 Task: Play online wordle game with 5 letters.
Action: Mouse moved to (474, 417)
Screenshot: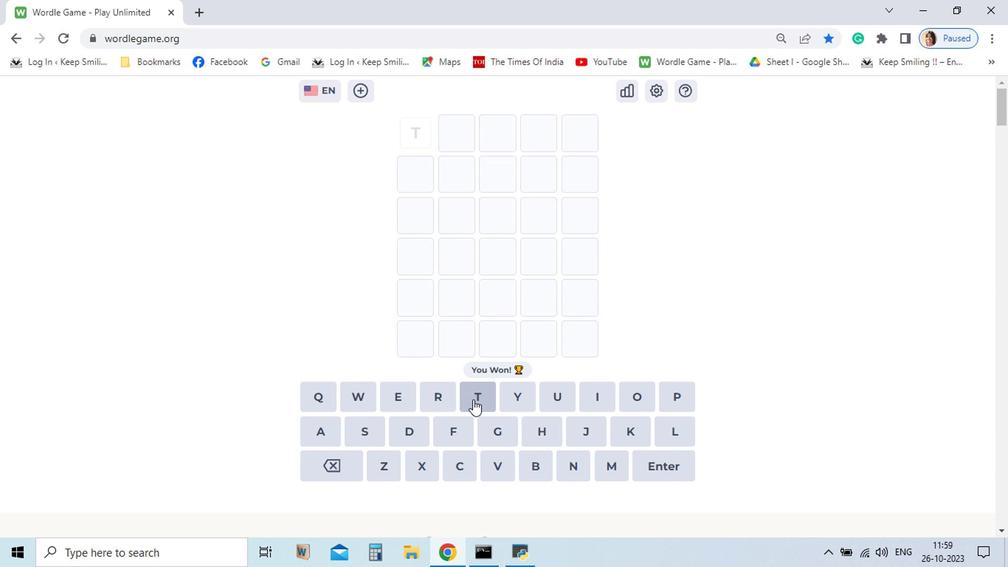 
Action: Mouse pressed left at (474, 417)
Screenshot: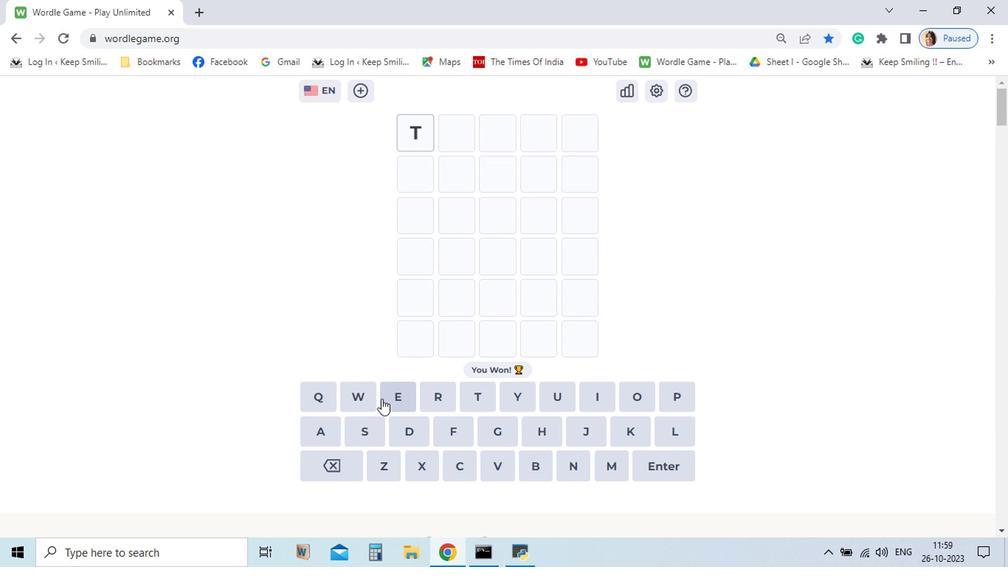 
Action: Mouse moved to (392, 414)
Screenshot: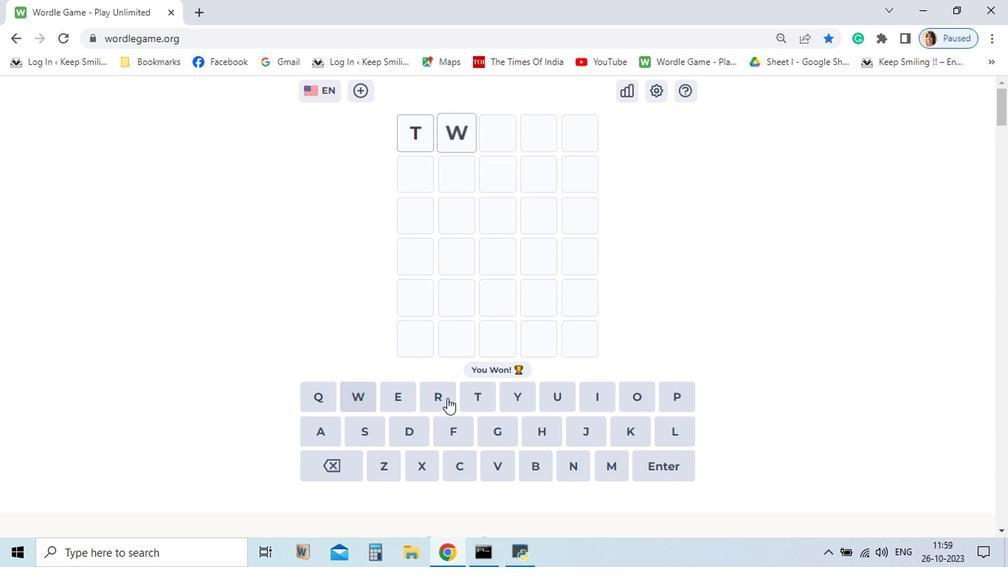 
Action: Mouse pressed left at (392, 414)
Screenshot: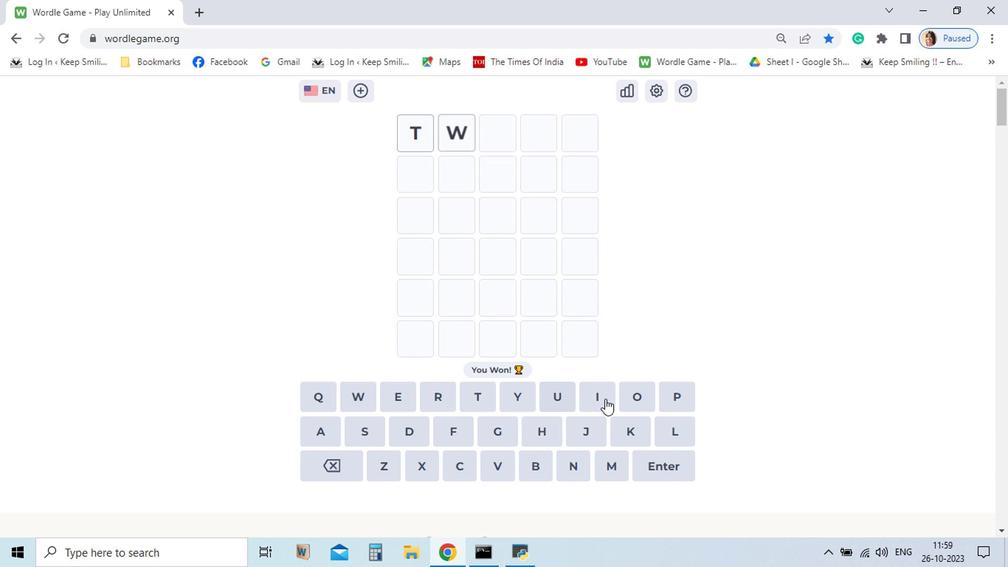 
Action: Mouse moved to (557, 412)
Screenshot: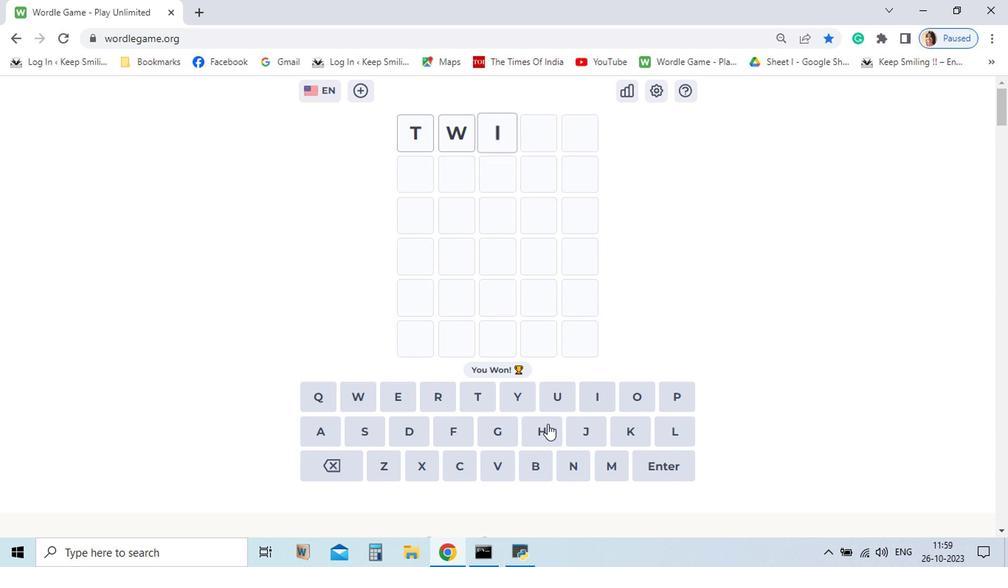 
Action: Mouse pressed left at (557, 412)
Screenshot: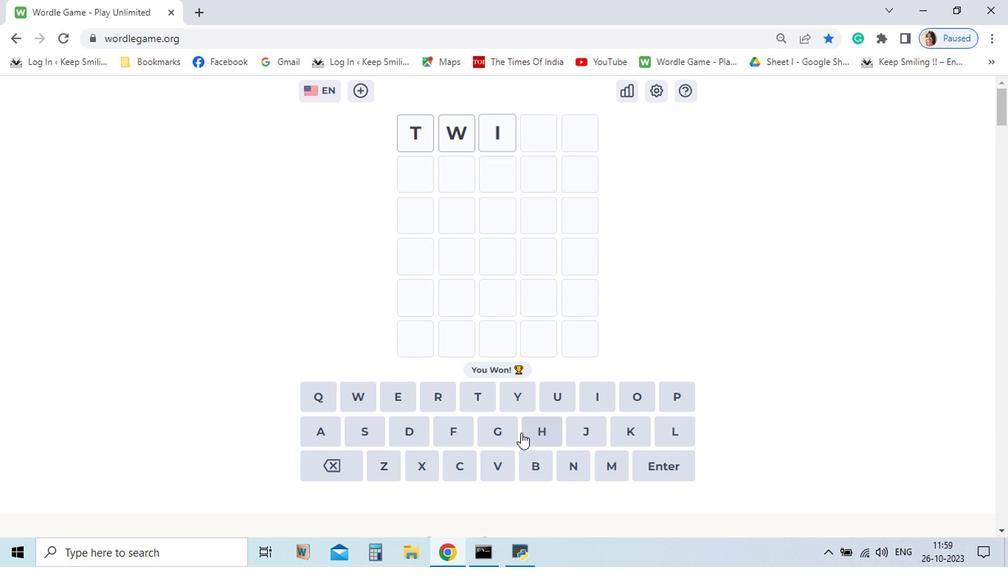 
Action: Mouse moved to (488, 441)
Screenshot: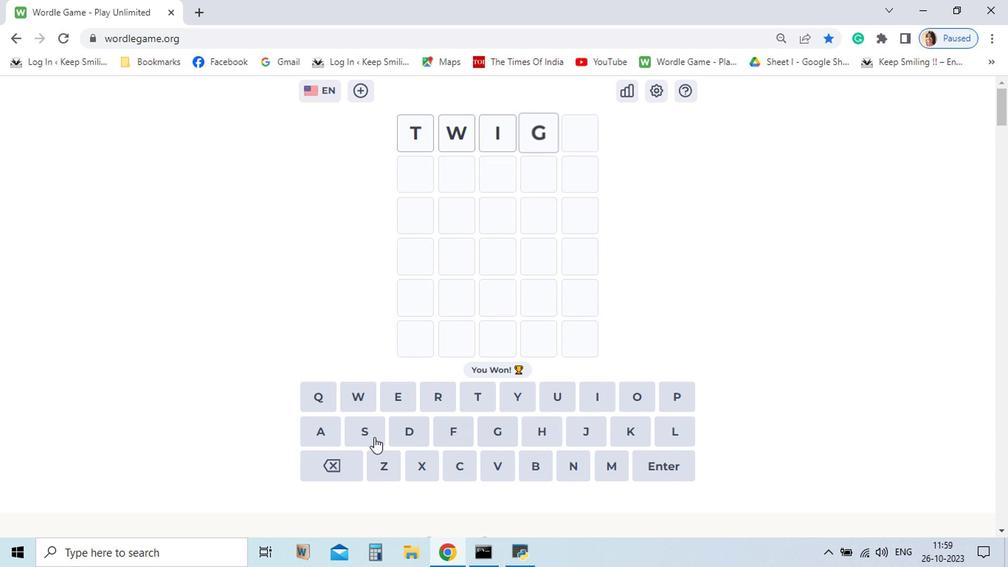 
Action: Mouse pressed left at (488, 441)
Screenshot: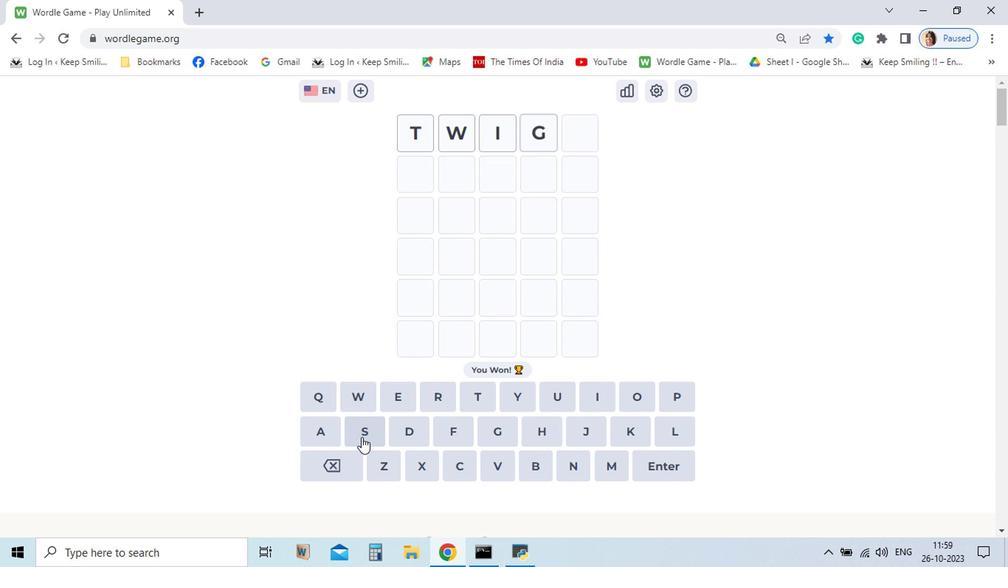
Action: Mouse moved to (390, 444)
Screenshot: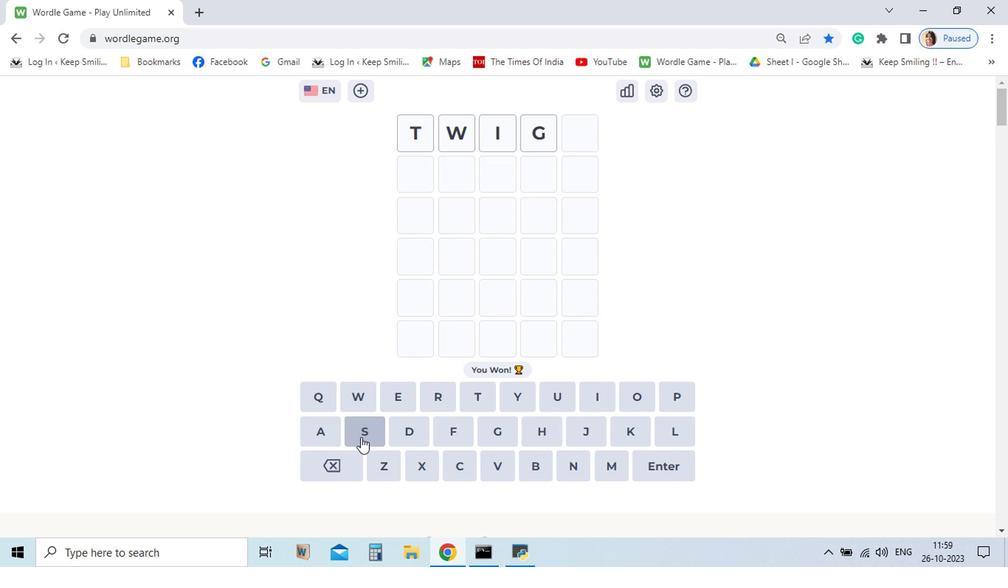 
Action: Mouse pressed left at (390, 444)
Screenshot: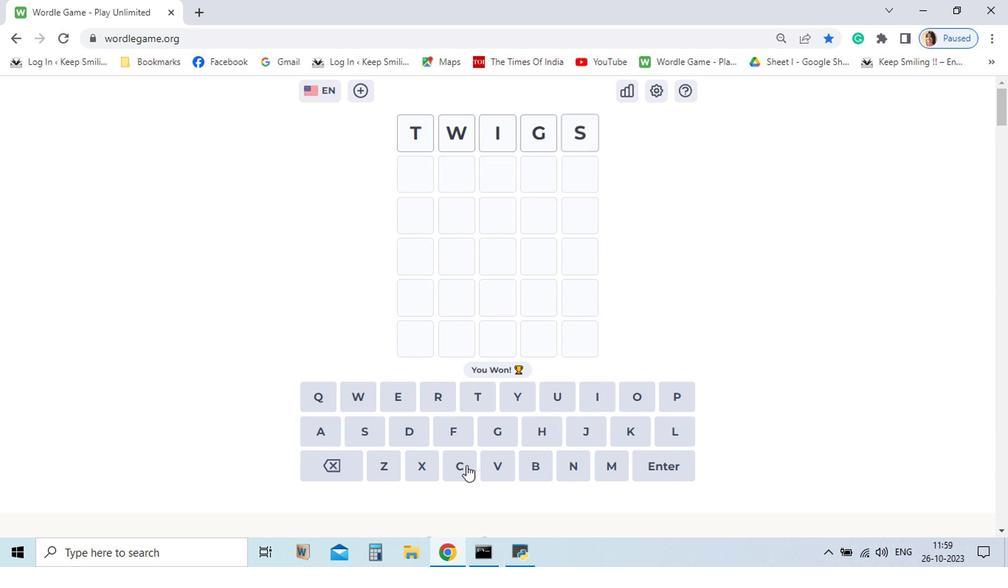 
Action: Mouse moved to (614, 464)
Screenshot: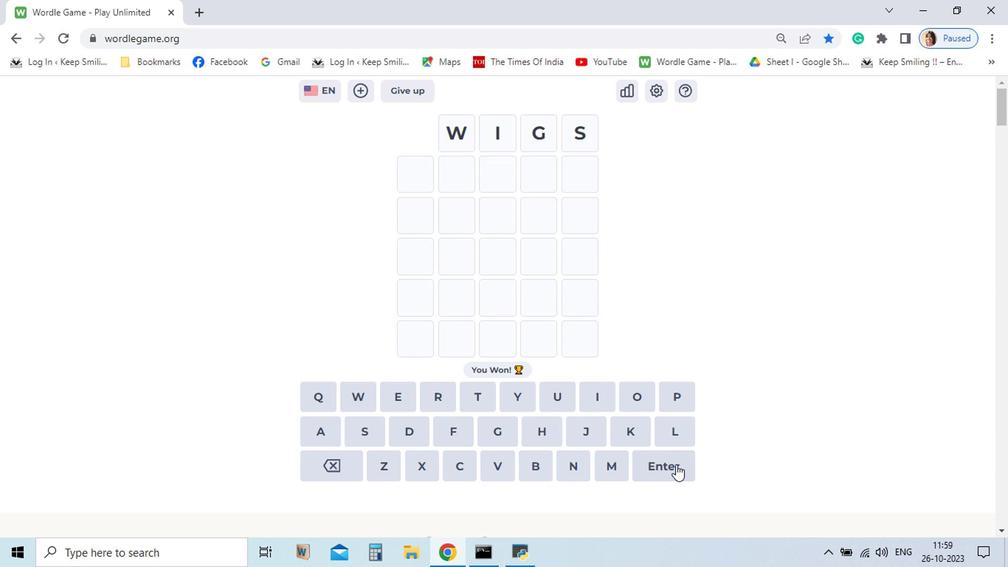 
Action: Mouse pressed left at (614, 464)
Screenshot: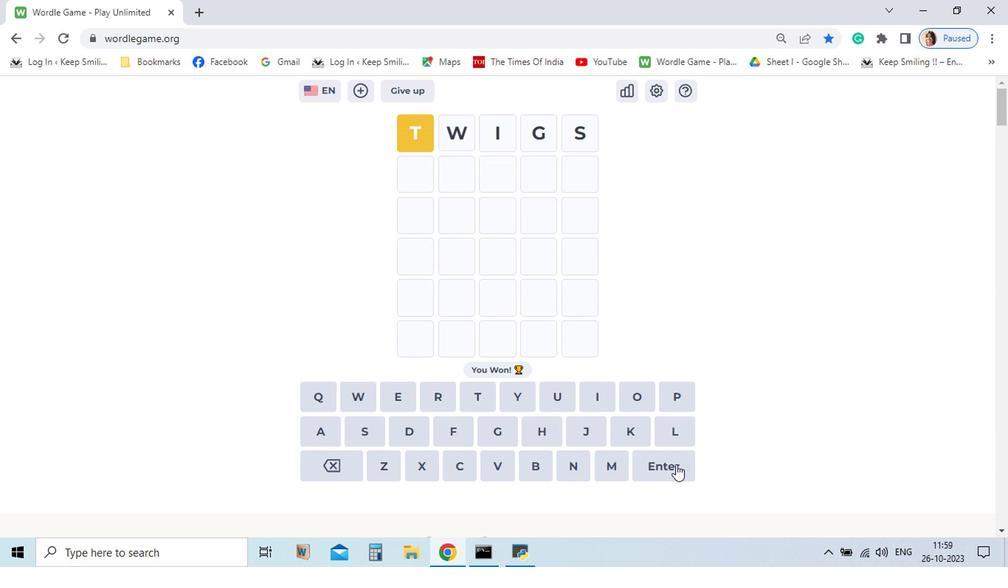 
Action: Mouse moved to (481, 438)
Screenshot: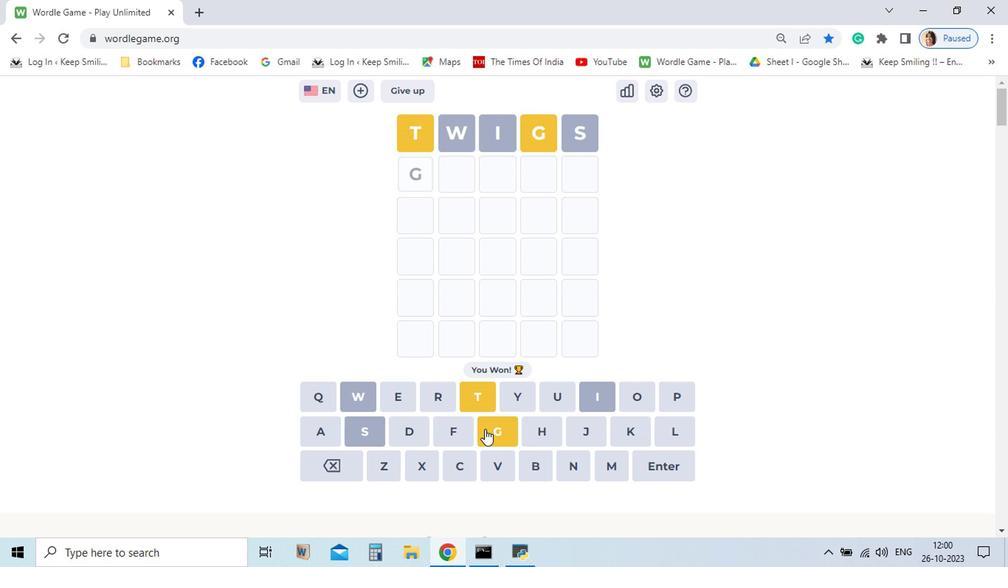 
Action: Mouse pressed left at (481, 438)
Screenshot: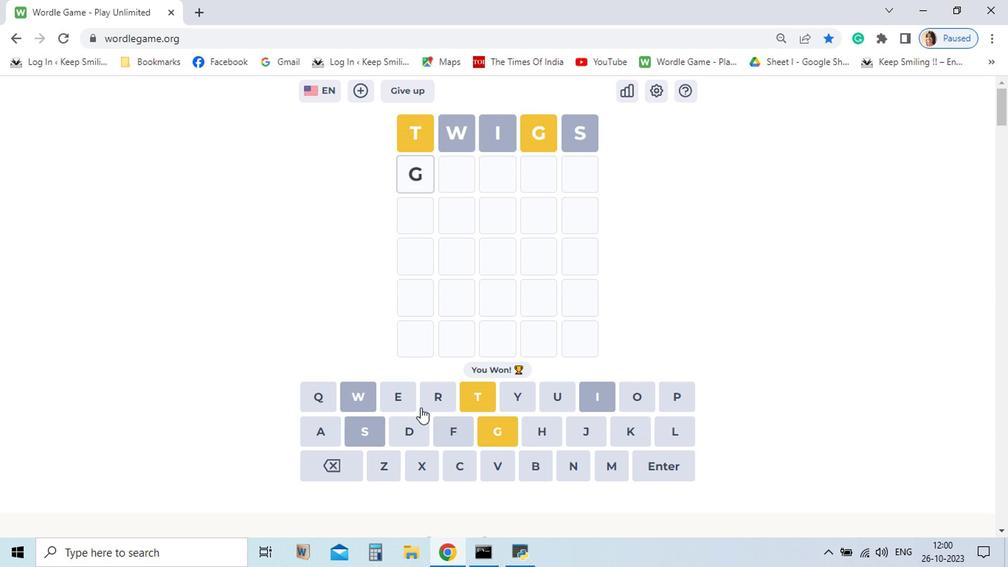 
Action: Mouse moved to (422, 420)
Screenshot: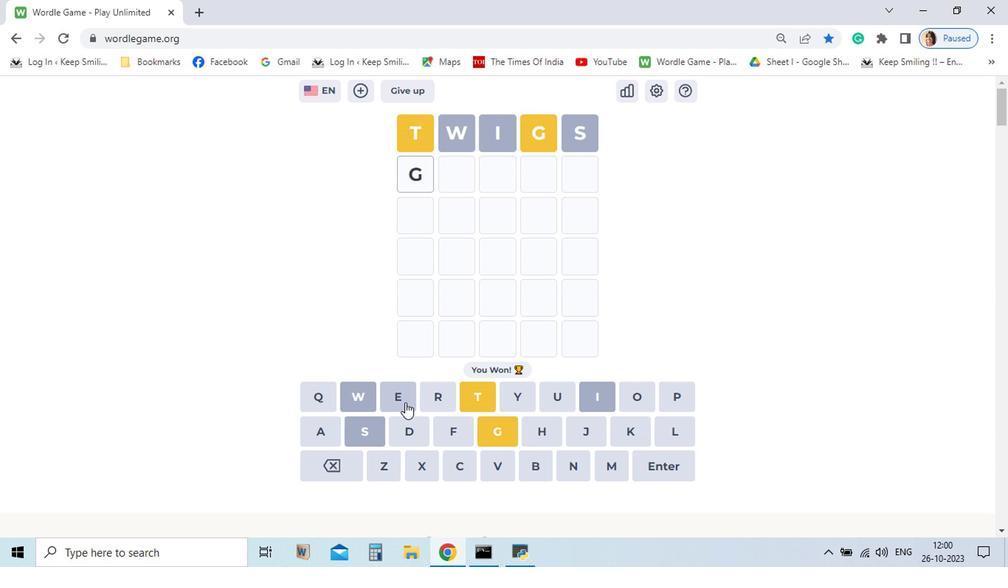 
Action: Mouse pressed left at (422, 420)
Screenshot: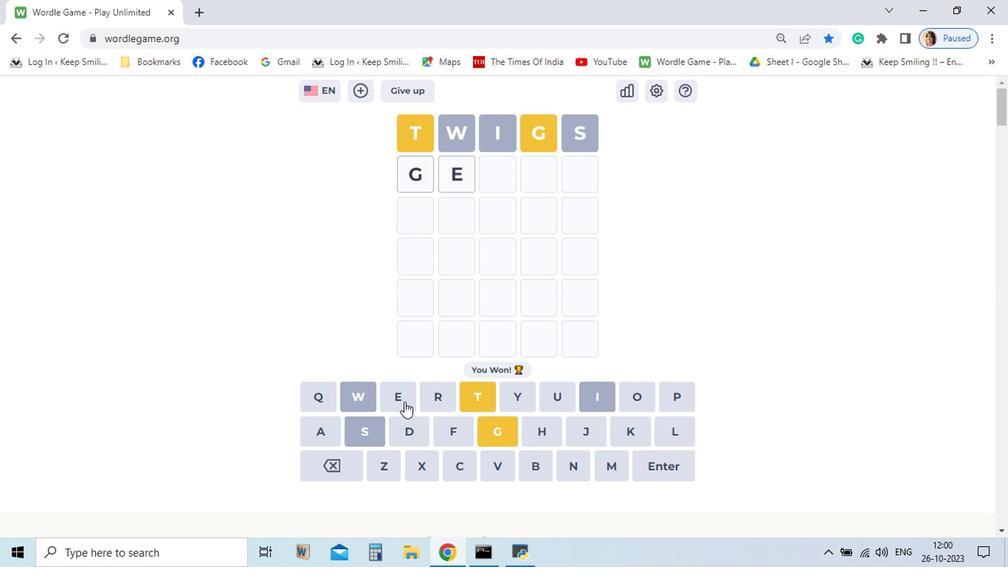 
Action: Mouse moved to (539, 466)
Screenshot: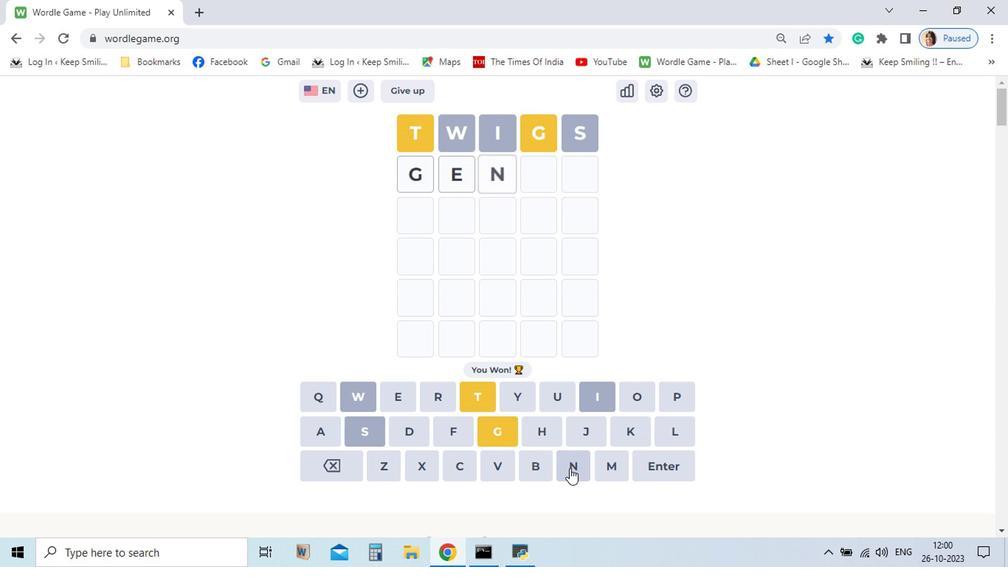 
Action: Mouse pressed left at (539, 466)
Screenshot: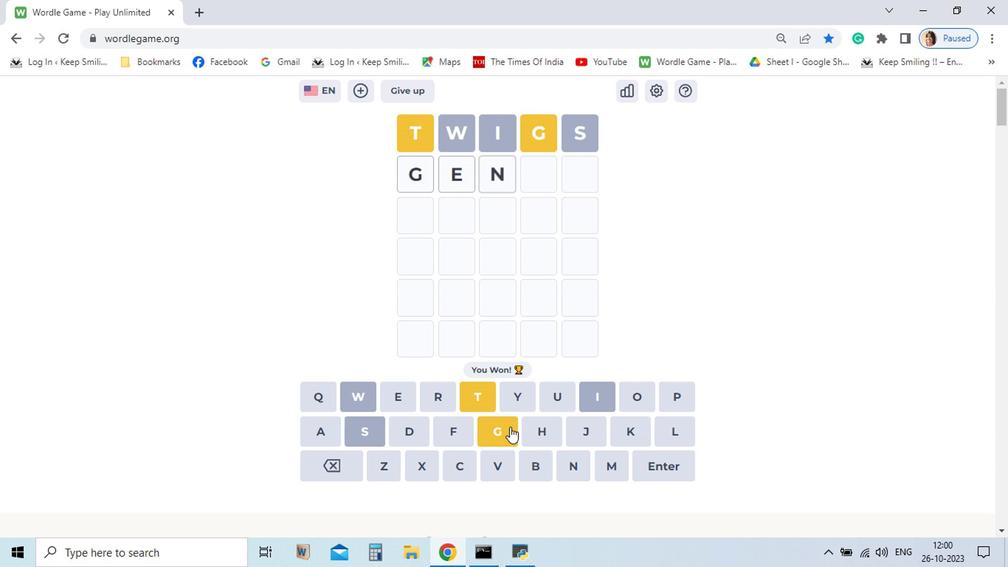 
Action: Mouse moved to (476, 415)
Screenshot: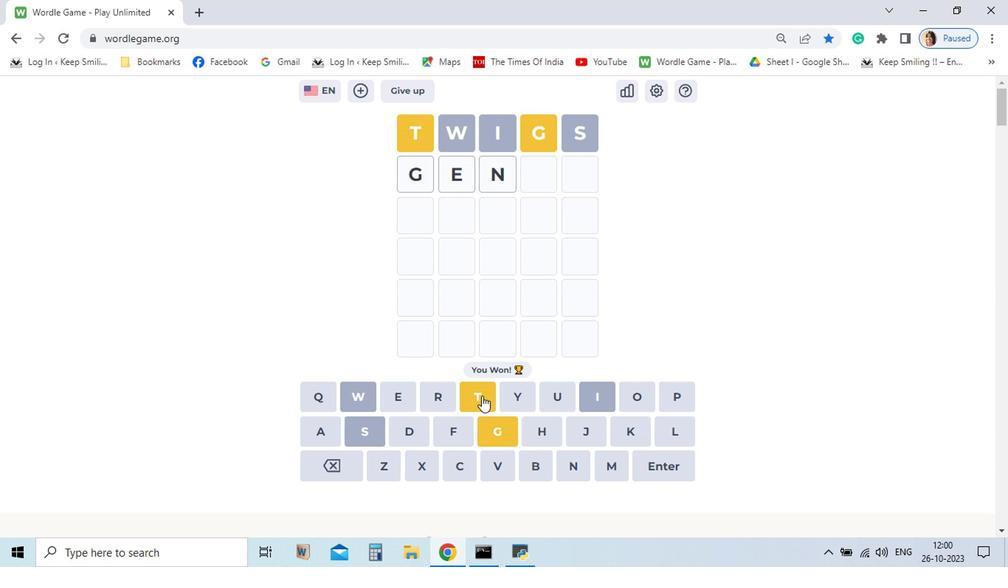 
Action: Mouse pressed left at (476, 415)
Screenshot: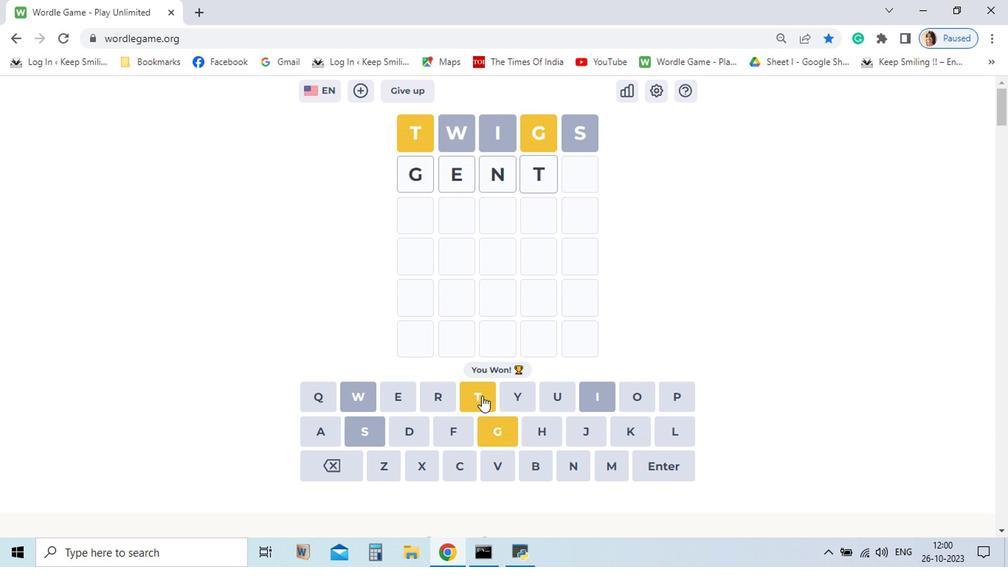 
Action: Mouse moved to (396, 437)
Screenshot: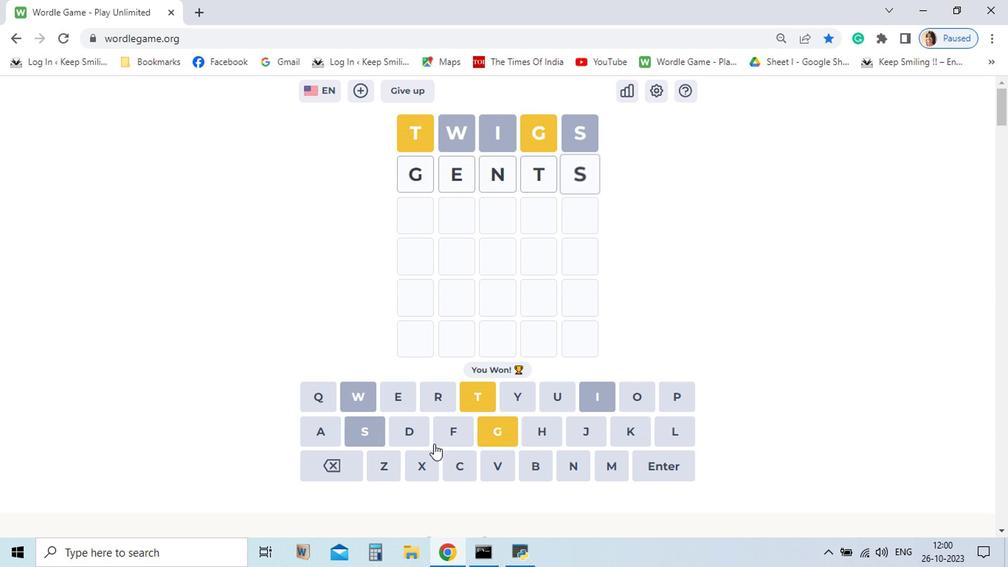
Action: Mouse pressed left at (396, 437)
Screenshot: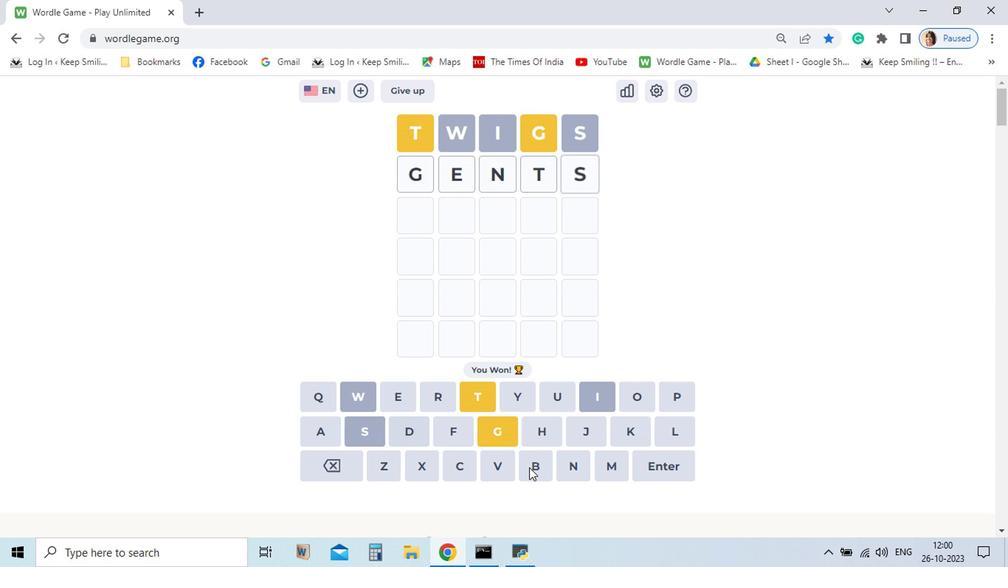 
Action: Mouse moved to (599, 466)
Screenshot: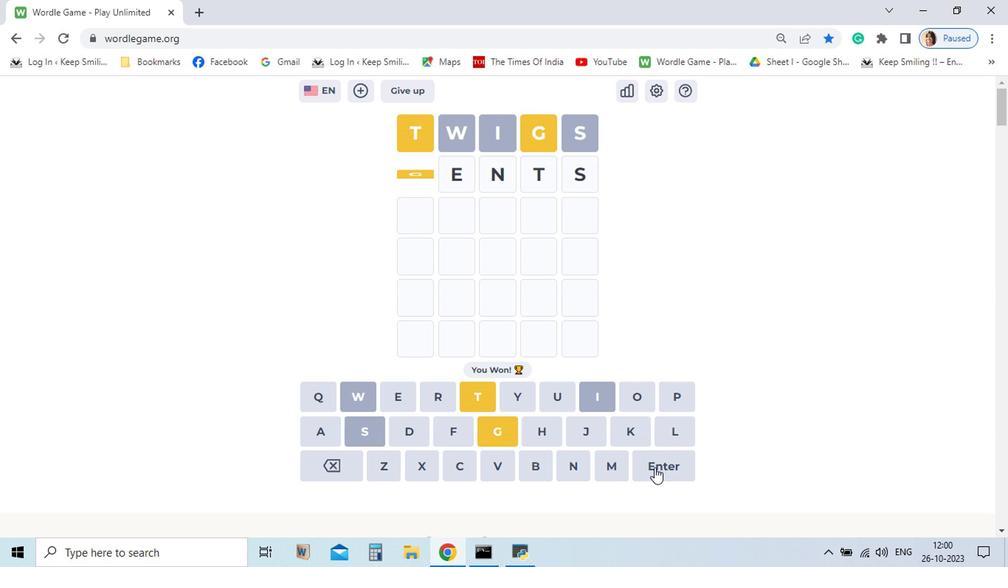 
Action: Mouse pressed left at (599, 466)
Screenshot: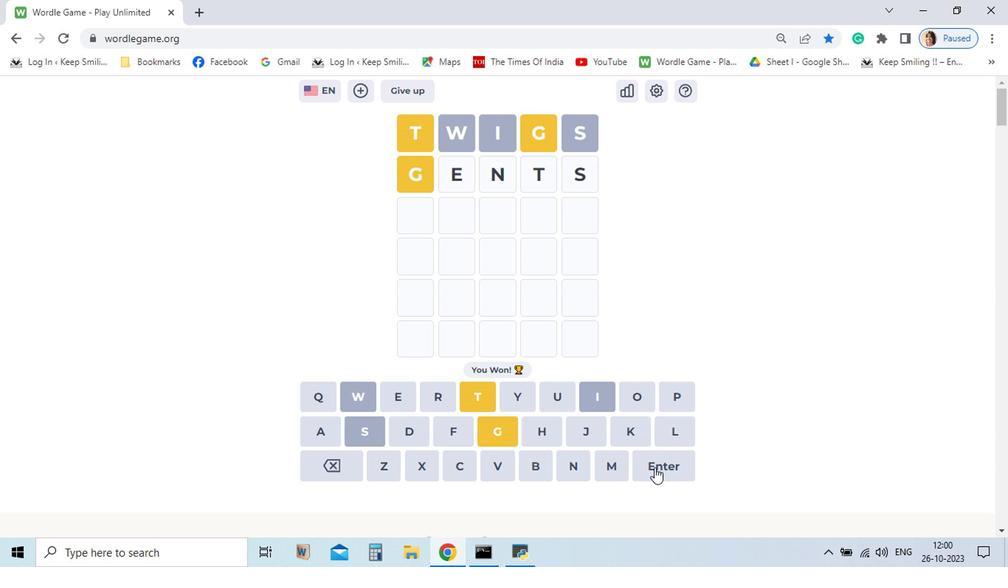 
Action: Mouse moved to (472, 417)
Screenshot: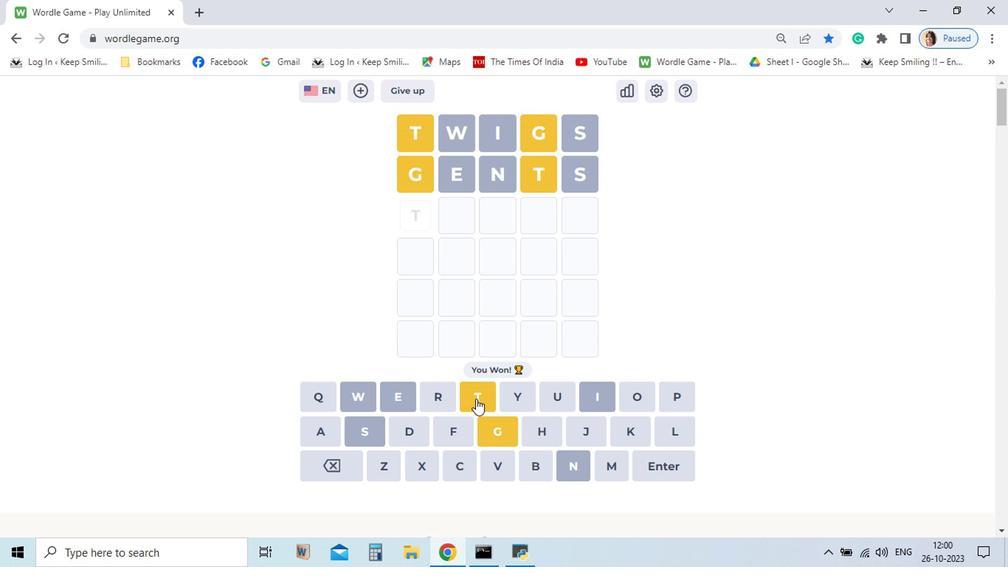 
Action: Mouse pressed left at (472, 417)
Screenshot: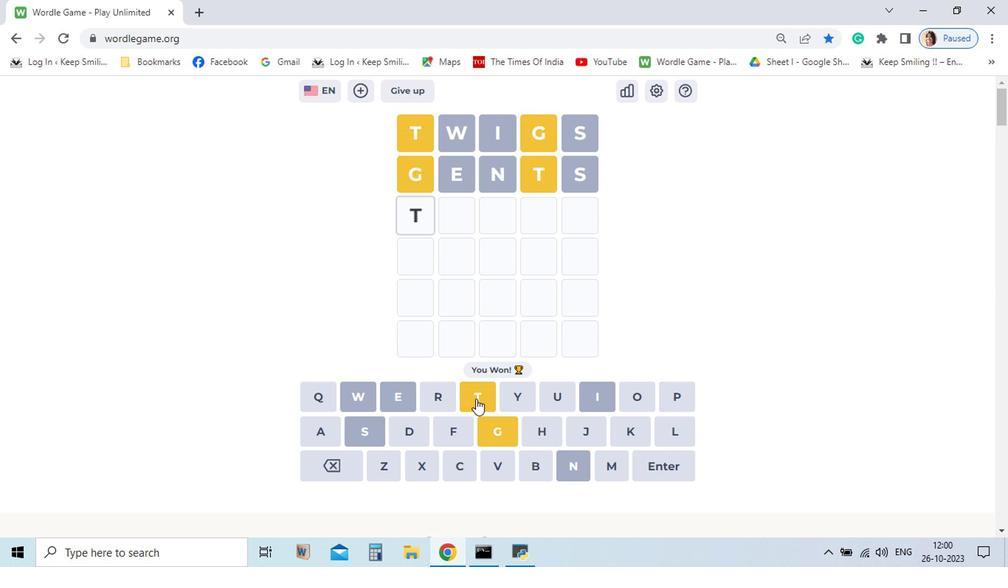 
Action: Mouse moved to (588, 410)
Screenshot: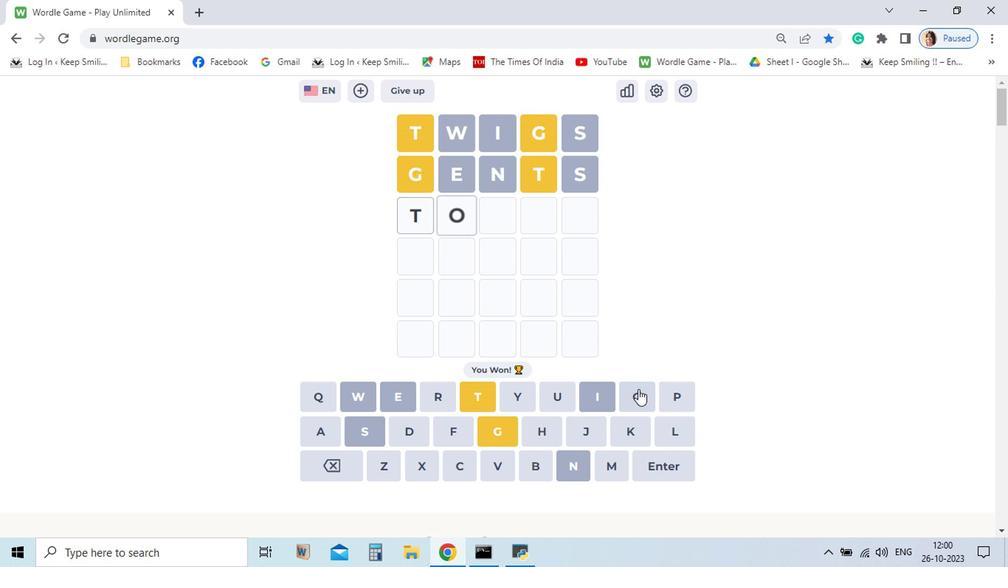 
Action: Mouse pressed left at (588, 410)
Screenshot: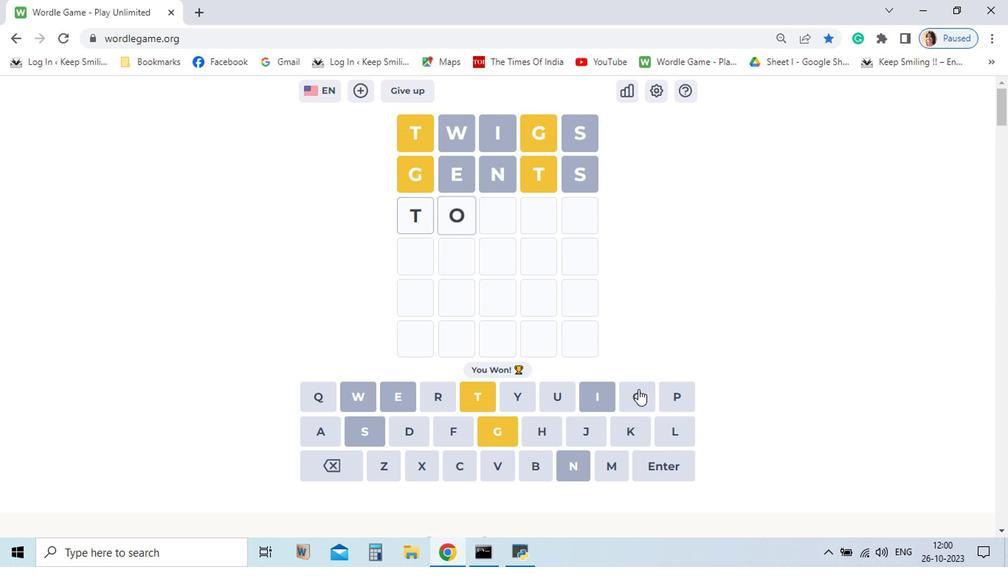 
Action: Mouse moved to (374, 461)
Screenshot: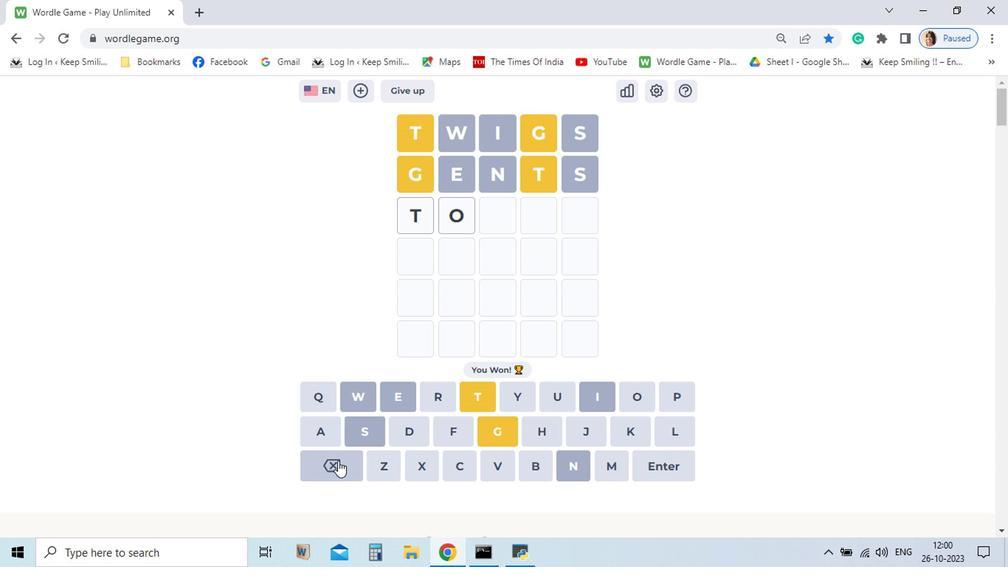 
Action: Mouse pressed left at (374, 461)
Screenshot: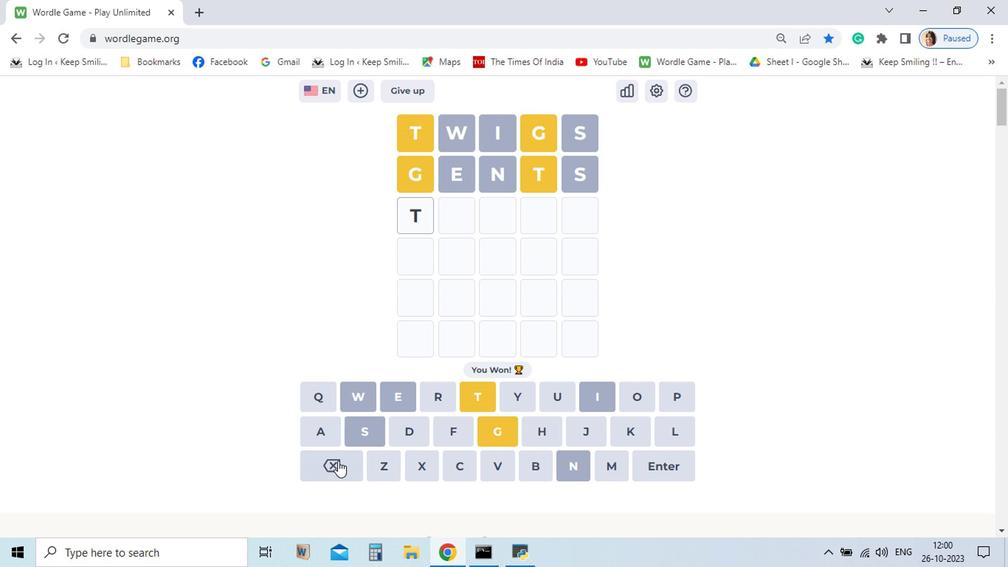 
Action: Mouse pressed left at (374, 461)
Screenshot: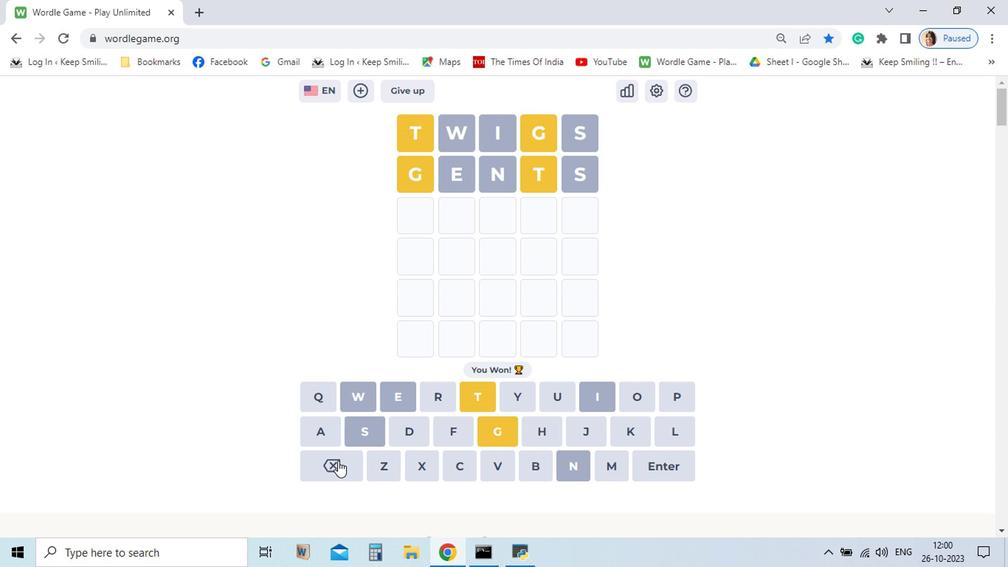 
Action: Mouse moved to (513, 438)
Screenshot: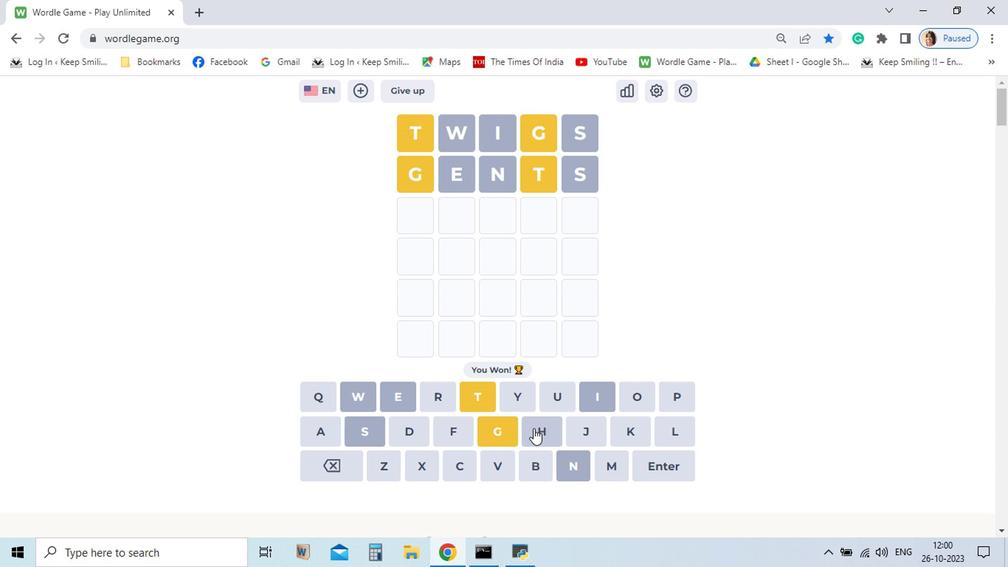 
Action: Mouse pressed left at (513, 438)
Screenshot: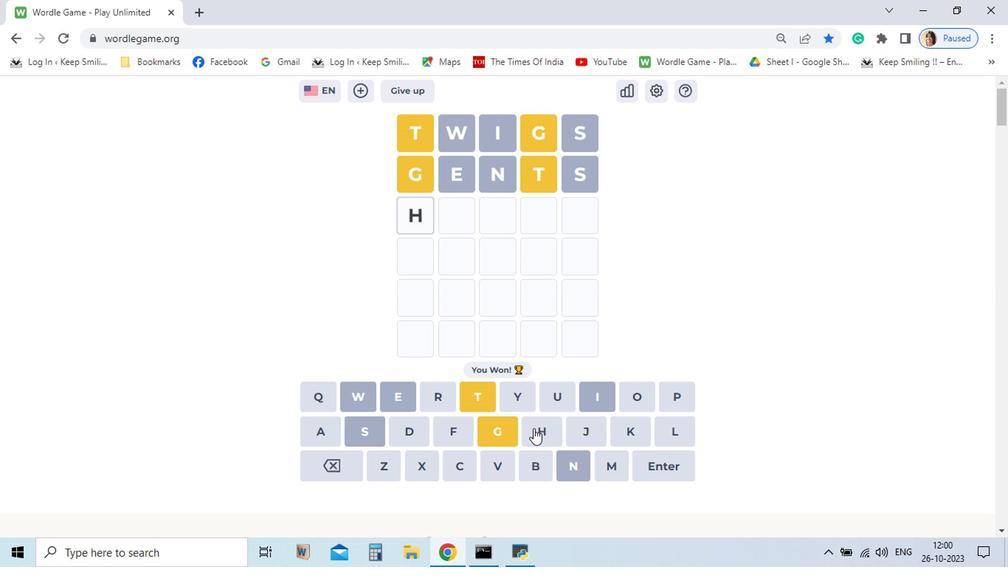 
Action: Mouse moved to (530, 416)
Screenshot: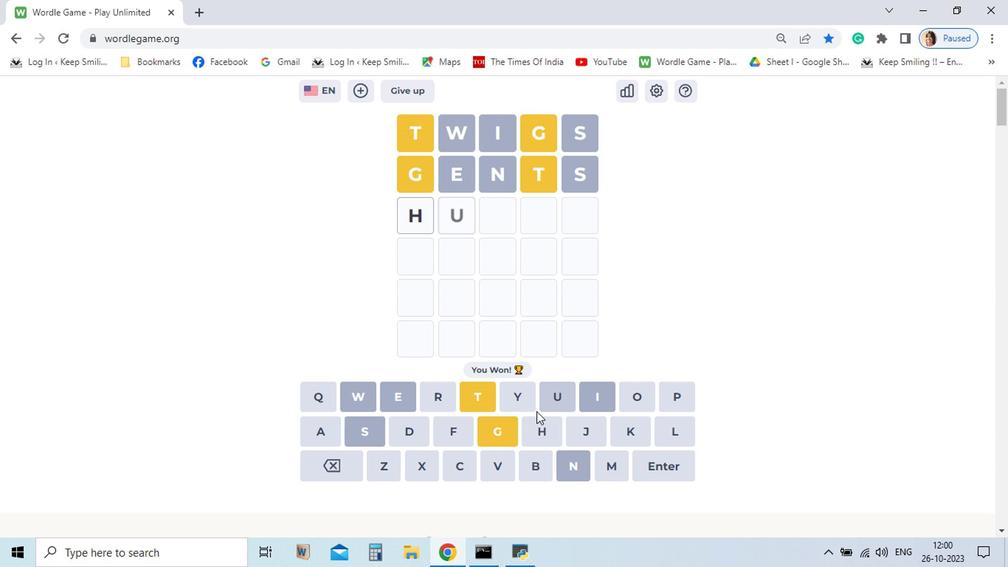 
Action: Mouse pressed left at (530, 416)
Screenshot: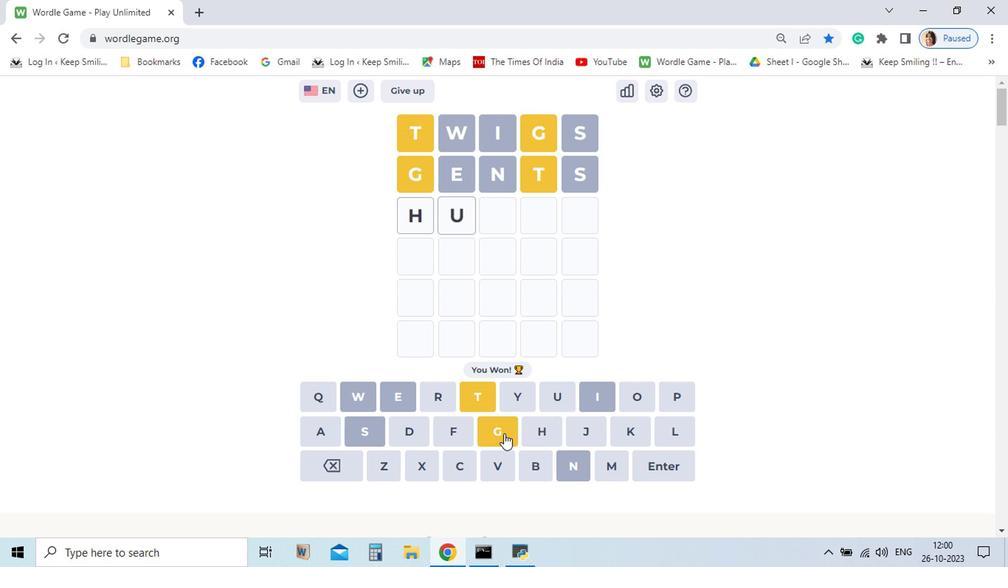 
Action: Mouse moved to (491, 442)
Screenshot: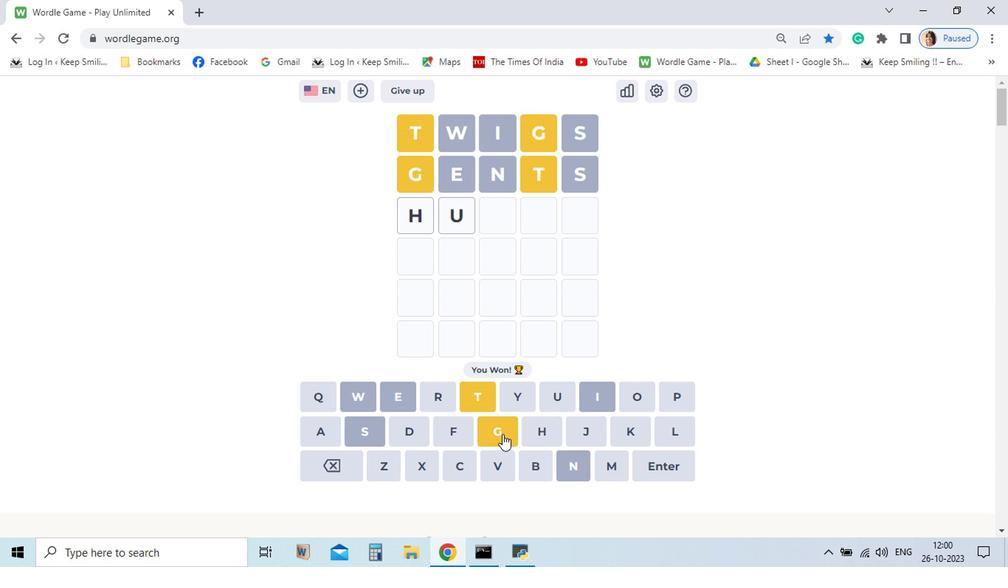 
Action: Mouse pressed left at (491, 442)
Screenshot: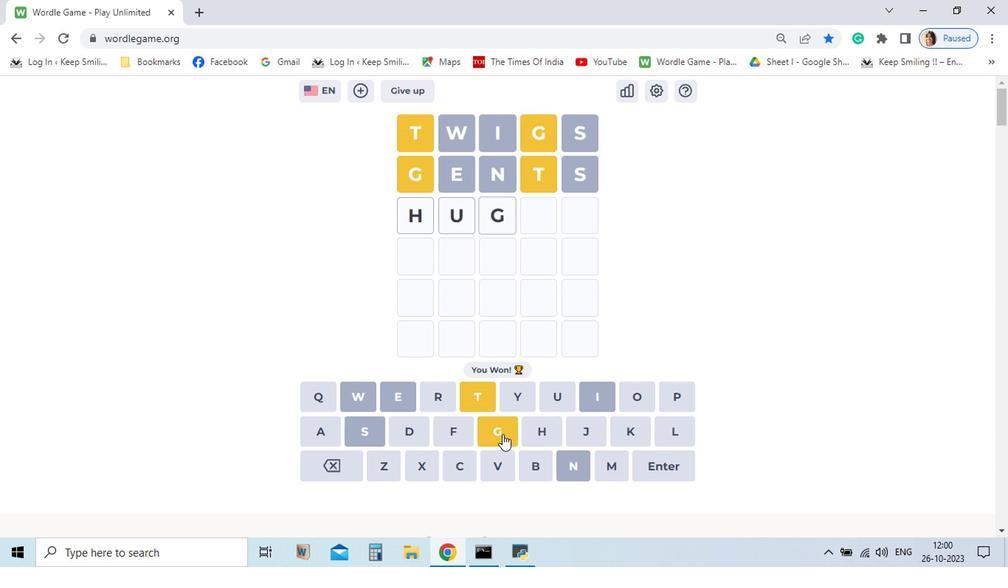 
Action: Mouse moved to (371, 466)
Screenshot: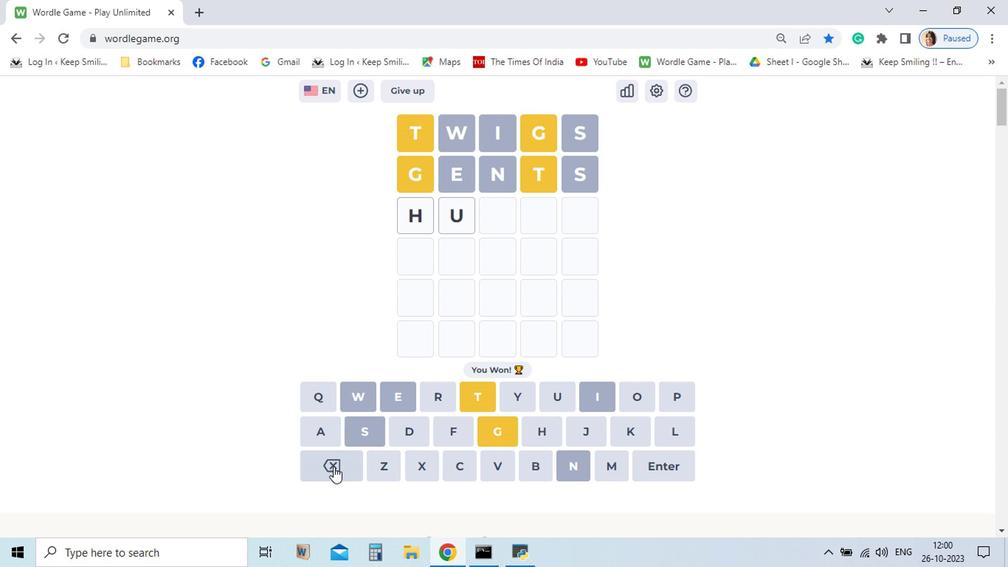 
Action: Mouse pressed left at (371, 466)
Screenshot: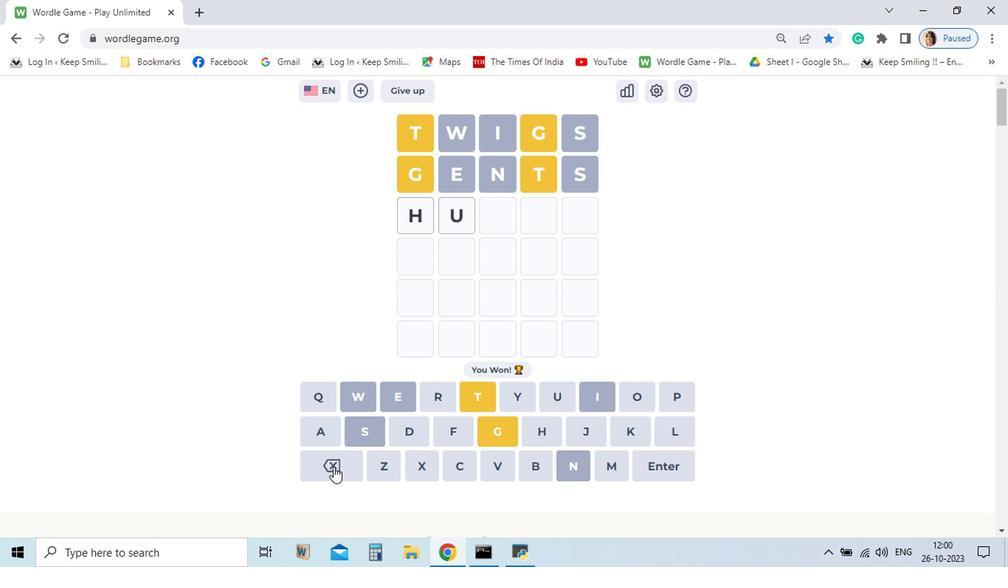 
Action: Mouse moved to (371, 465)
Screenshot: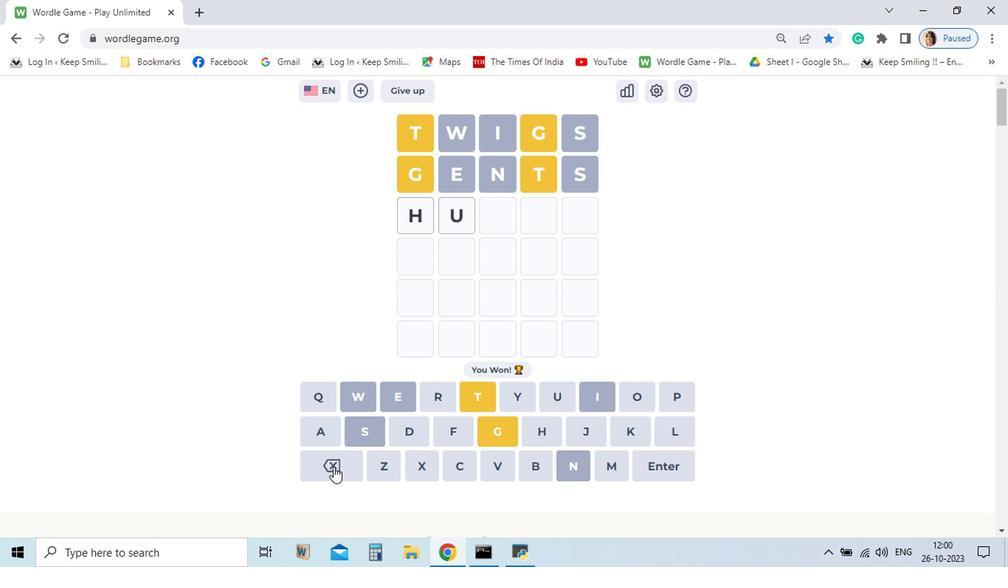 
Action: Mouse pressed left at (371, 465)
Screenshot: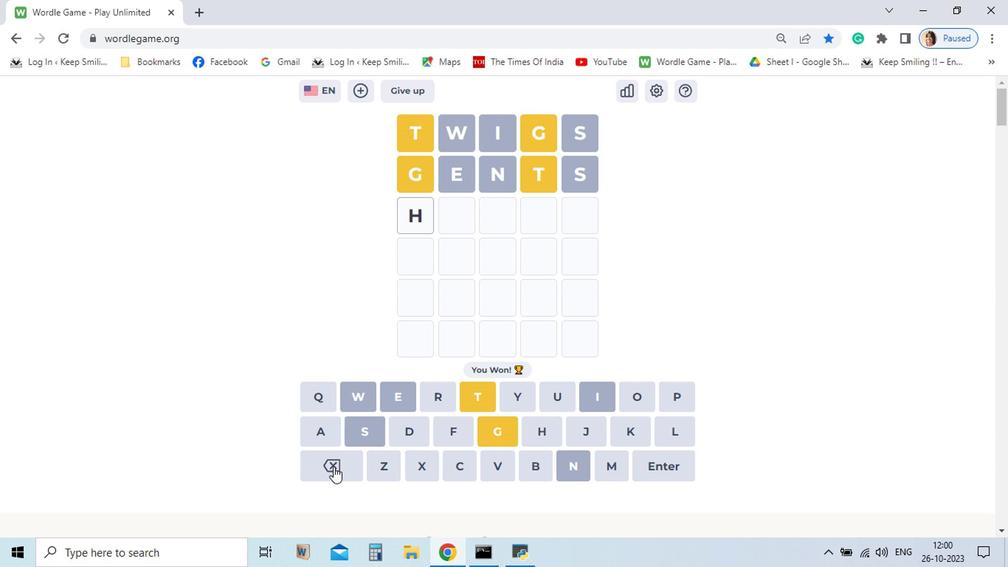 
Action: Mouse pressed left at (371, 465)
Screenshot: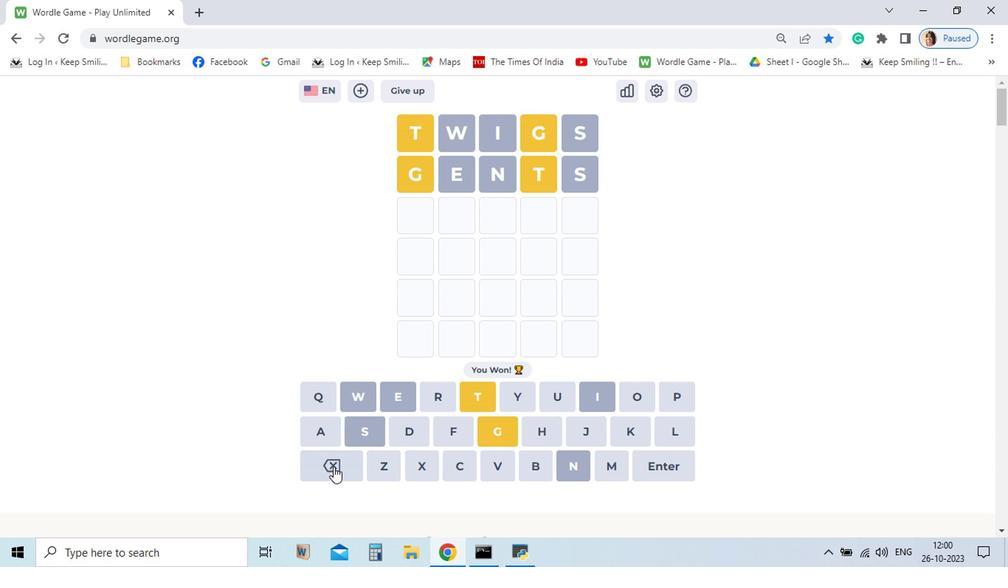 
Action: Mouse moved to (615, 416)
Screenshot: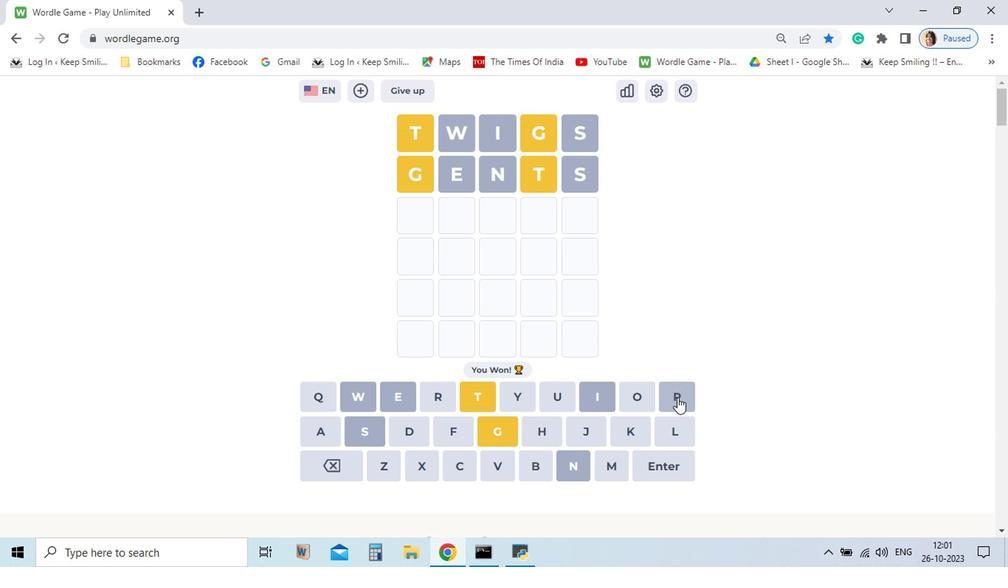 
Action: Mouse pressed left at (615, 416)
Screenshot: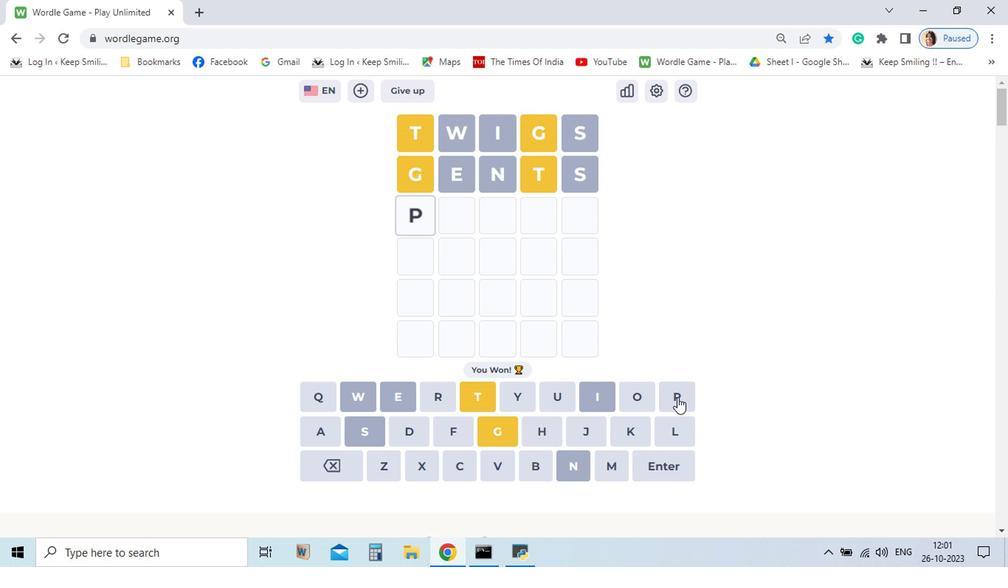 
Action: Mouse moved to (524, 414)
Screenshot: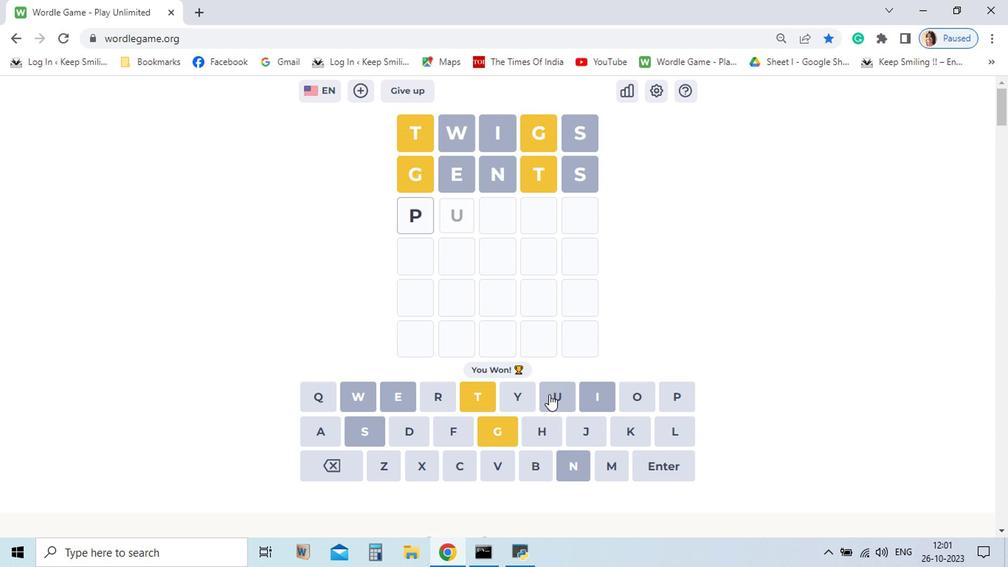 
Action: Mouse pressed left at (524, 414)
Screenshot: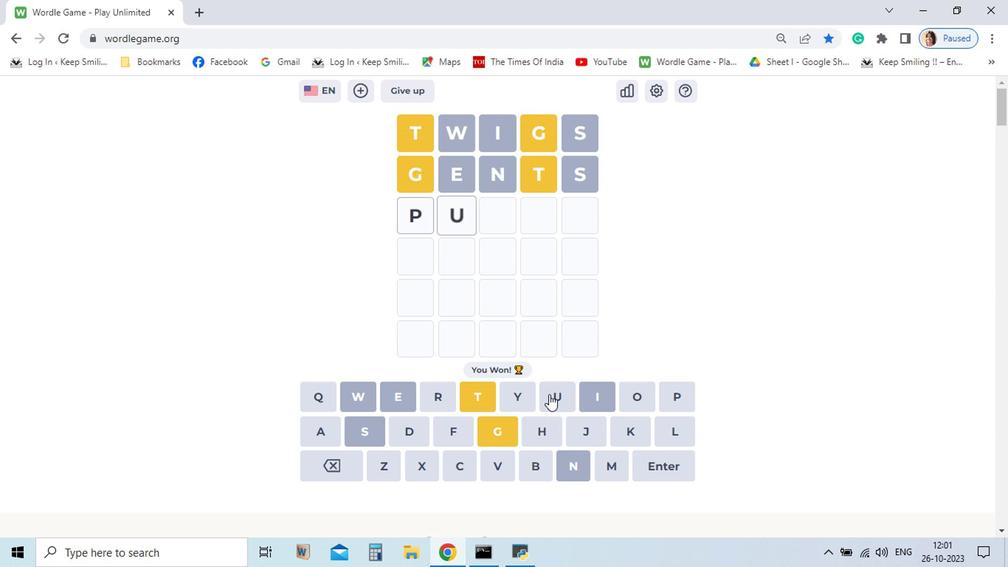 
Action: Mouse moved to (374, 469)
Screenshot: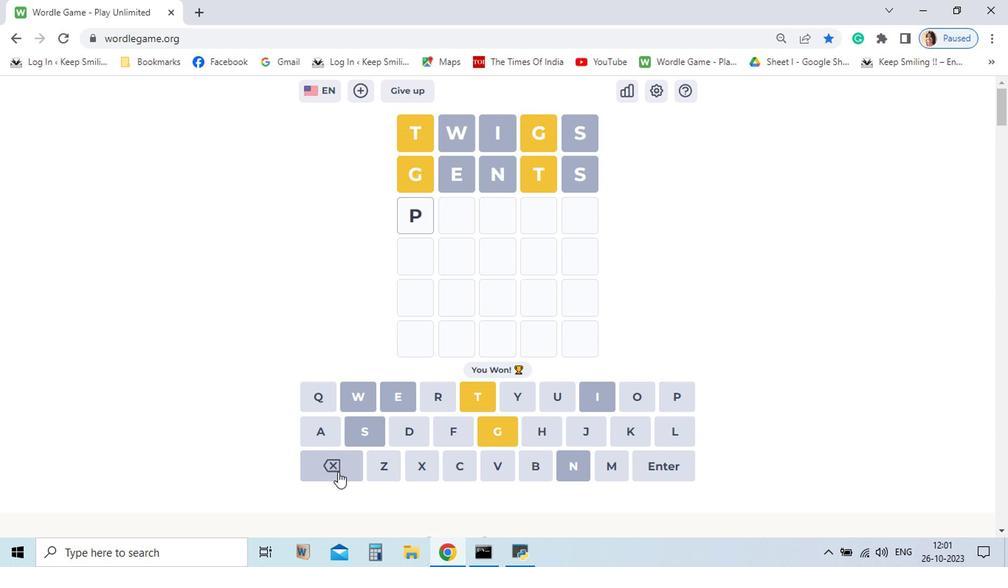 
Action: Mouse pressed left at (374, 469)
Screenshot: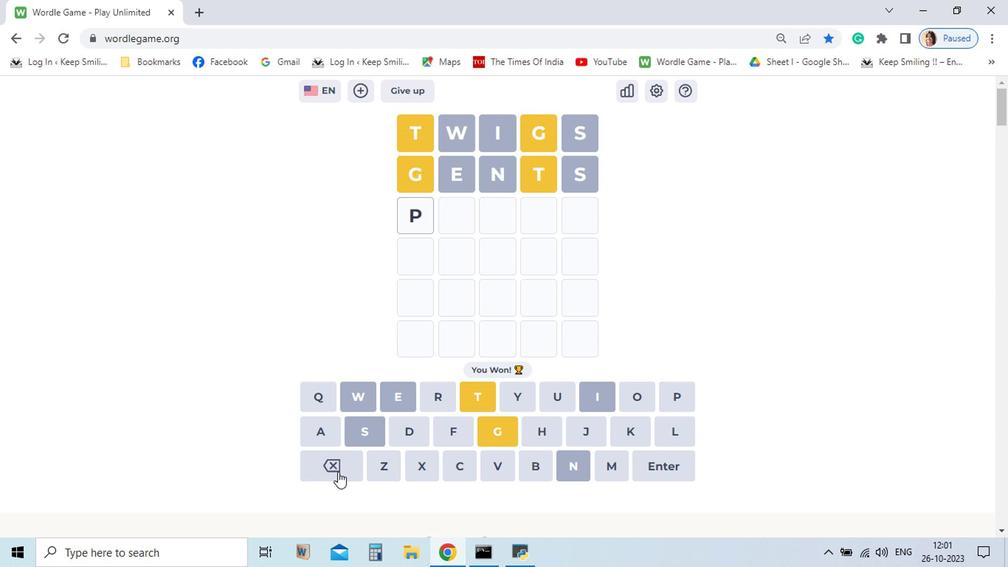 
Action: Mouse pressed left at (374, 469)
Screenshot: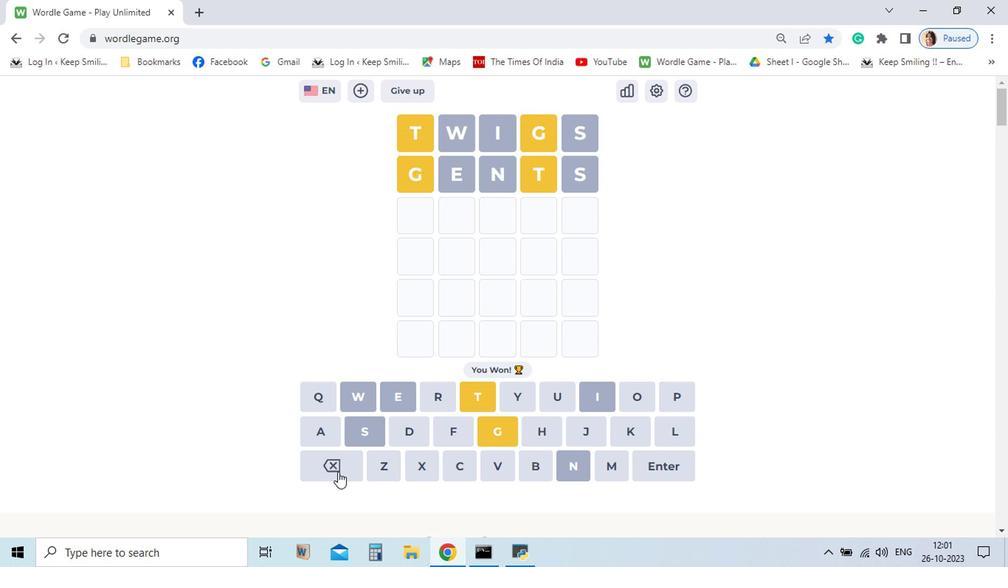
Action: Mouse moved to (615, 412)
Screenshot: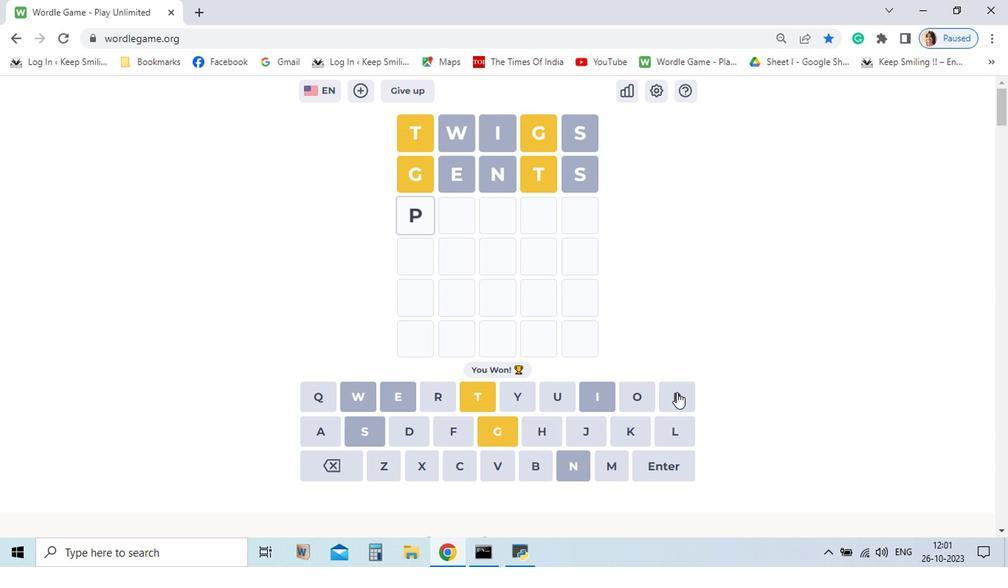 
Action: Mouse pressed left at (615, 412)
Screenshot: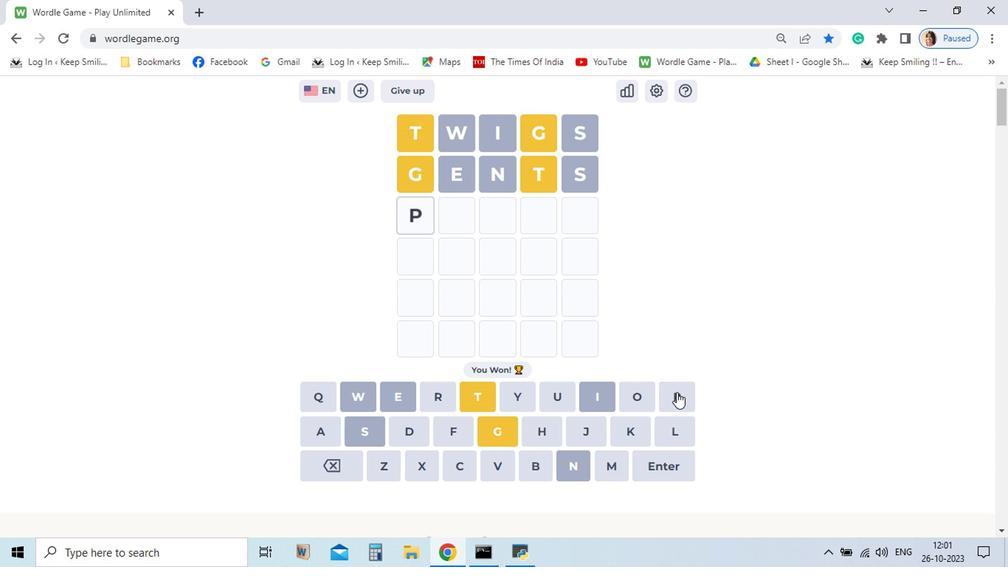 
Action: Mouse moved to (584, 417)
Screenshot: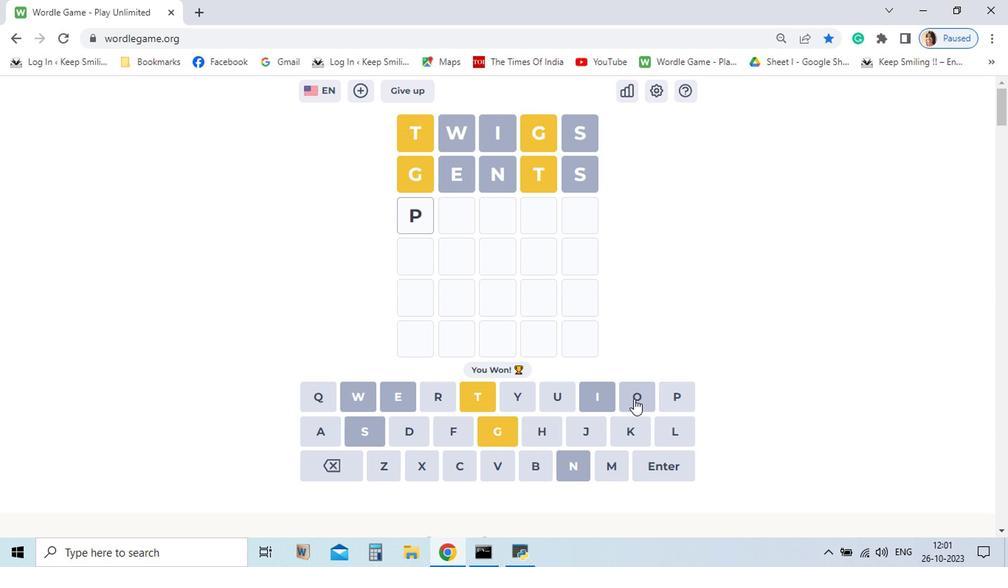 
Action: Mouse pressed left at (584, 417)
Screenshot: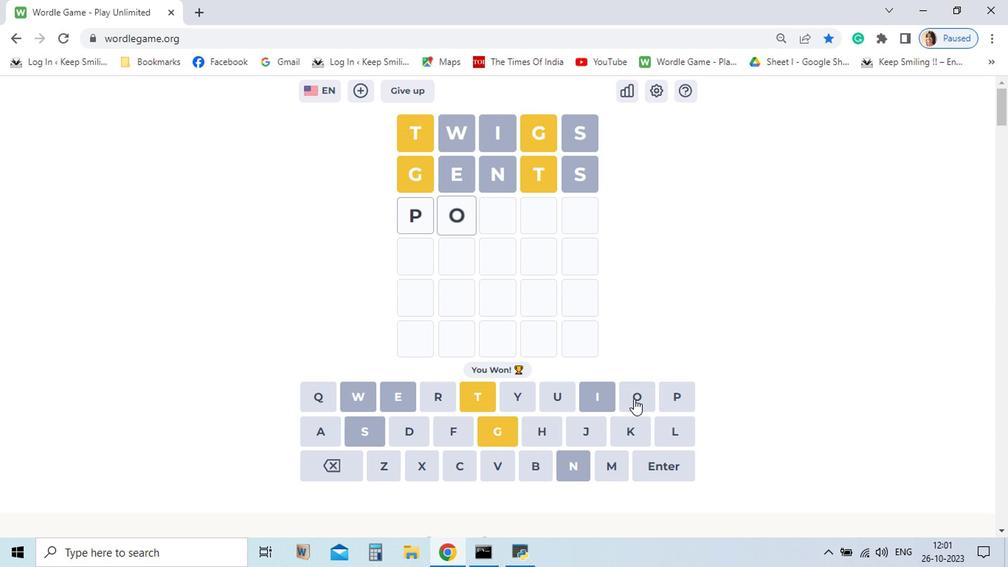 
Action: Mouse moved to (373, 466)
Screenshot: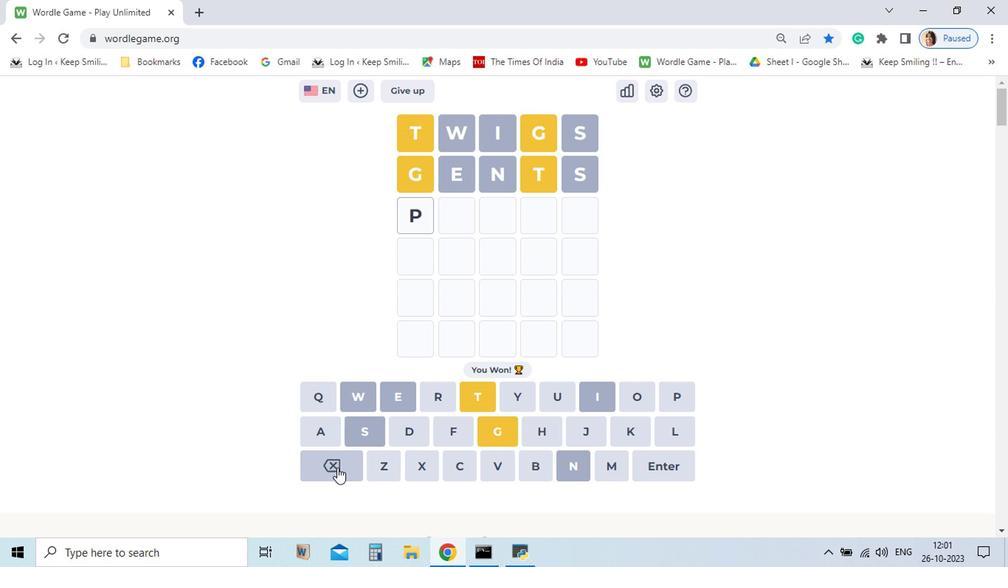
Action: Mouse pressed left at (373, 466)
Screenshot: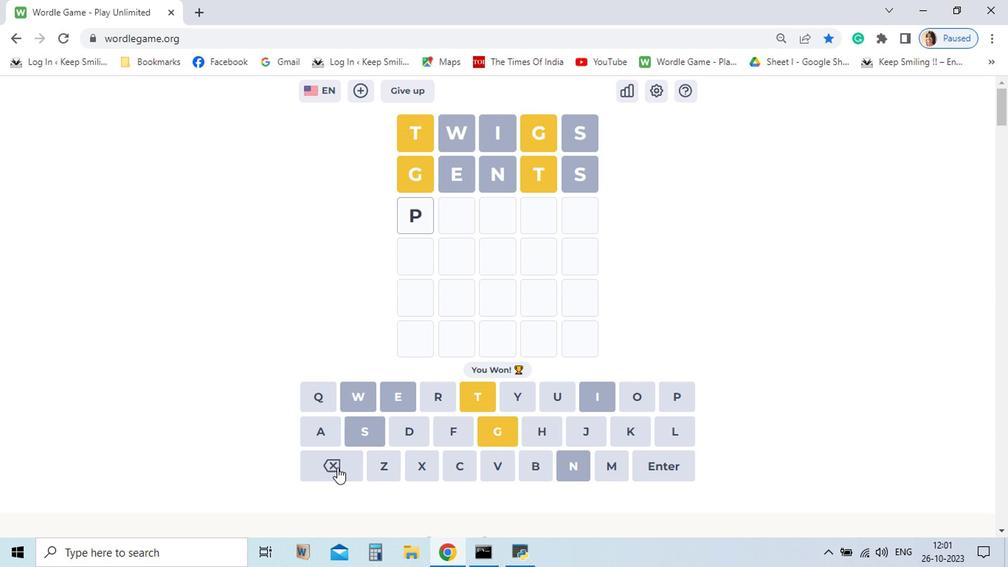 
Action: Mouse pressed left at (373, 466)
Screenshot: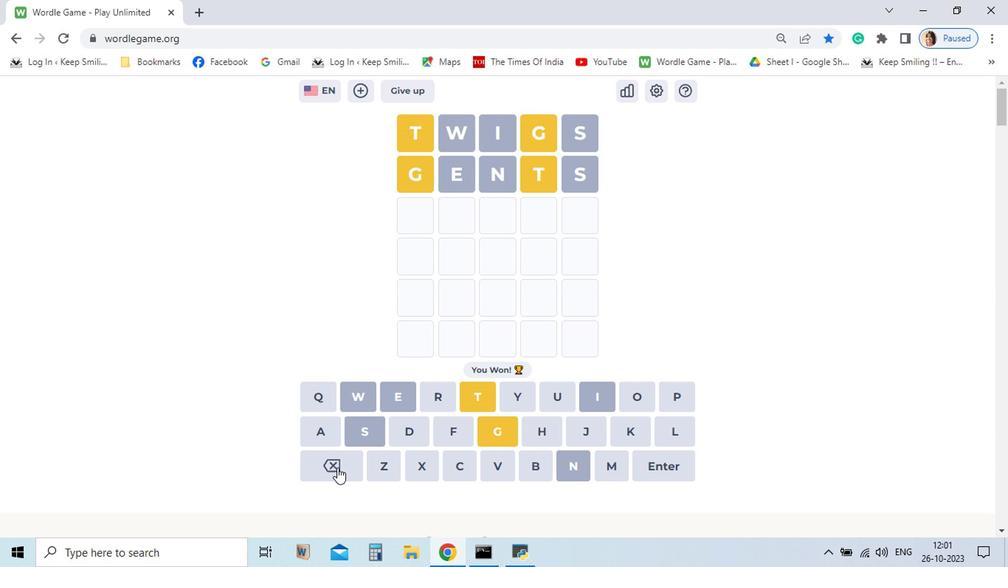 
Action: Mouse moved to (584, 414)
Screenshot: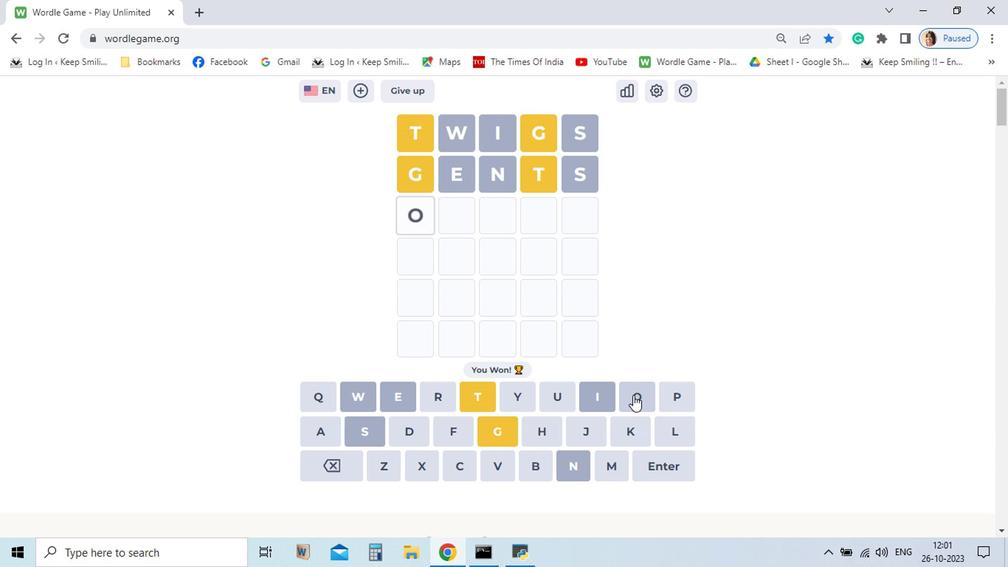 
Action: Mouse pressed left at (584, 414)
Screenshot: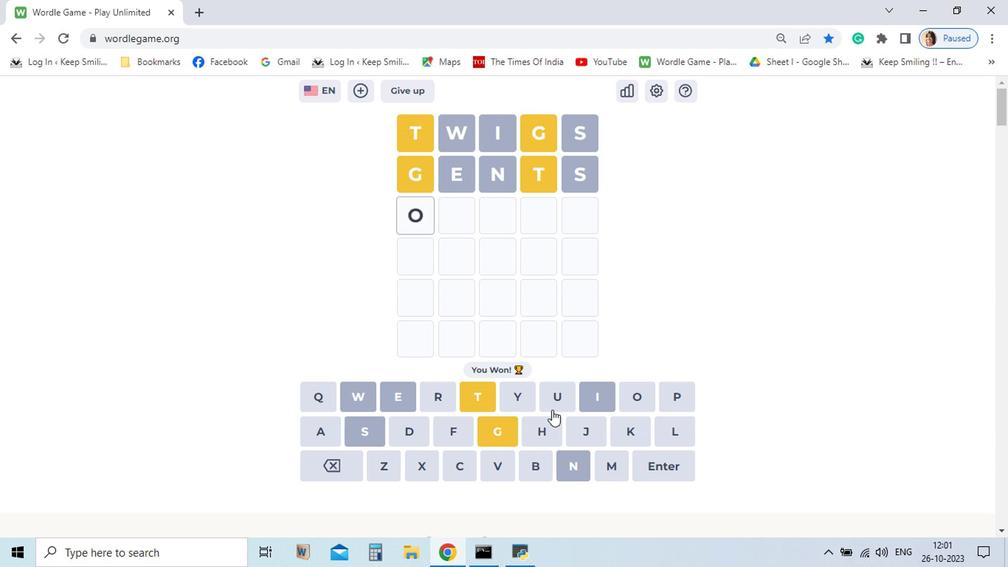 
Action: Mouse moved to (474, 416)
Screenshot: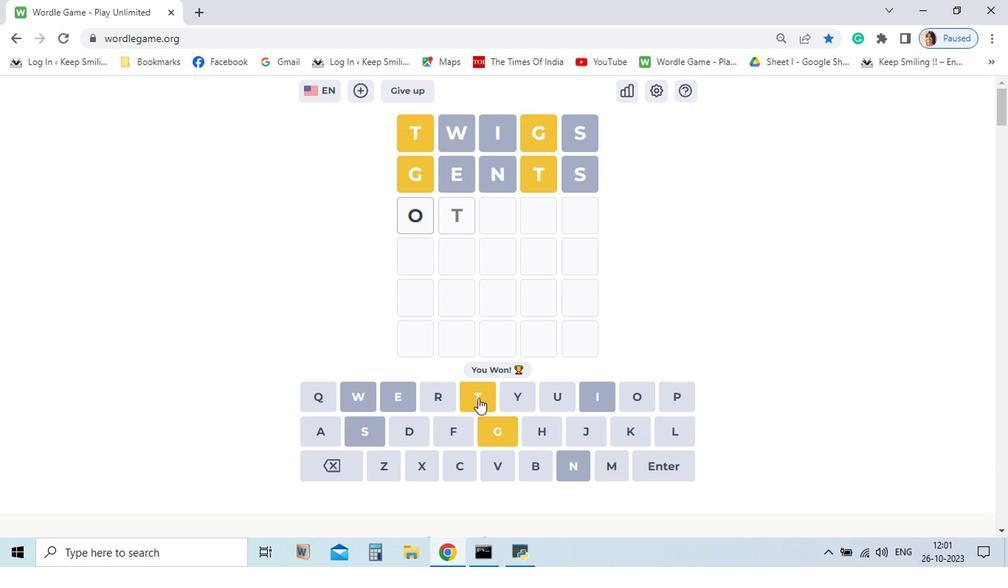 
Action: Mouse pressed left at (474, 416)
Screenshot: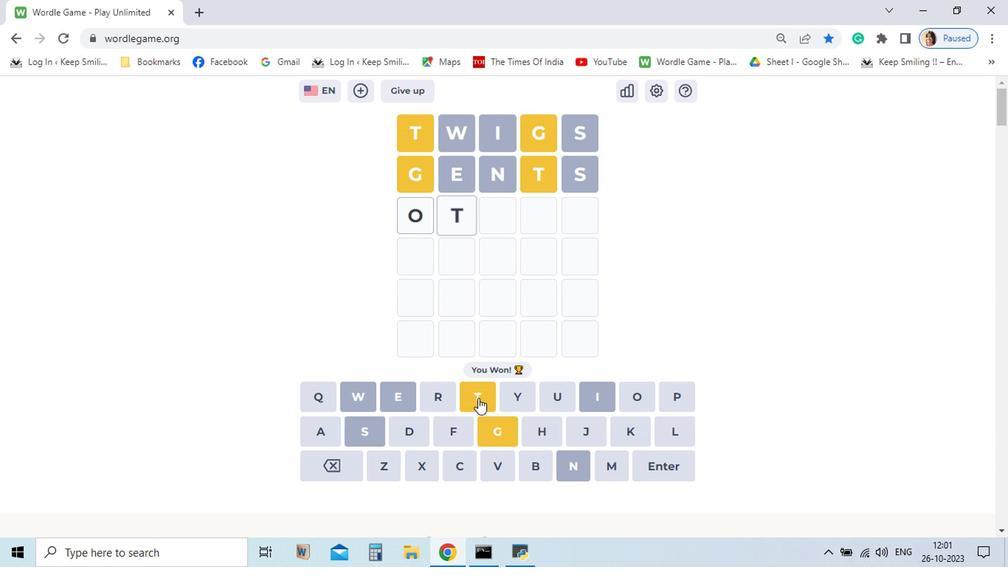 
Action: Mouse moved to (373, 461)
Screenshot: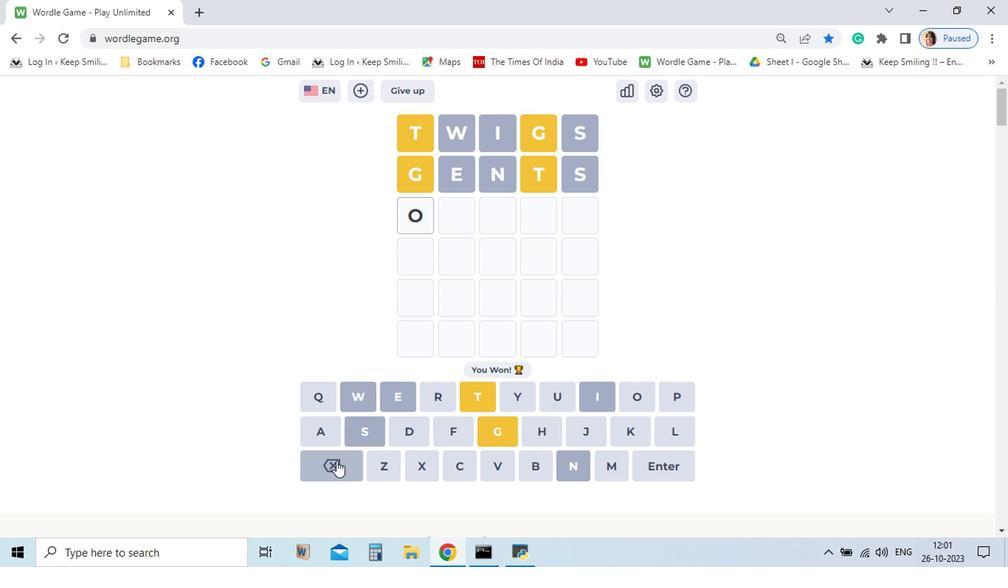 
Action: Mouse pressed left at (373, 461)
Screenshot: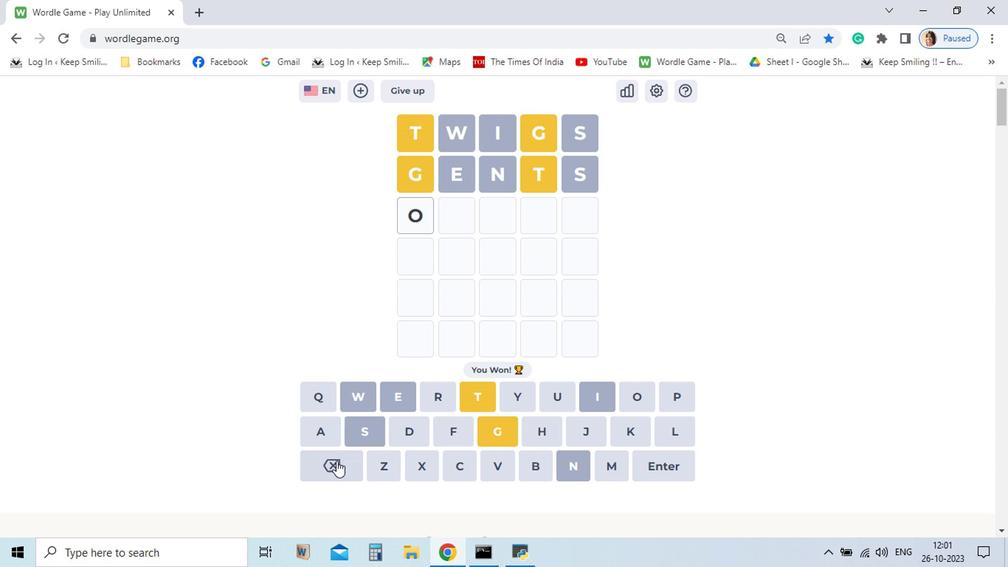 
Action: Mouse pressed left at (373, 461)
Screenshot: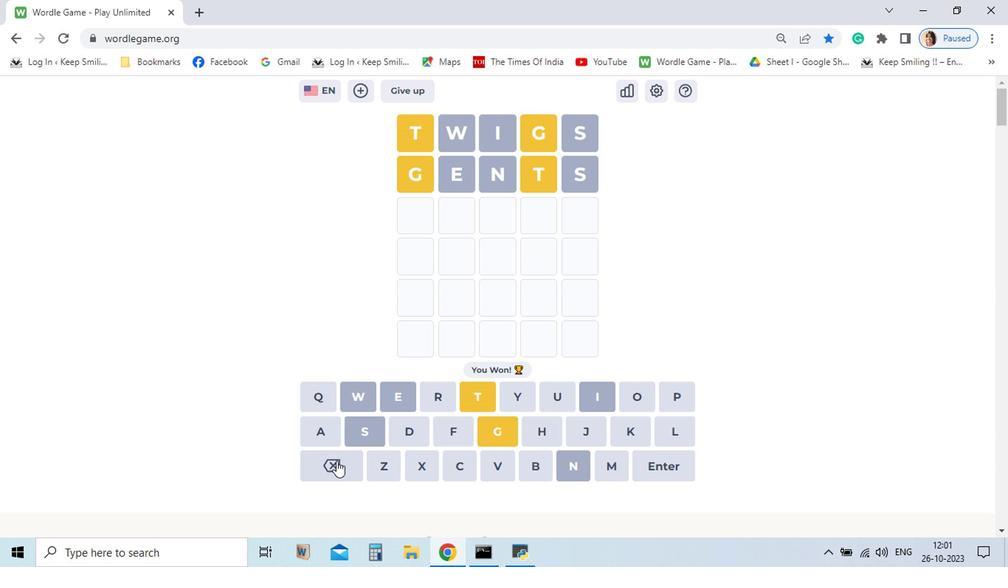 
Action: Mouse moved to (570, 462)
Screenshot: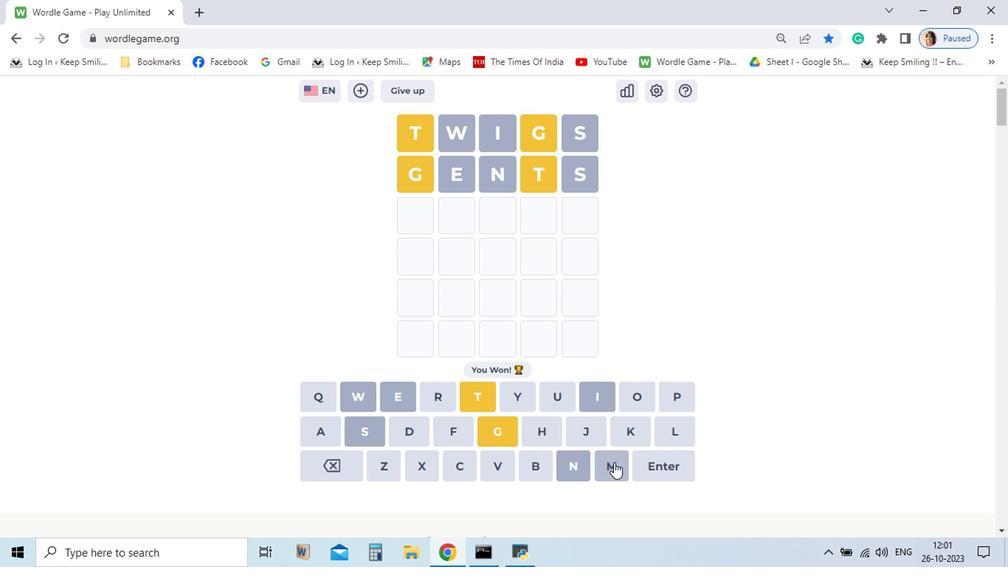 
Action: Mouse pressed left at (570, 462)
Screenshot: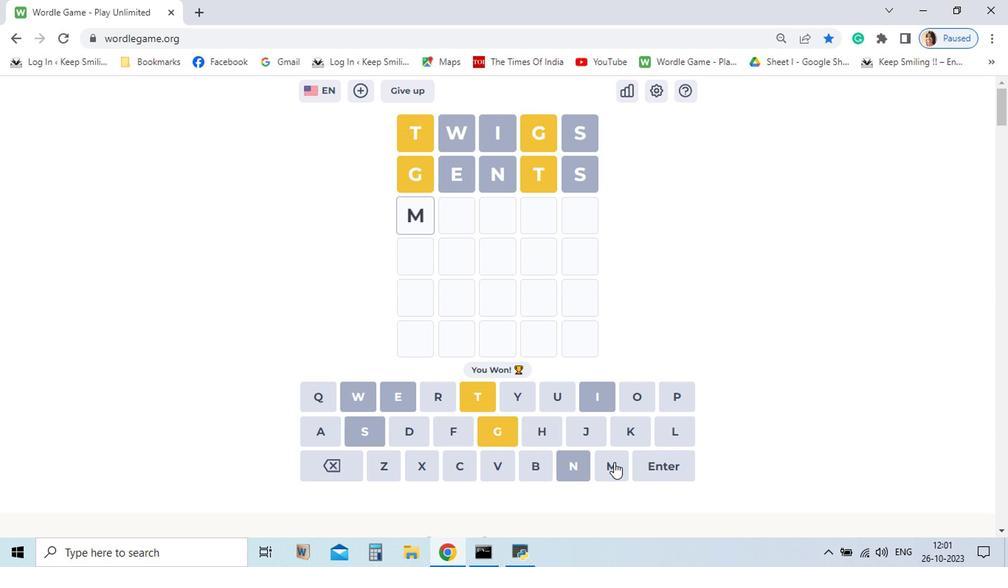 
Action: Mouse moved to (363, 439)
Screenshot: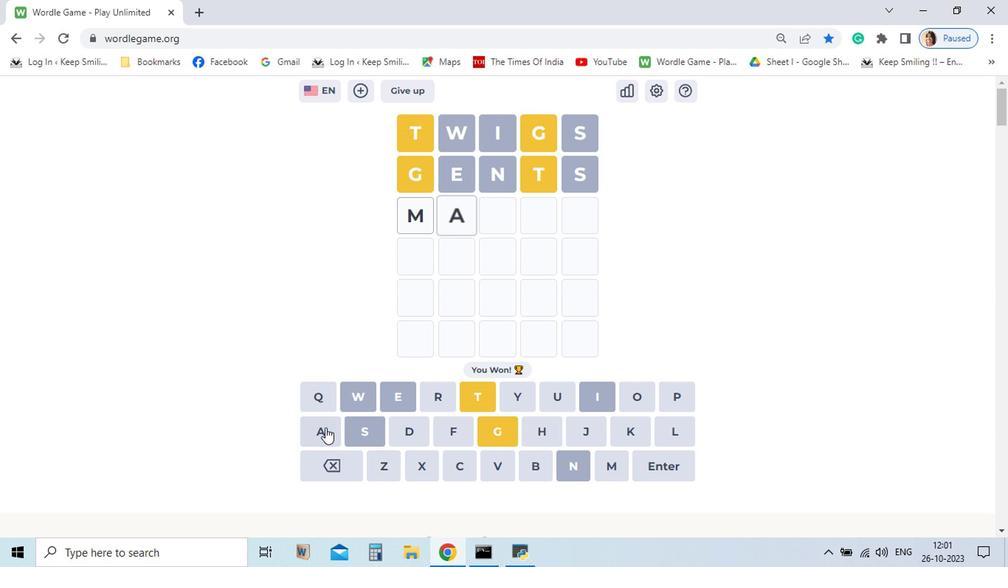 
Action: Mouse pressed left at (363, 439)
Screenshot: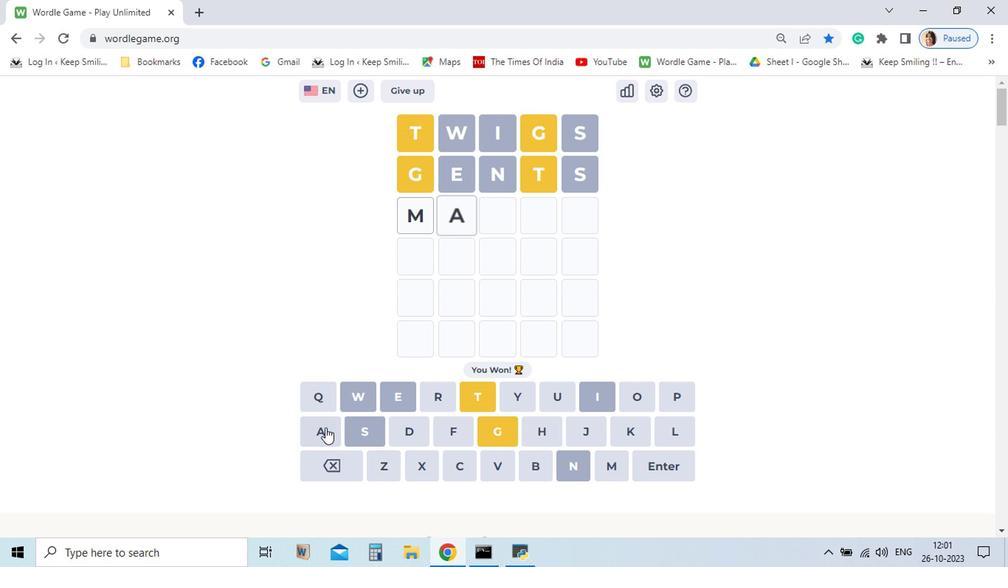 
Action: Mouse moved to (492, 437)
Screenshot: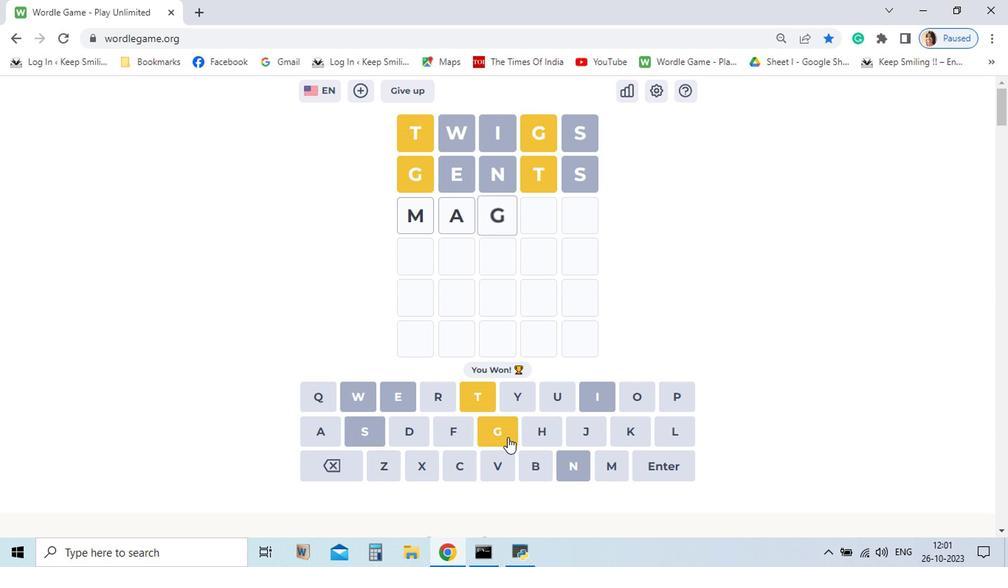 
Action: Mouse pressed left at (492, 437)
Screenshot: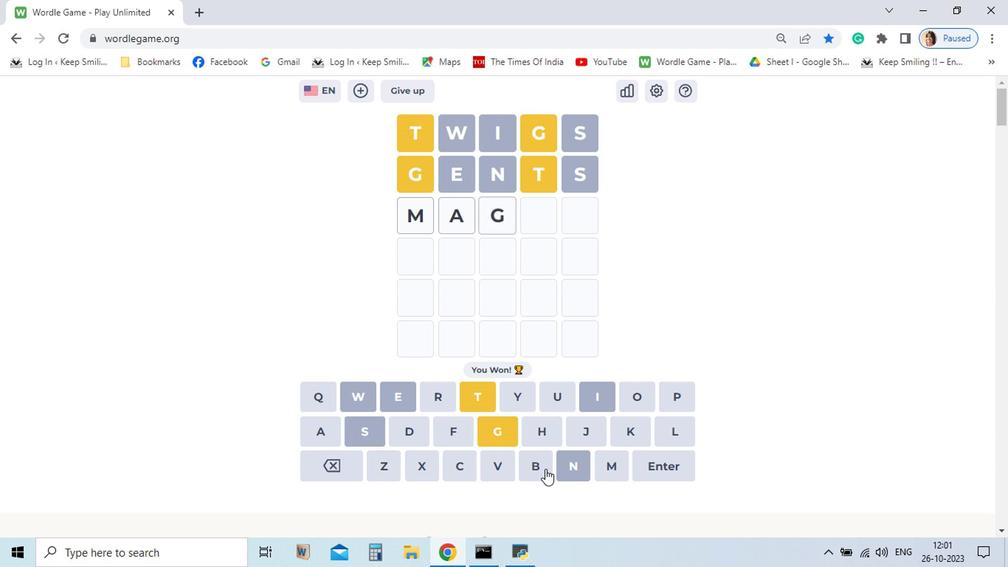 
Action: Mouse moved to (542, 467)
Screenshot: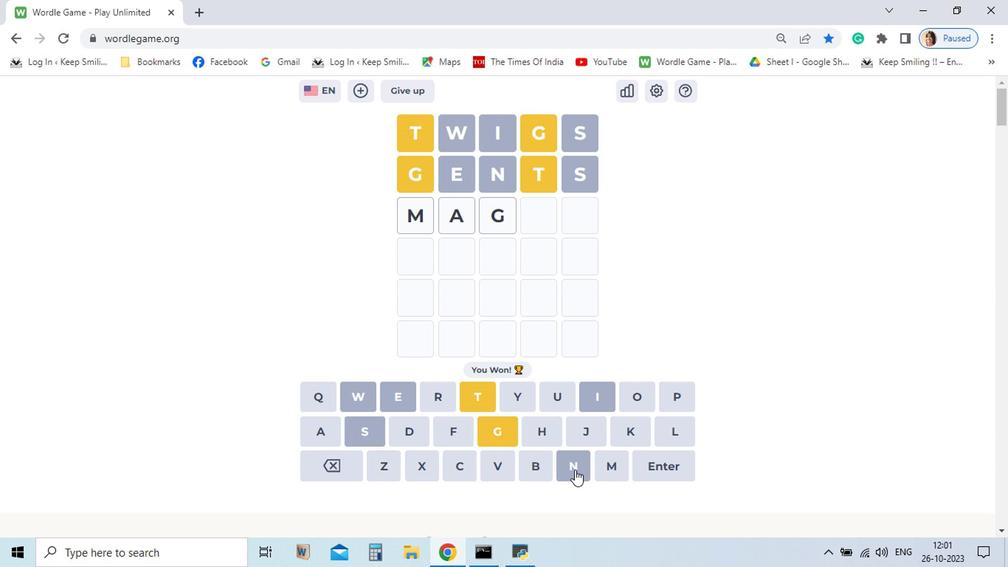 
Action: Mouse pressed left at (542, 467)
Screenshot: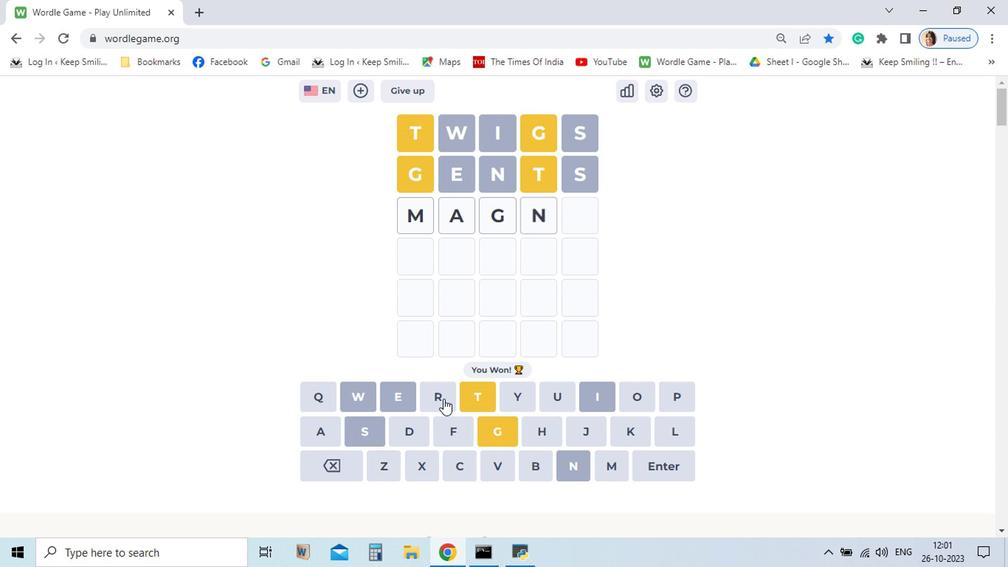 
Action: Mouse moved to (414, 412)
Screenshot: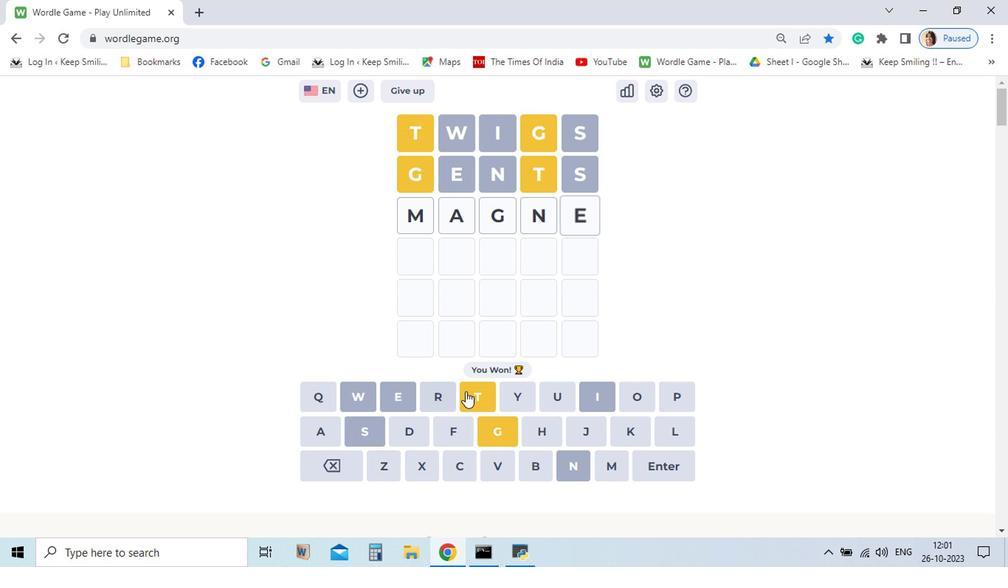 
Action: Mouse pressed left at (414, 412)
Screenshot: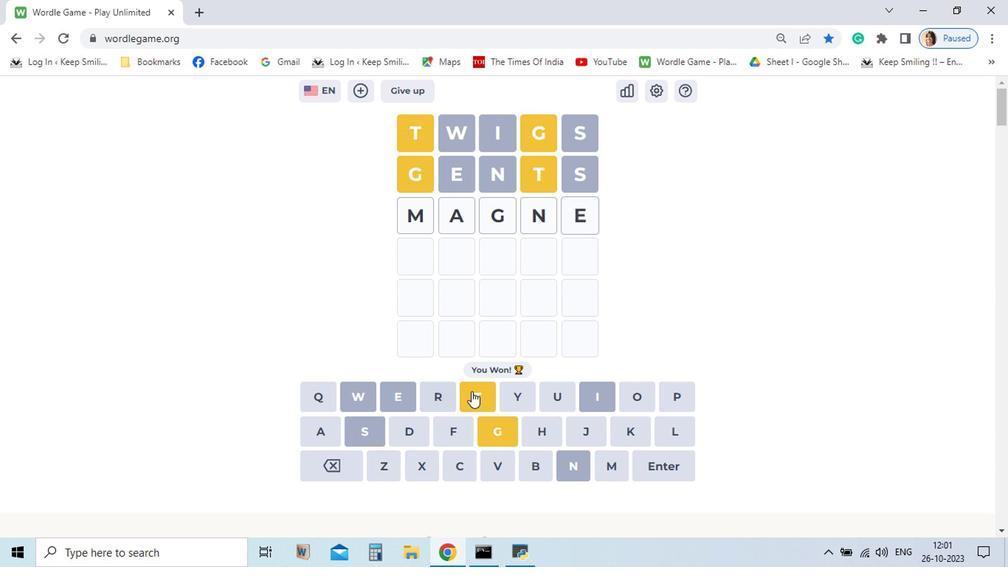 
Action: Mouse moved to (469, 412)
Screenshot: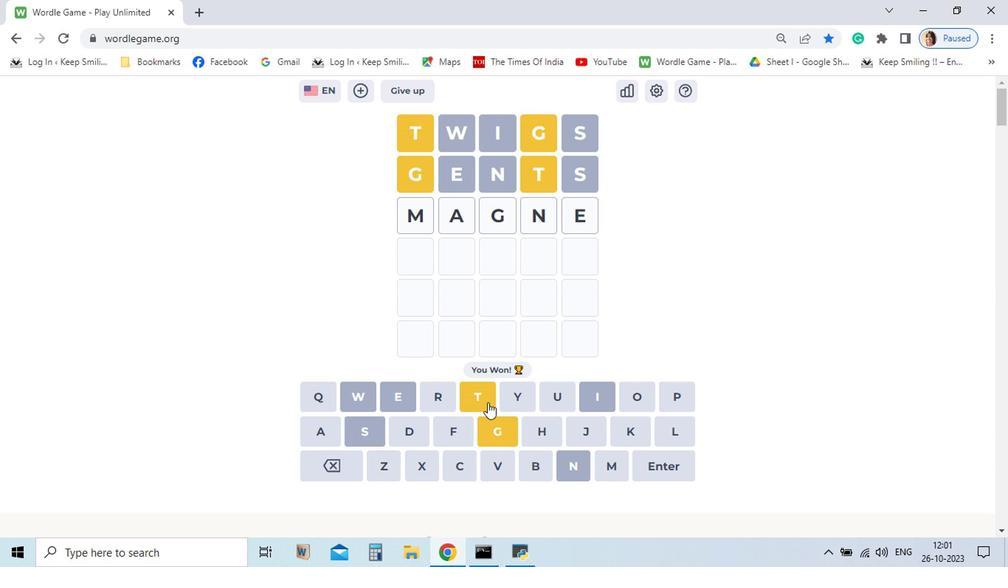 
Action: Mouse pressed left at (469, 412)
Screenshot: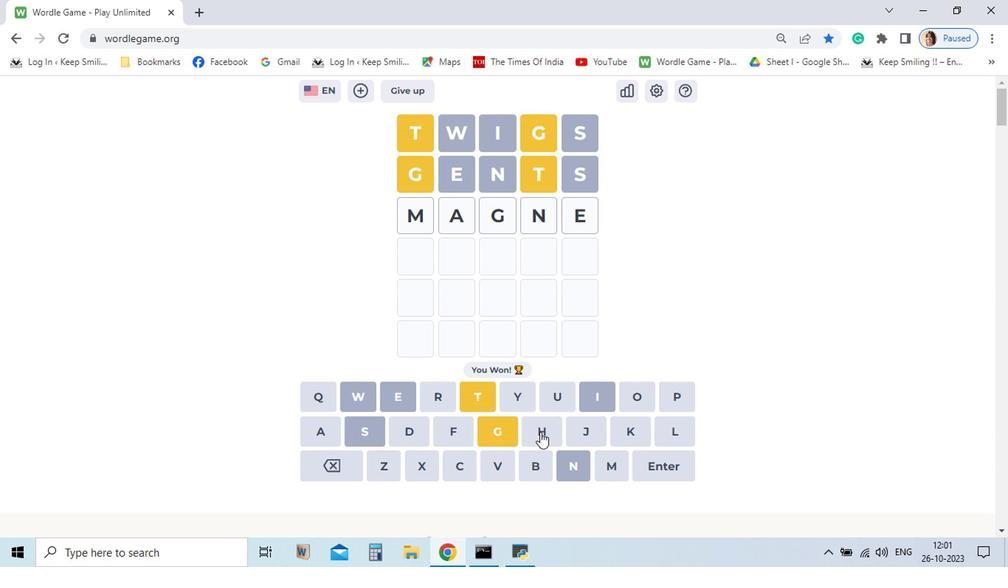 
Action: Mouse moved to (375, 460)
Screenshot: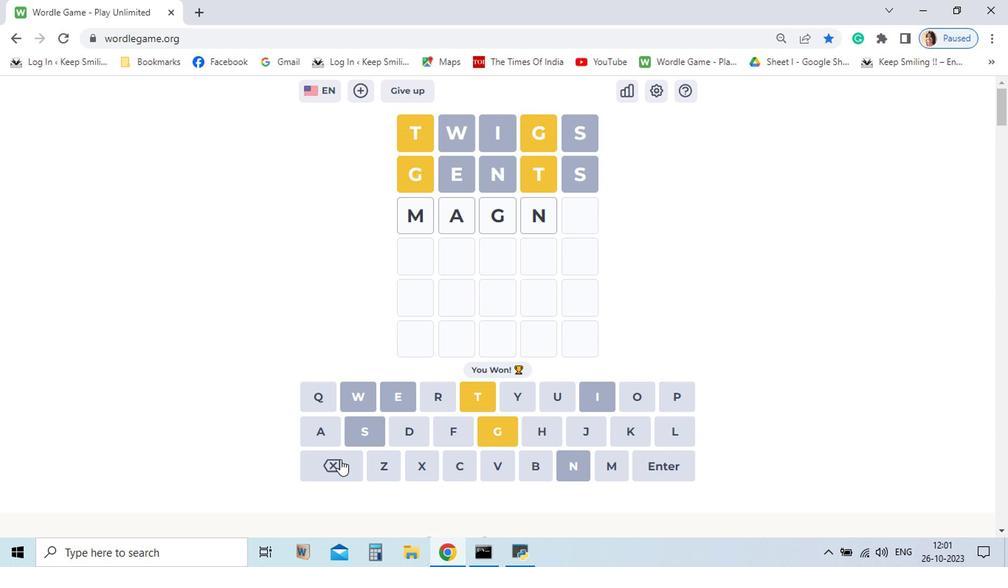 
Action: Mouse pressed left at (375, 460)
Screenshot: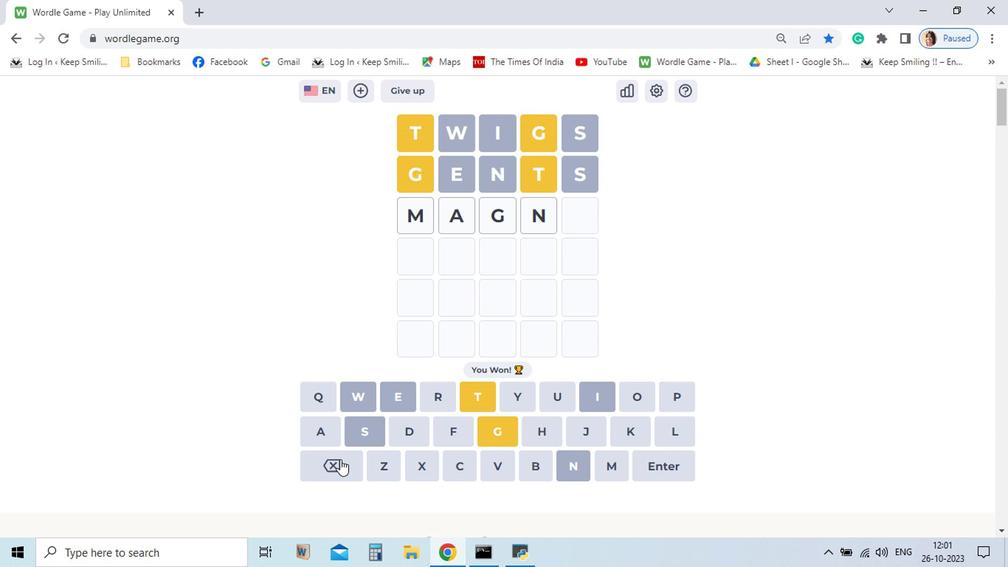 
Action: Mouse pressed left at (375, 460)
Screenshot: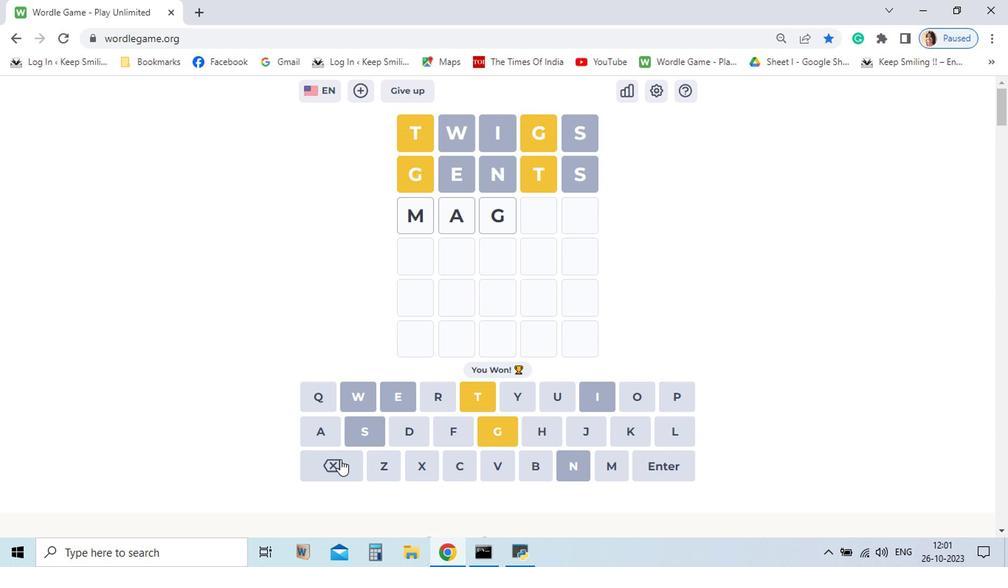 
Action: Mouse pressed left at (375, 460)
Screenshot: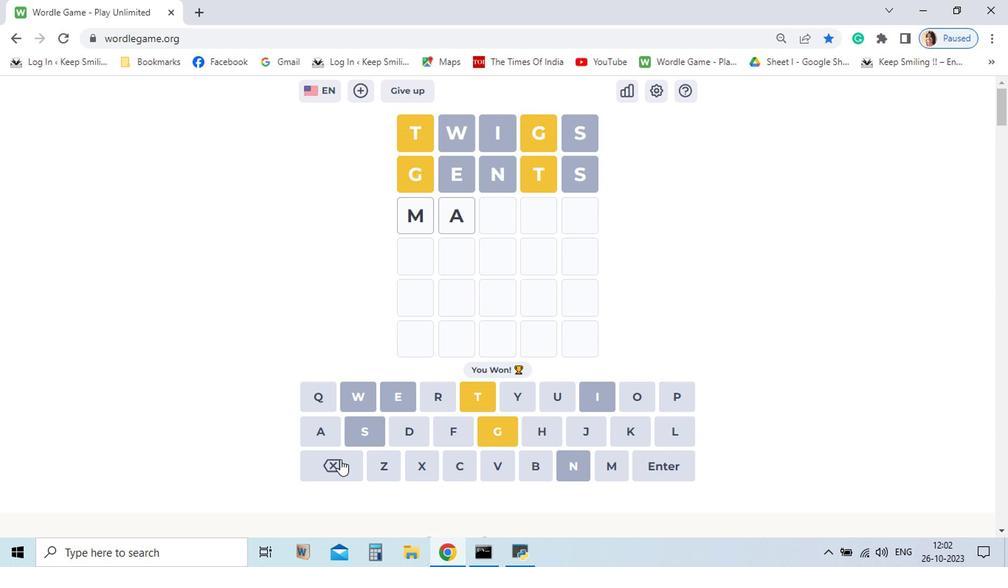 
Action: Mouse pressed left at (375, 460)
Screenshot: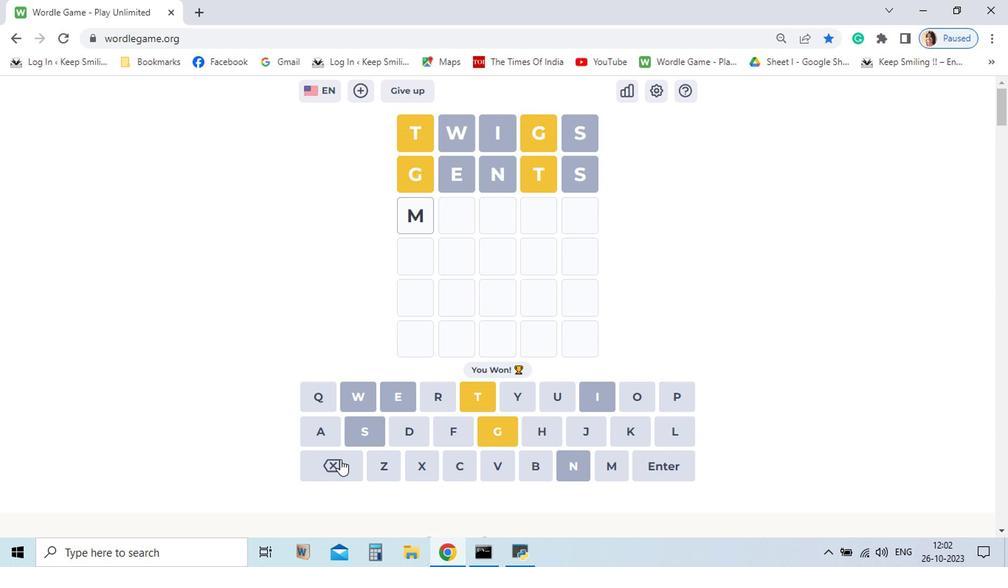 
Action: Mouse pressed left at (375, 460)
Screenshot: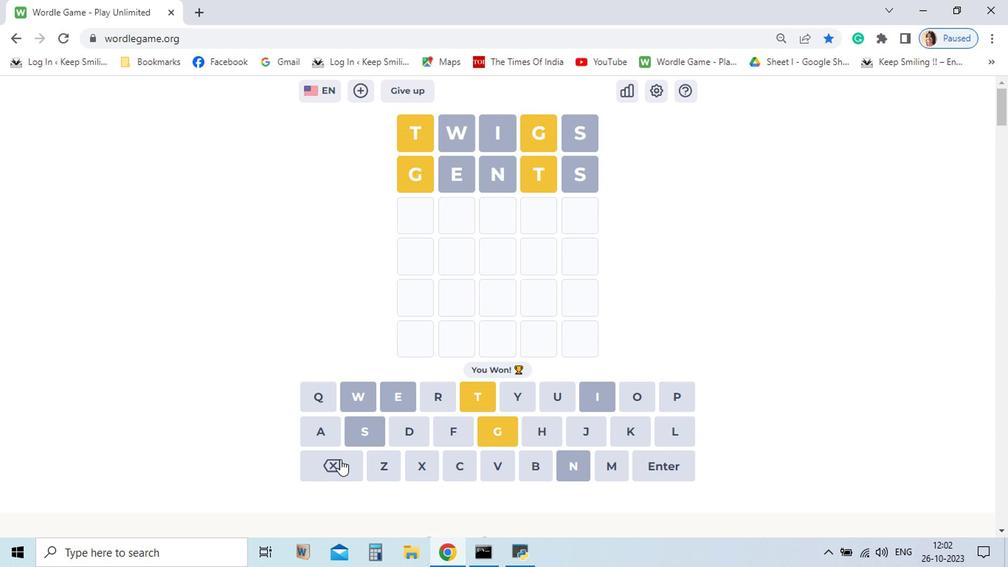 
Action: Mouse moved to (366, 440)
Screenshot: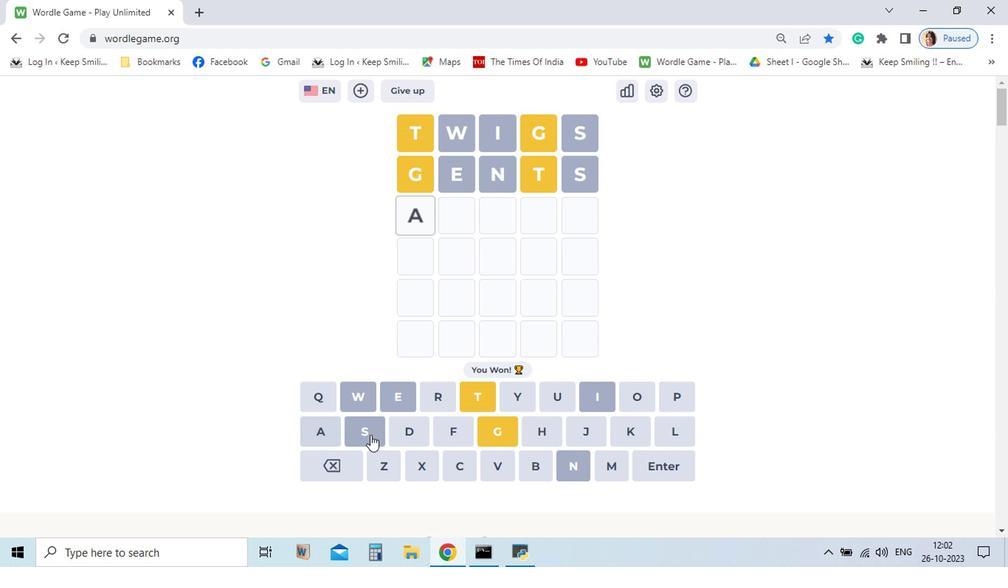 
Action: Mouse pressed left at (366, 440)
Screenshot: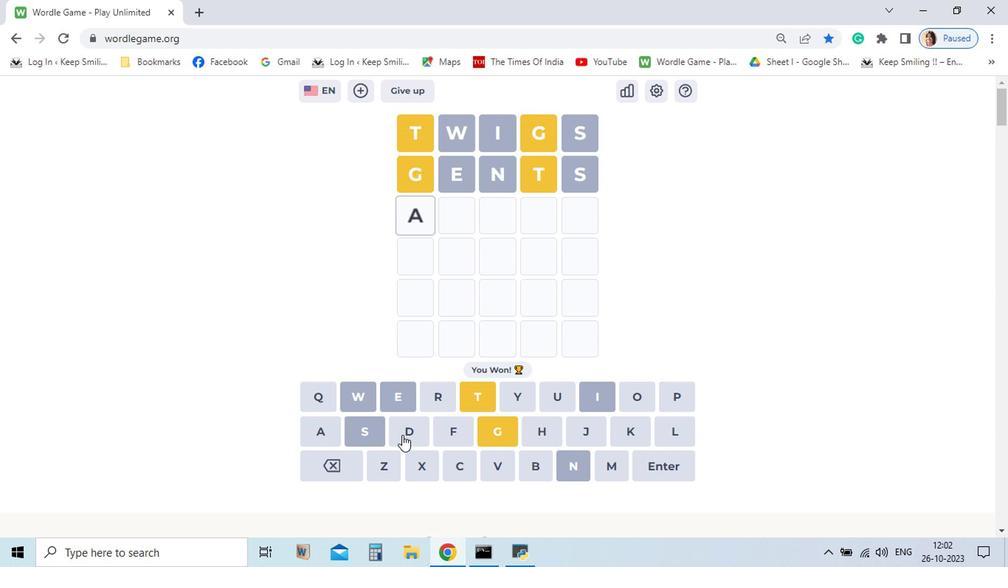
Action: Mouse moved to (487, 440)
Screenshot: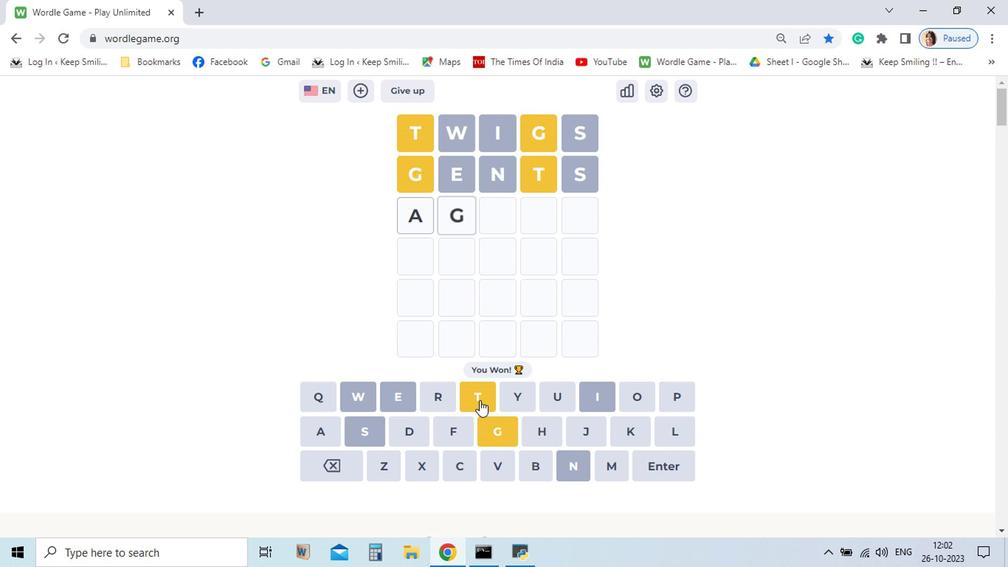 
Action: Mouse pressed left at (487, 440)
Screenshot: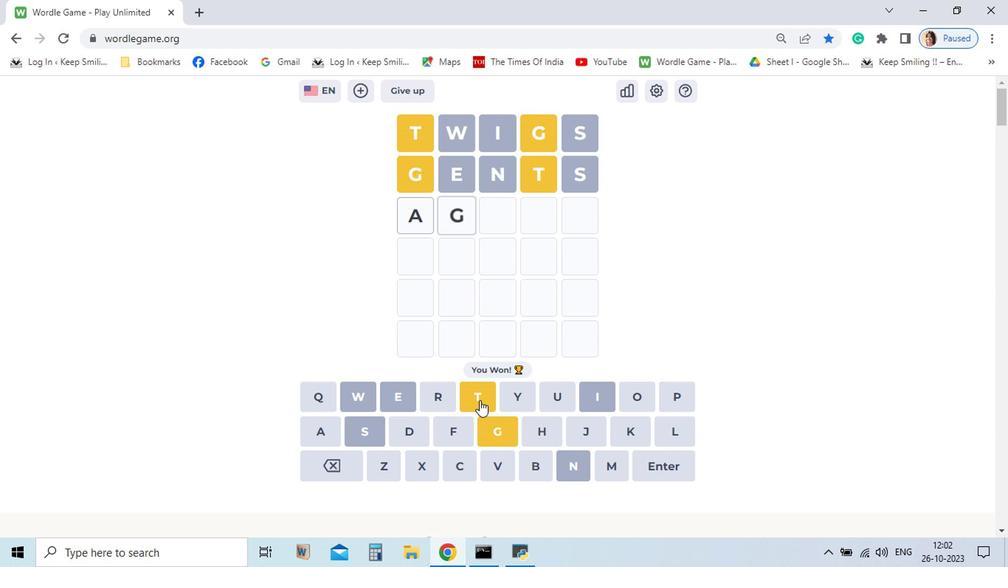 
Action: Mouse moved to (473, 416)
Screenshot: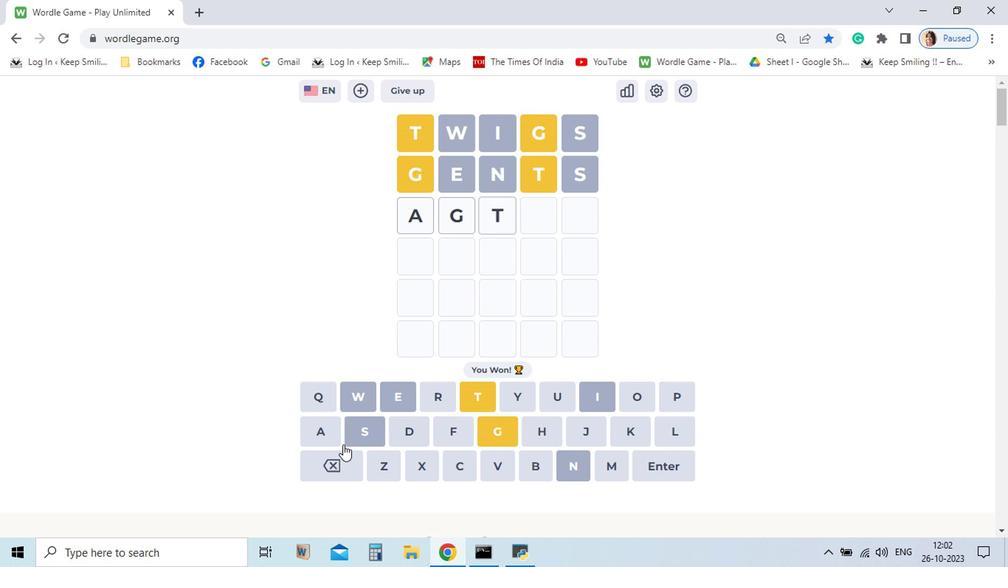
Action: Mouse pressed left at (473, 416)
Screenshot: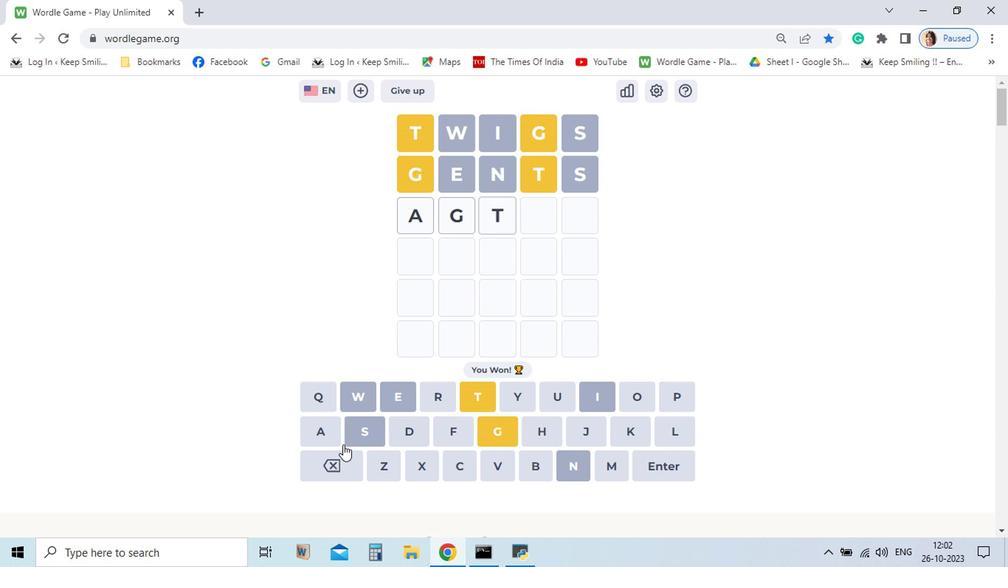
Action: Mouse moved to (365, 443)
Screenshot: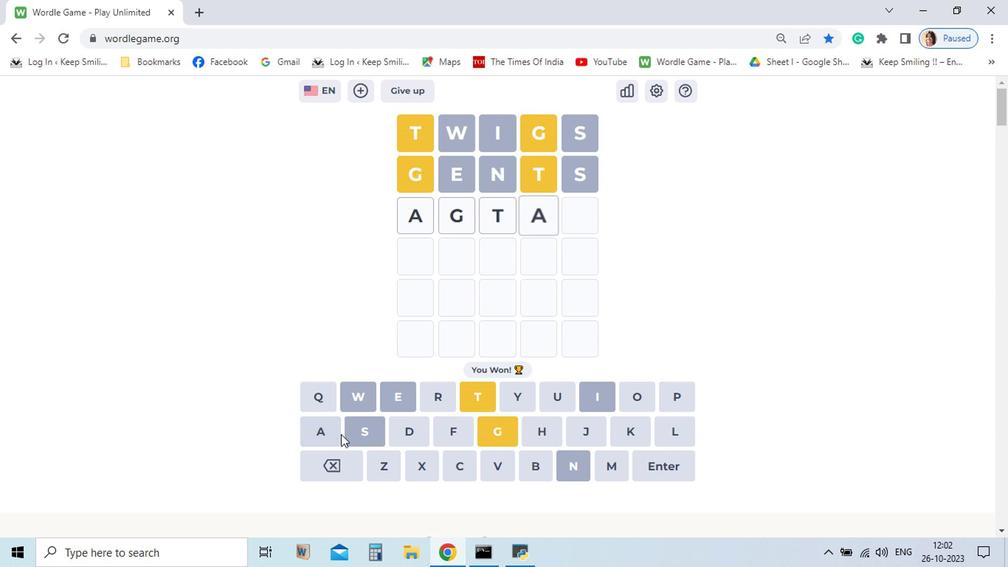 
Action: Mouse pressed left at (365, 443)
Screenshot: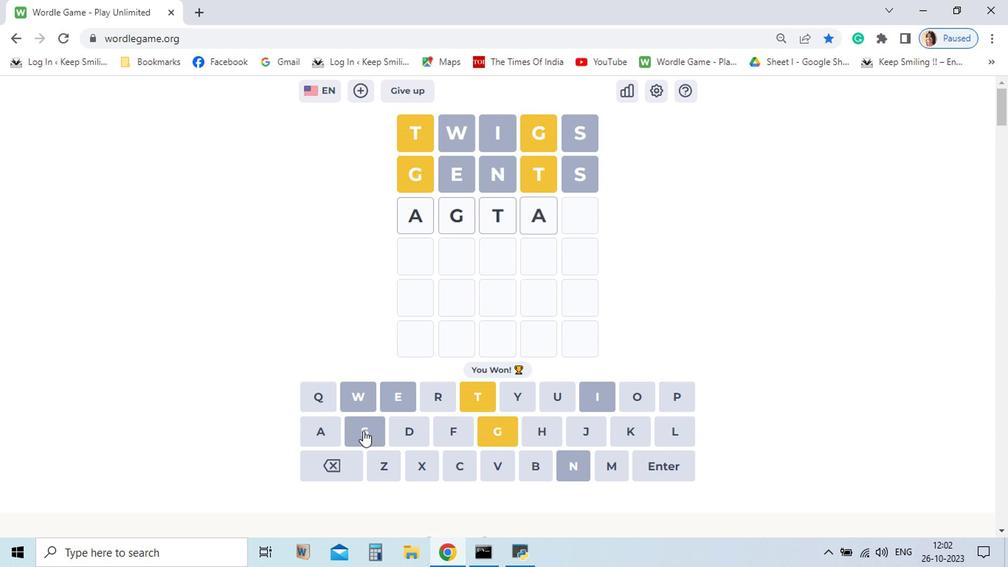 
Action: Mouse moved to (392, 439)
Screenshot: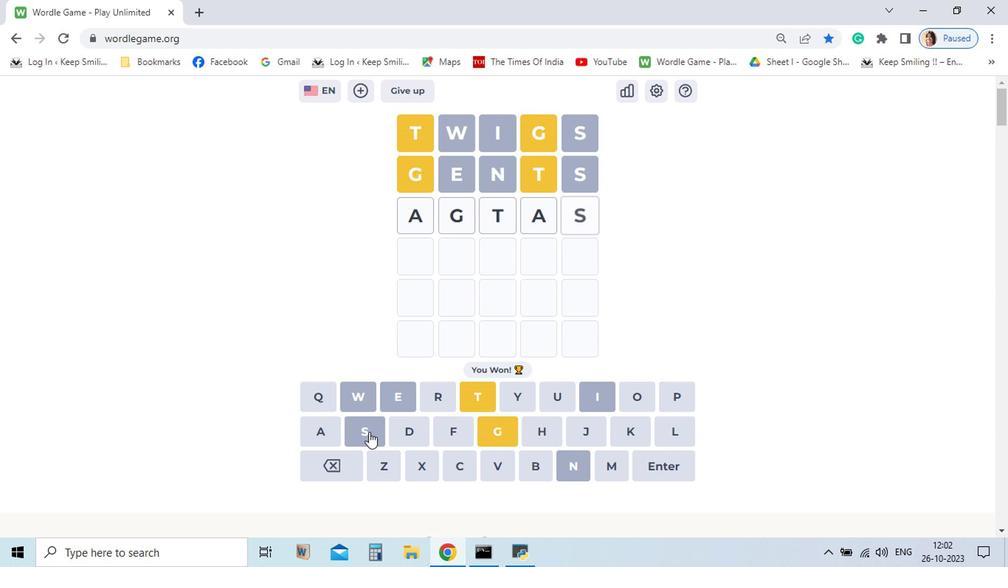 
Action: Mouse pressed left at (392, 439)
Screenshot: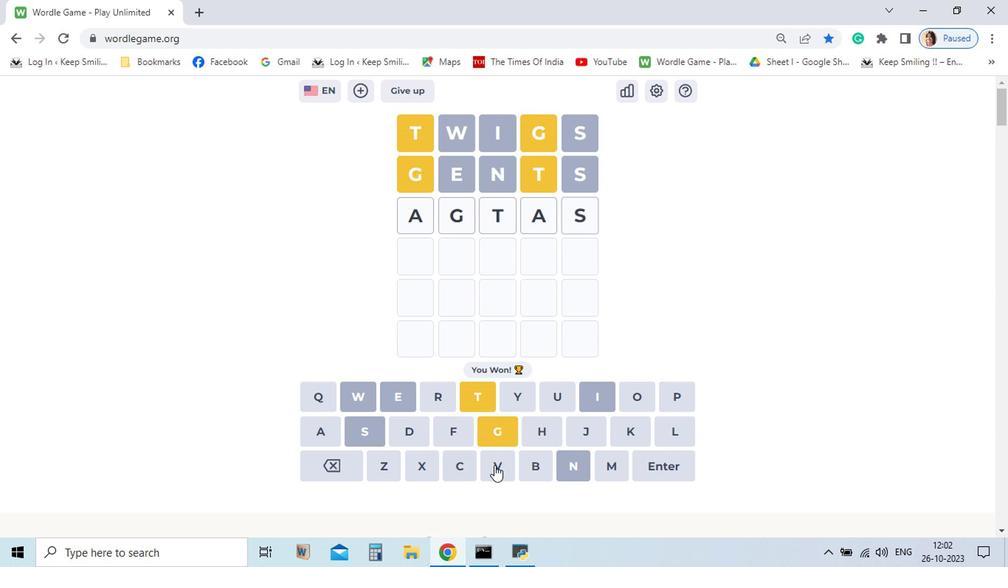 
Action: Mouse moved to (615, 464)
Screenshot: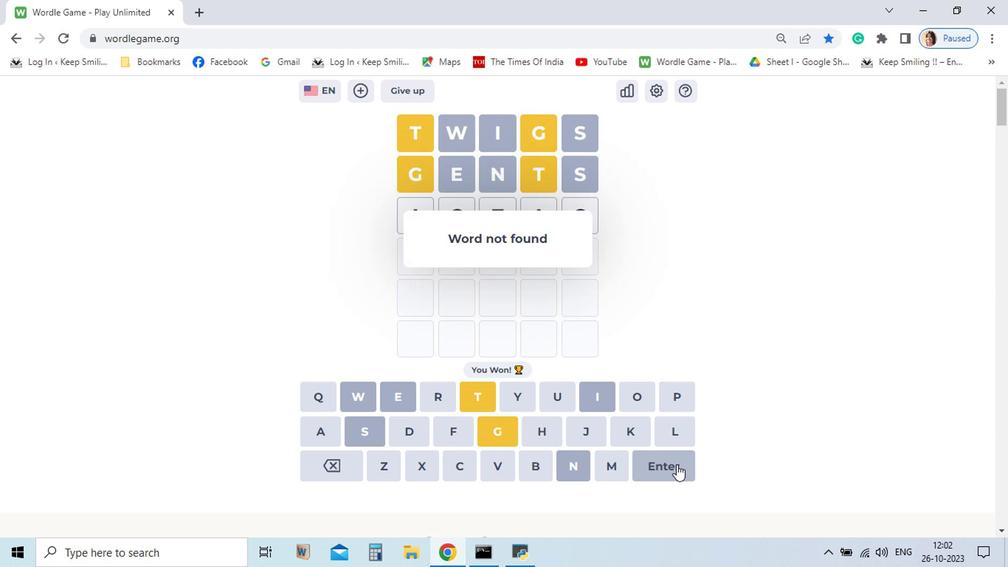 
Action: Mouse pressed left at (615, 464)
Screenshot: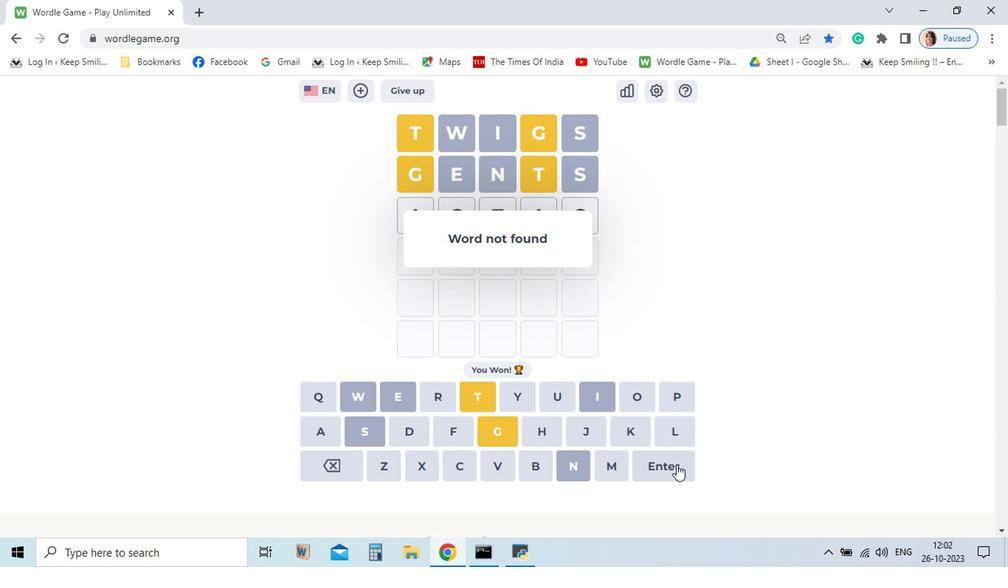 
Action: Mouse moved to (367, 468)
Screenshot: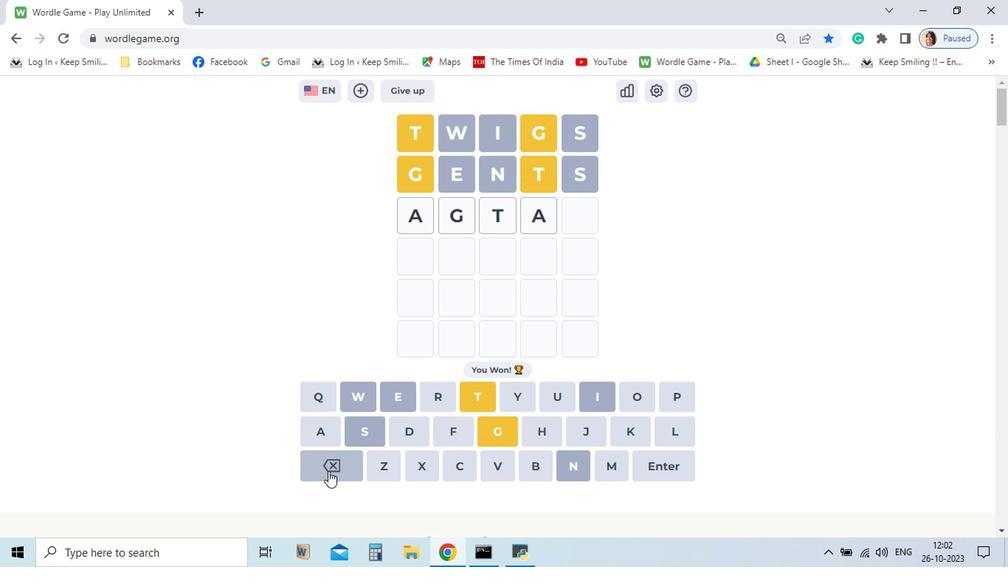 
Action: Mouse pressed left at (367, 468)
Screenshot: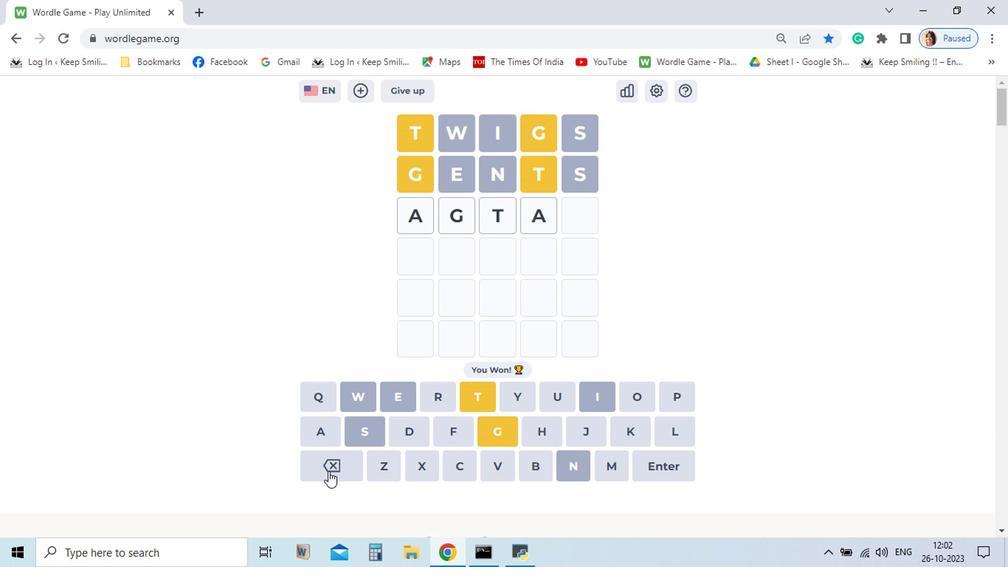 
Action: Mouse pressed left at (367, 468)
Screenshot: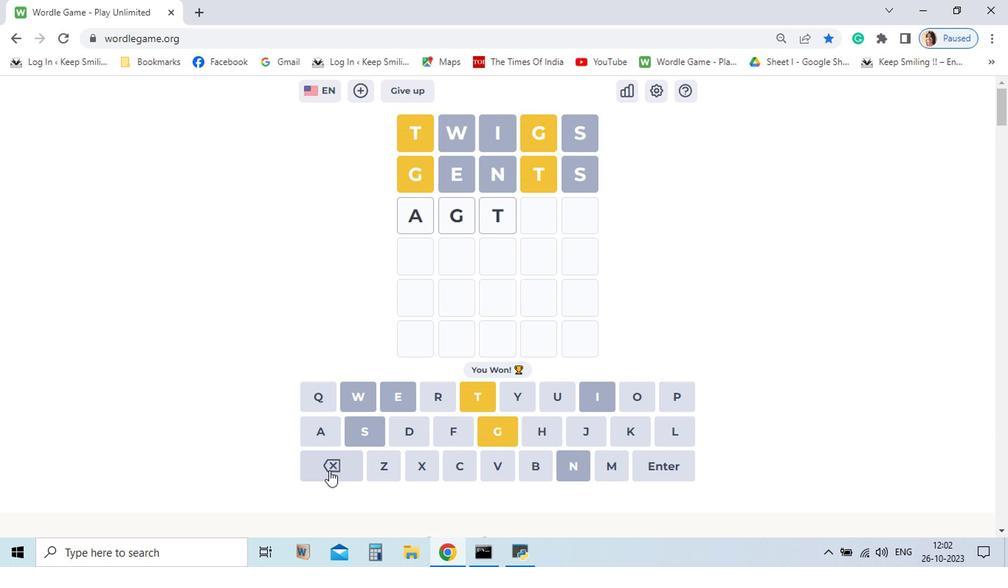 
Action: Mouse moved to (370, 465)
Screenshot: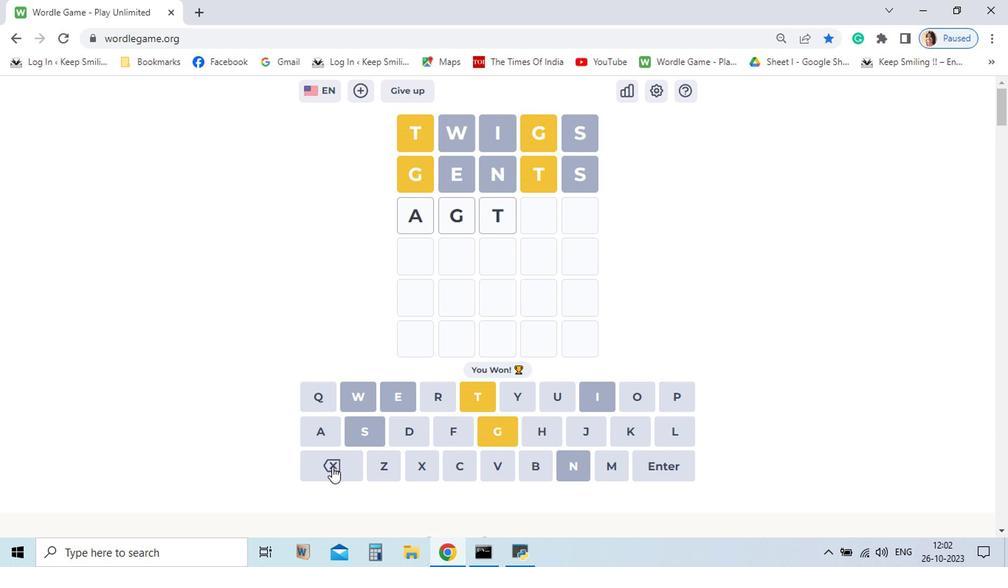 
Action: Mouse pressed left at (370, 465)
Screenshot: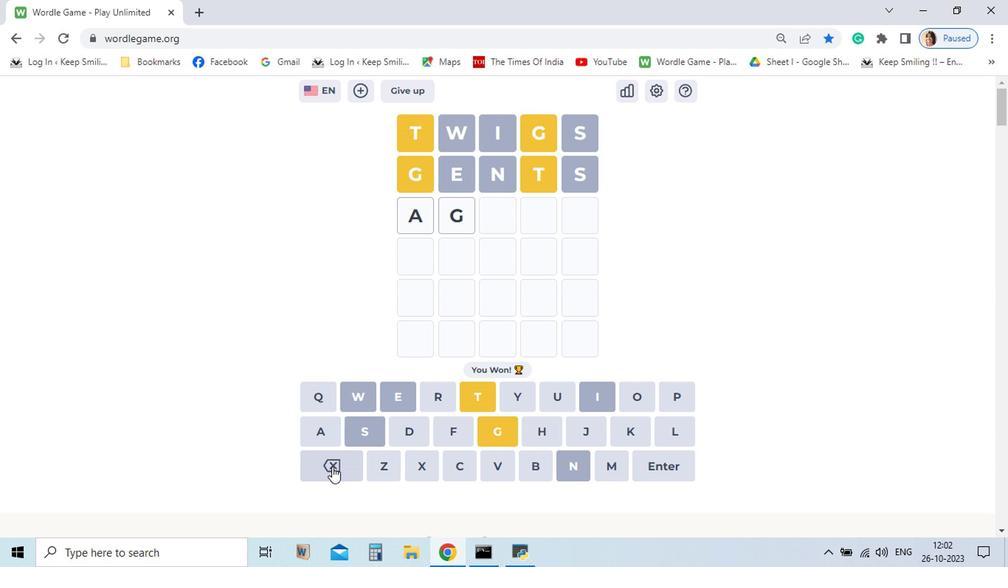 
Action: Mouse pressed left at (370, 465)
Screenshot: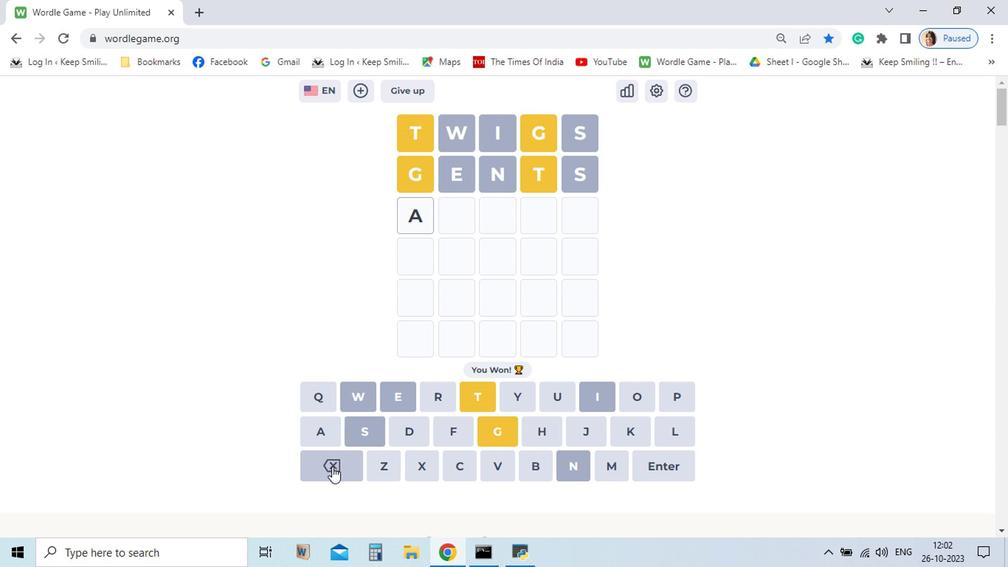 
Action: Mouse pressed left at (370, 465)
Screenshot: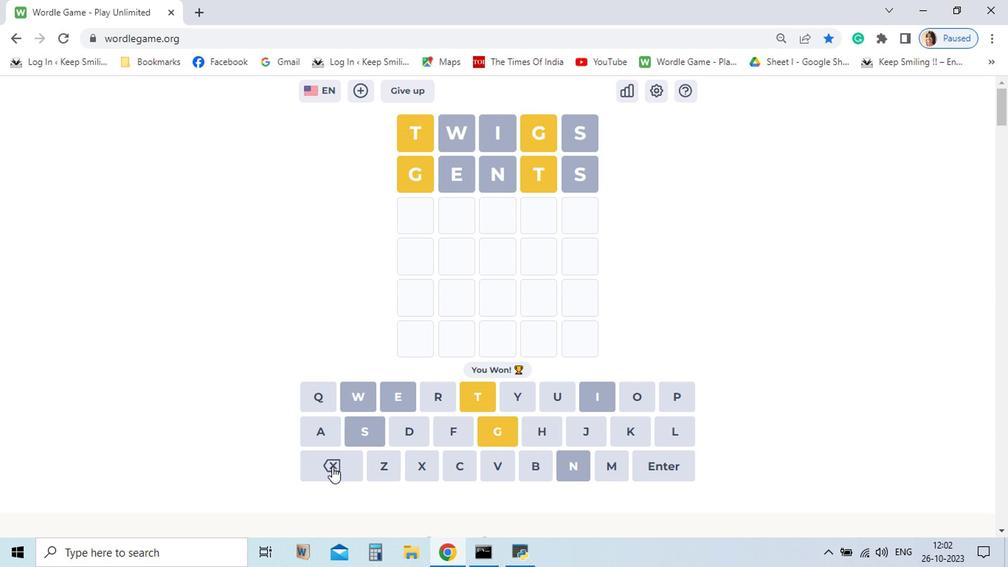 
Action: Mouse moved to (453, 437)
Screenshot: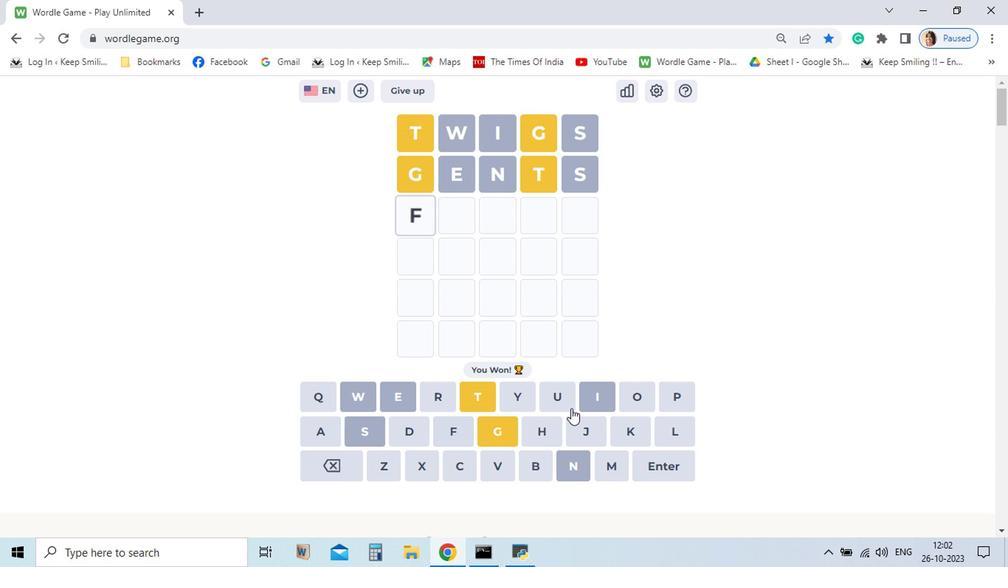 
Action: Mouse pressed left at (453, 437)
Screenshot: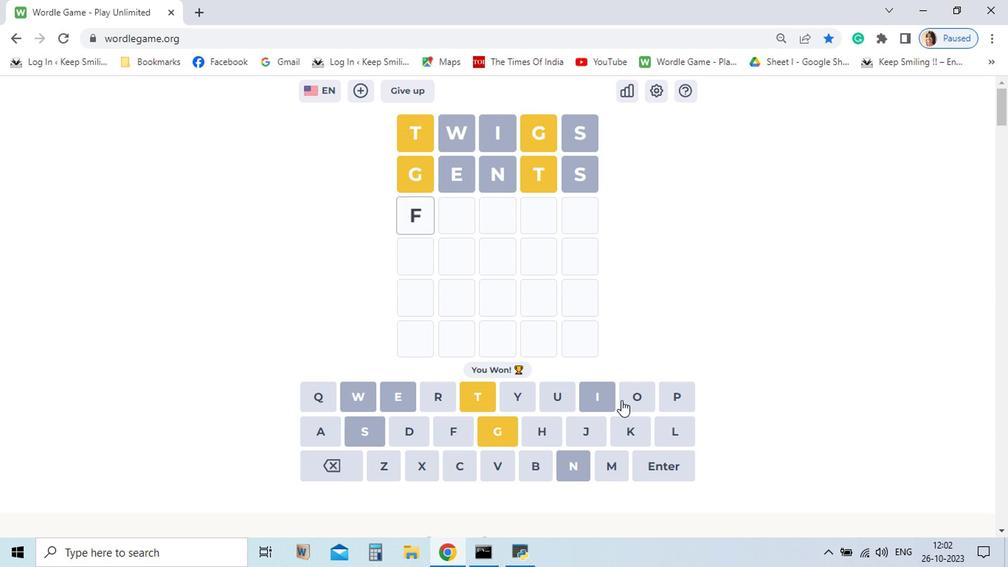 
Action: Mouse moved to (582, 415)
Screenshot: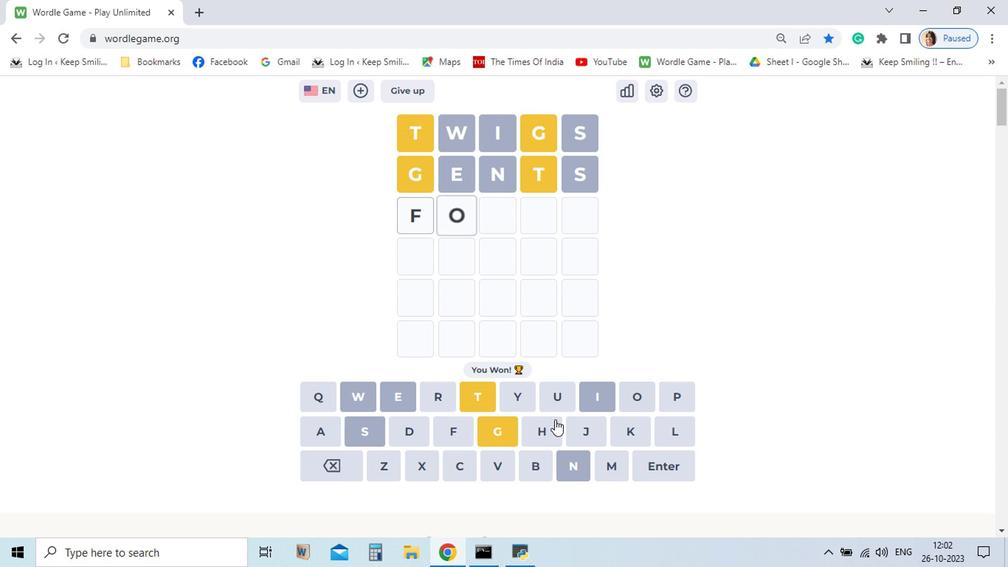 
Action: Mouse pressed left at (582, 415)
Screenshot: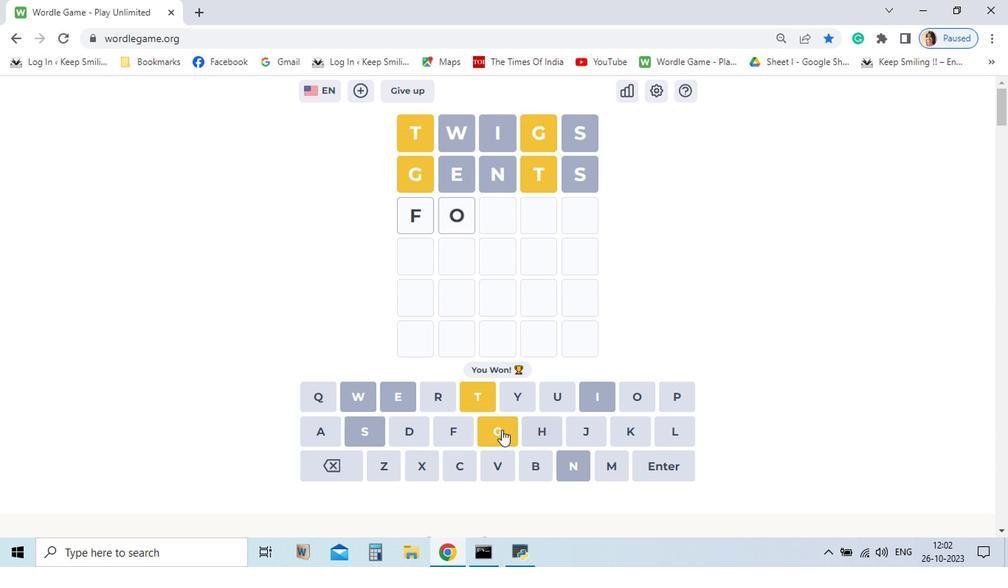 
Action: Mouse moved to (487, 439)
Screenshot: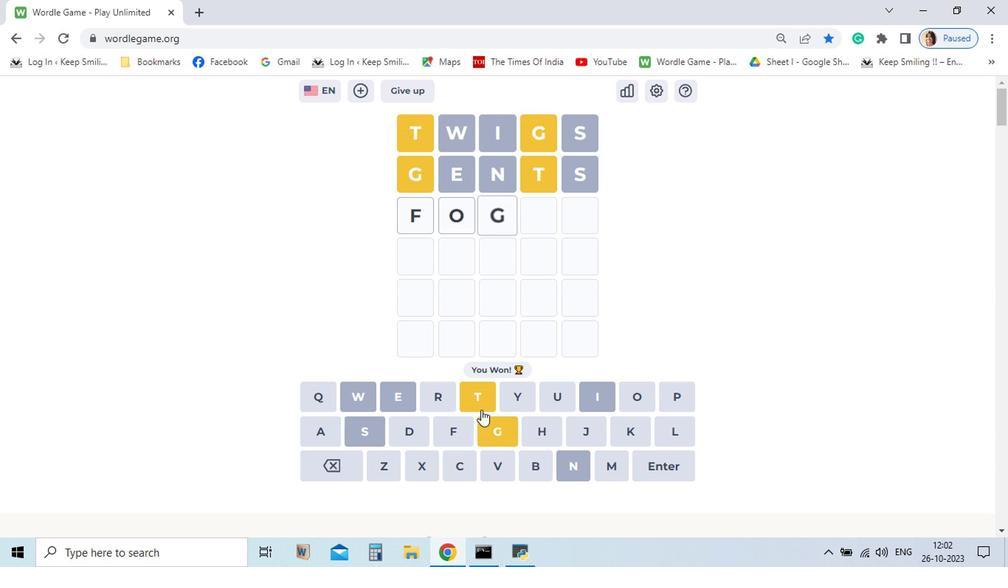 
Action: Mouse pressed left at (487, 439)
Screenshot: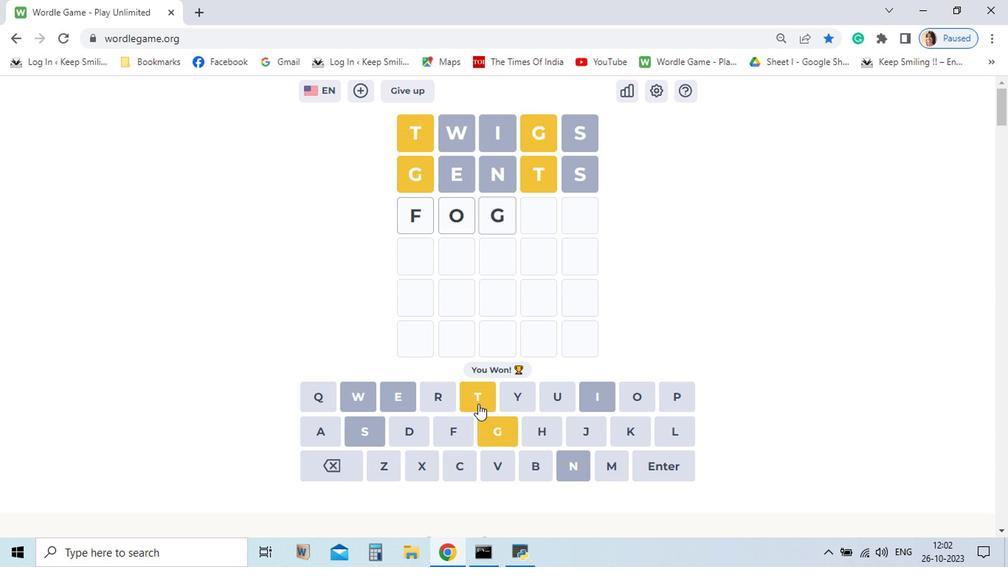 
Action: Mouse moved to (474, 420)
Screenshot: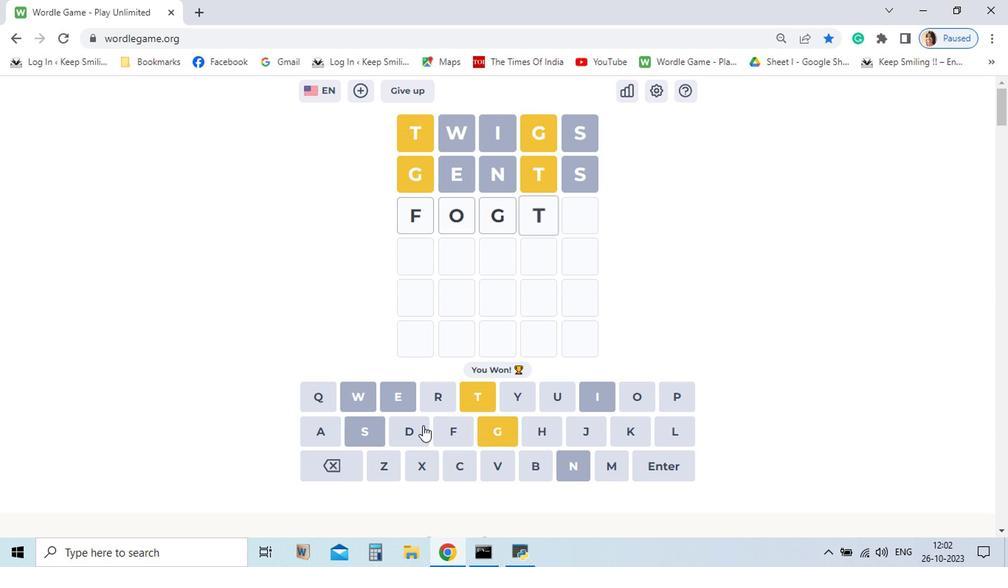 
Action: Mouse pressed left at (474, 420)
Screenshot: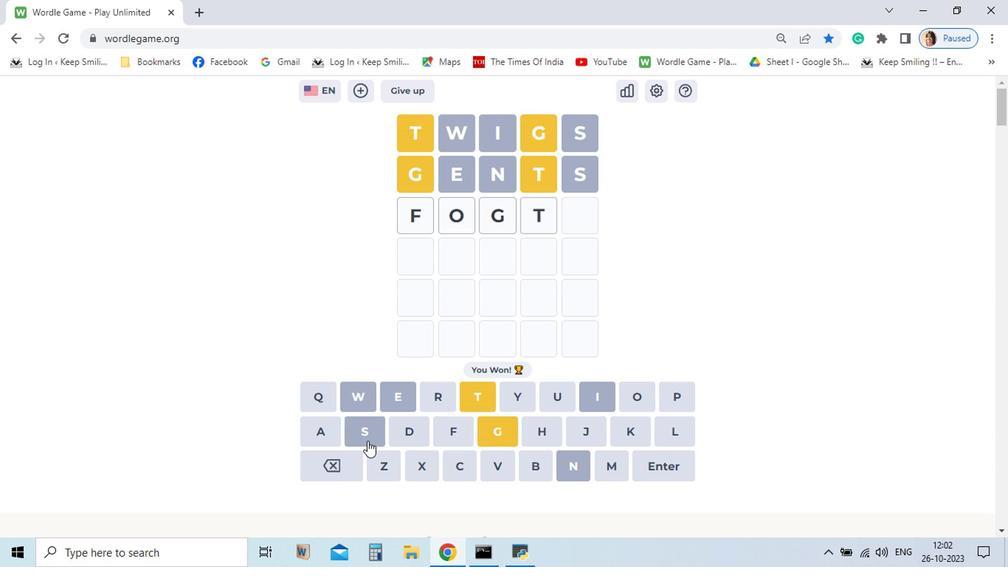 
Action: Mouse moved to (399, 436)
Screenshot: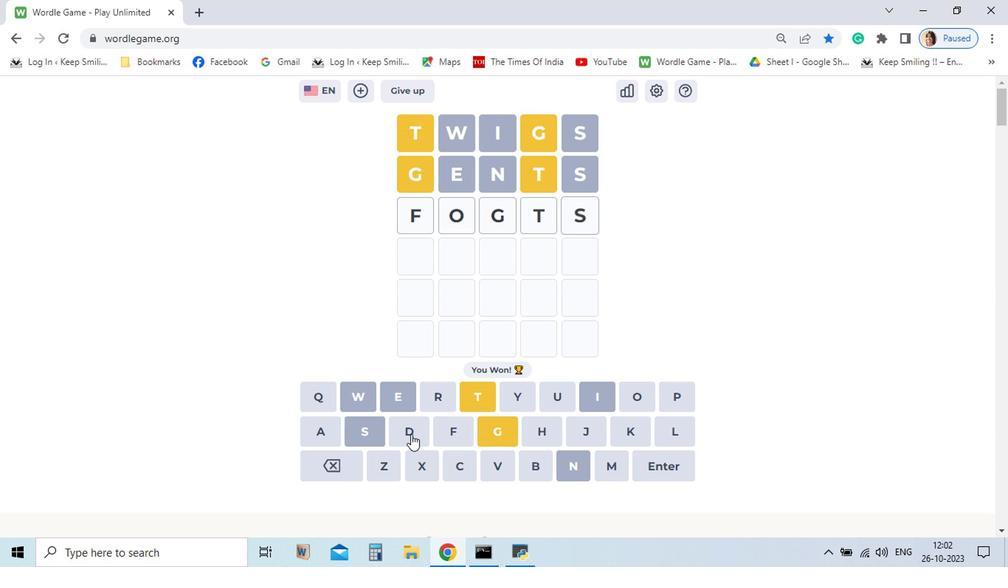 
Action: Mouse pressed left at (399, 436)
Screenshot: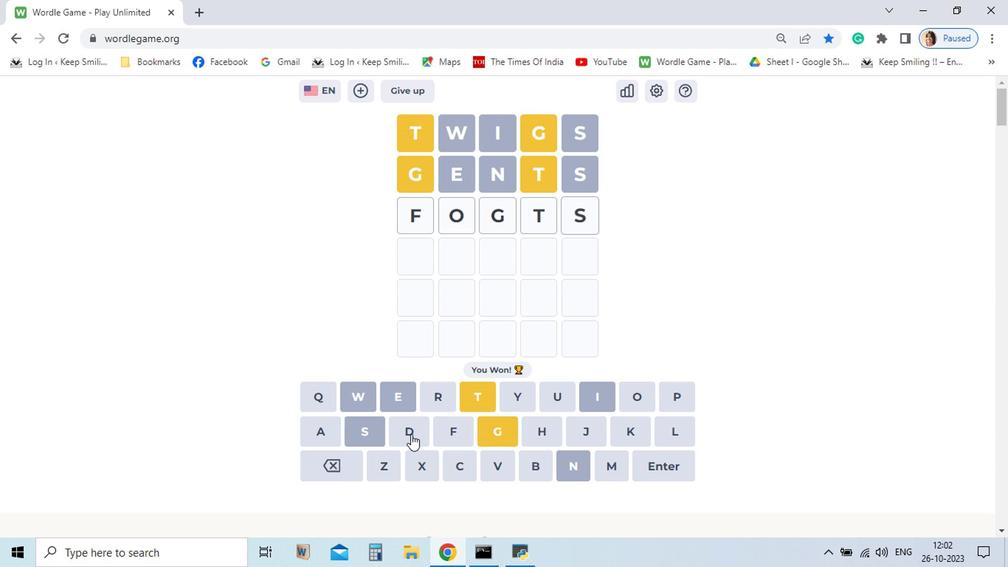 
Action: Mouse moved to (596, 459)
Screenshot: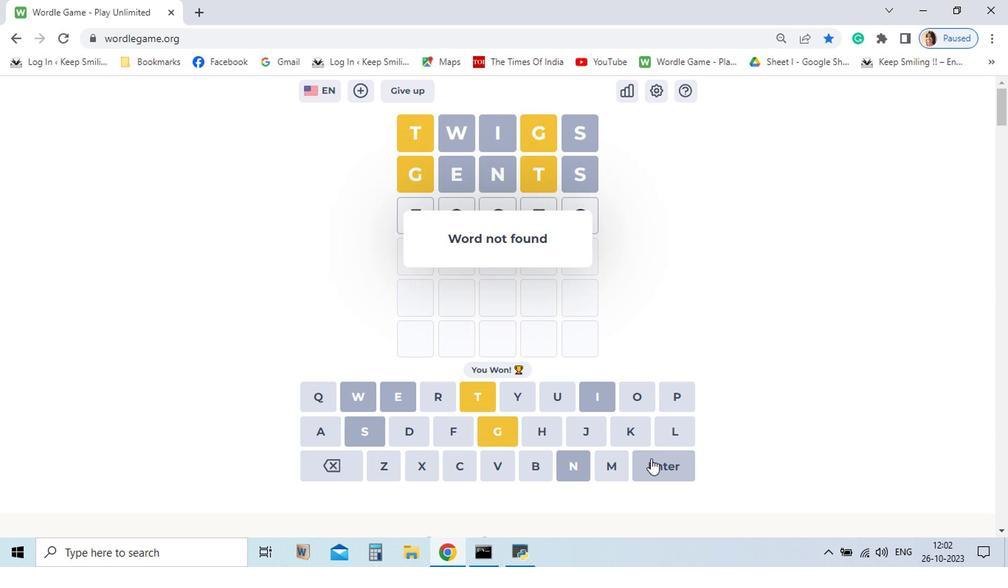 
Action: Mouse pressed left at (596, 459)
Screenshot: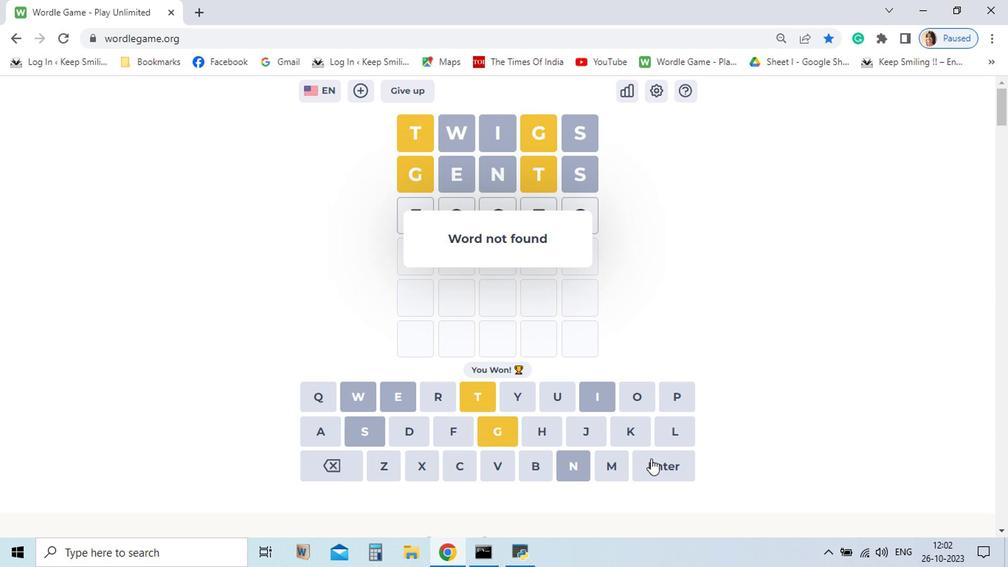 
Action: Mouse moved to (379, 458)
Screenshot: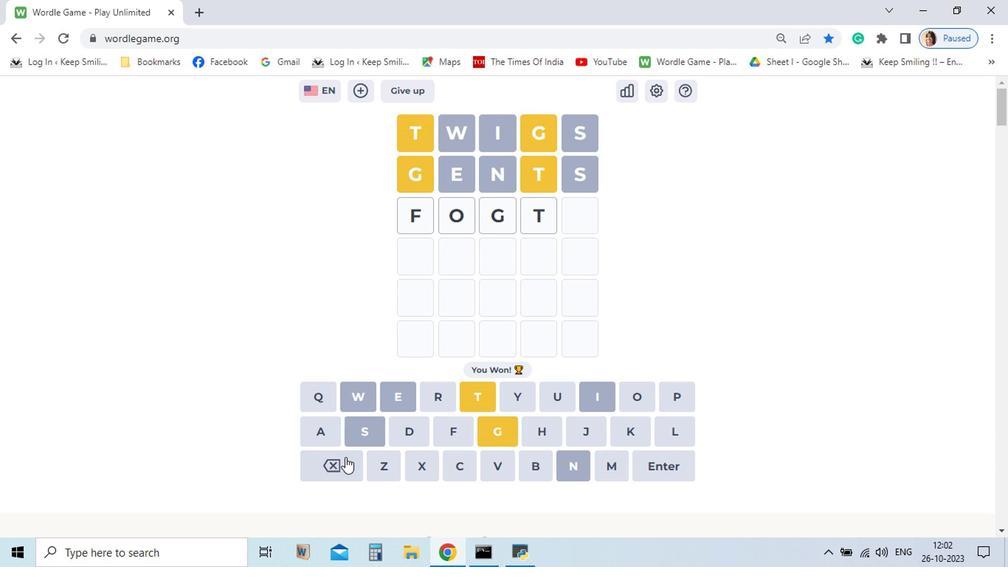 
Action: Mouse pressed left at (379, 458)
Screenshot: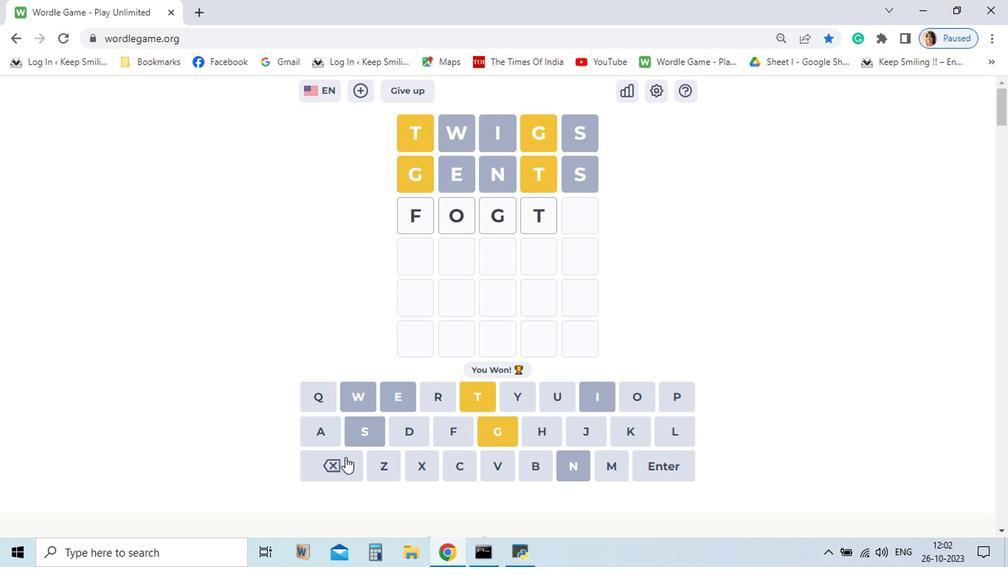 
Action: Mouse pressed left at (379, 458)
Screenshot: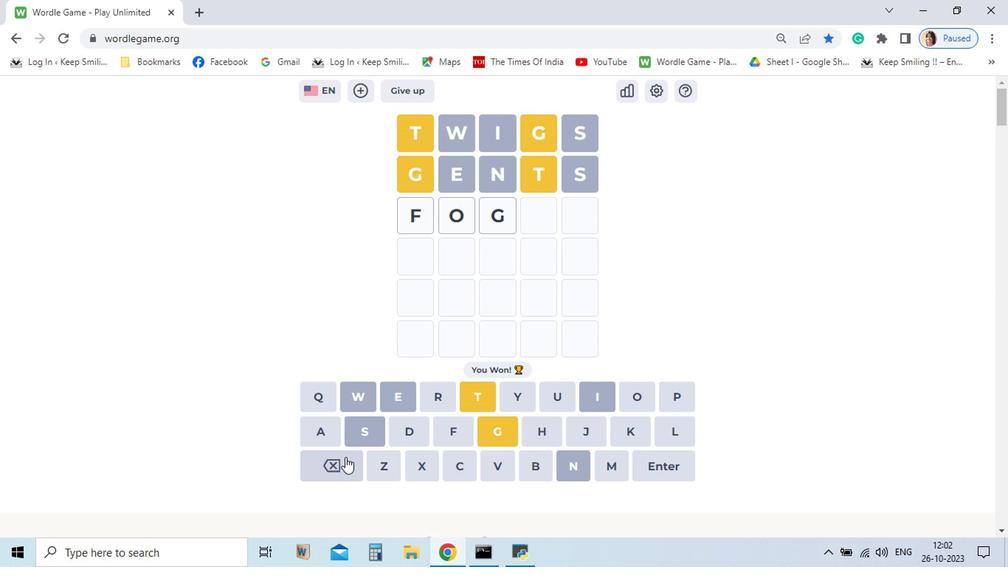 
Action: Mouse pressed left at (379, 458)
Screenshot: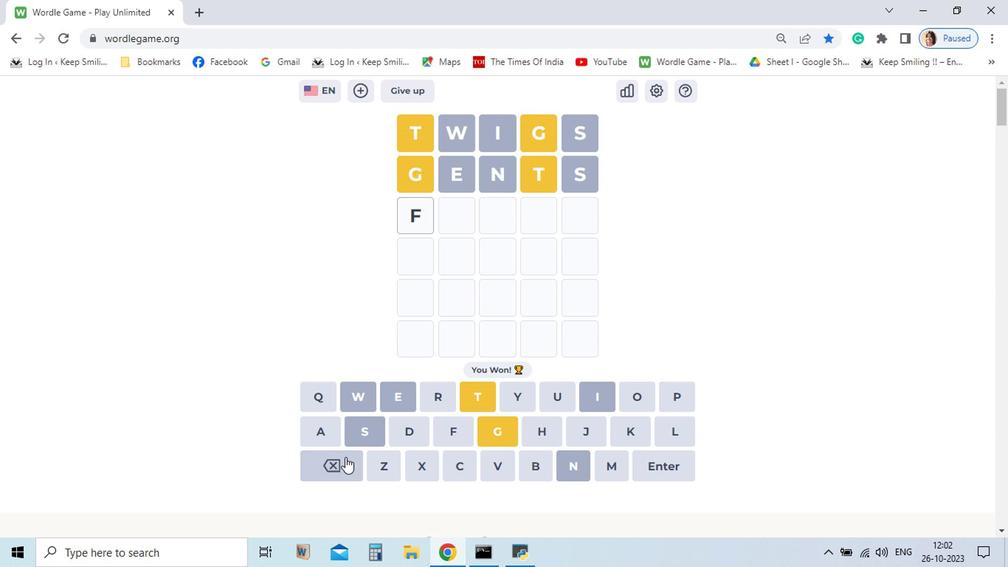 
Action: Mouse pressed left at (379, 458)
Screenshot: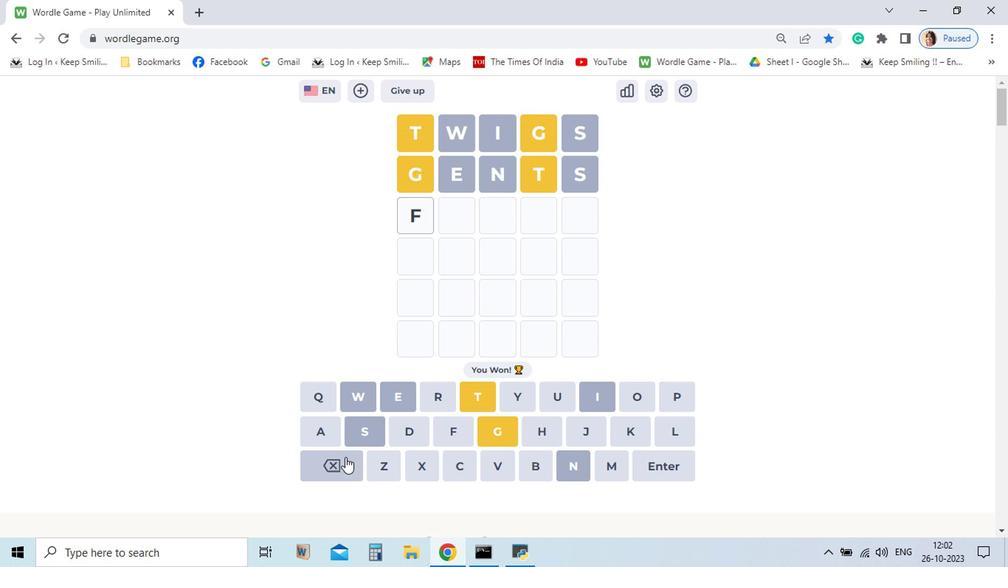 
Action: Mouse pressed left at (379, 458)
Screenshot: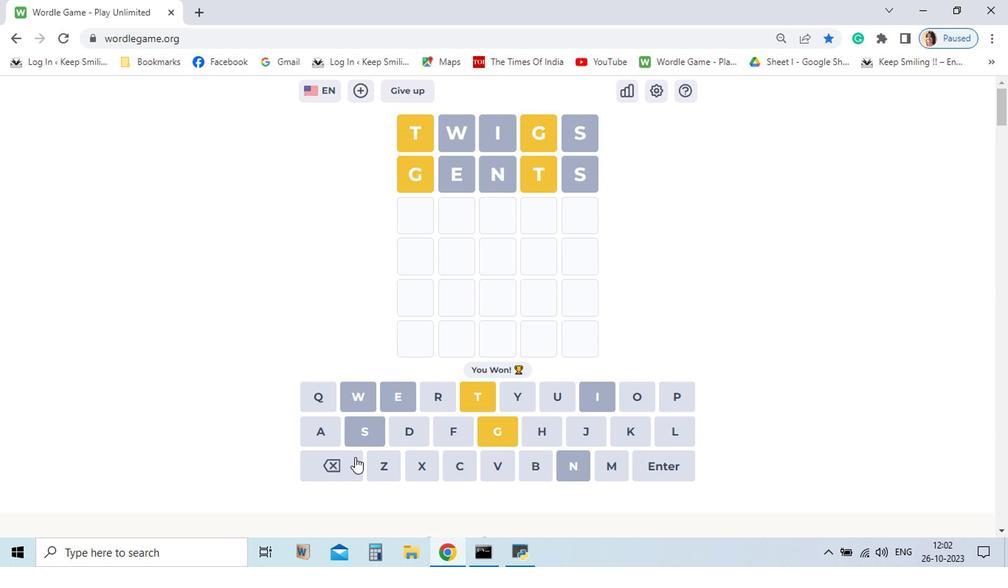 
Action: Mouse moved to (364, 466)
Screenshot: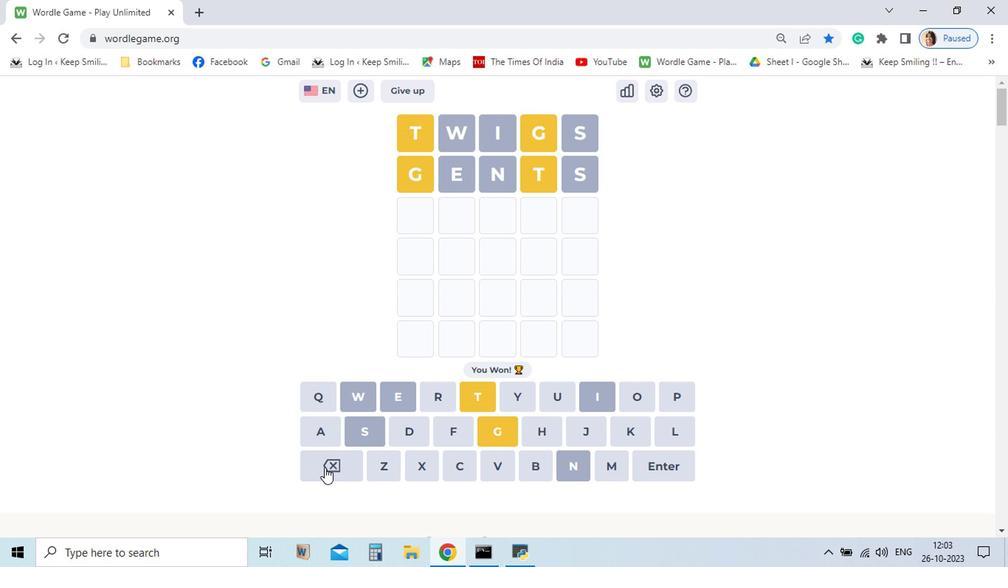 
Action: Mouse pressed left at (364, 466)
Screenshot: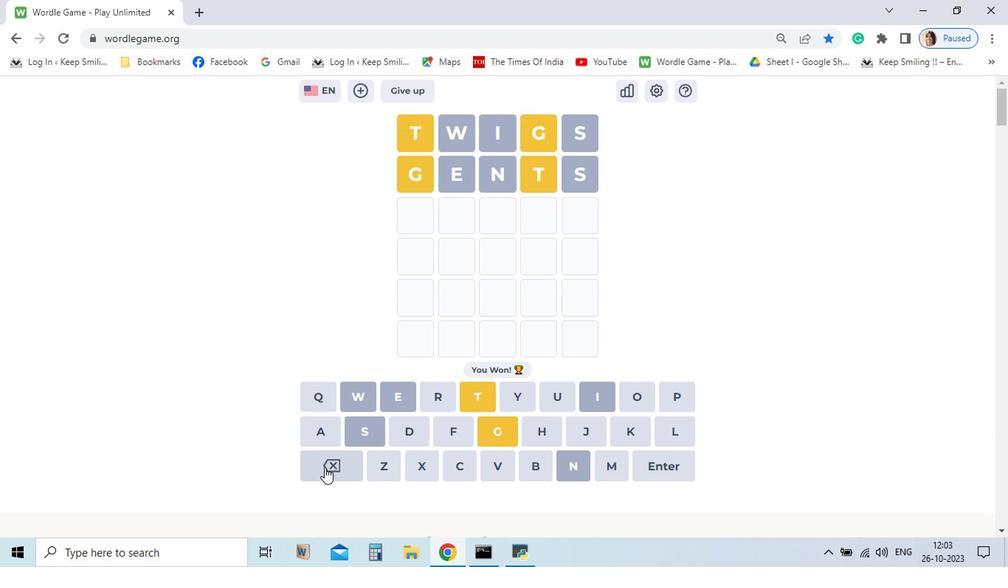 
Action: Mouse pressed left at (364, 466)
Screenshot: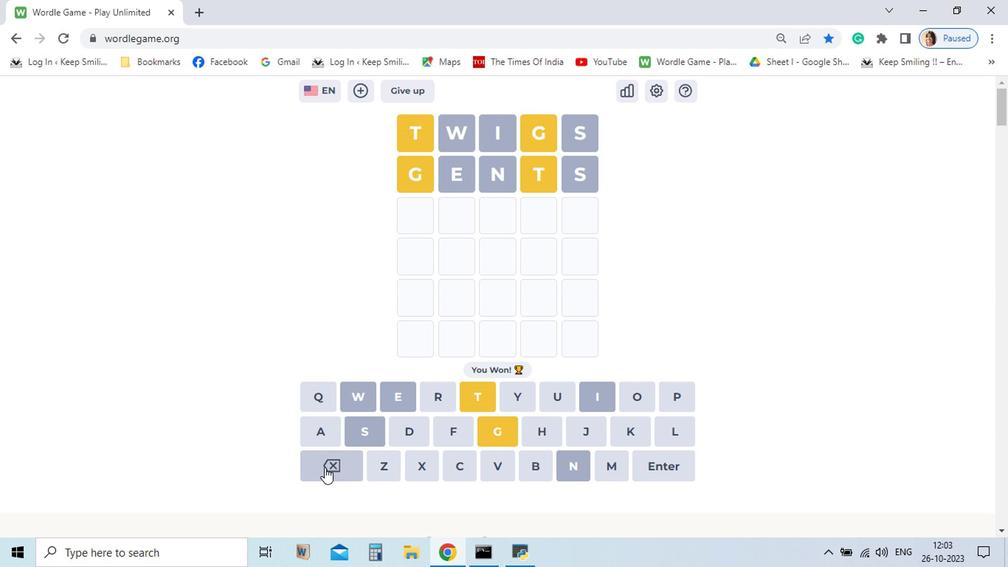 
Action: Mouse pressed left at (364, 466)
Screenshot: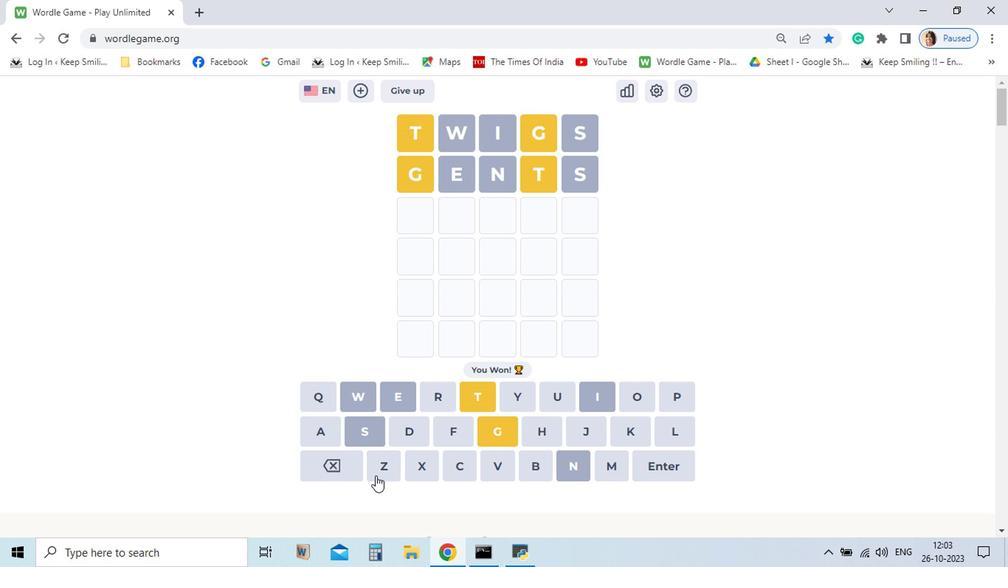 
Action: Mouse moved to (361, 442)
Screenshot: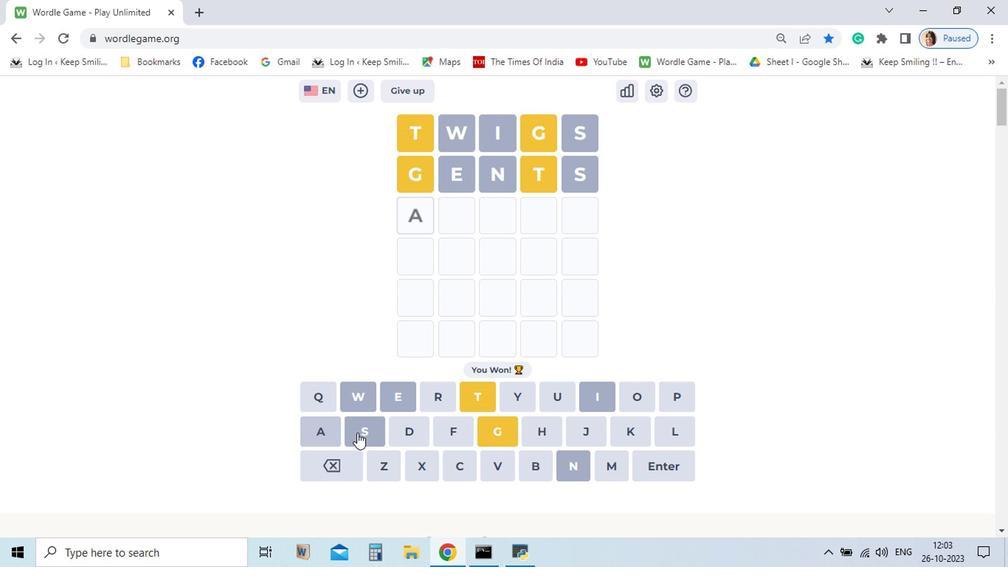 
Action: Mouse pressed left at (361, 442)
Screenshot: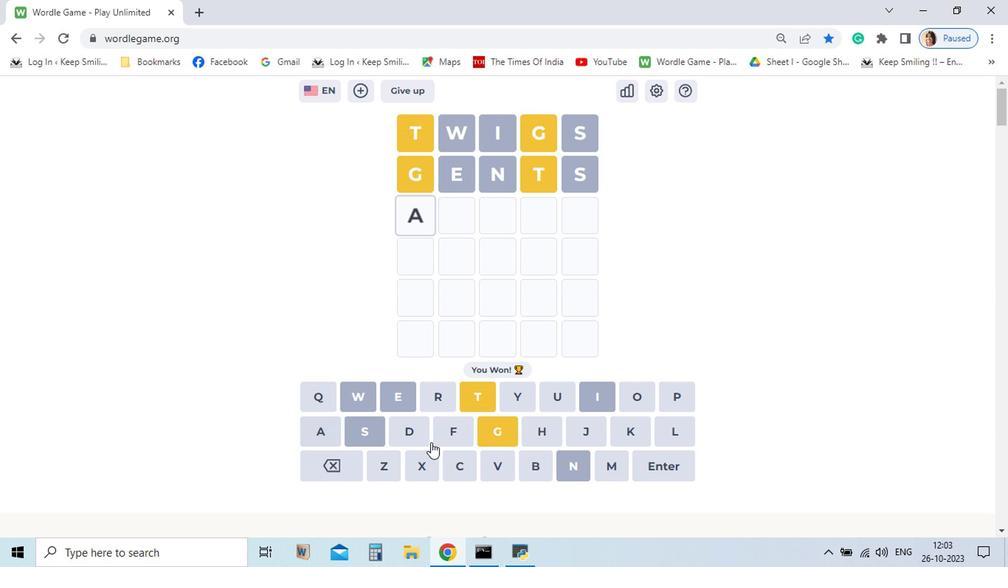 
Action: Mouse moved to (479, 441)
Screenshot: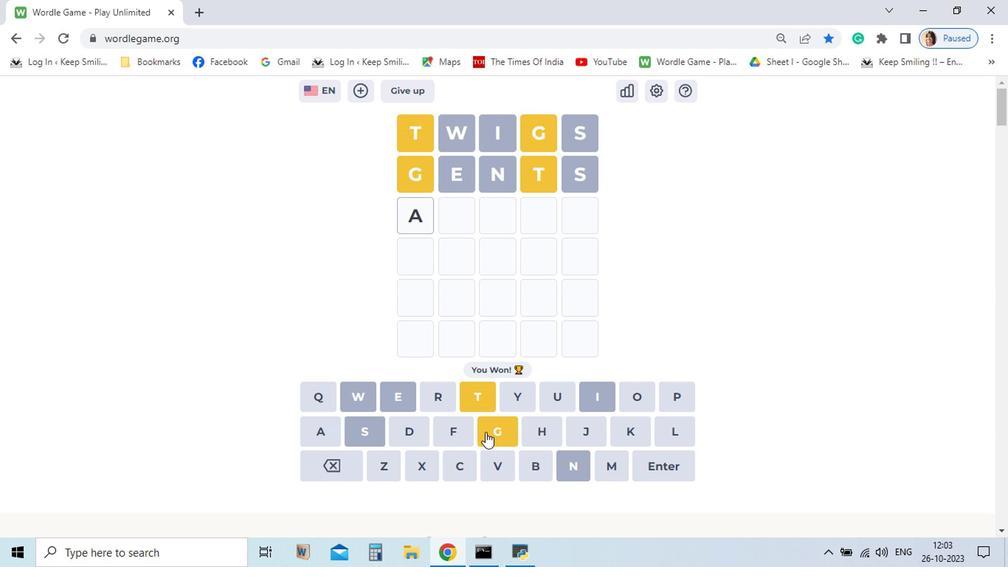 
Action: Mouse pressed left at (479, 441)
Screenshot: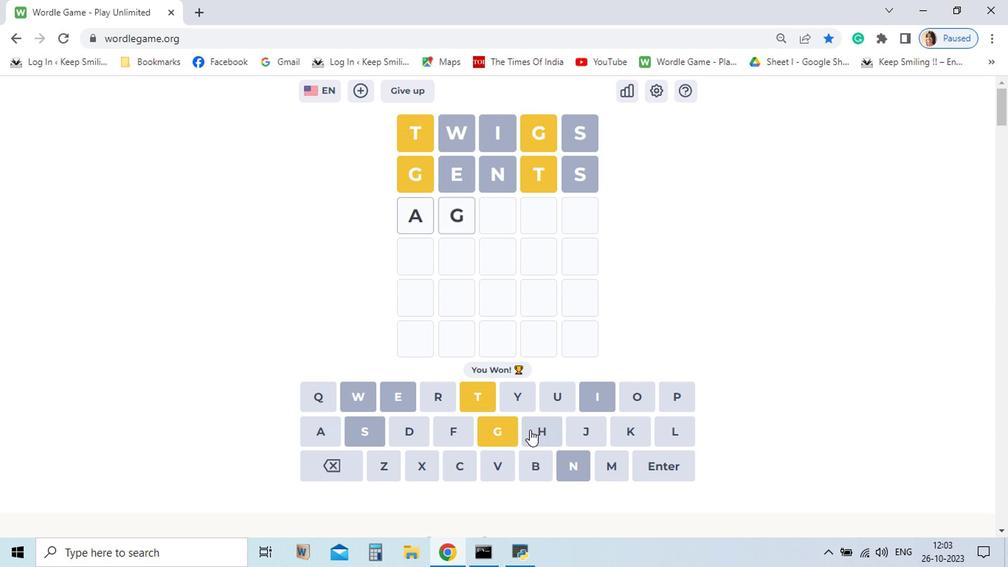 
Action: Mouse moved to (510, 439)
Screenshot: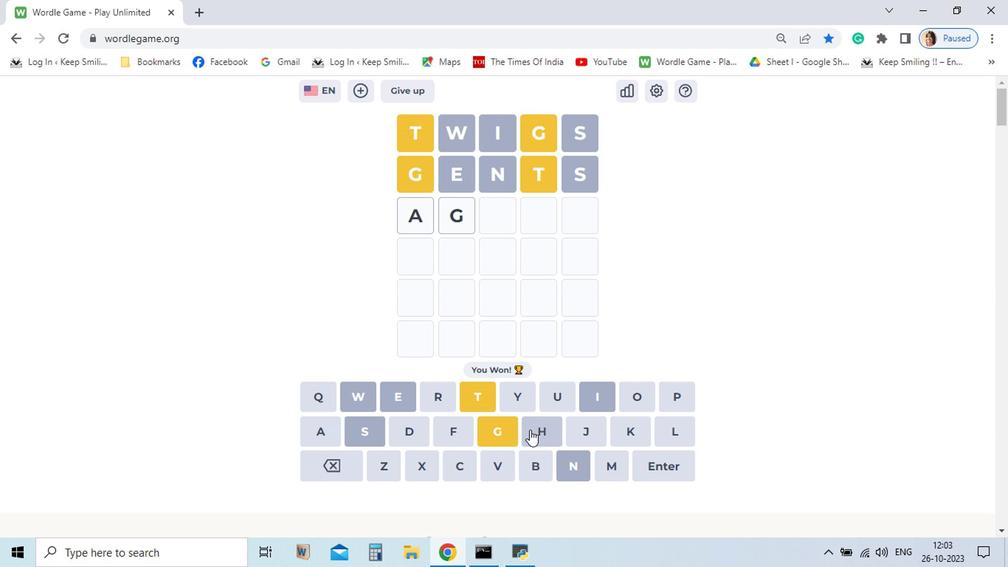 
Action: Mouse pressed left at (510, 439)
Screenshot: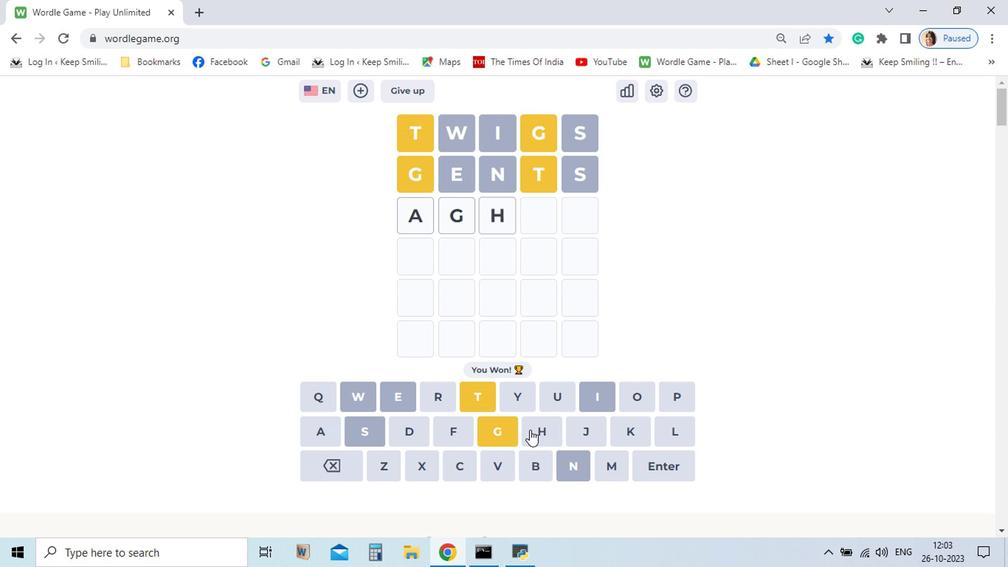 
Action: Mouse moved to (368, 464)
Screenshot: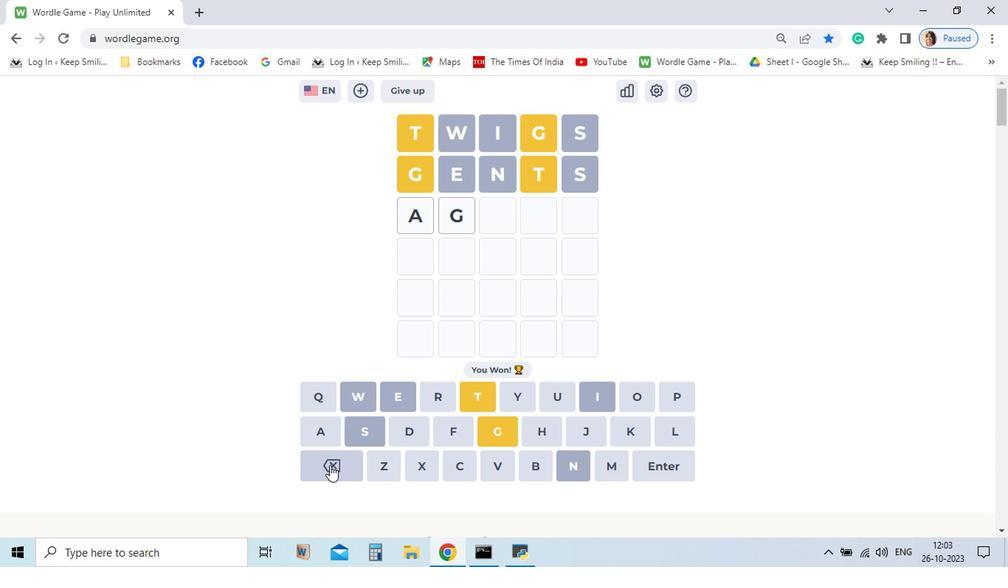 
Action: Mouse pressed left at (368, 464)
Screenshot: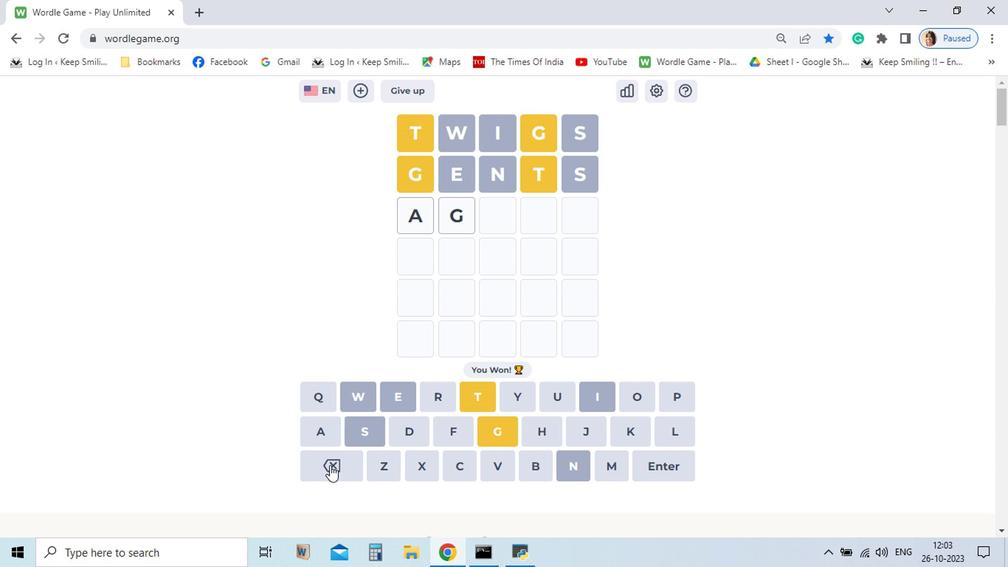 
Action: Mouse pressed left at (368, 464)
Screenshot: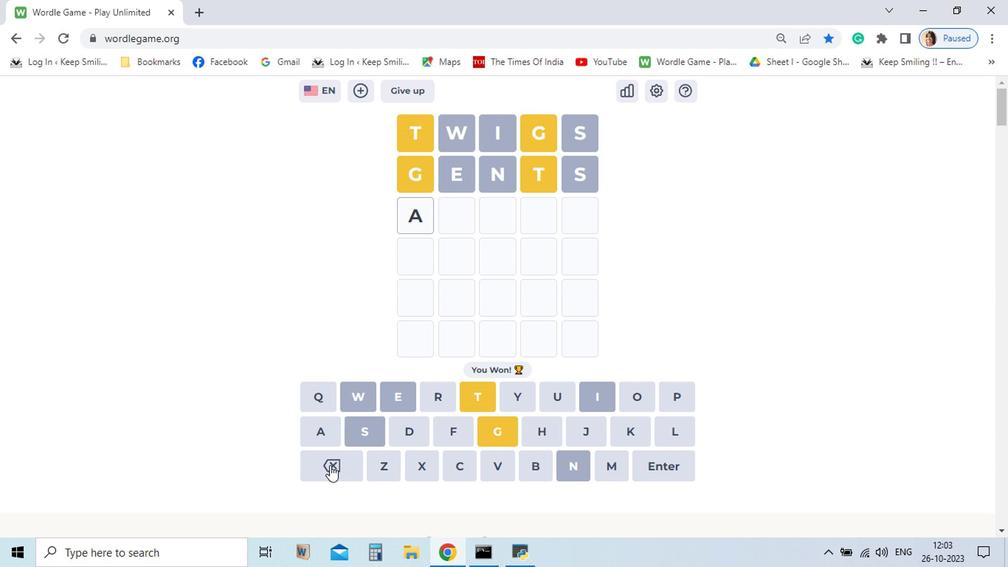 
Action: Mouse moved to (490, 439)
Screenshot: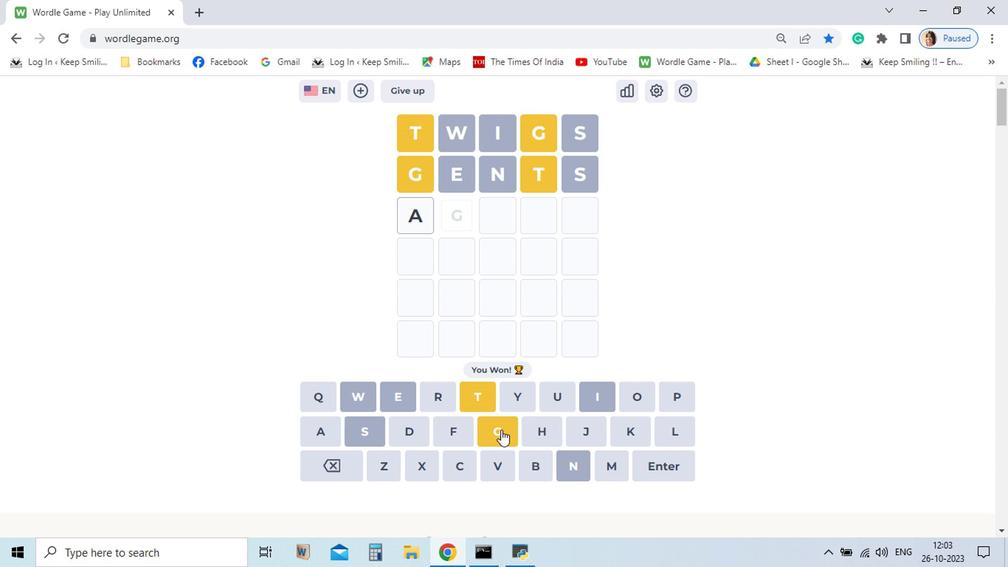 
Action: Mouse pressed left at (490, 439)
Screenshot: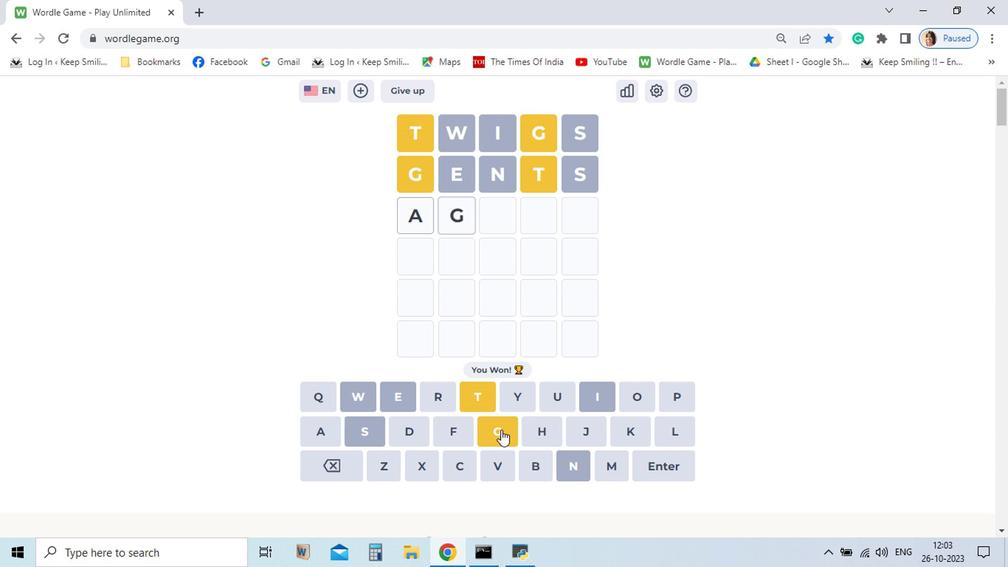 
Action: Mouse moved to (417, 416)
Screenshot: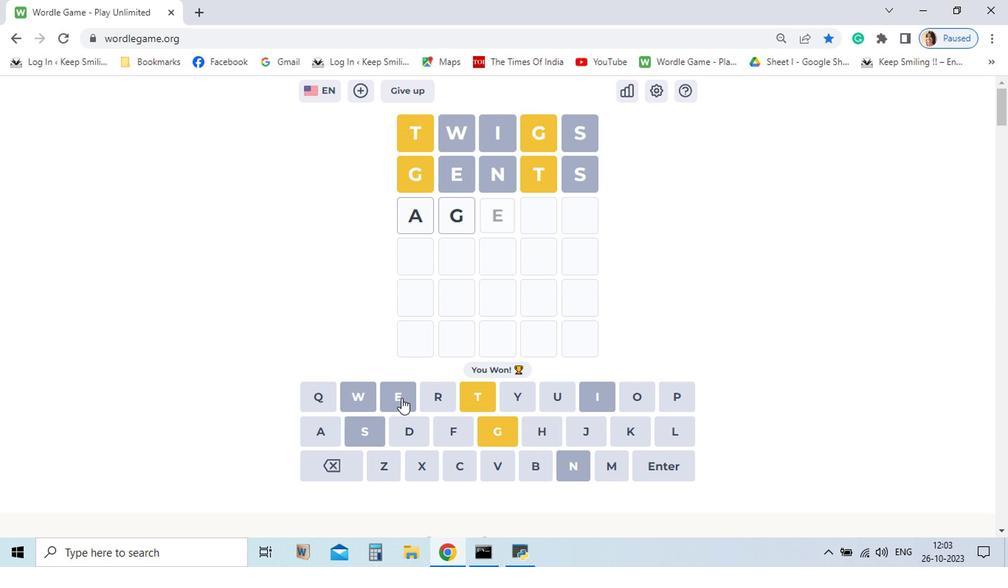 
Action: Mouse pressed left at (417, 416)
Screenshot: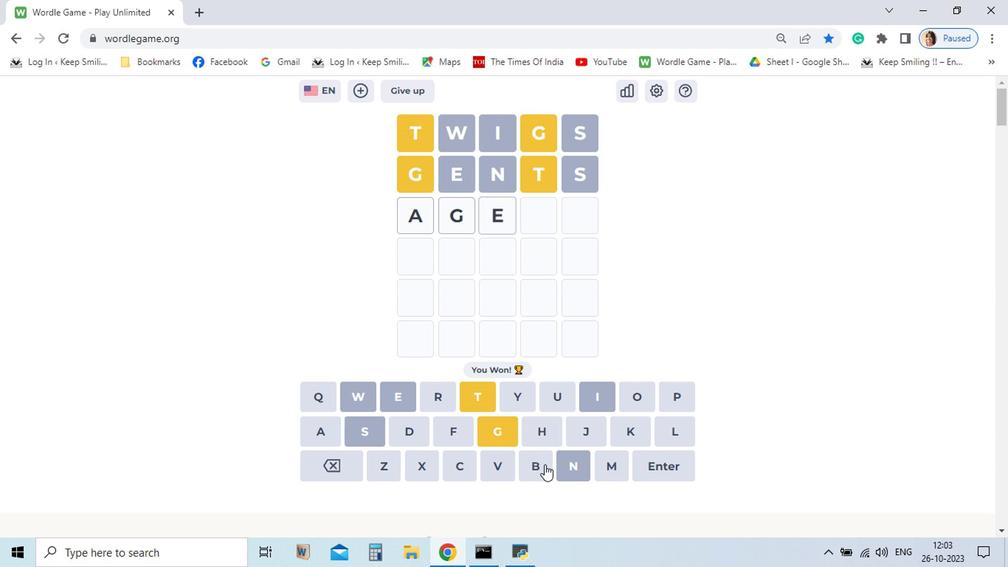 
Action: Mouse moved to (538, 466)
Screenshot: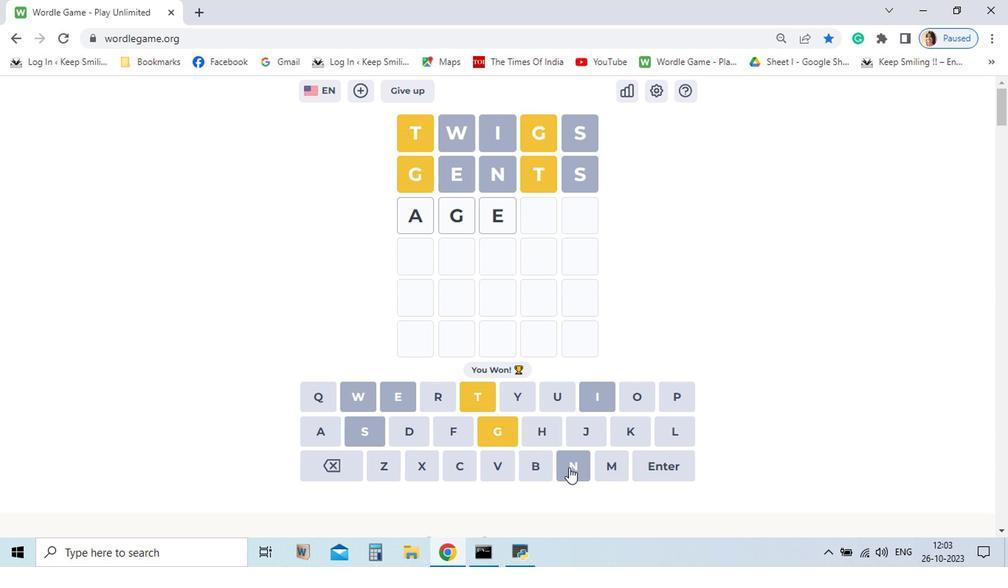 
Action: Mouse pressed left at (538, 466)
Screenshot: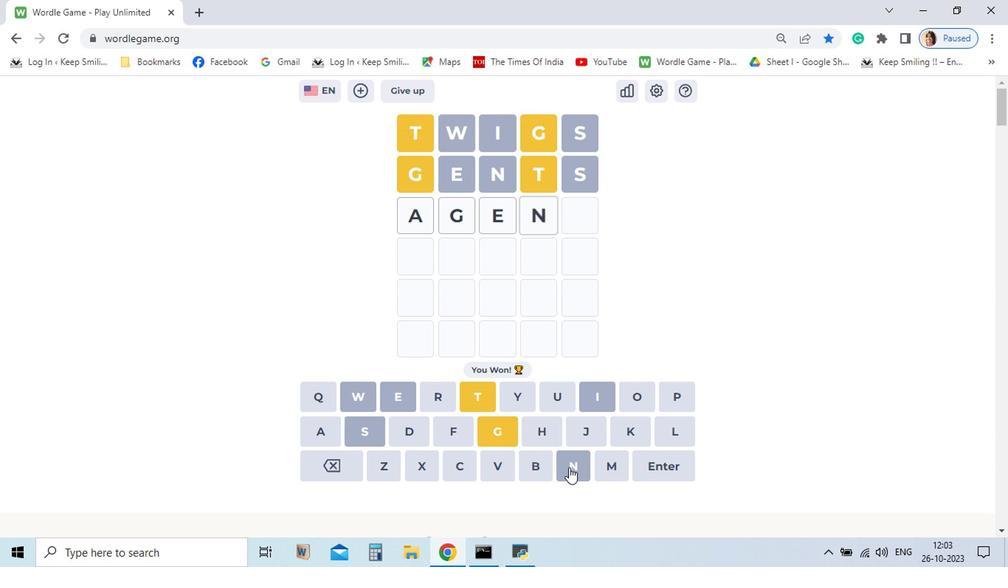 
Action: Mouse moved to (471, 414)
Screenshot: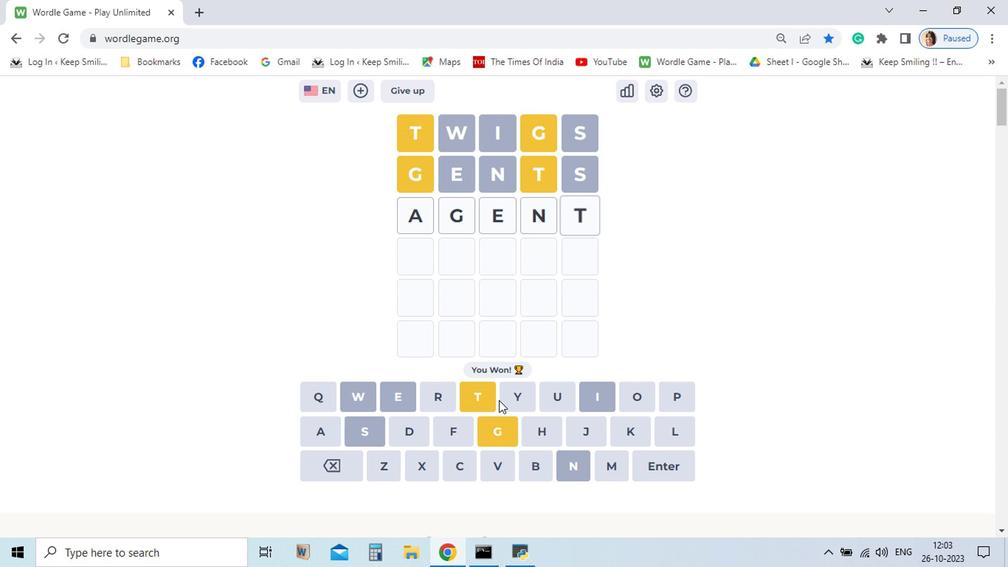 
Action: Mouse pressed left at (471, 414)
Screenshot: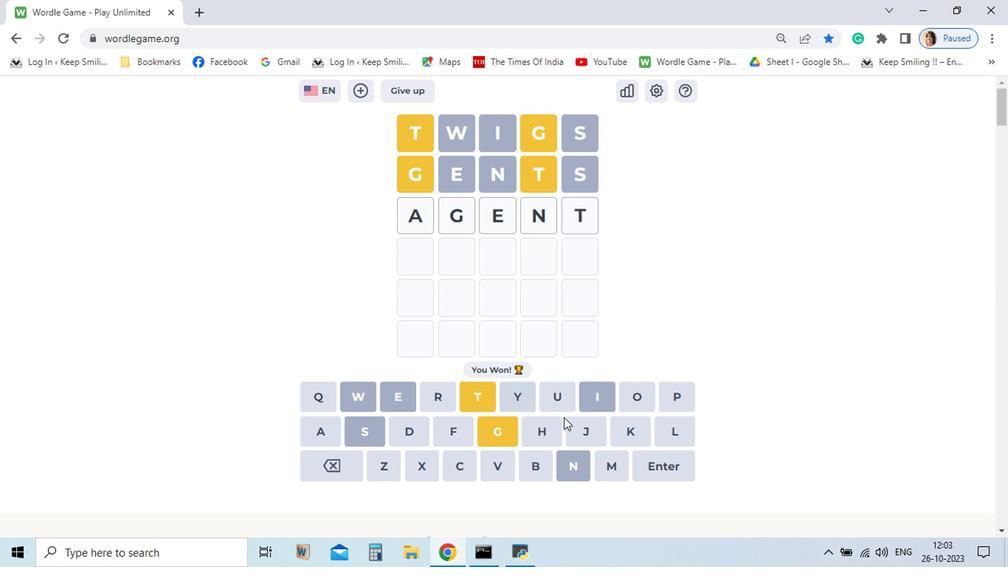 
Action: Mouse moved to (617, 463)
Screenshot: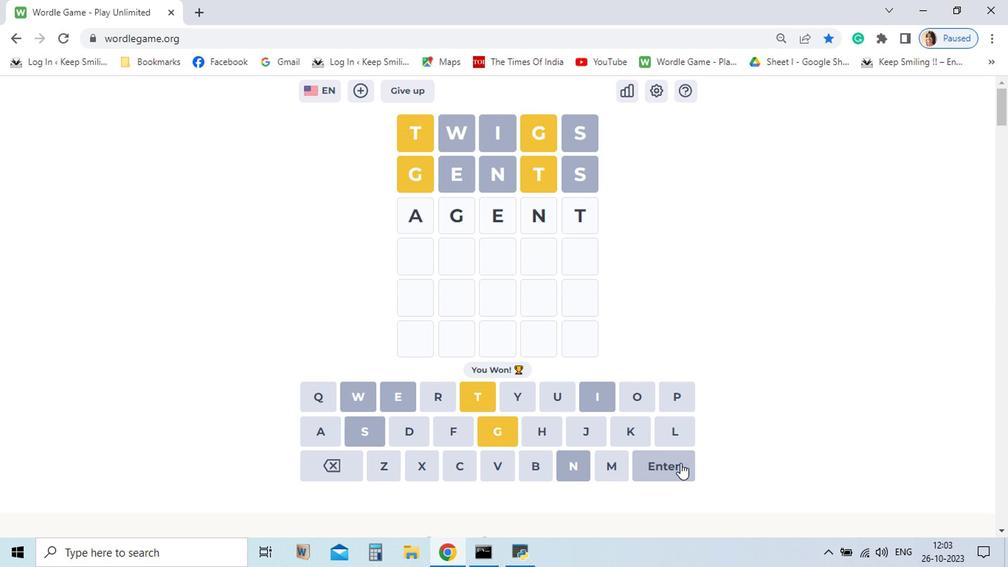 
Action: Mouse pressed left at (617, 463)
Screenshot: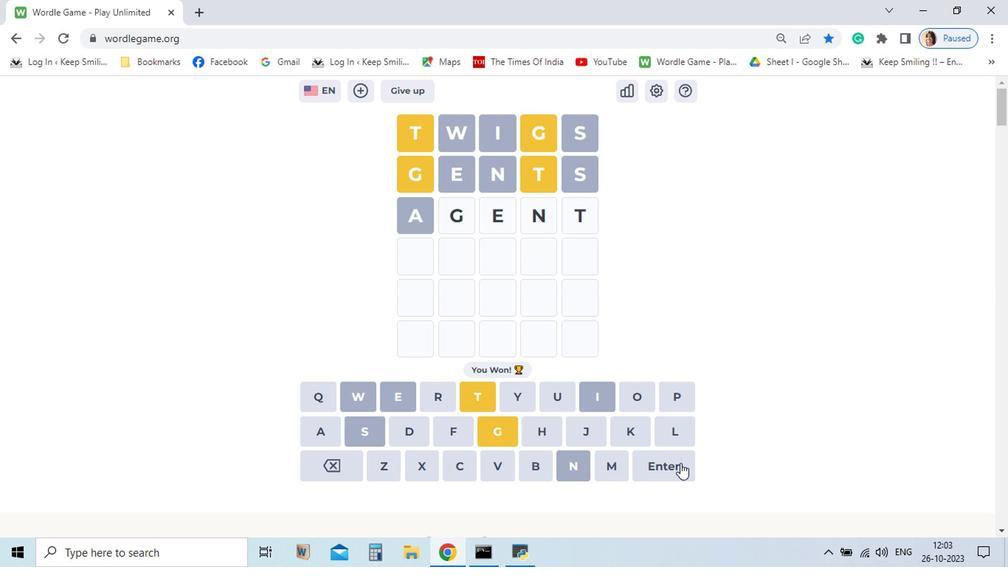 
Action: Mouse moved to (515, 465)
Screenshot: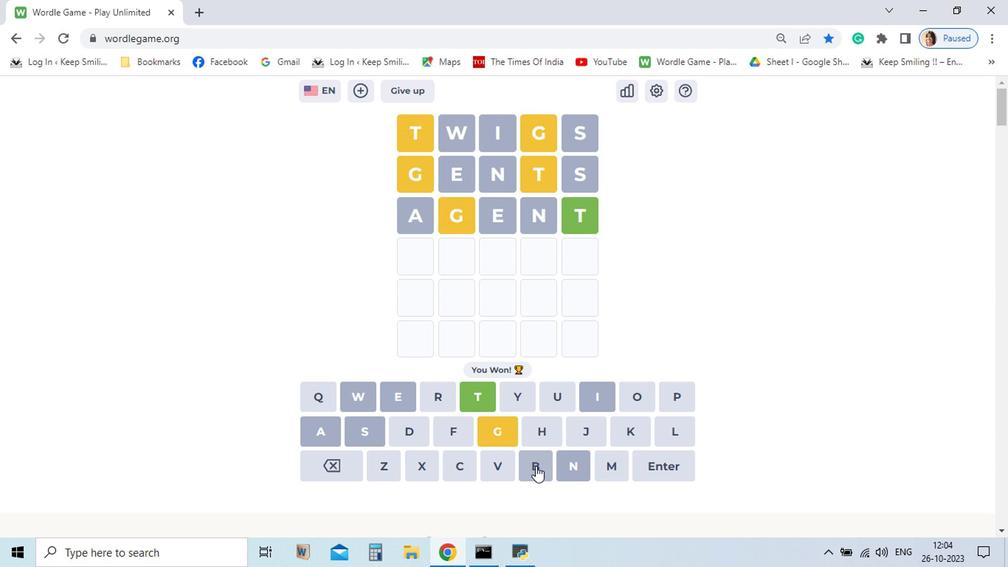 
Action: Mouse pressed left at (515, 465)
Screenshot: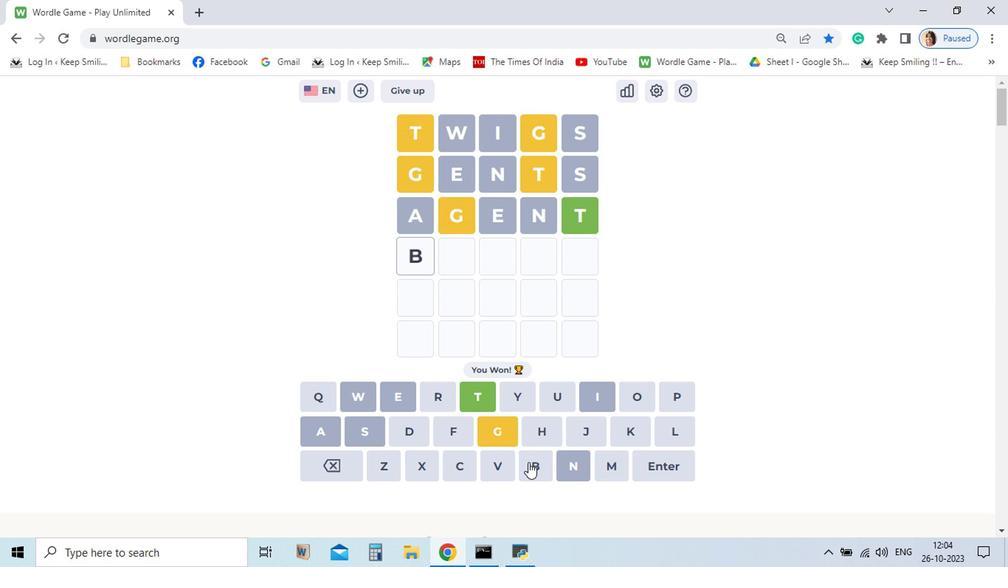 
Action: Mouse moved to (588, 415)
Screenshot: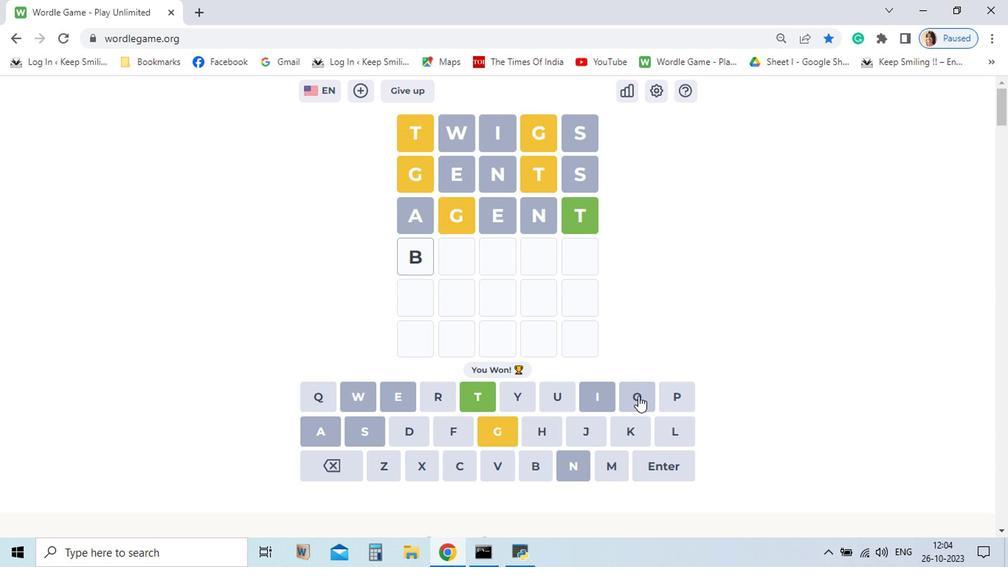 
Action: Mouse pressed left at (588, 415)
Screenshot: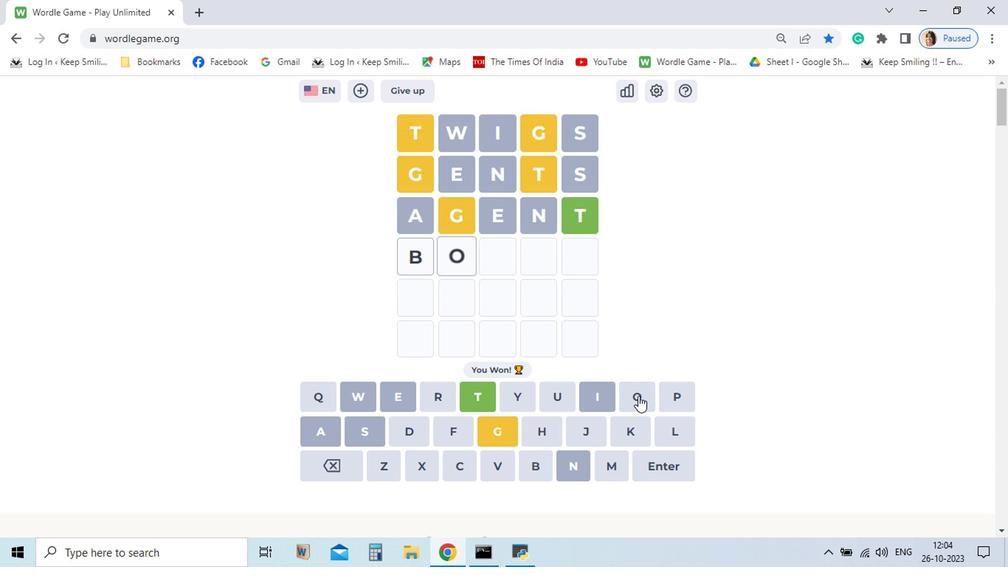 
Action: Mouse moved to (365, 461)
Screenshot: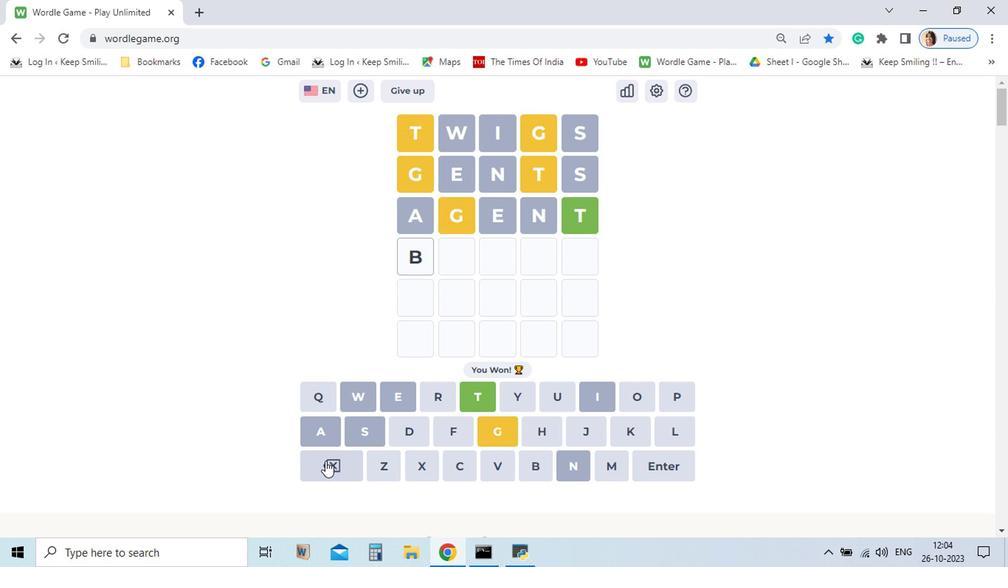 
Action: Mouse pressed left at (365, 461)
Screenshot: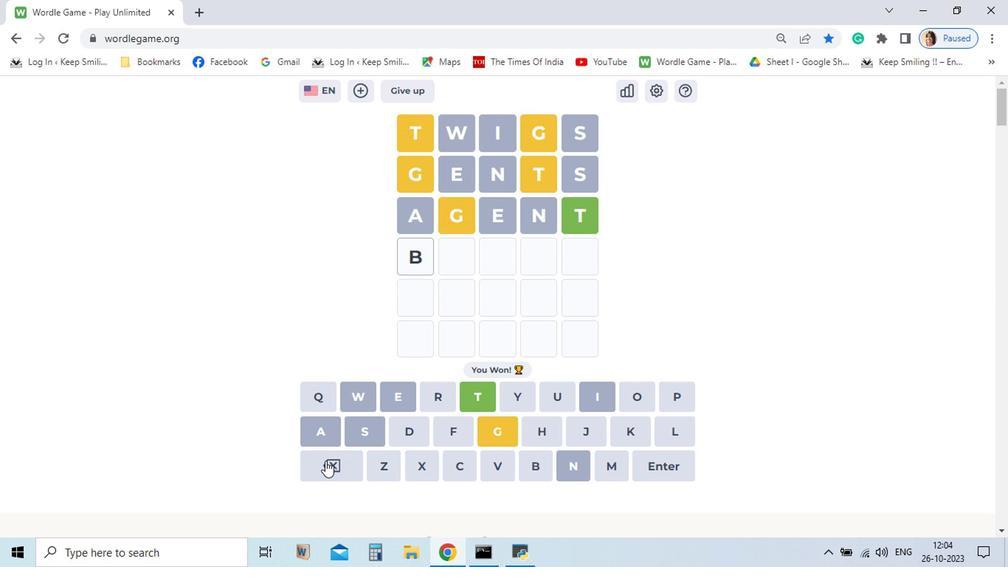 
Action: Mouse pressed left at (365, 461)
Screenshot: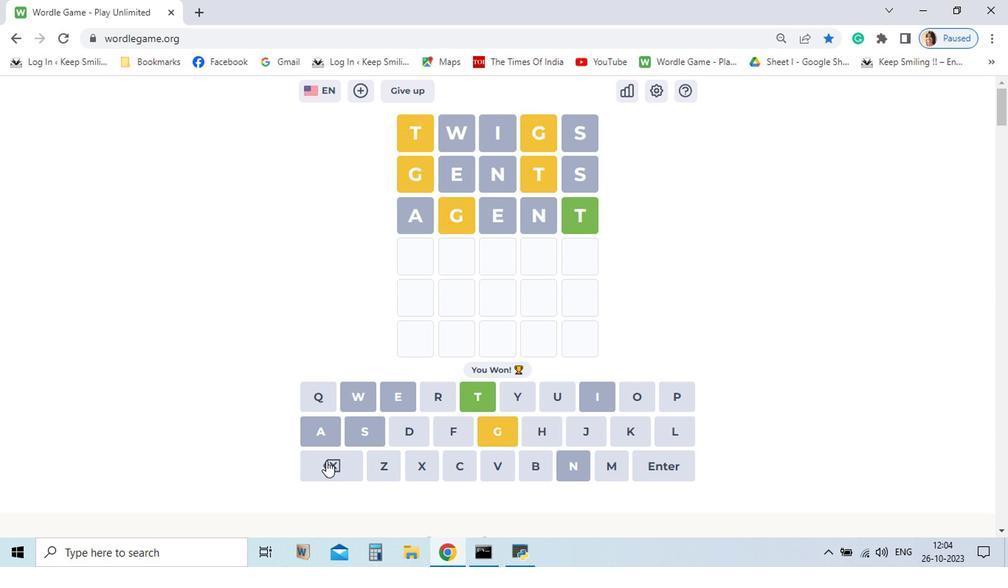 
Action: Mouse moved to (569, 462)
Screenshot: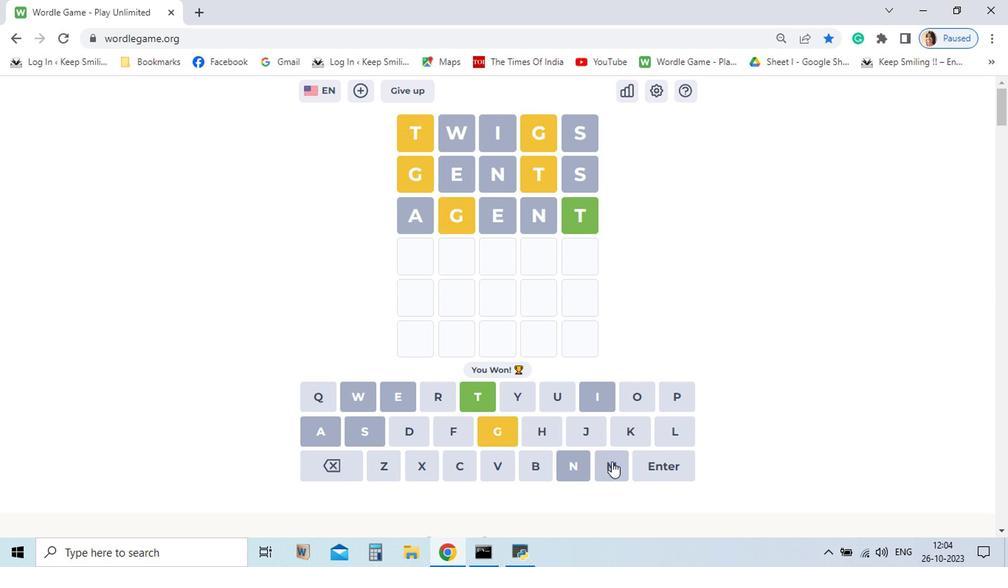 
Action: Mouse pressed left at (569, 462)
Screenshot: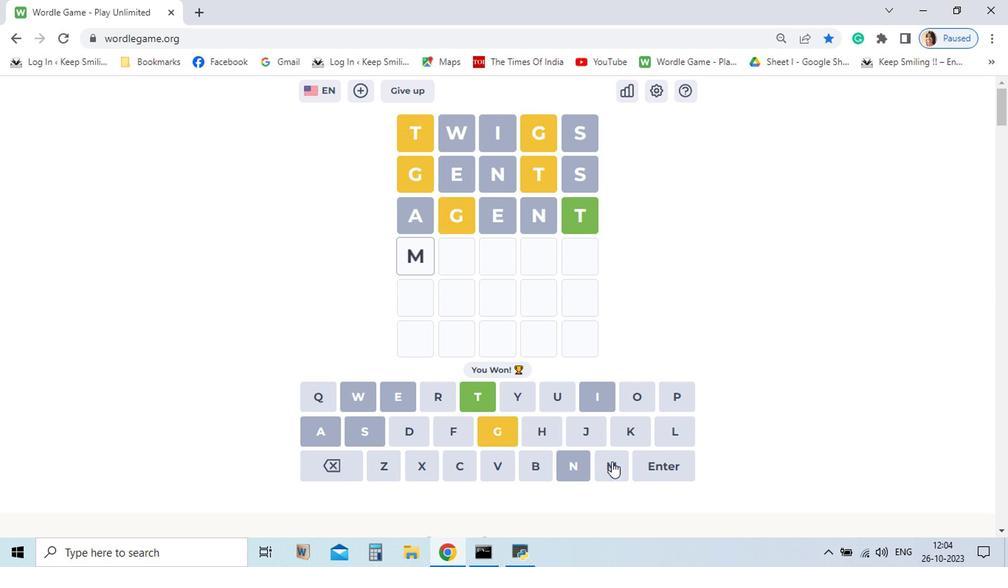 
Action: Mouse moved to (586, 413)
Screenshot: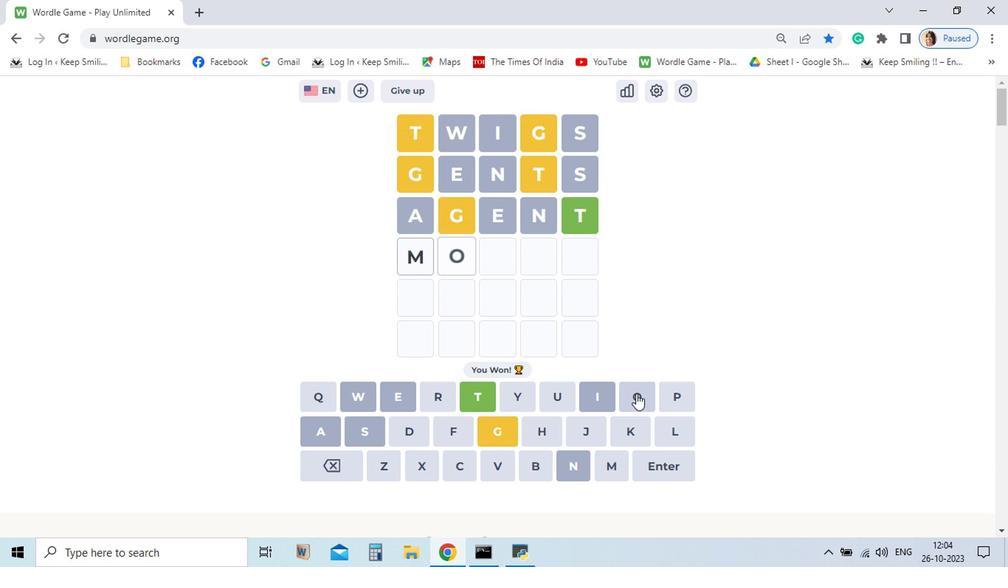 
Action: Mouse pressed left at (586, 413)
Screenshot: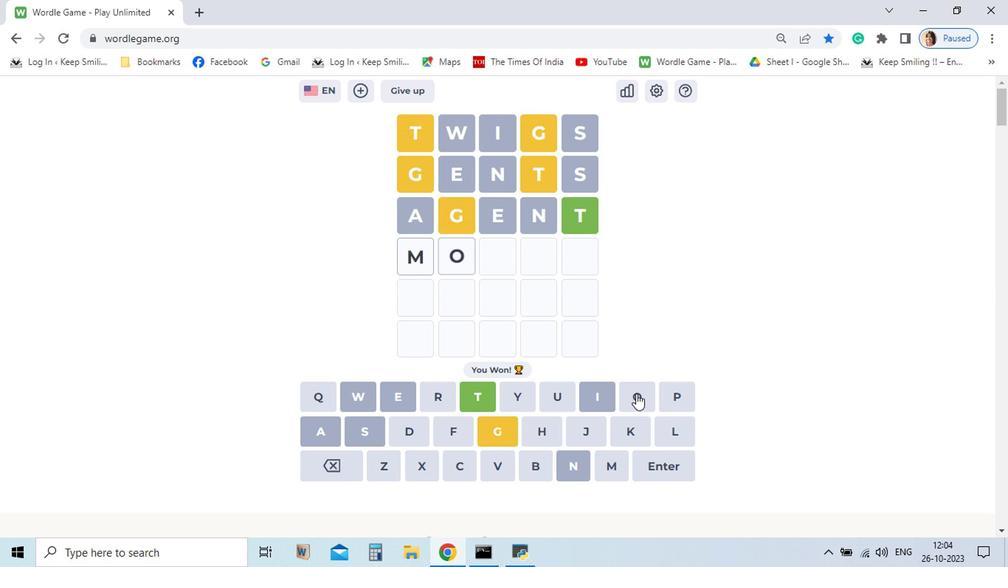 
Action: Mouse moved to (485, 436)
Screenshot: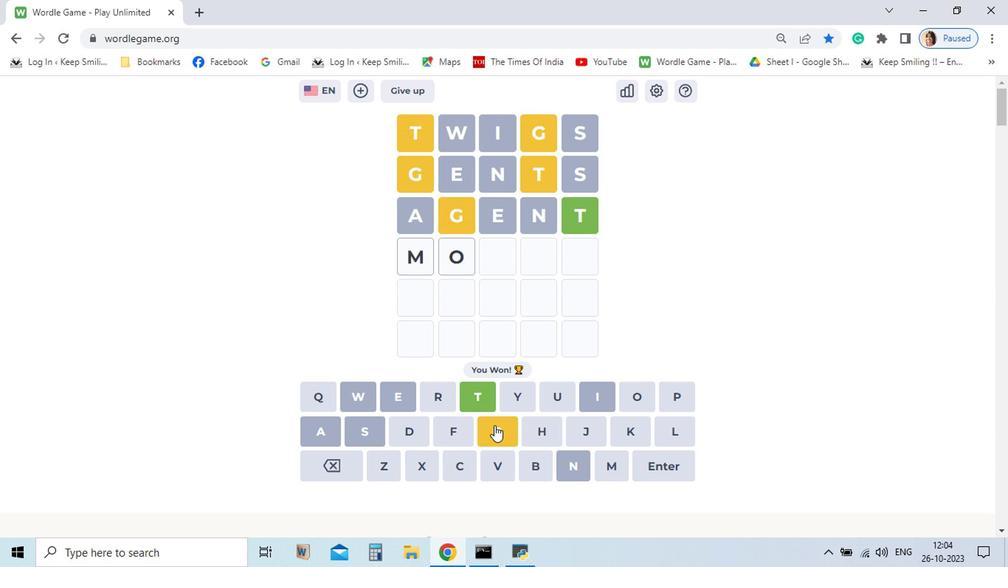 
Action: Mouse pressed left at (485, 436)
Screenshot: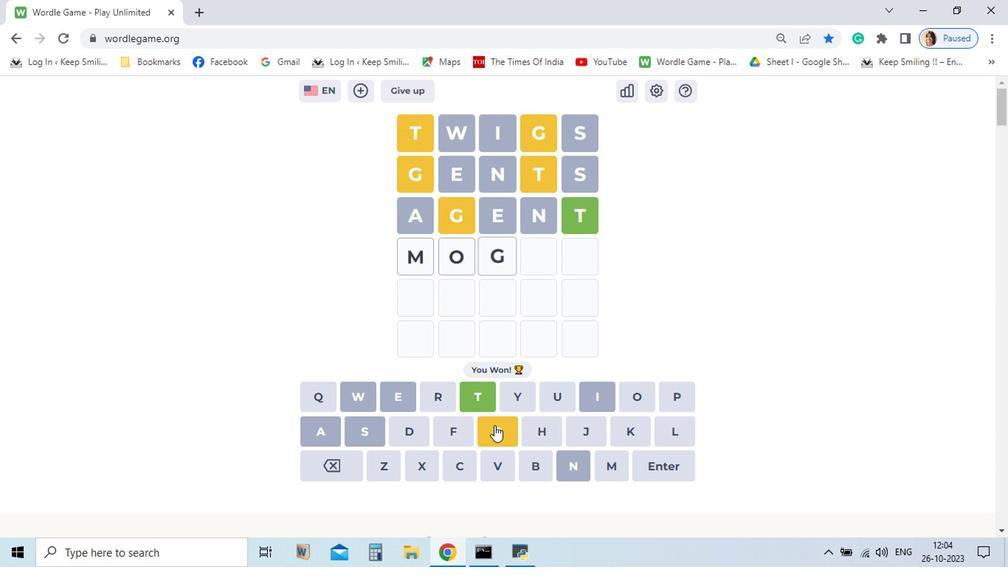 
Action: Mouse moved to (579, 411)
Screenshot: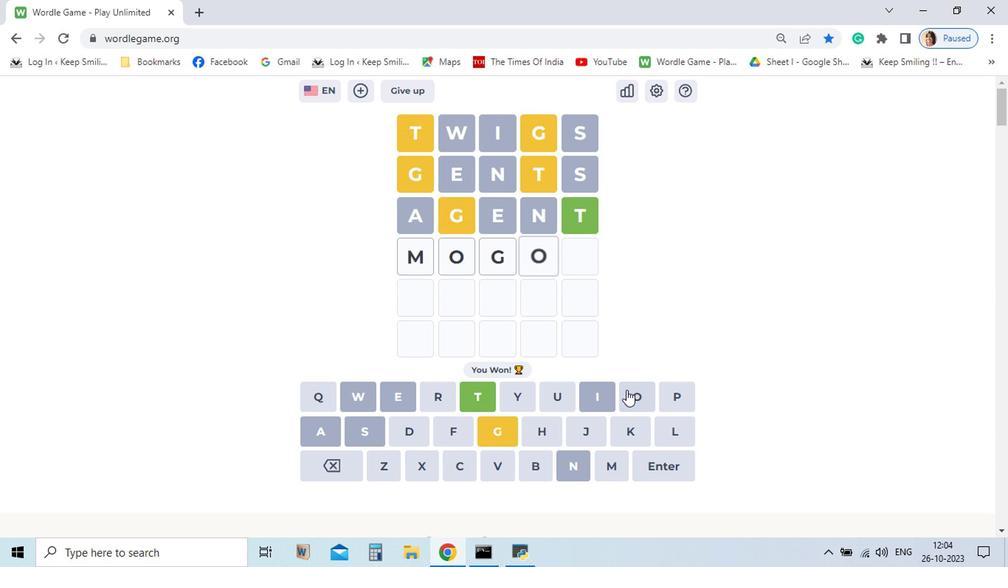 
Action: Mouse pressed left at (579, 411)
Screenshot: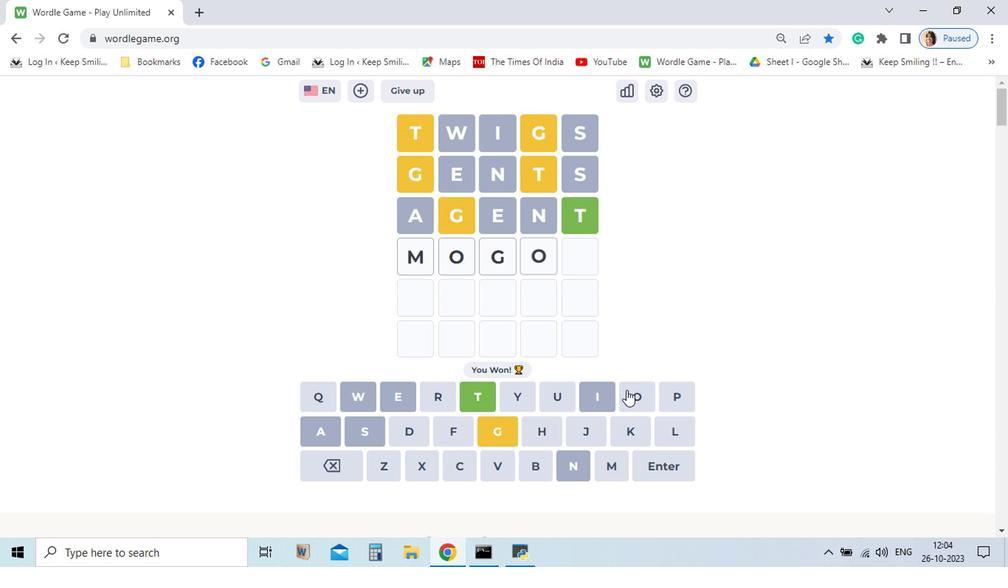 
Action: Mouse moved to (467, 415)
Screenshot: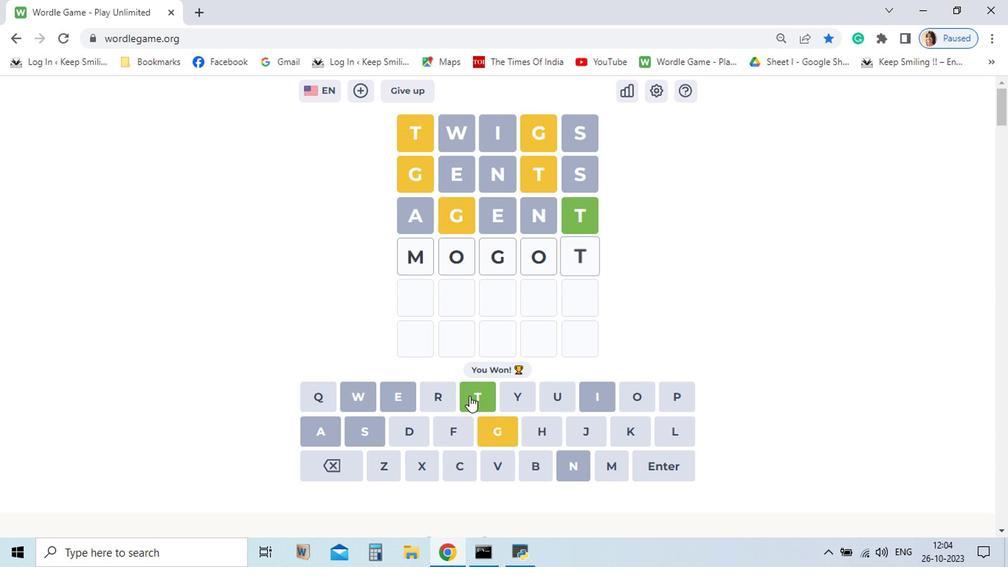 
Action: Mouse pressed left at (467, 415)
Screenshot: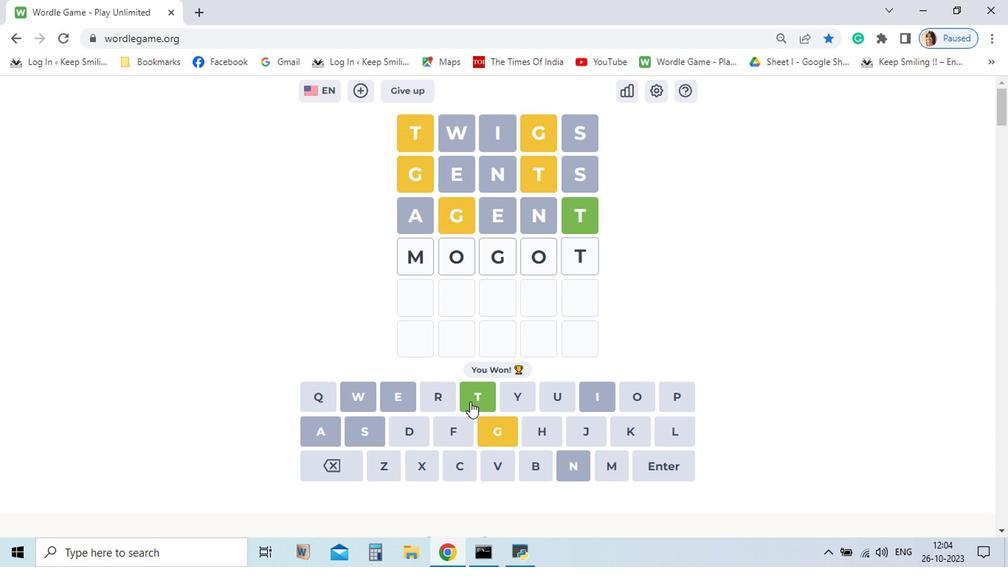 
Action: Mouse moved to (587, 464)
Screenshot: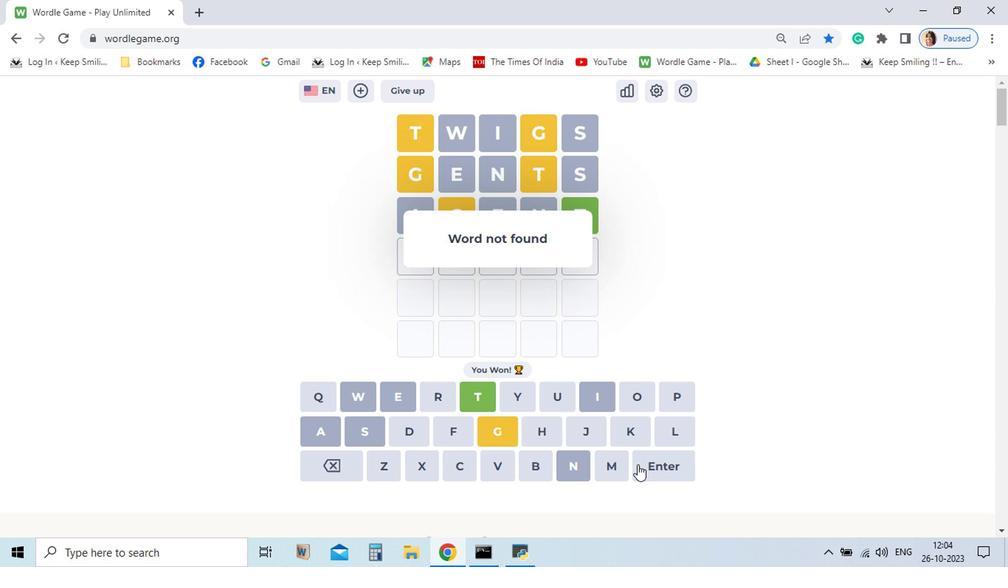
Action: Mouse pressed left at (587, 464)
Screenshot: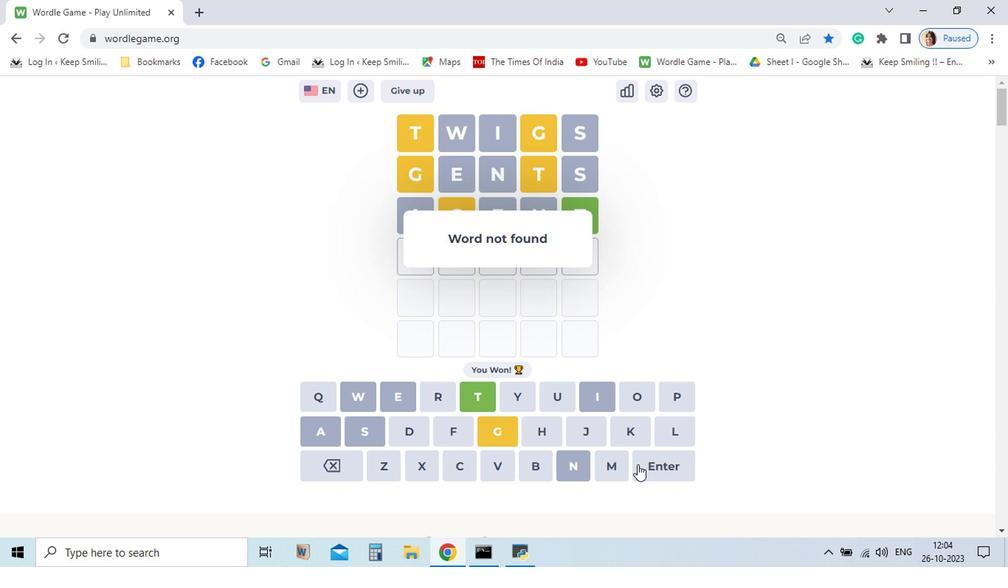 
Action: Mouse moved to (375, 463)
Screenshot: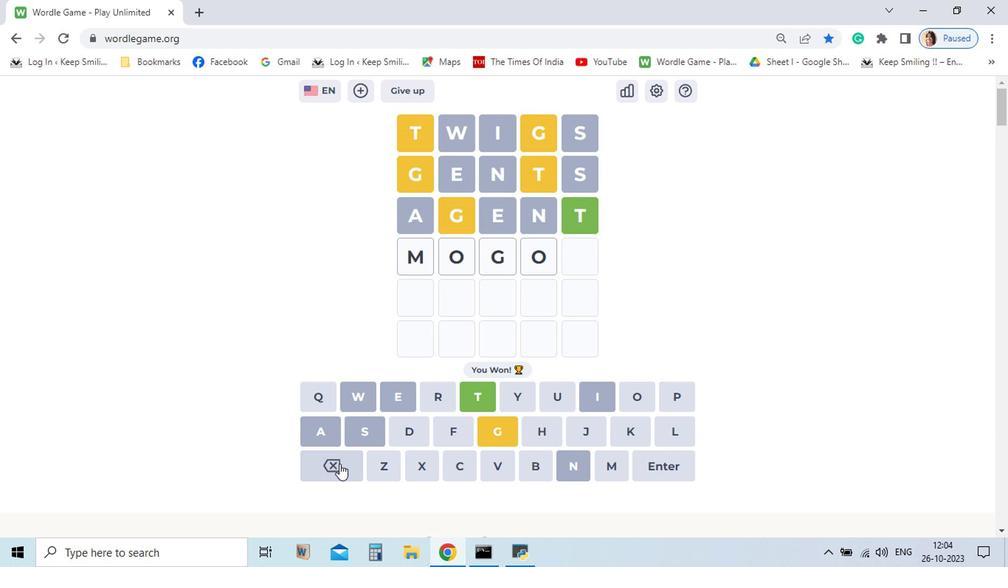 
Action: Mouse pressed left at (375, 463)
Screenshot: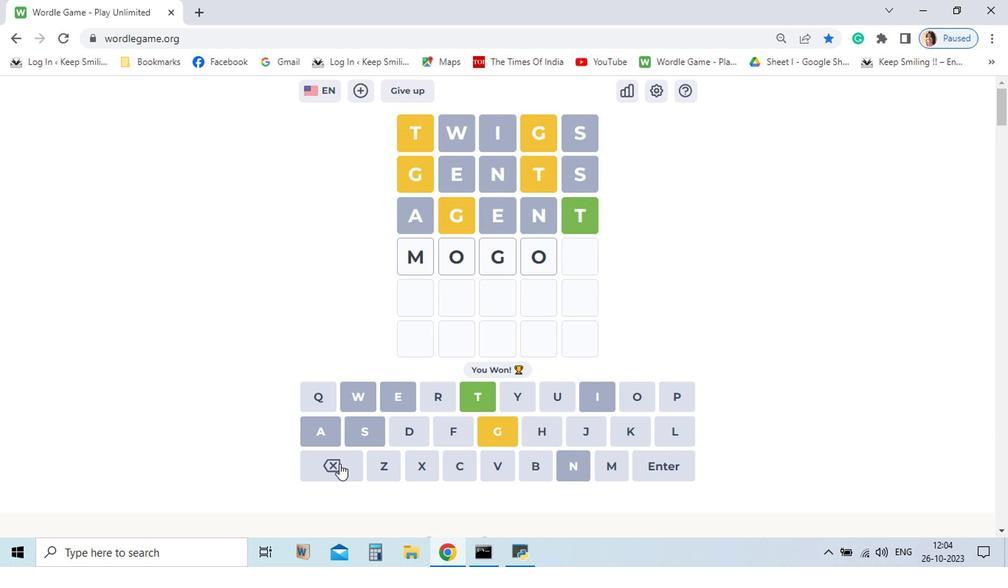 
Action: Mouse pressed left at (375, 463)
Screenshot: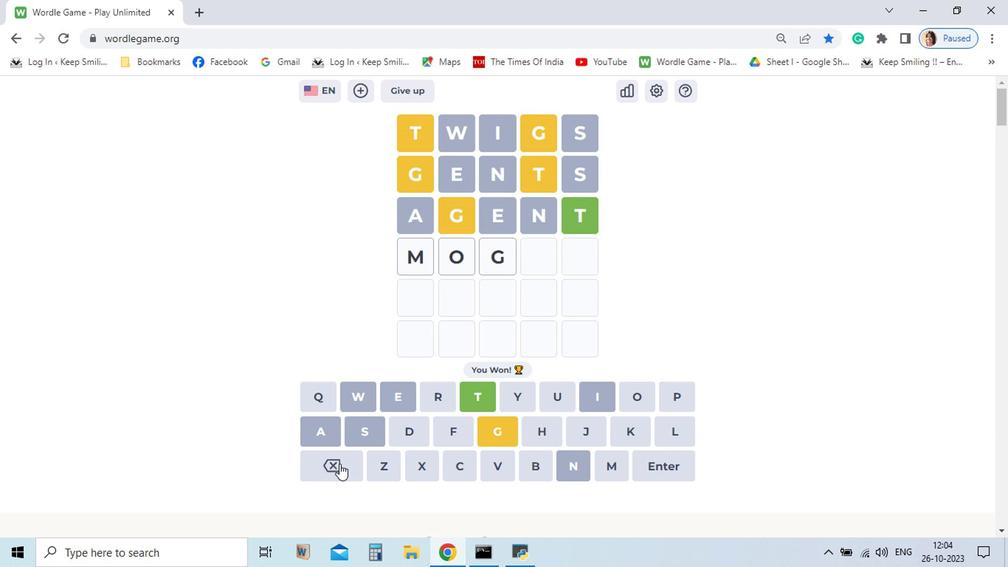 
Action: Mouse pressed left at (375, 463)
Screenshot: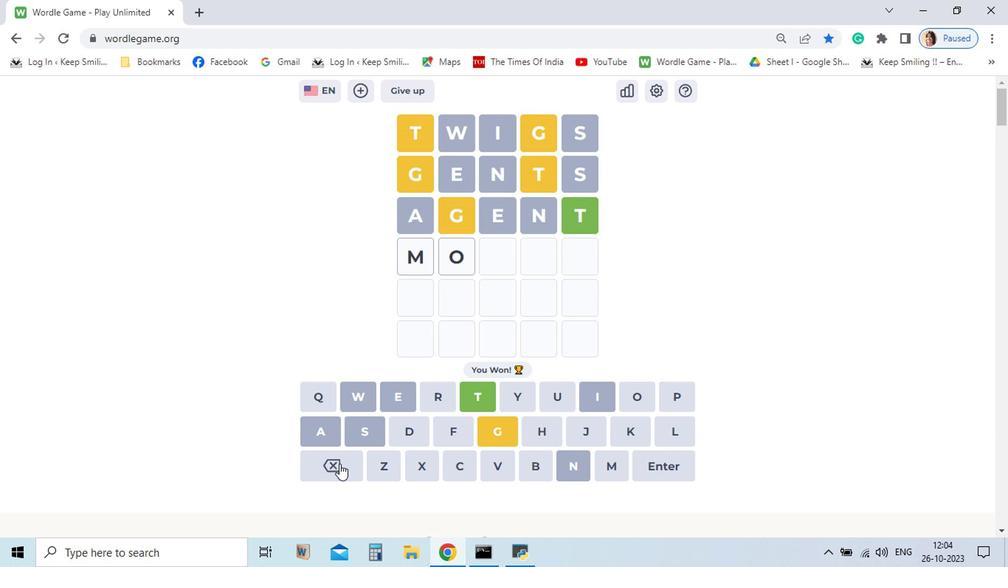 
Action: Mouse pressed left at (375, 463)
Screenshot: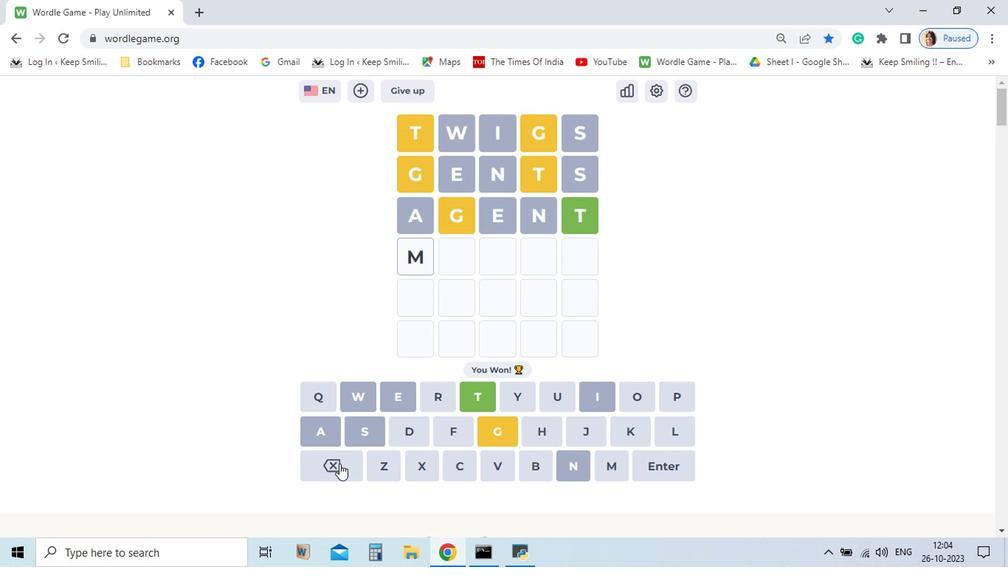 
Action: Mouse moved to (531, 411)
Screenshot: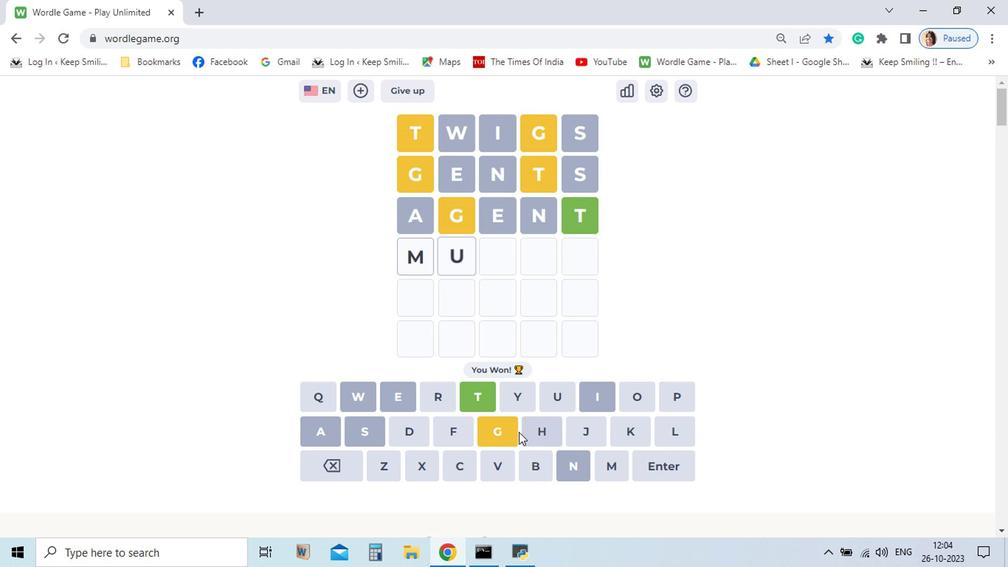 
Action: Mouse pressed left at (531, 411)
Screenshot: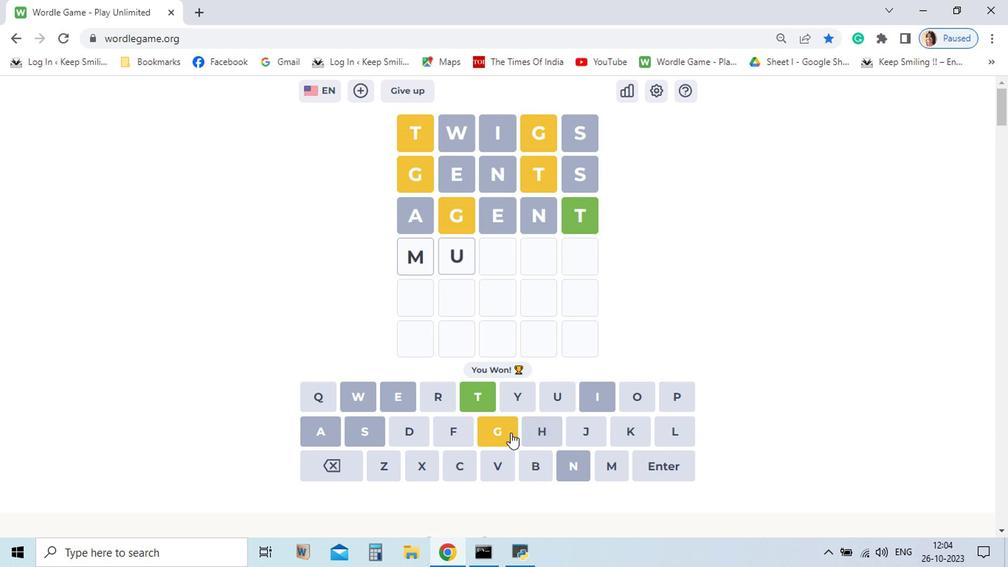 
Action: Mouse moved to (489, 441)
Screenshot: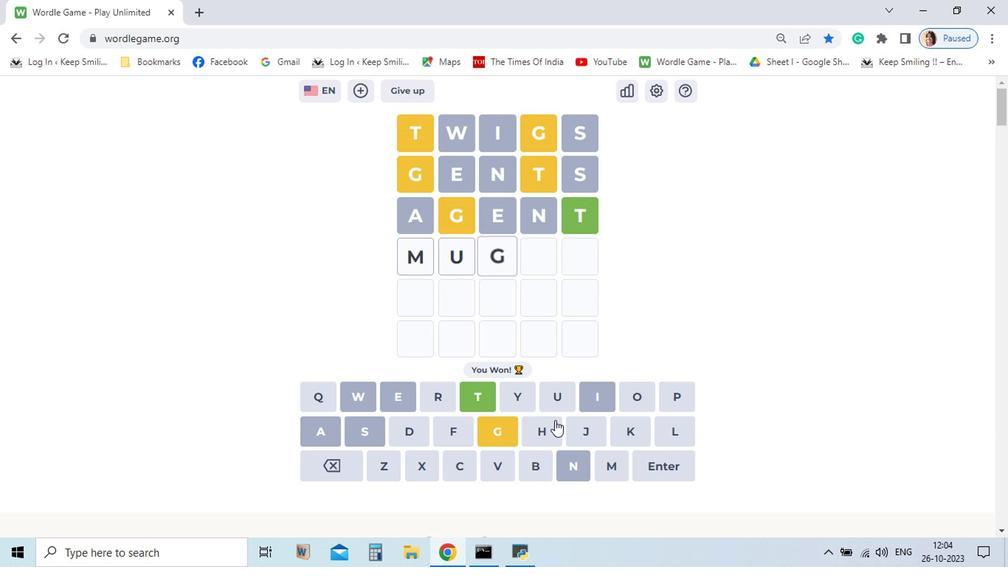 
Action: Mouse pressed left at (489, 441)
Screenshot: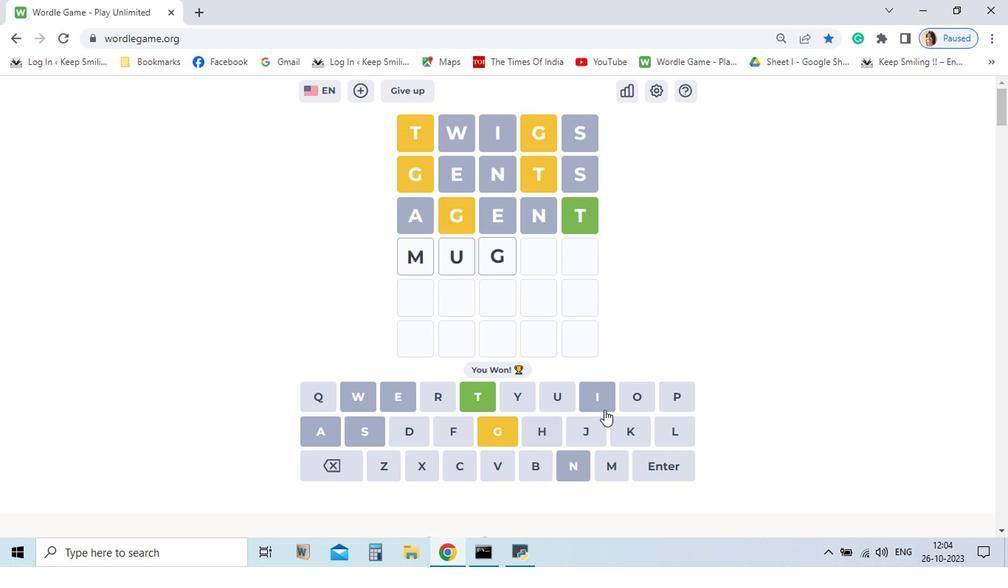 
Action: Mouse moved to (581, 417)
Screenshot: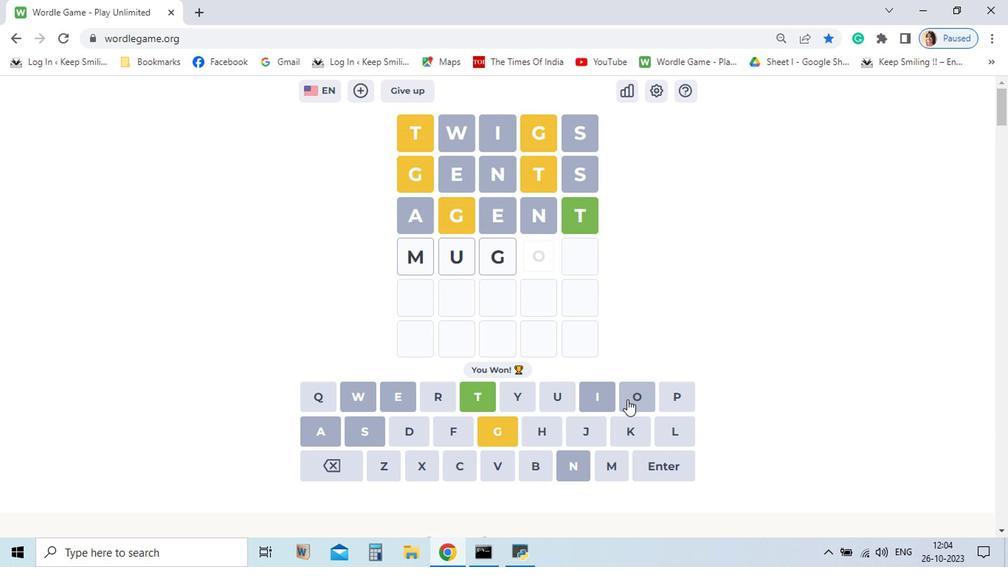 
Action: Mouse pressed left at (581, 417)
Screenshot: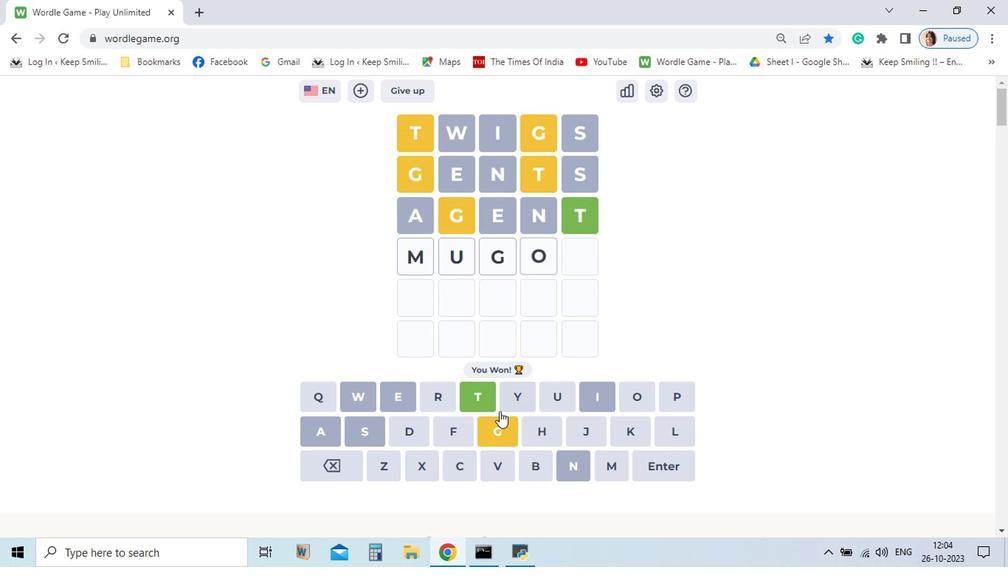 
Action: Mouse moved to (476, 421)
Screenshot: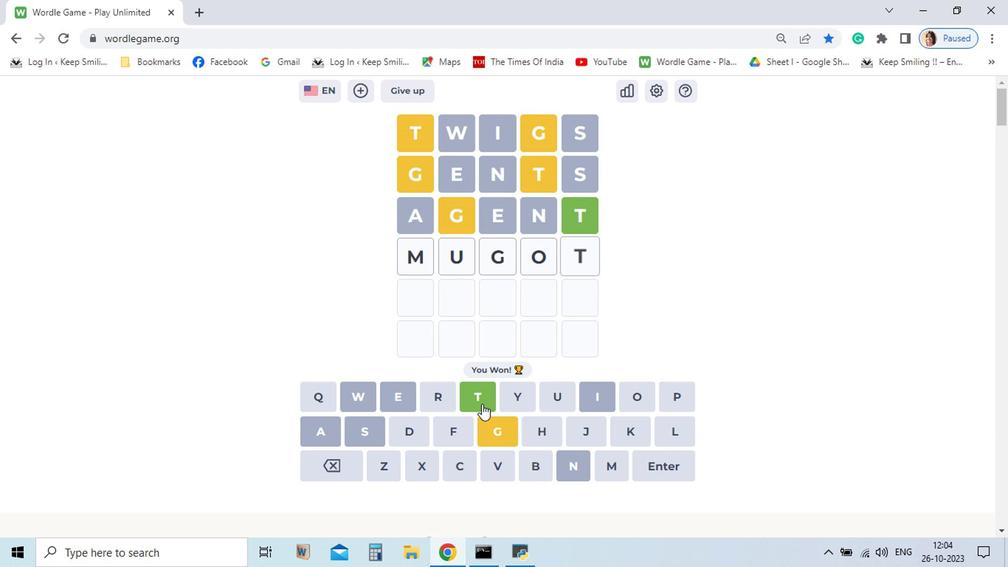 
Action: Mouse pressed left at (476, 421)
Screenshot: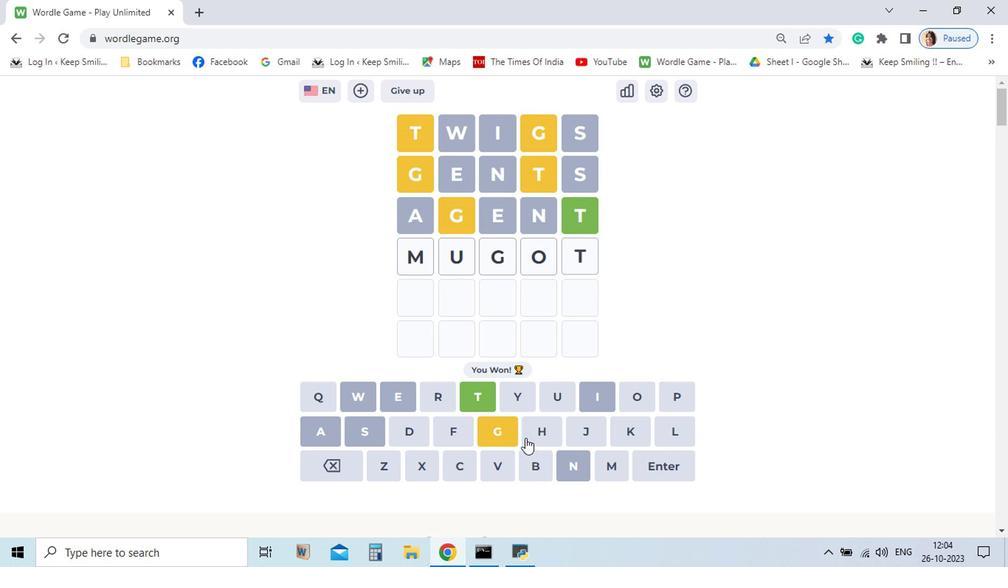 
Action: Mouse moved to (602, 464)
Screenshot: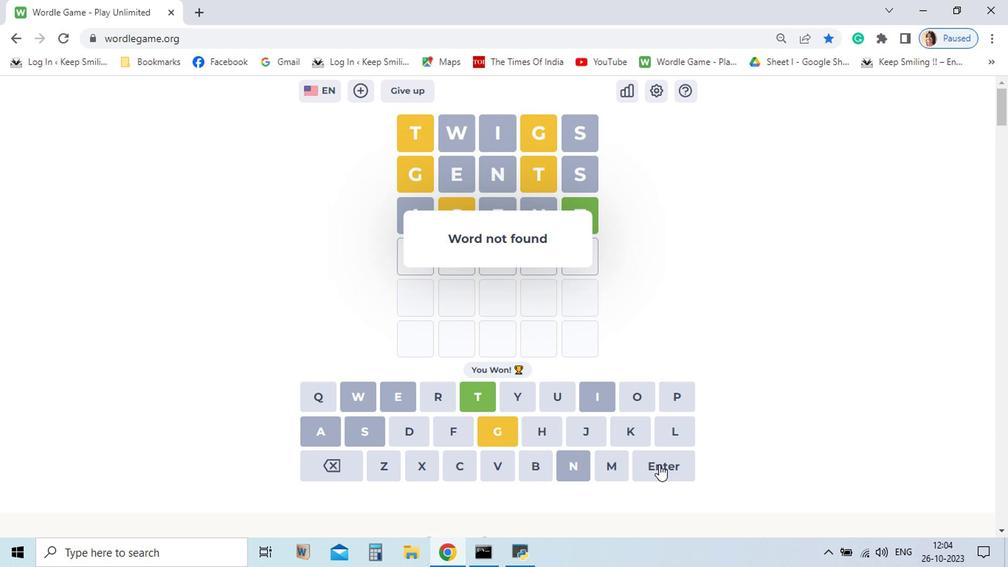 
Action: Mouse pressed left at (602, 464)
Screenshot: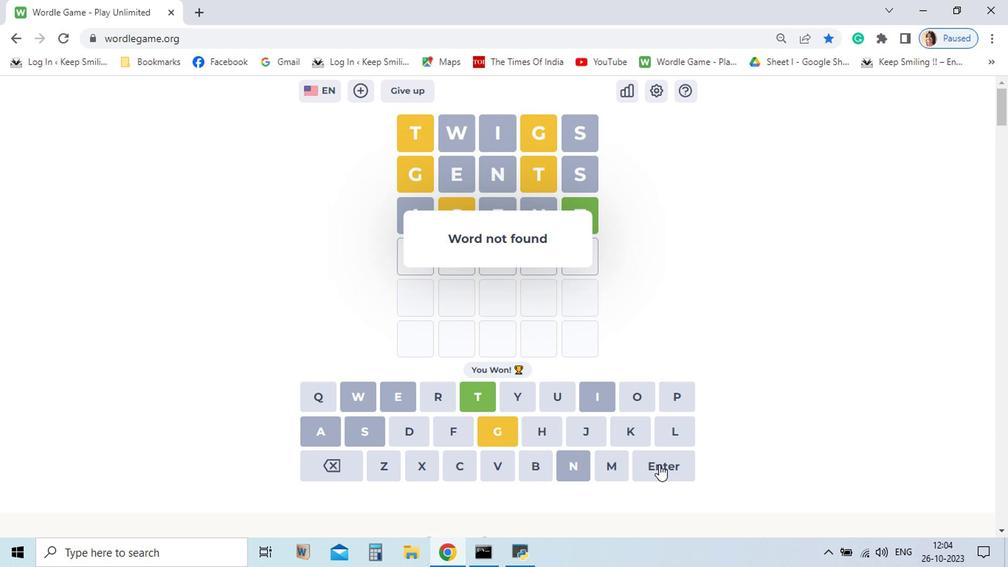 
Action: Mouse moved to (369, 459)
Screenshot: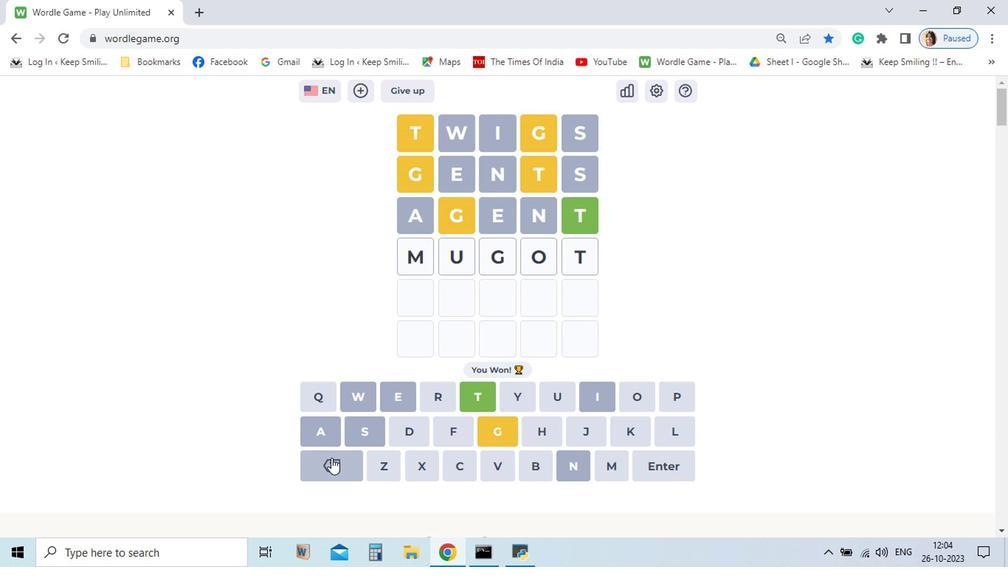 
Action: Mouse pressed left at (369, 459)
Screenshot: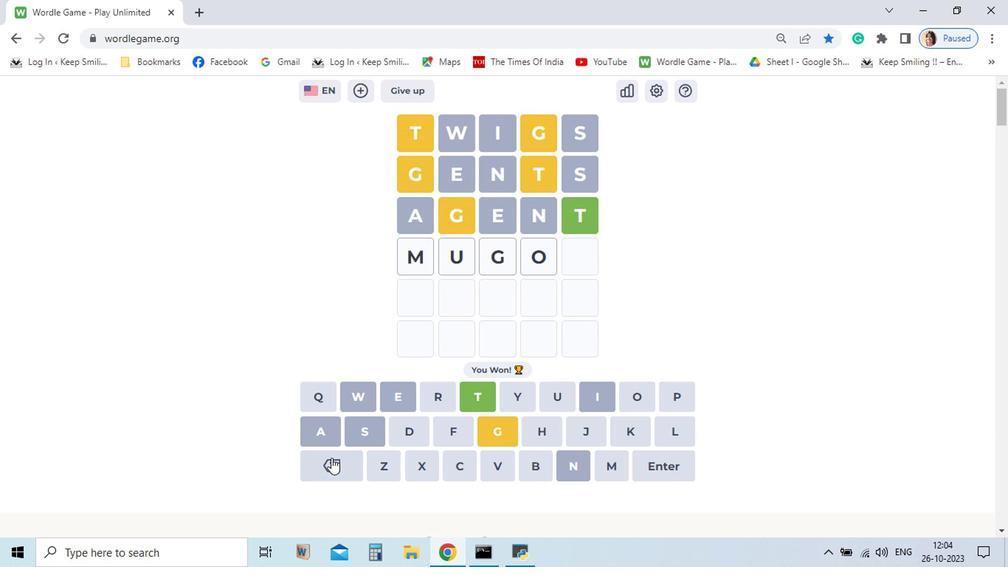 
Action: Mouse pressed left at (369, 459)
Screenshot: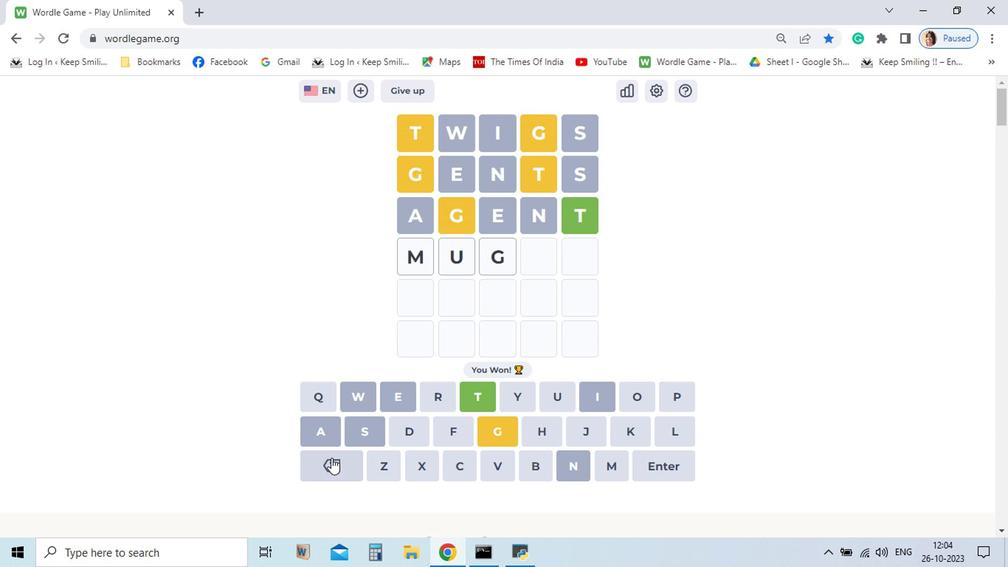 
Action: Mouse pressed left at (369, 459)
Screenshot: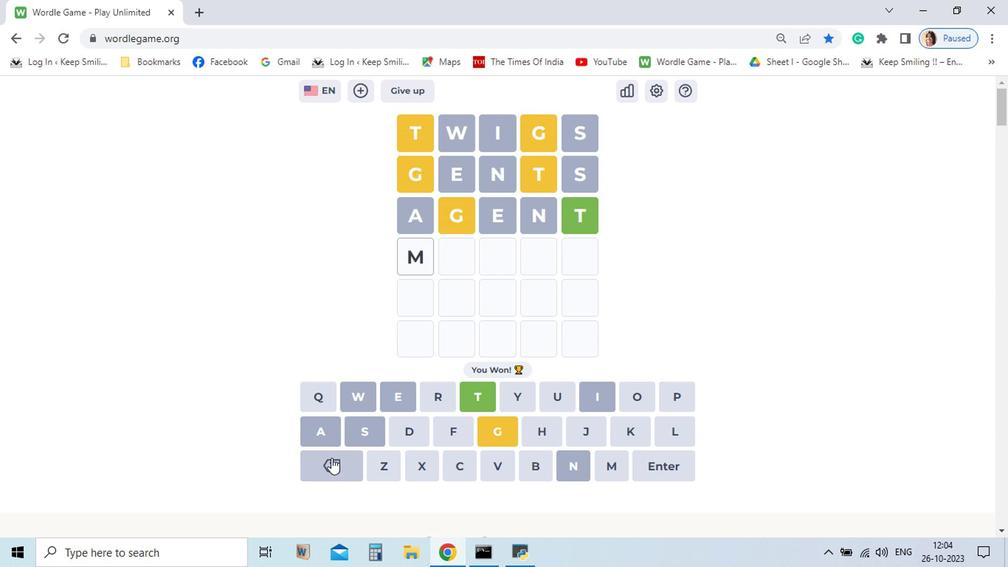 
Action: Mouse pressed left at (369, 459)
Screenshot: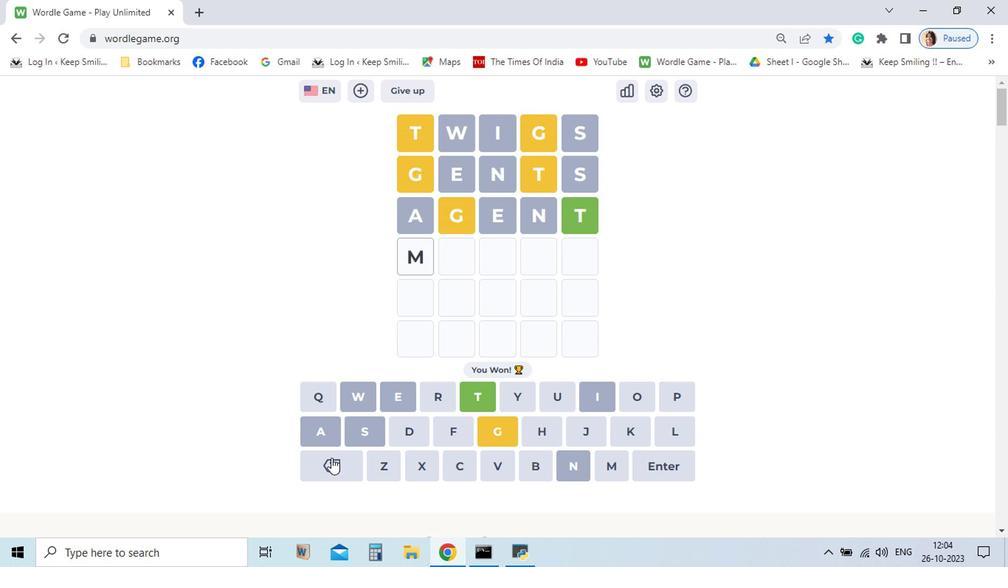 
Action: Mouse pressed left at (369, 459)
Screenshot: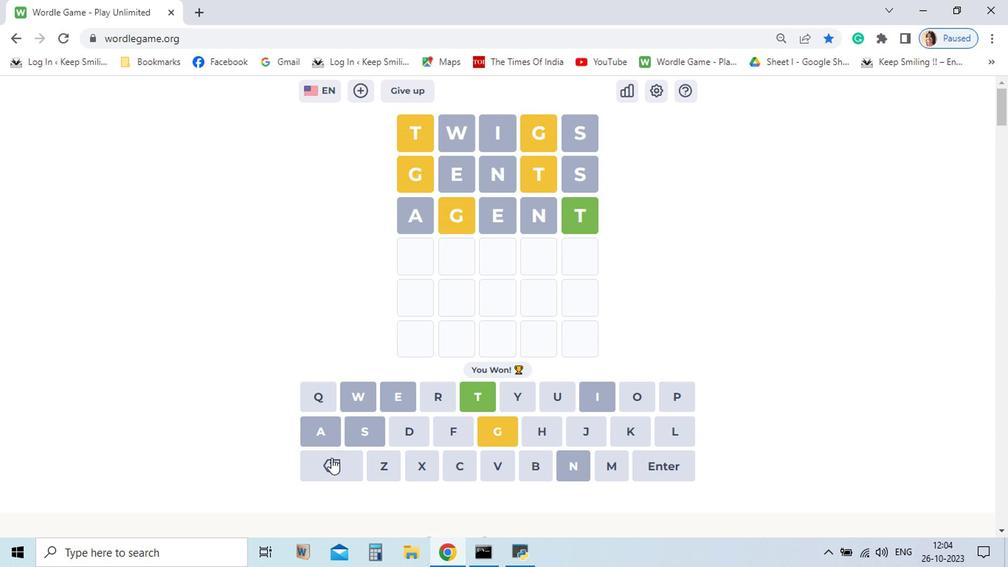 
Action: Mouse moved to (510, 460)
Screenshot: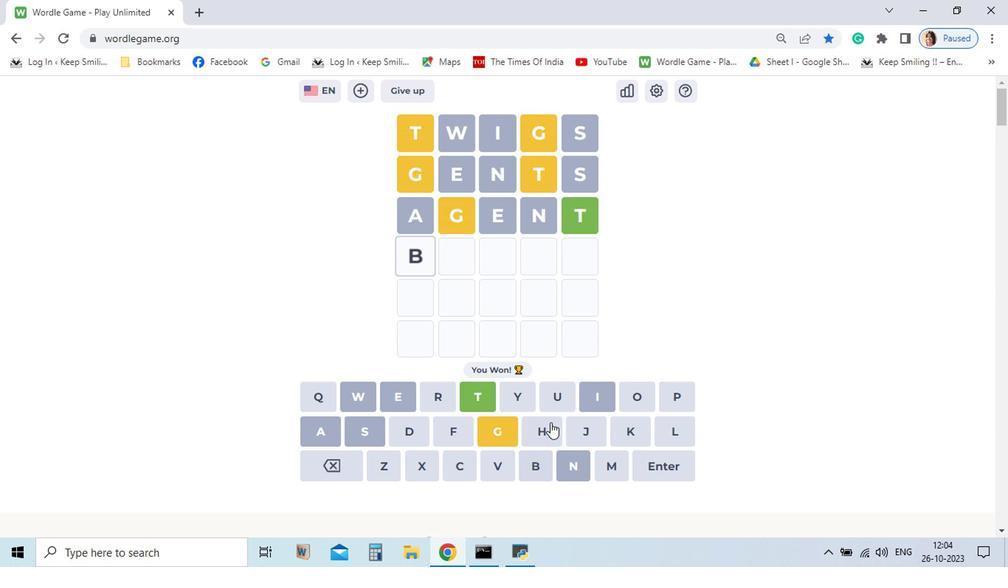 
Action: Mouse pressed left at (510, 460)
Screenshot: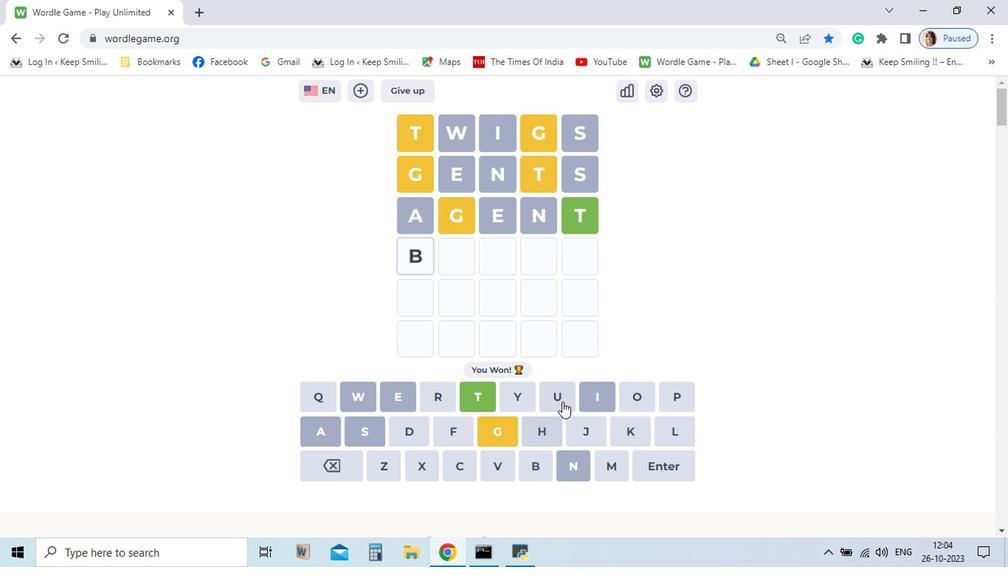 
Action: Mouse moved to (535, 415)
Screenshot: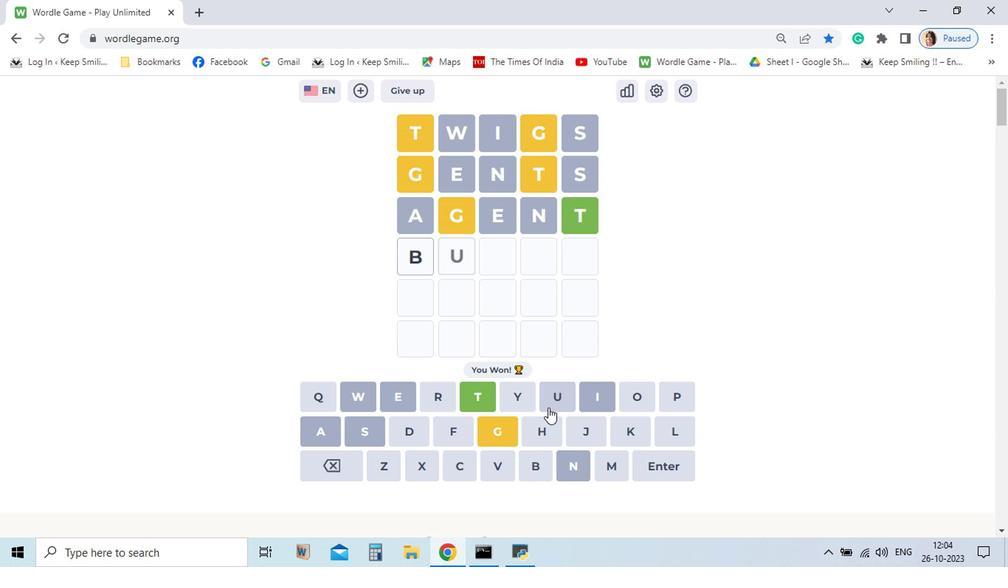 
Action: Mouse pressed left at (535, 415)
Screenshot: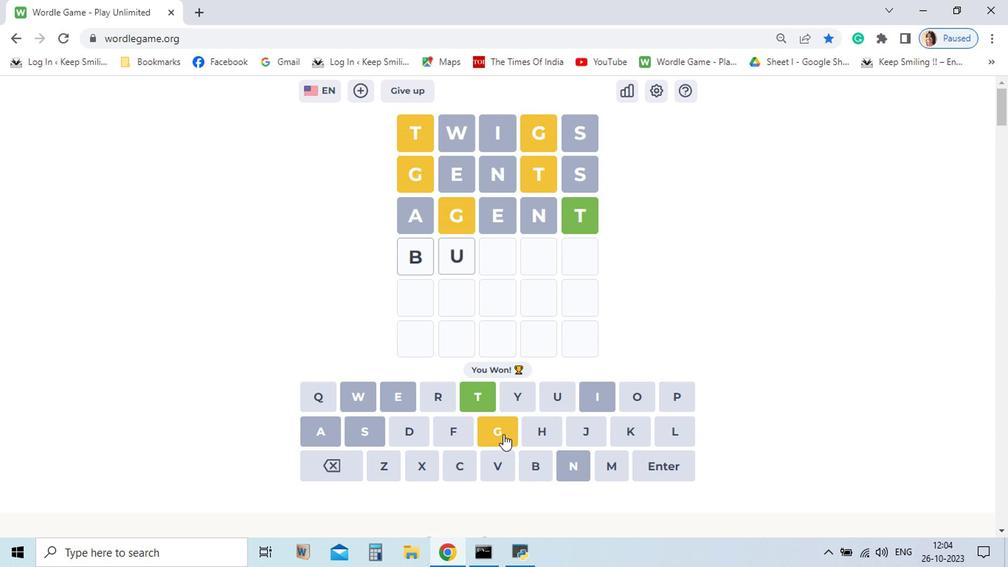 
Action: Mouse moved to (491, 442)
Screenshot: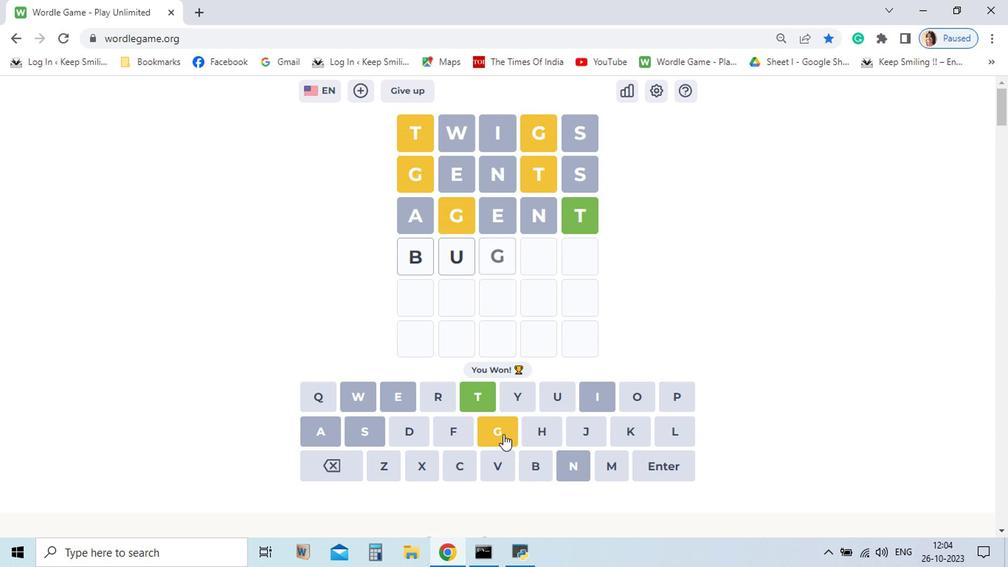 
Action: Mouse pressed left at (491, 442)
Screenshot: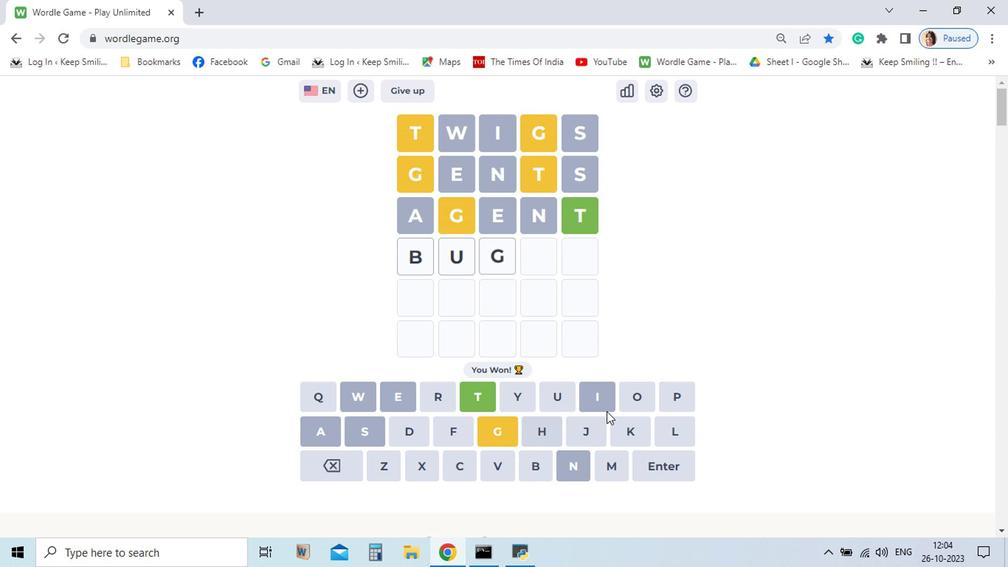 
Action: Mouse moved to (589, 416)
Screenshot: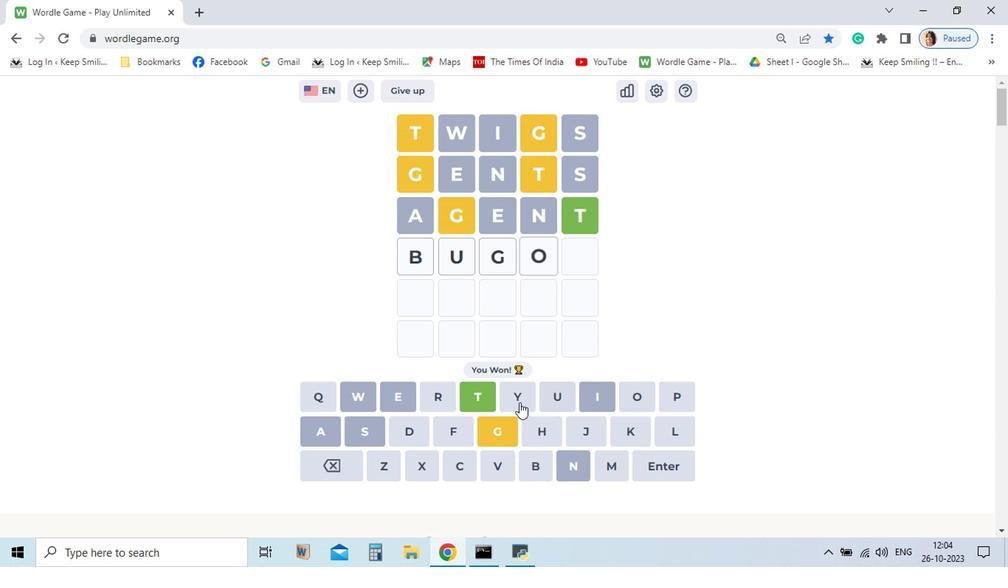 
Action: Mouse pressed left at (589, 416)
Screenshot: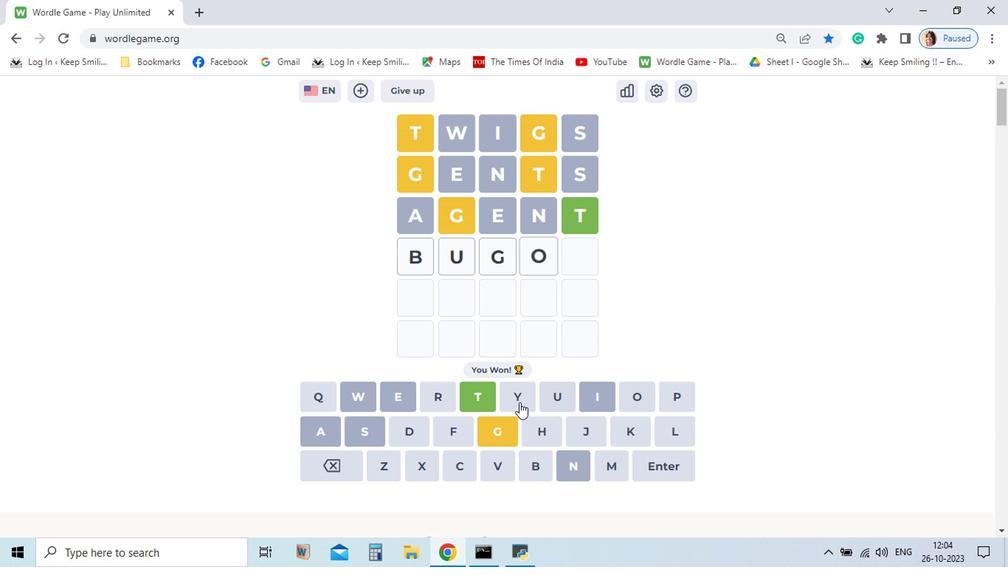 
Action: Mouse moved to (478, 417)
Screenshot: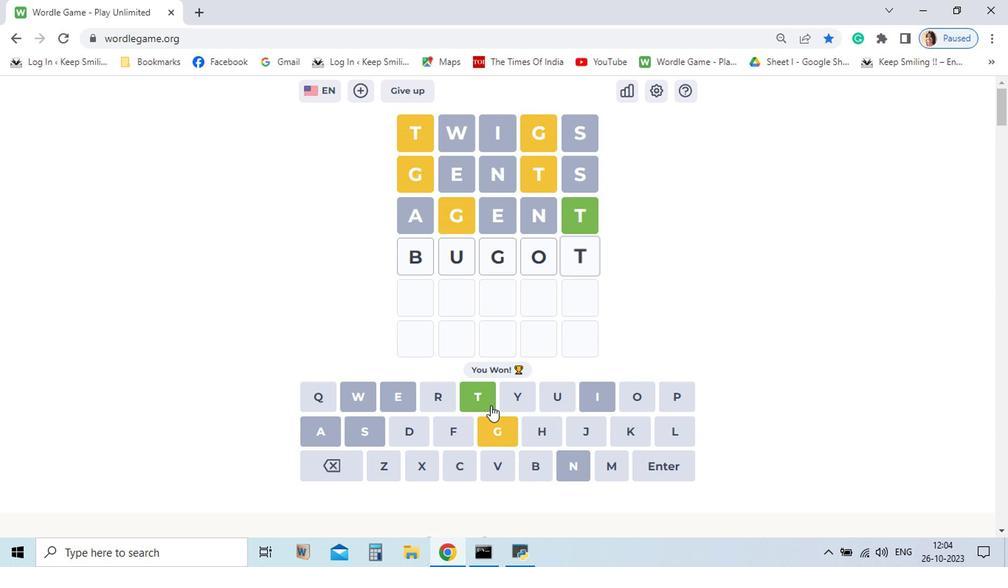 
Action: Mouse pressed left at (478, 417)
Screenshot: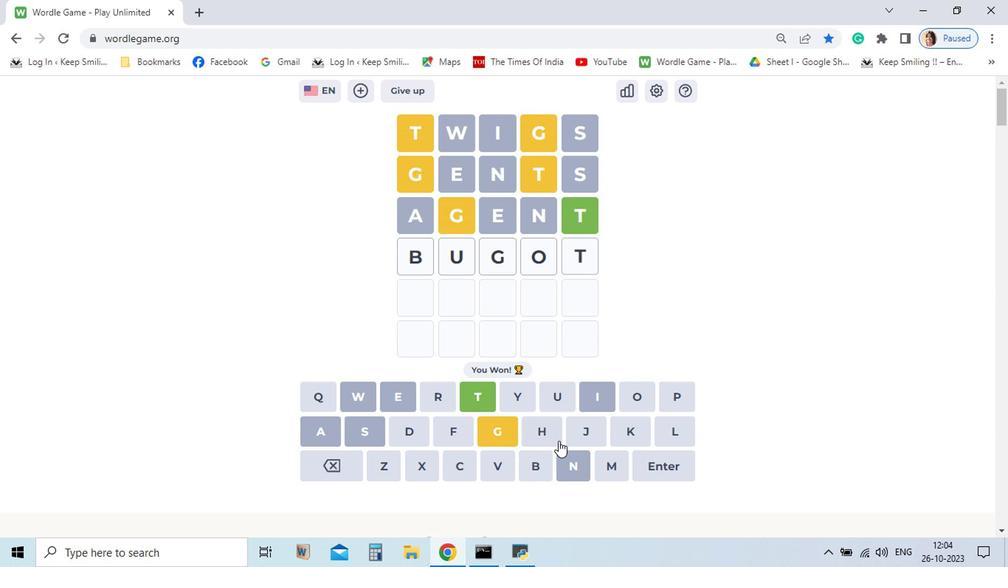 
Action: Mouse moved to (592, 464)
Screenshot: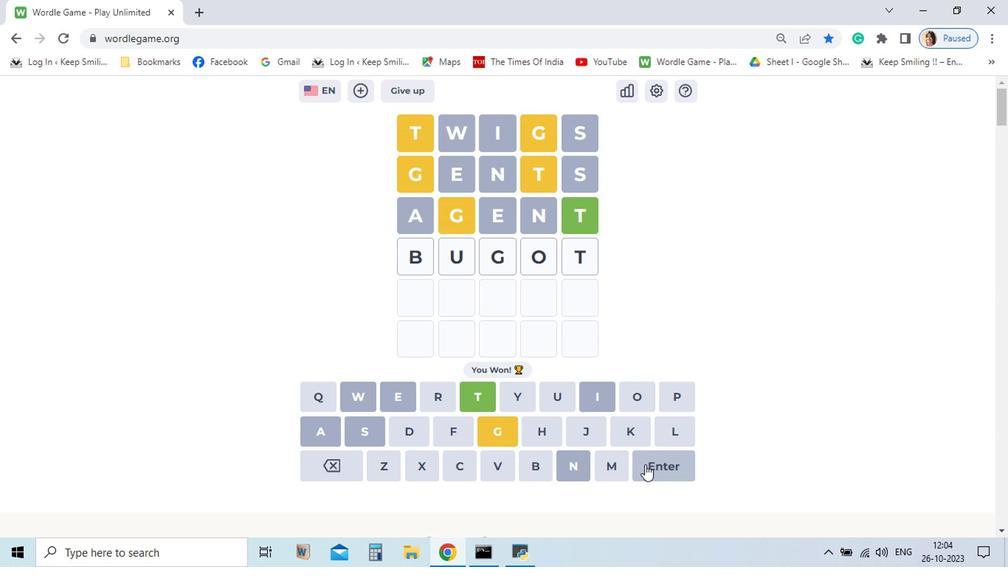 
Action: Mouse pressed left at (592, 464)
Screenshot: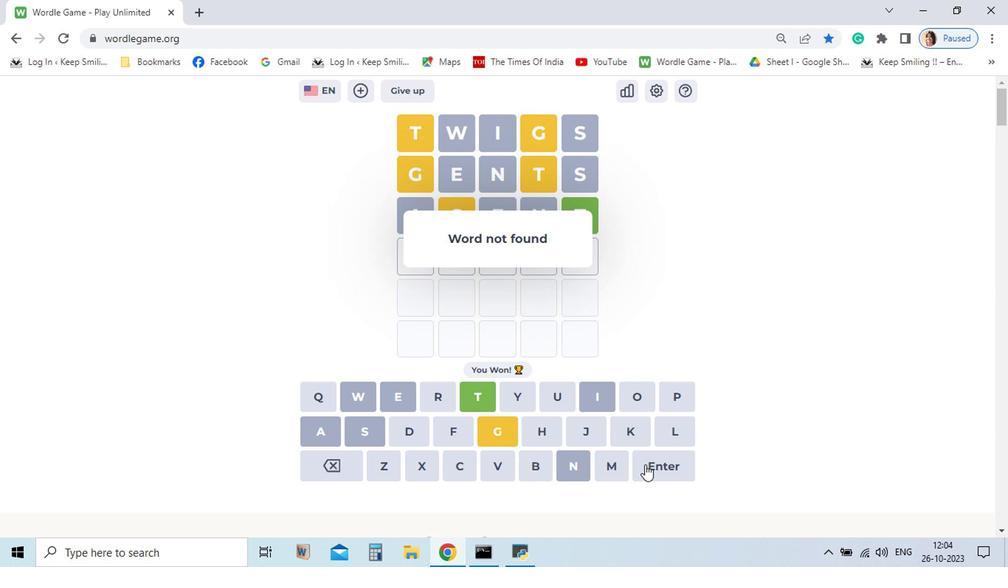 
Action: Mouse moved to (370, 463)
Screenshot: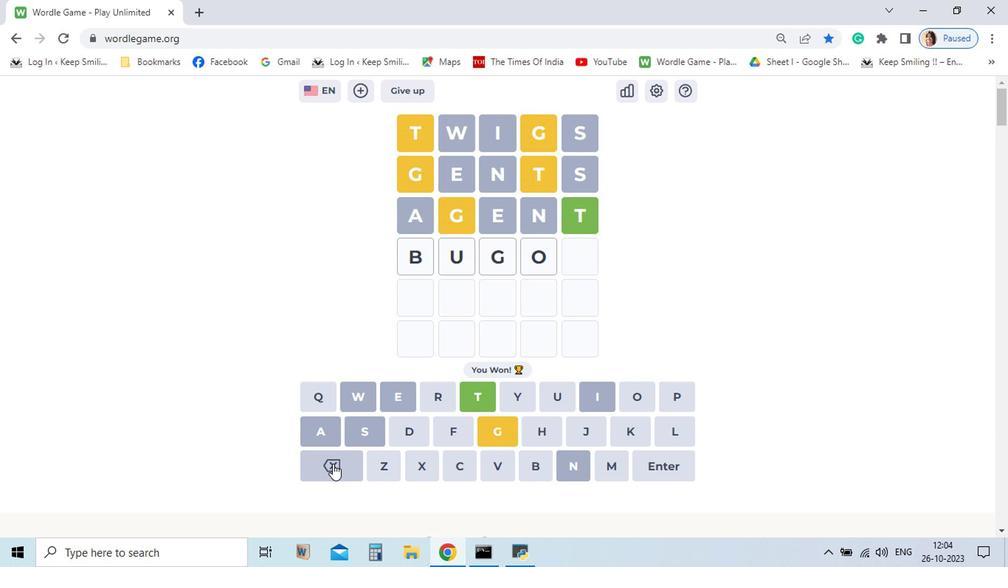 
Action: Mouse pressed left at (370, 463)
Screenshot: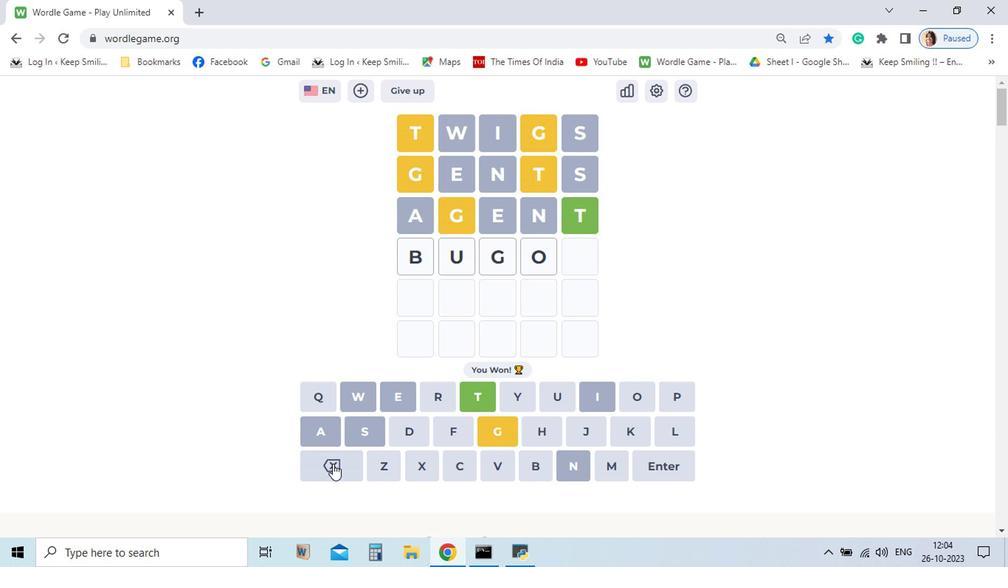 
Action: Mouse pressed left at (370, 463)
Screenshot: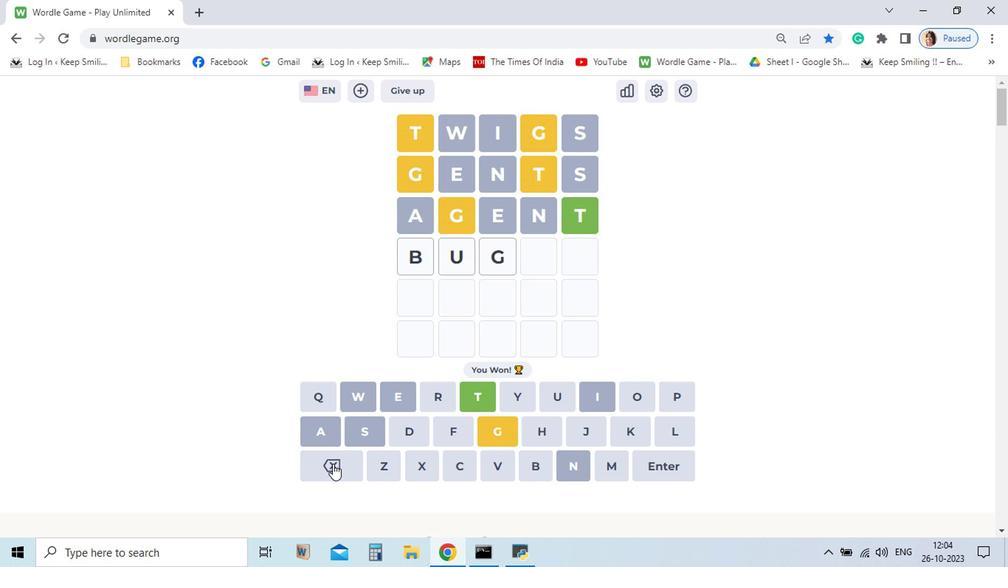 
Action: Mouse moved to (531, 414)
Screenshot: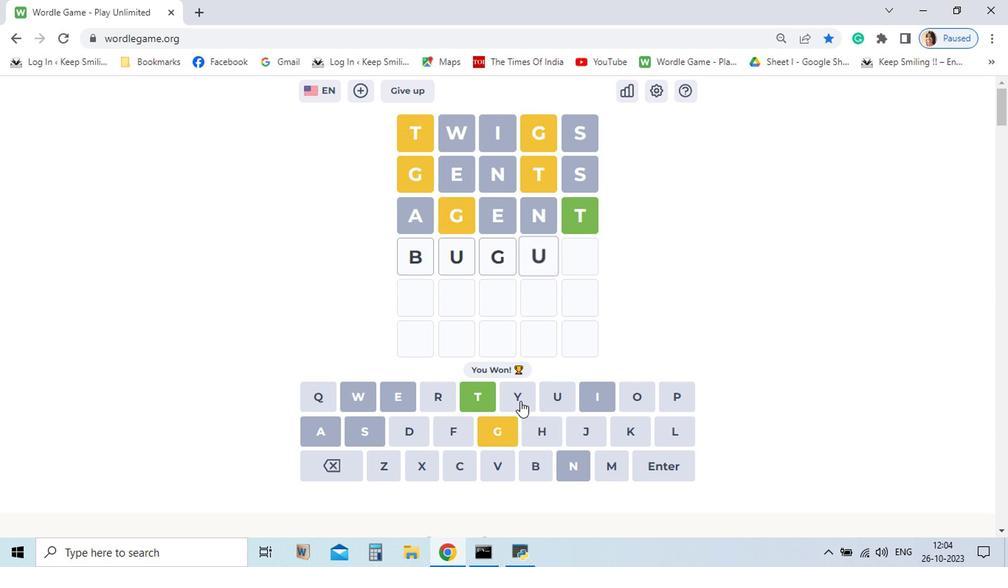 
Action: Mouse pressed left at (531, 414)
Screenshot: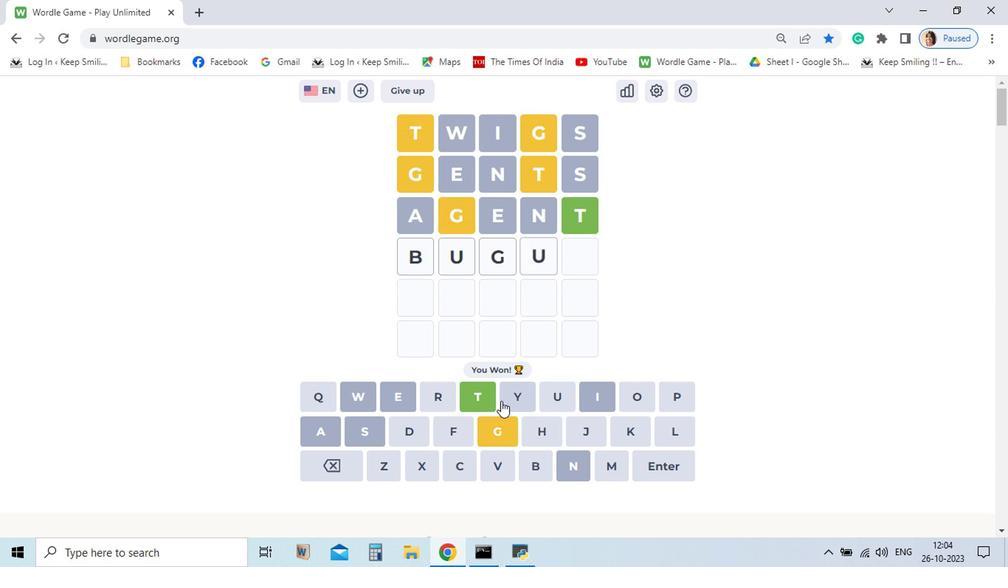 
Action: Mouse moved to (477, 415)
Screenshot: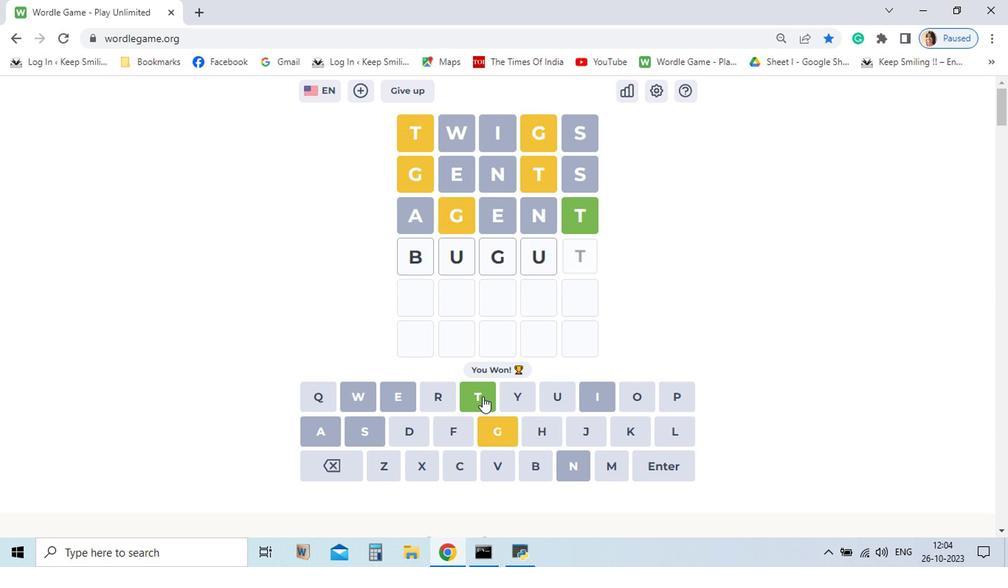 
Action: Mouse pressed left at (477, 415)
Screenshot: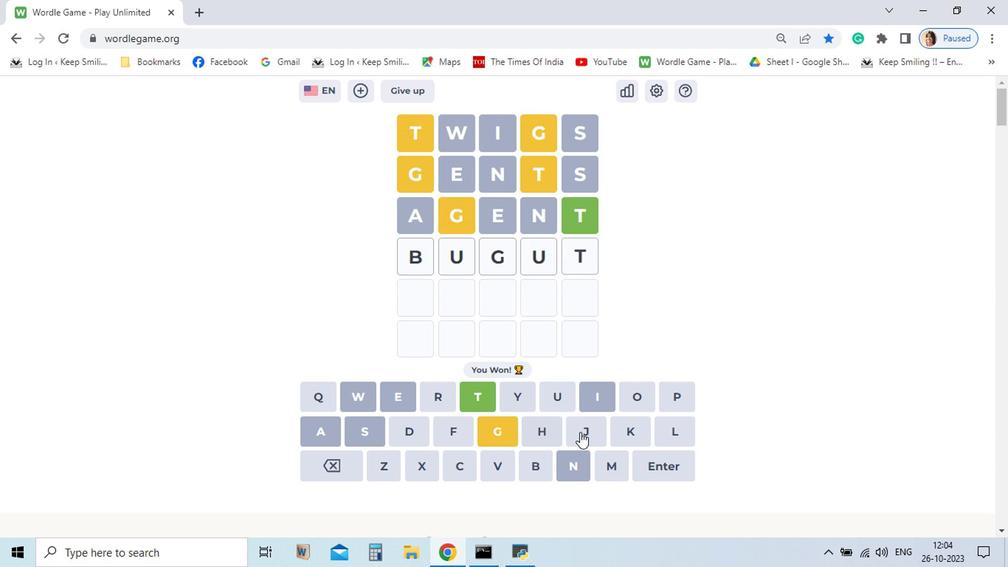 
Action: Mouse moved to (597, 457)
Screenshot: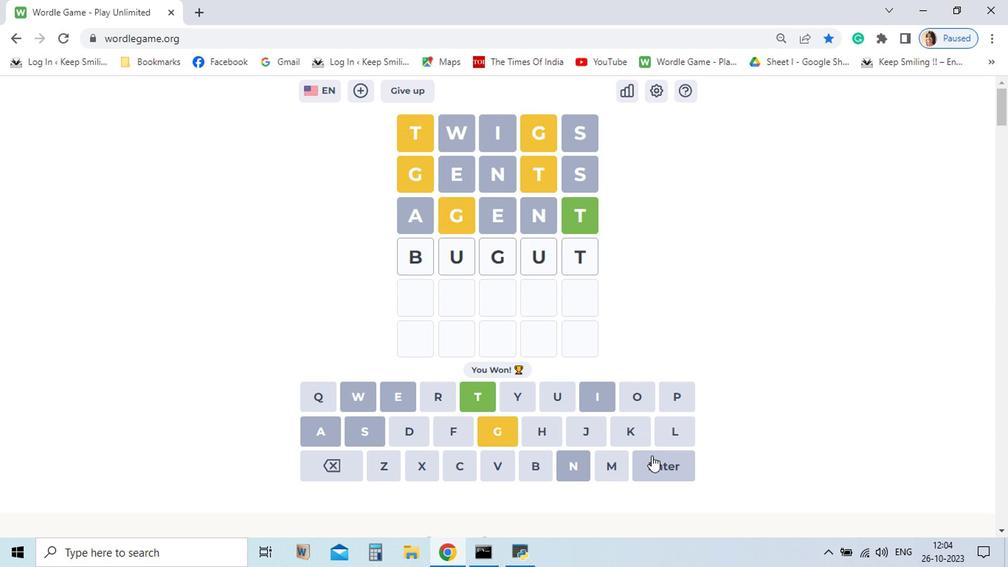 
Action: Mouse pressed left at (597, 457)
Screenshot: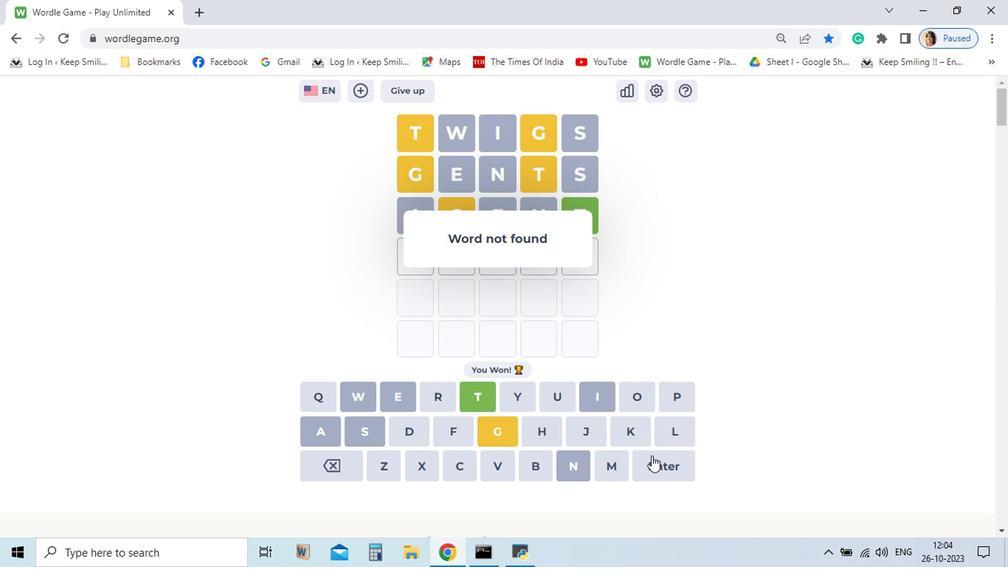 
Action: Mouse moved to (368, 463)
Screenshot: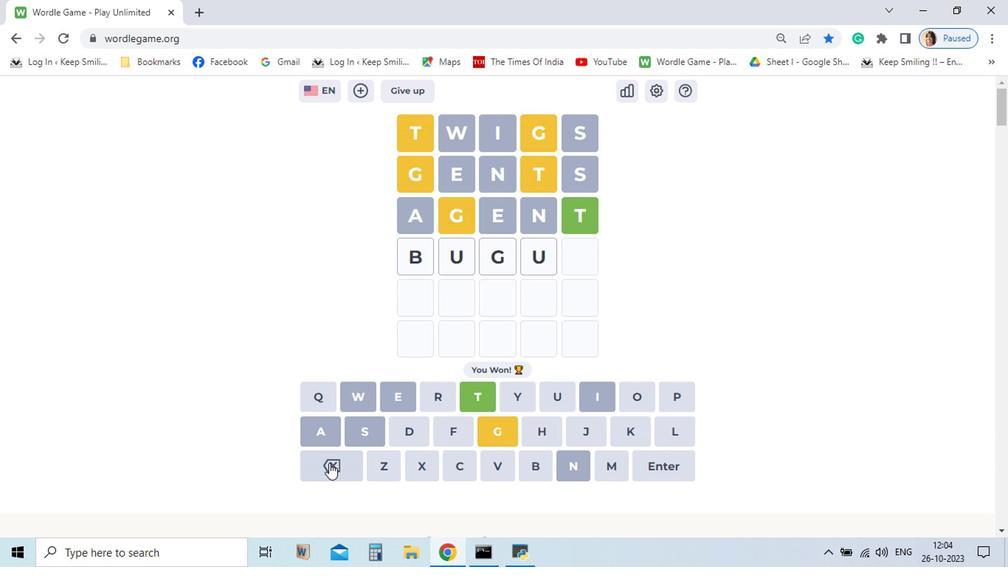 
Action: Mouse pressed left at (368, 463)
Screenshot: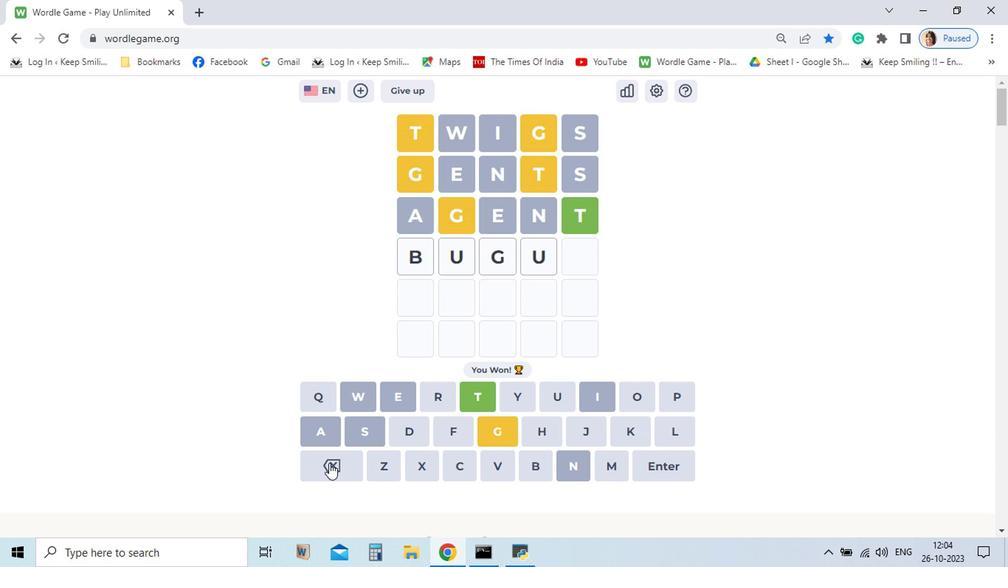 
Action: Mouse pressed left at (368, 463)
Screenshot: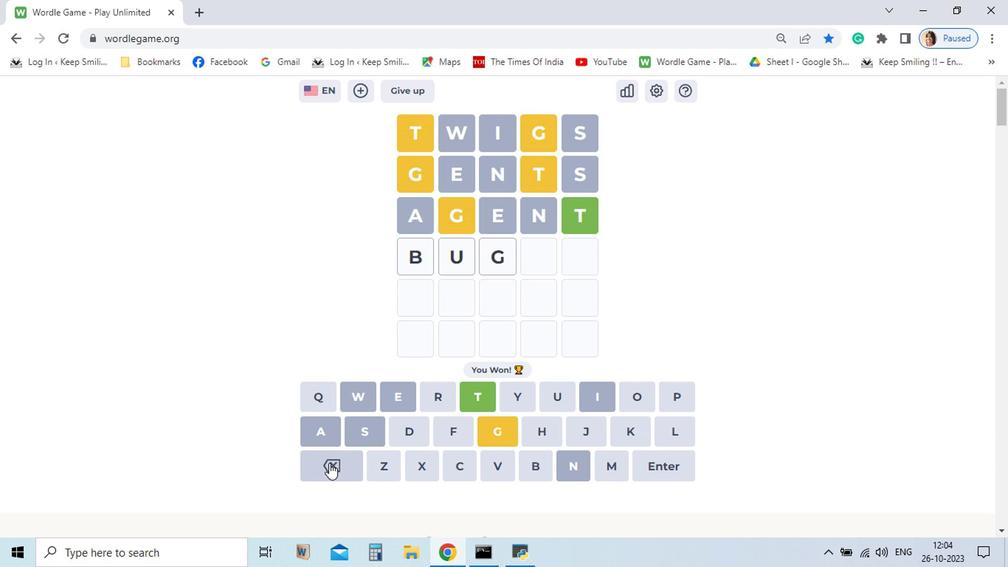 
Action: Mouse pressed left at (368, 463)
Screenshot: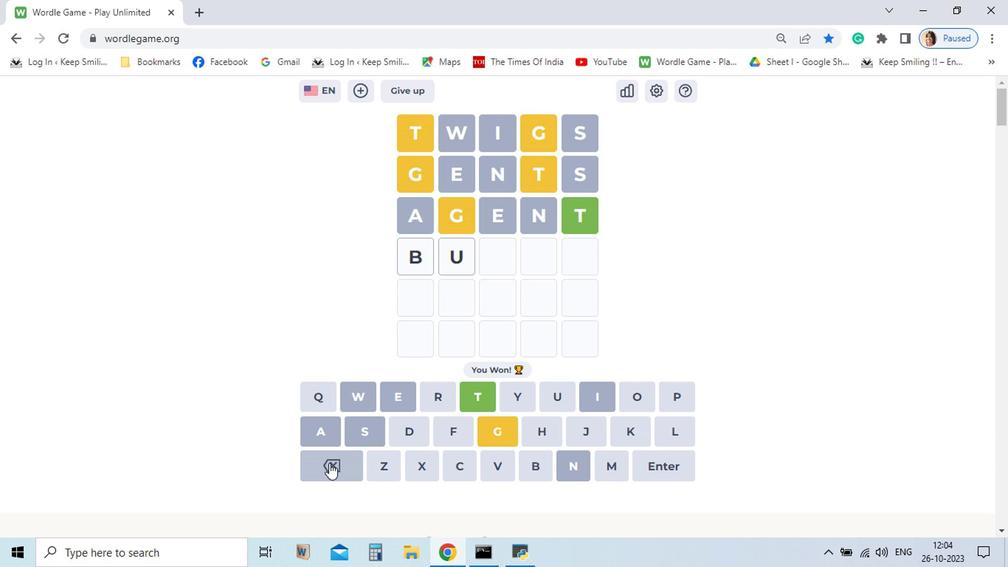 
Action: Mouse pressed left at (368, 463)
Screenshot: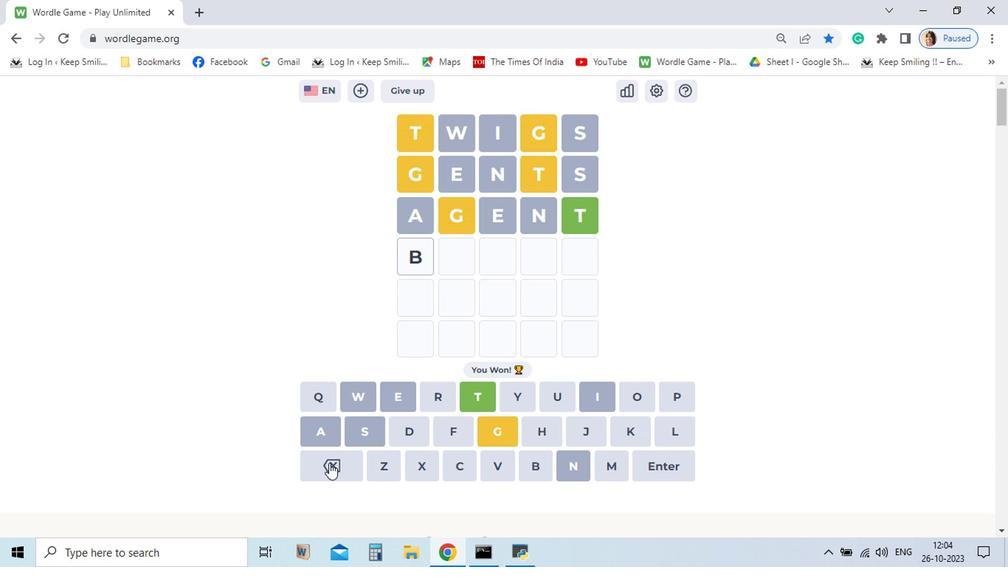 
Action: Mouse pressed left at (368, 463)
Screenshot: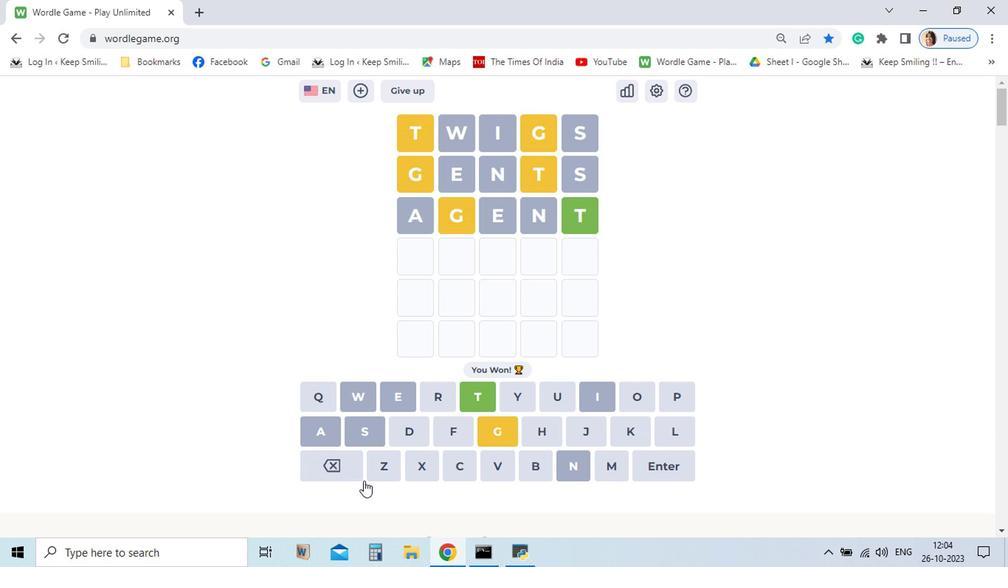 
Action: Mouse moved to (616, 442)
Screenshot: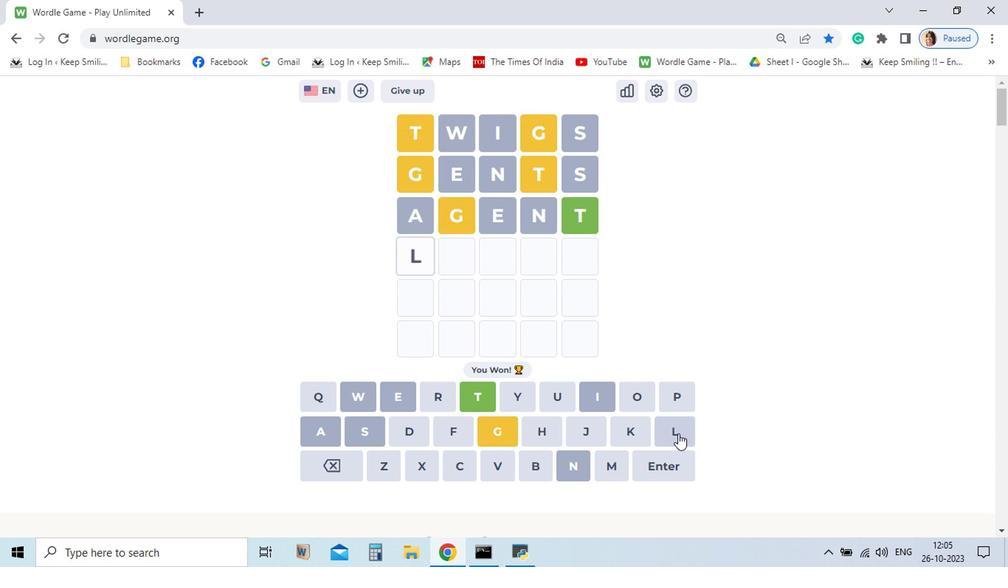 
Action: Mouse pressed left at (616, 442)
Screenshot: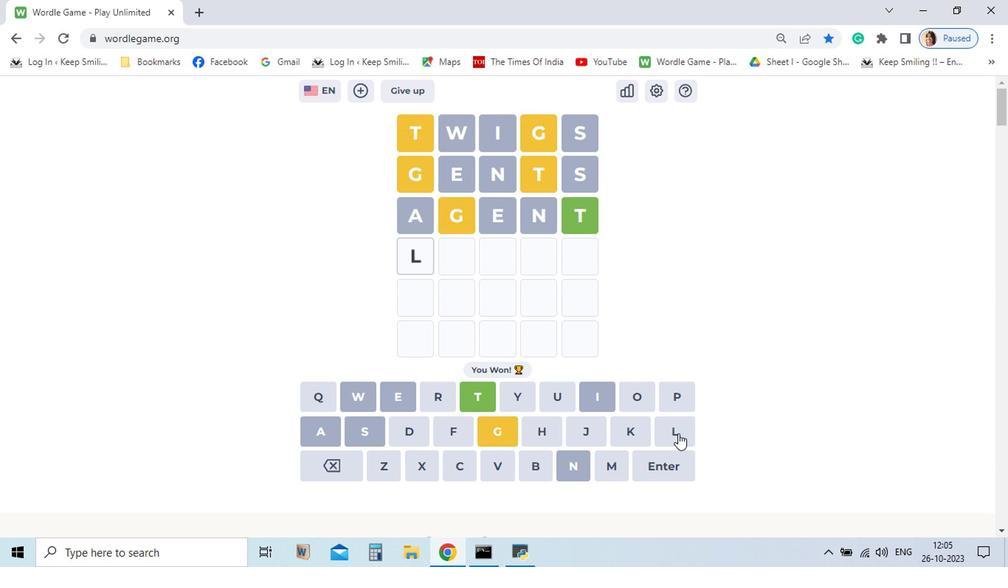 
Action: Mouse moved to (585, 412)
Screenshot: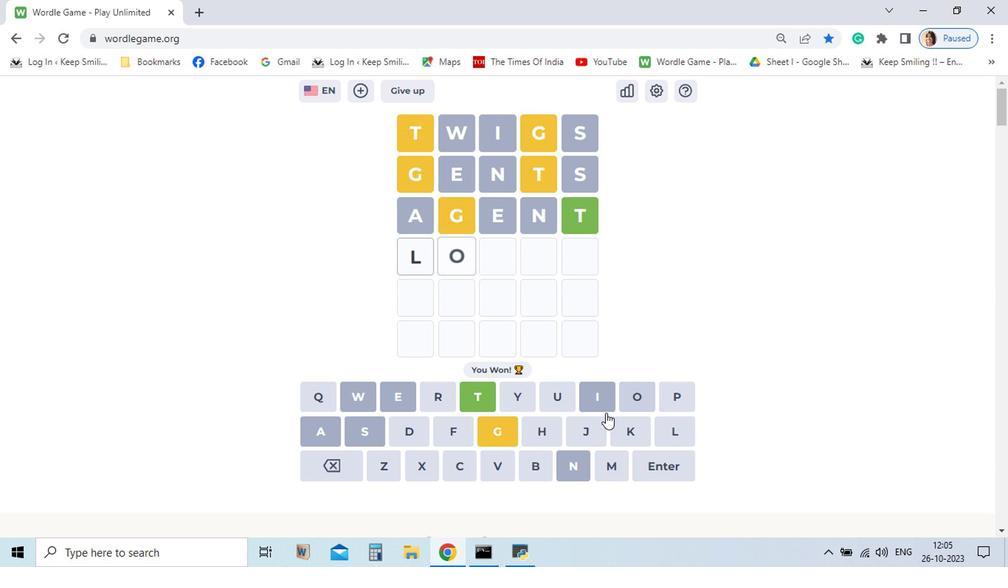 
Action: Mouse pressed left at (585, 412)
Screenshot: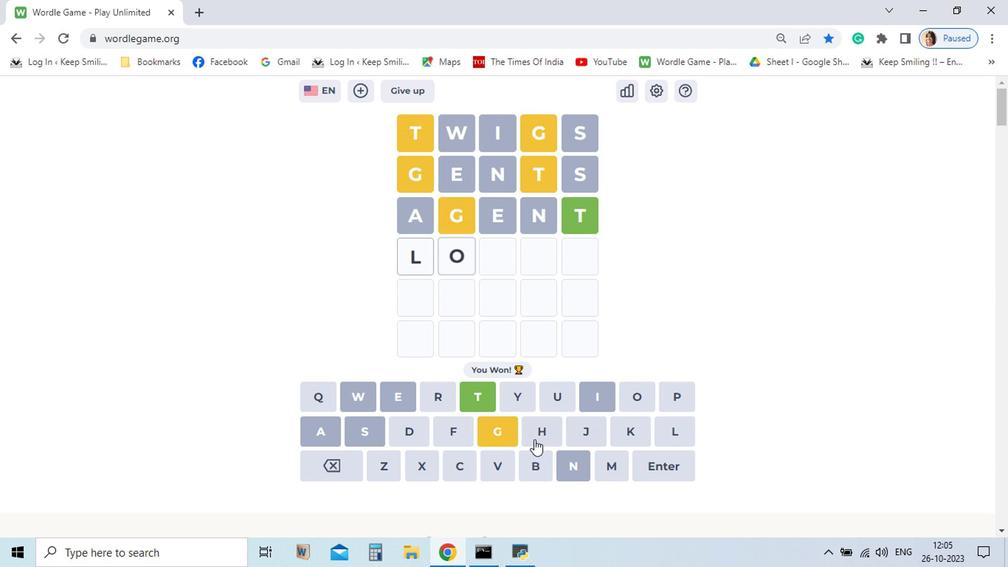 
Action: Mouse moved to (484, 442)
Screenshot: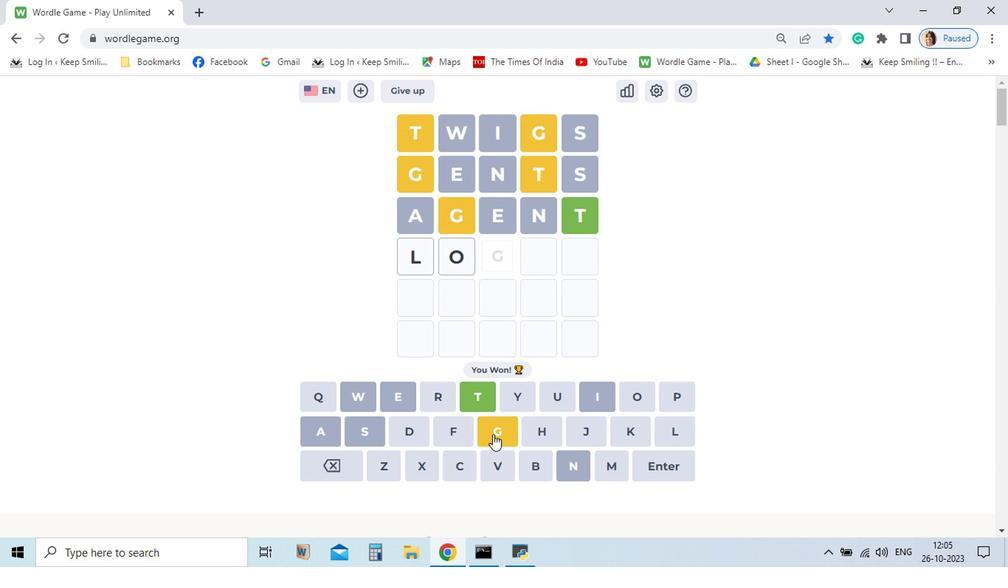 
Action: Mouse pressed left at (484, 442)
Screenshot: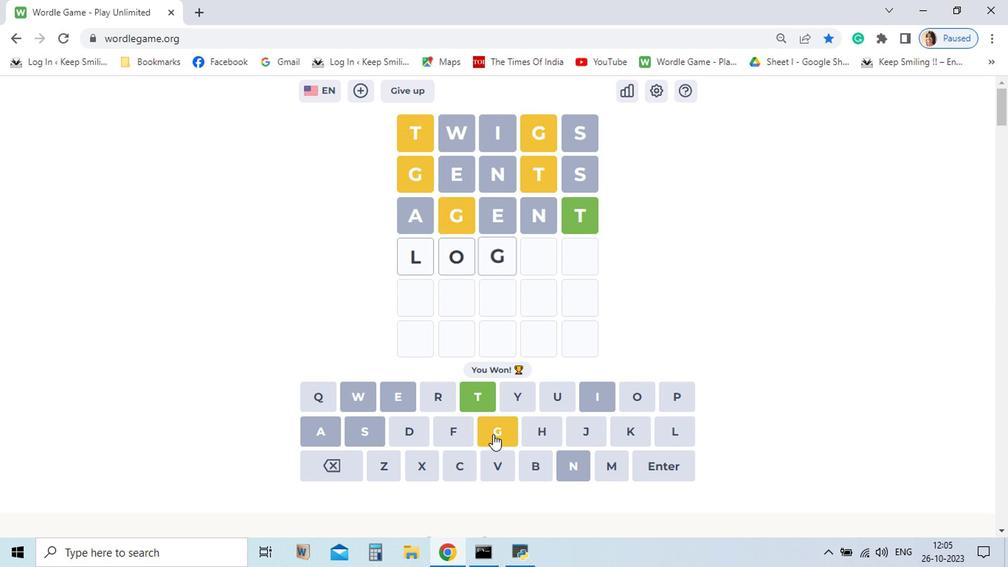 
Action: Mouse moved to (530, 413)
Screenshot: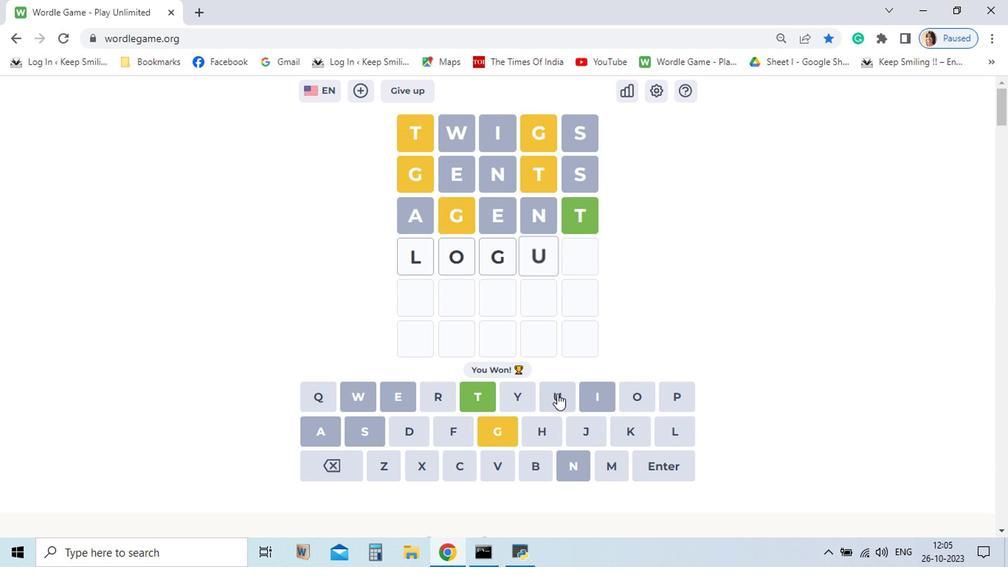 
Action: Mouse pressed left at (530, 413)
Screenshot: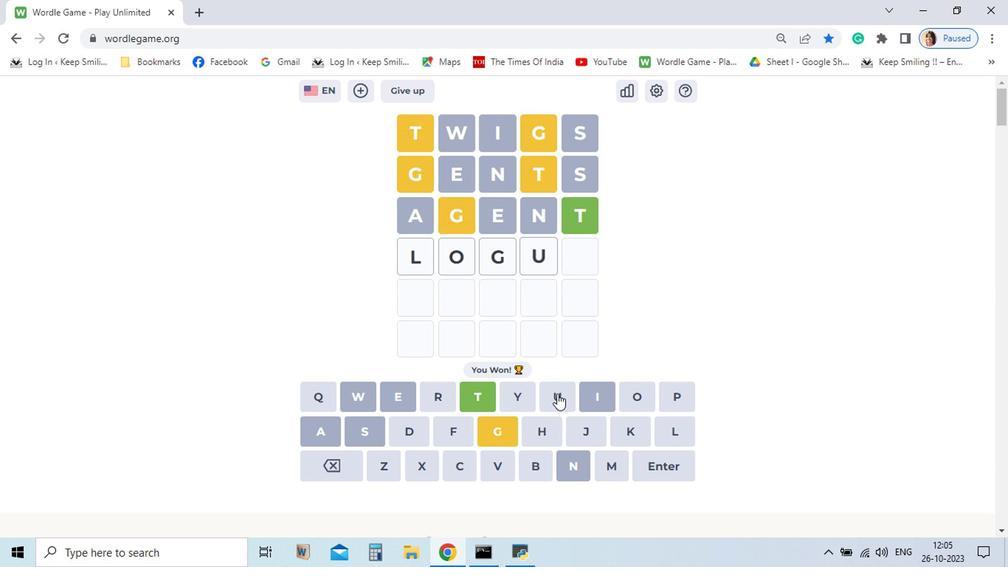 
Action: Mouse moved to (478, 415)
Screenshot: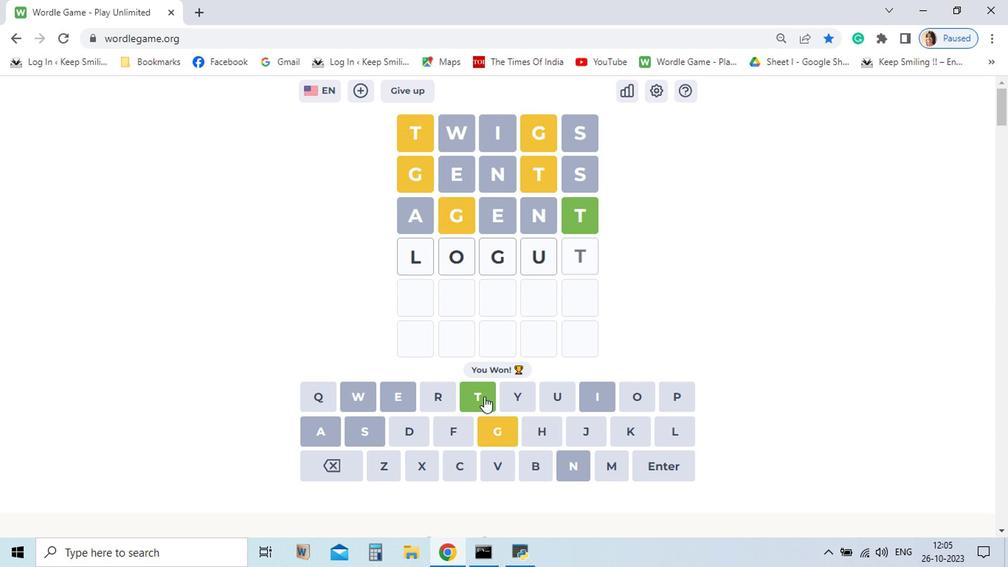 
Action: Mouse pressed left at (478, 415)
Screenshot: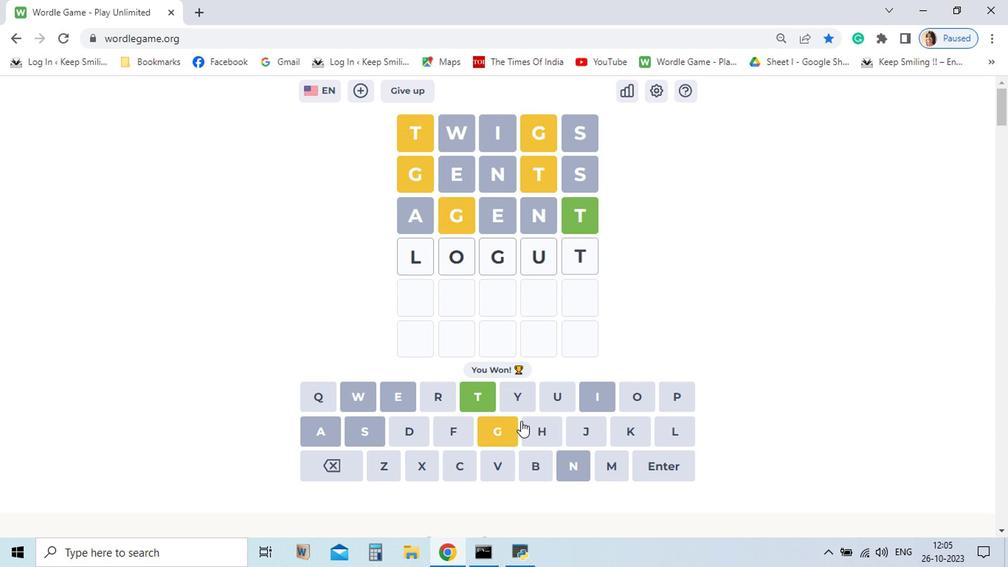 
Action: Mouse moved to (603, 469)
Screenshot: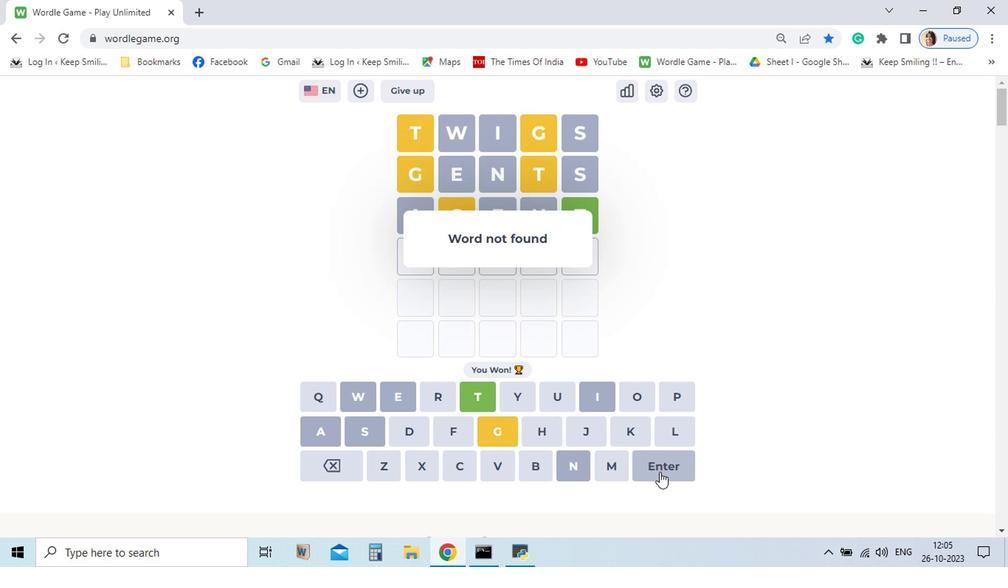 
Action: Mouse pressed left at (603, 469)
Screenshot: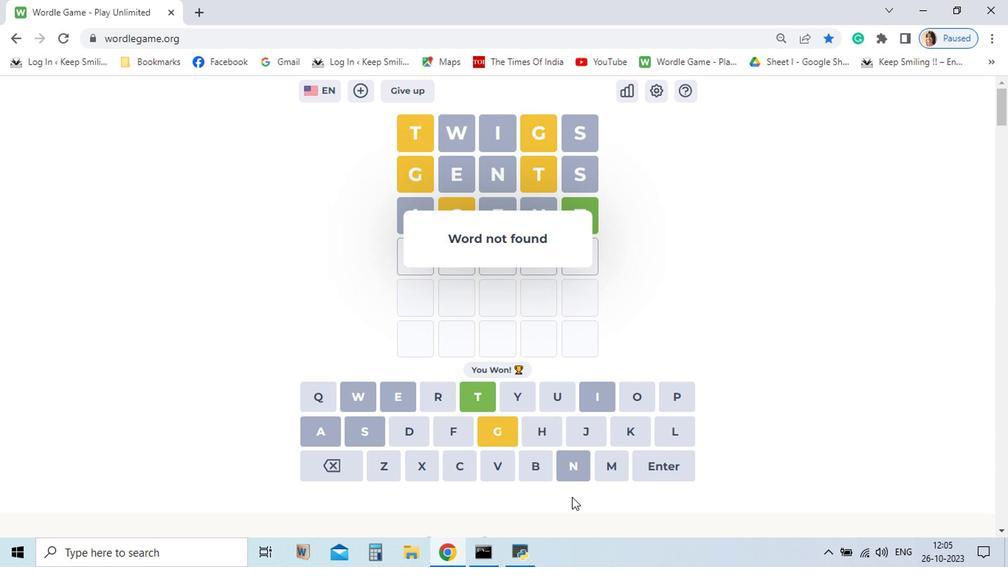 
Action: Mouse moved to (371, 469)
Screenshot: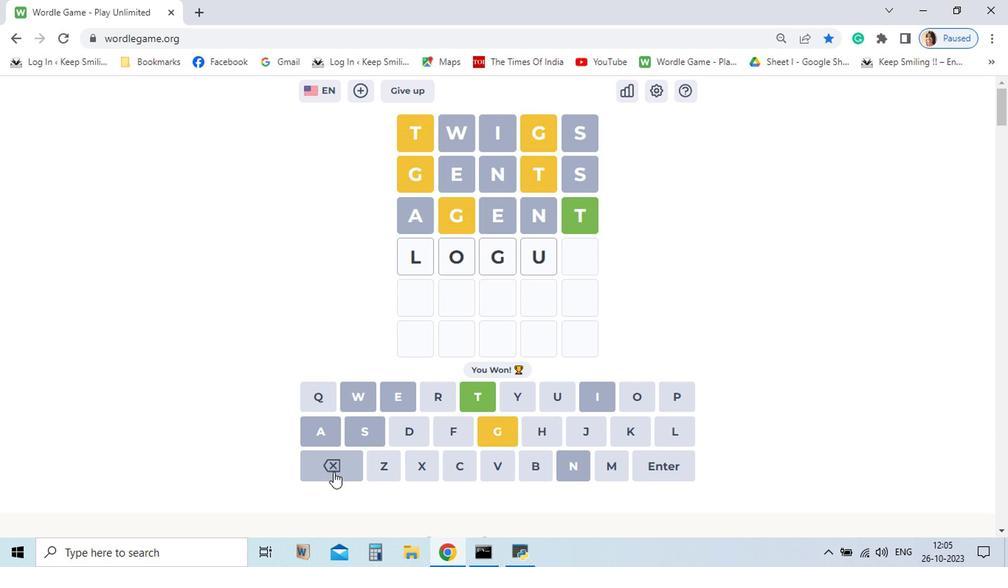 
Action: Mouse pressed left at (371, 469)
Screenshot: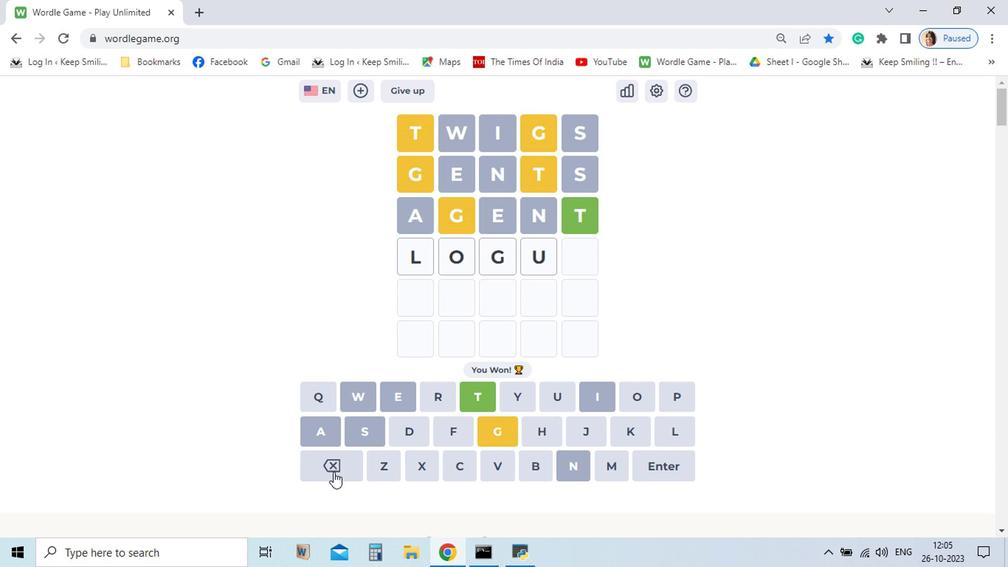 
Action: Mouse pressed left at (371, 469)
Screenshot: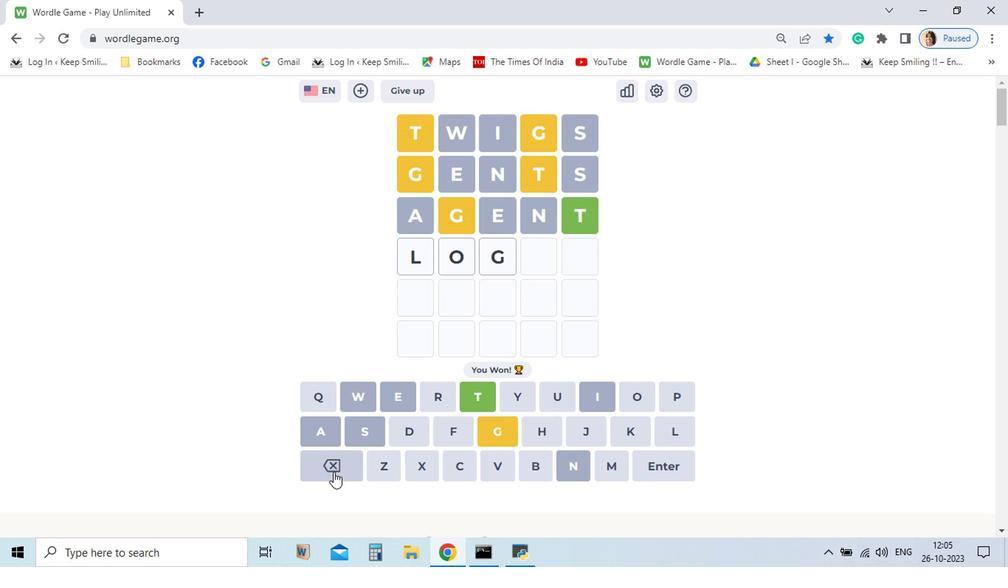
Action: Mouse pressed left at (371, 469)
Screenshot: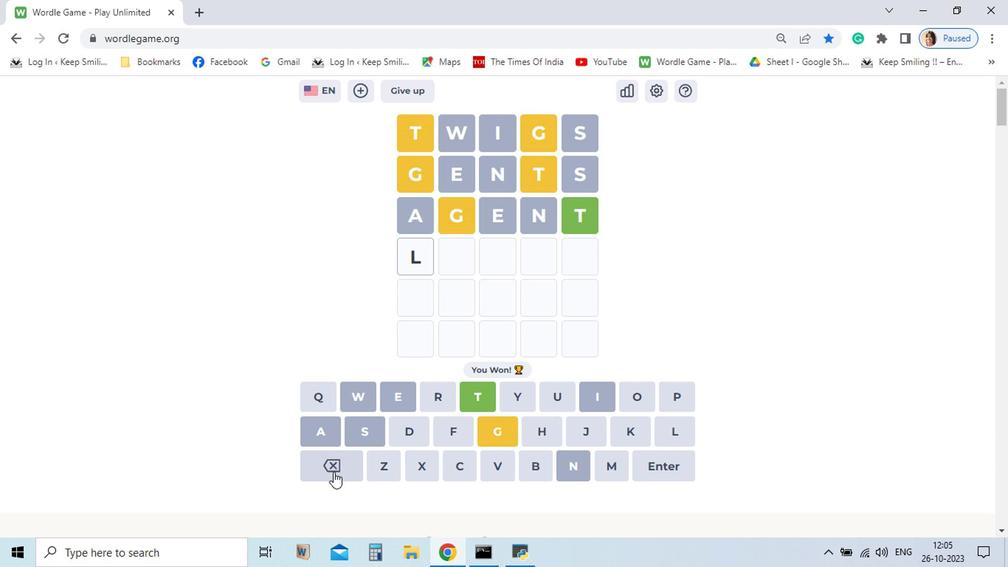 
Action: Mouse pressed left at (371, 469)
Screenshot: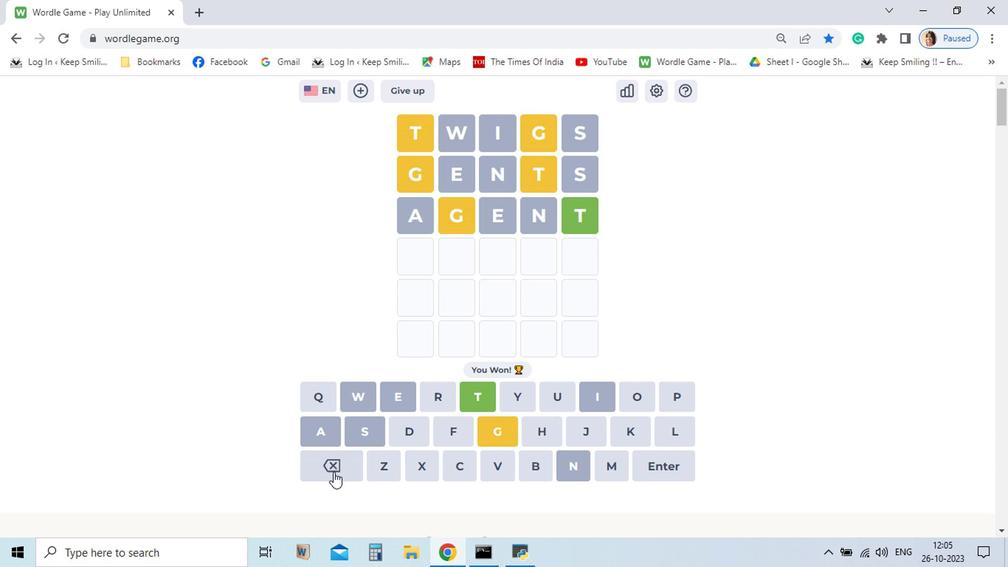 
Action: Mouse pressed left at (371, 469)
Screenshot: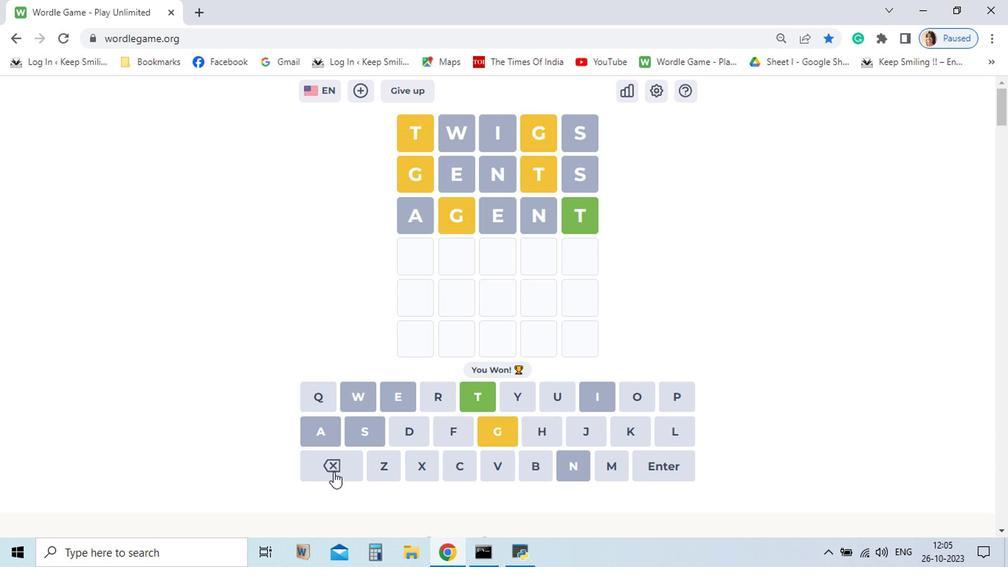
Action: Mouse moved to (520, 437)
Screenshot: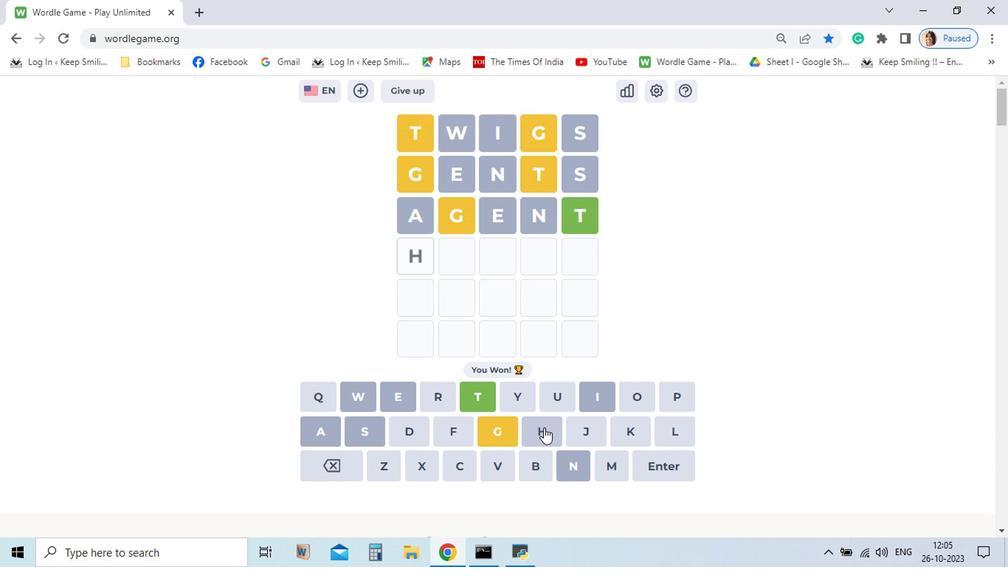 
Action: Mouse pressed left at (520, 437)
Screenshot: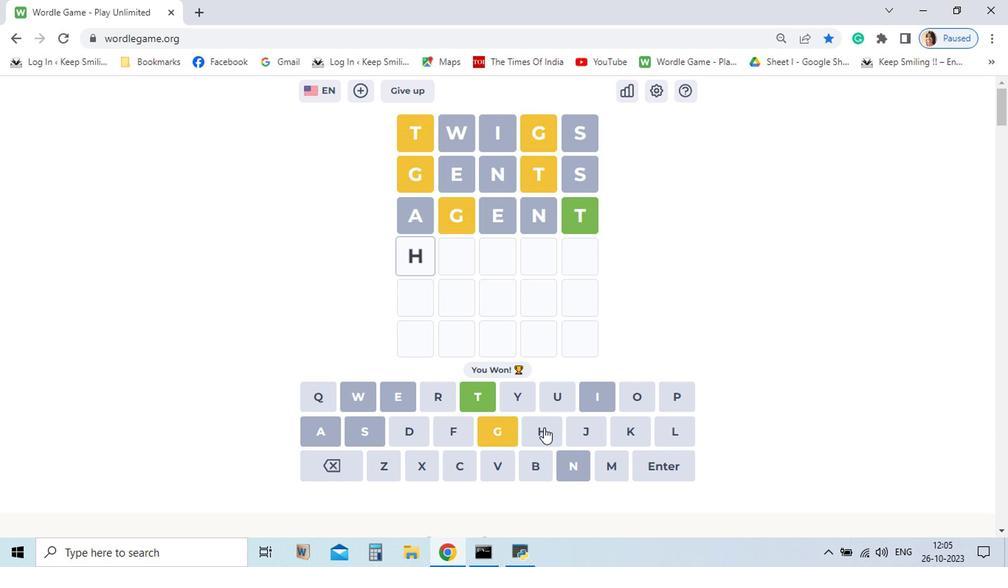 
Action: Mouse moved to (586, 417)
Screenshot: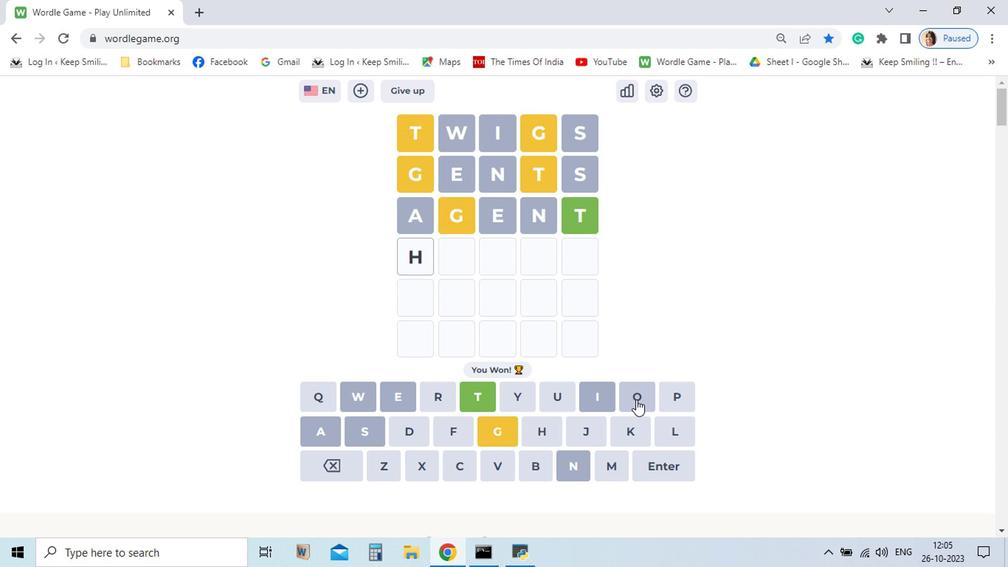 
Action: Mouse pressed left at (586, 417)
Screenshot: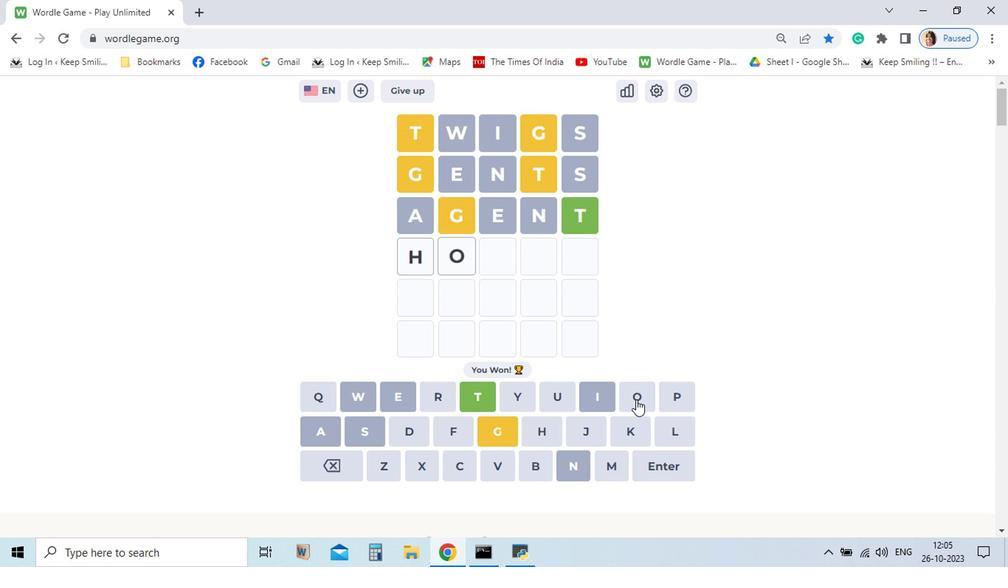 
Action: Mouse moved to (532, 416)
Screenshot: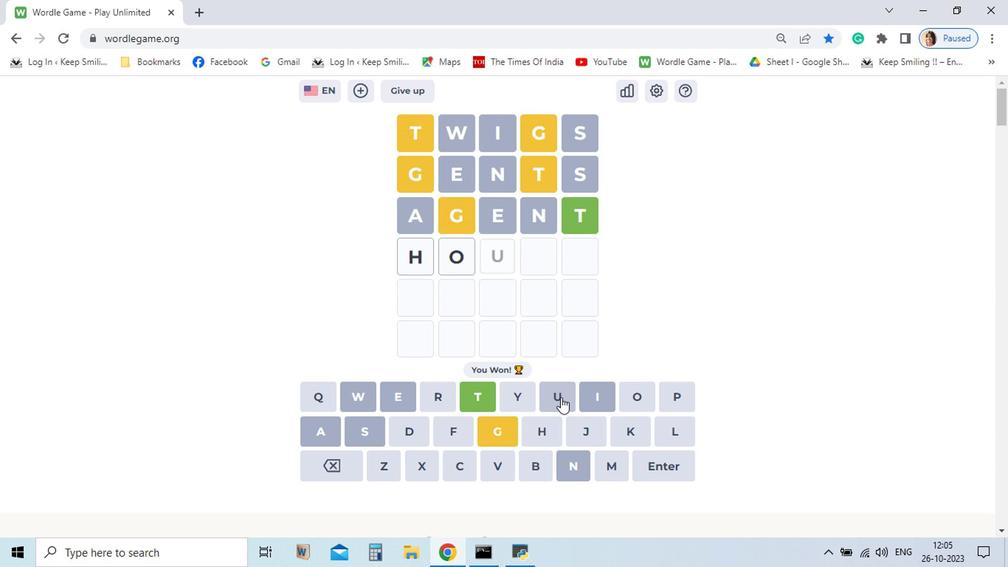 
Action: Mouse pressed left at (532, 416)
Screenshot: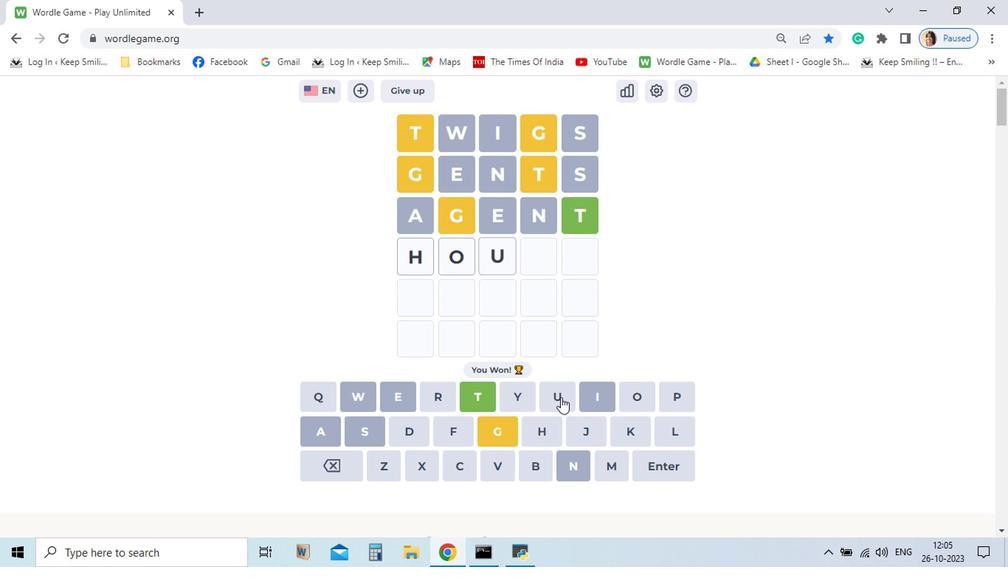 
Action: Mouse moved to (487, 439)
Screenshot: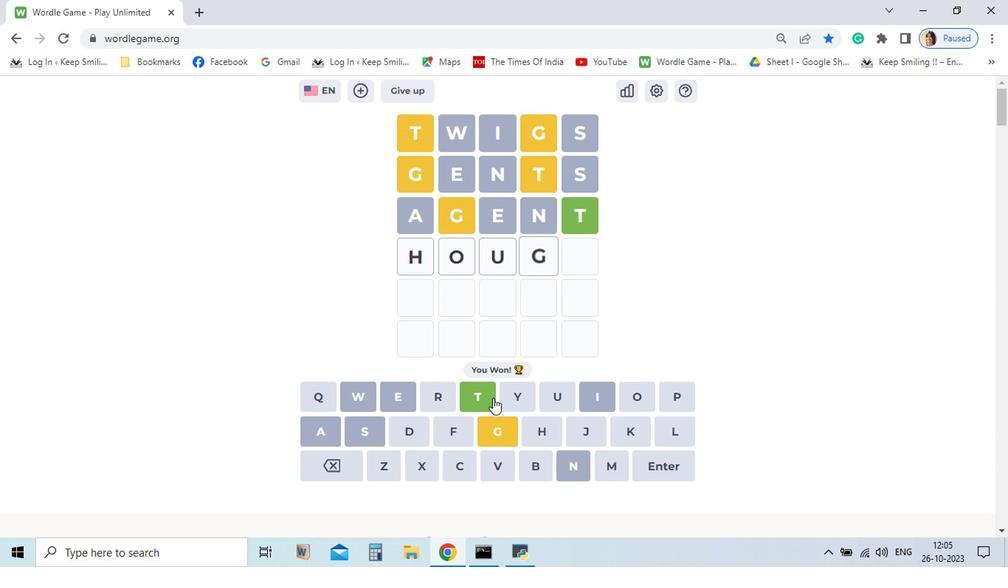 
Action: Mouse pressed left at (487, 439)
Screenshot: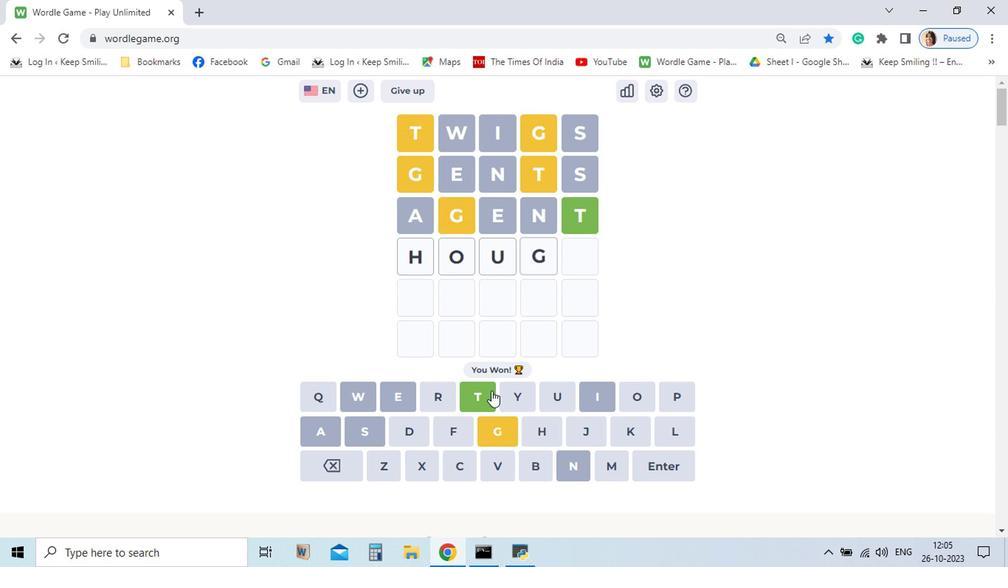 
Action: Mouse moved to (483, 410)
Screenshot: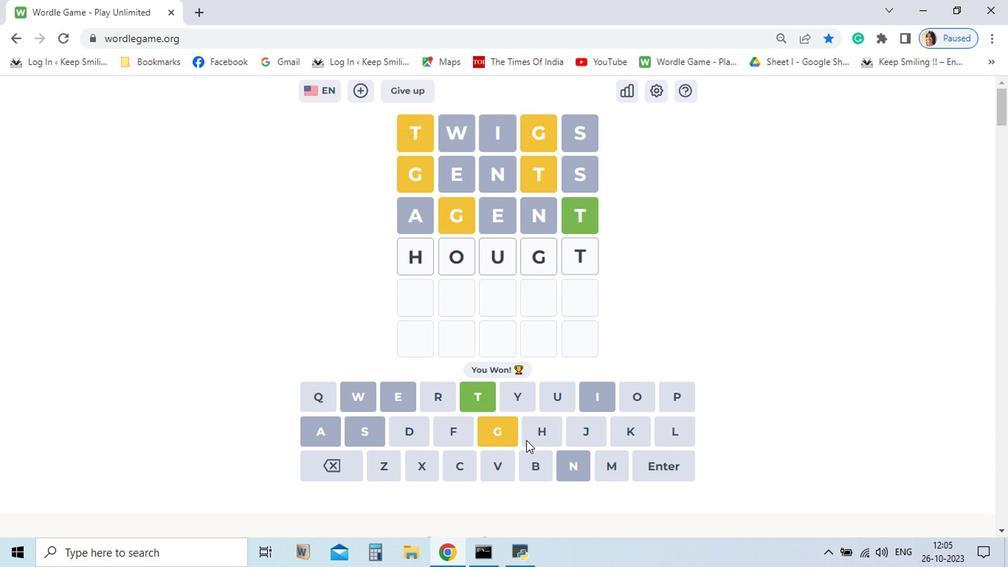 
Action: Mouse pressed left at (483, 410)
Screenshot: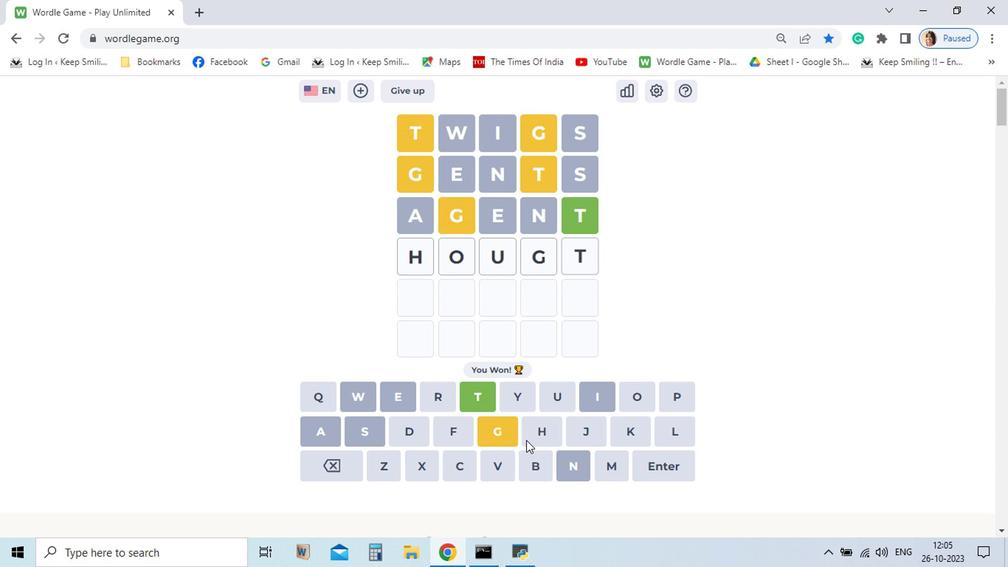 
Action: Mouse moved to (590, 466)
Screenshot: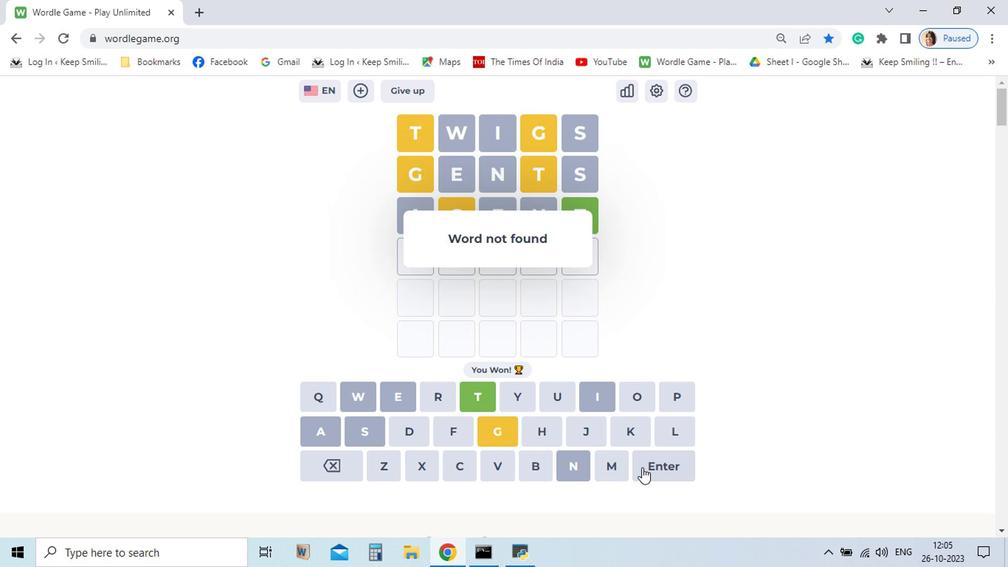 
Action: Mouse pressed left at (590, 466)
Screenshot: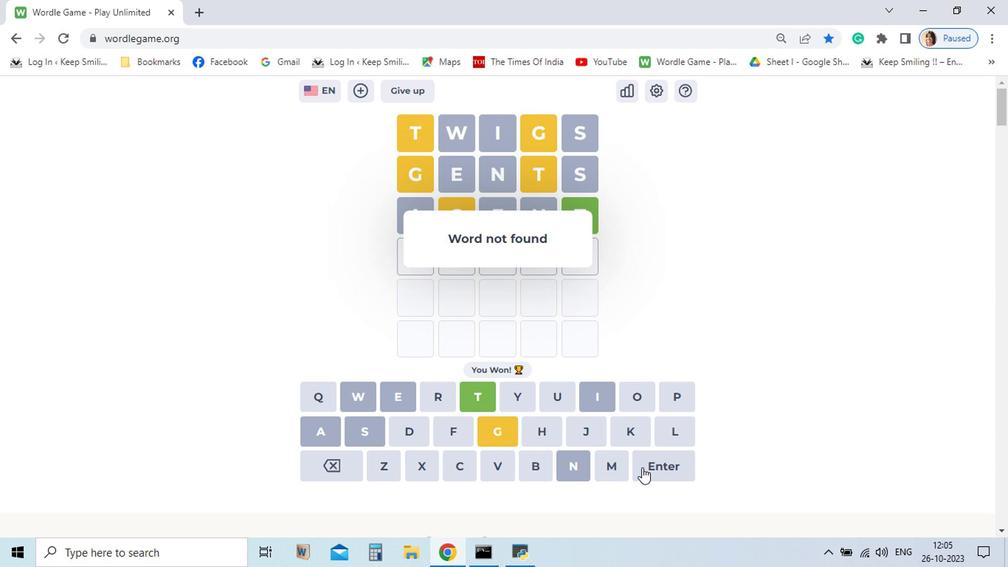 
Action: Mouse moved to (379, 462)
Screenshot: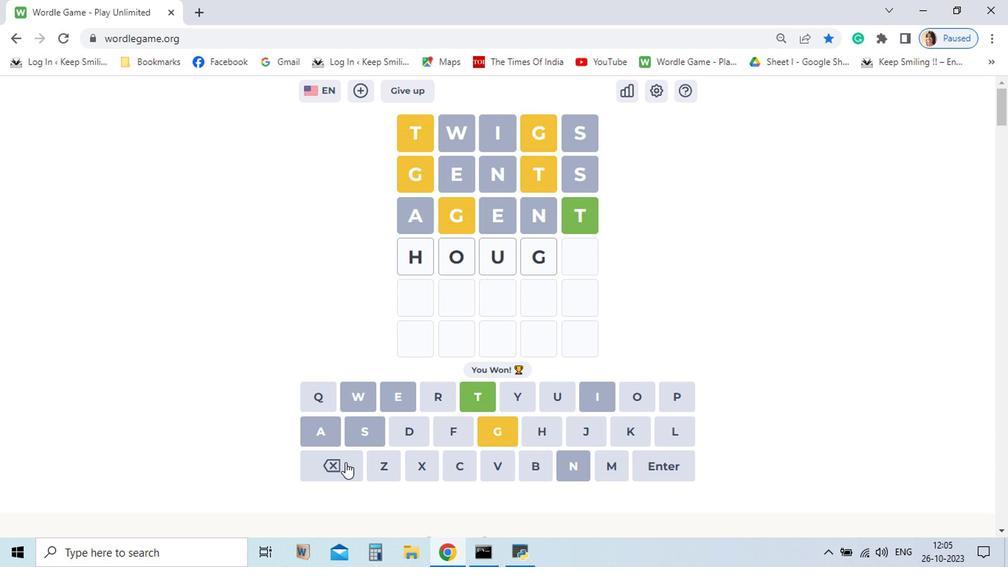 
Action: Mouse pressed left at (379, 462)
Screenshot: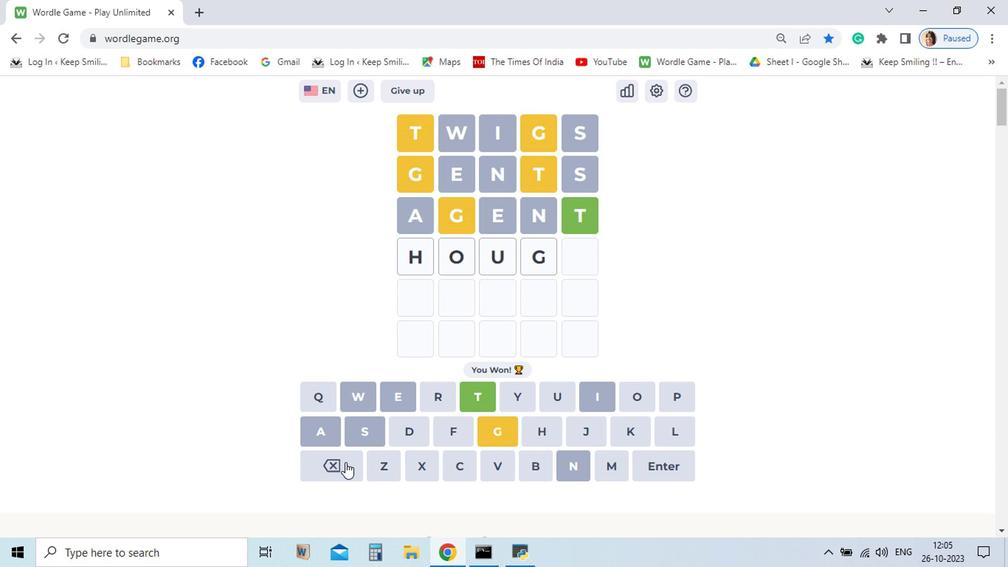 
Action: Mouse pressed left at (379, 462)
Screenshot: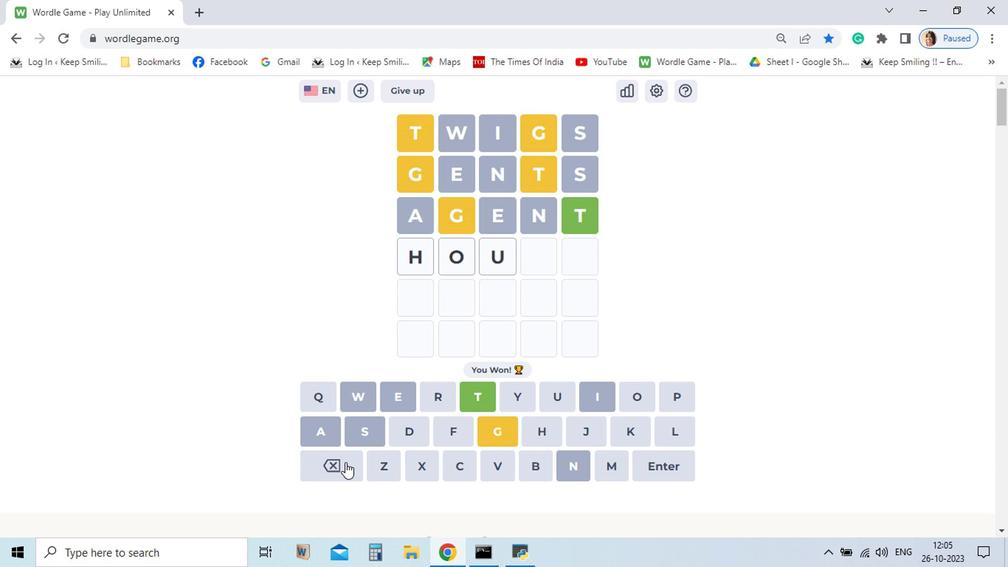 
Action: Mouse pressed left at (379, 462)
Screenshot: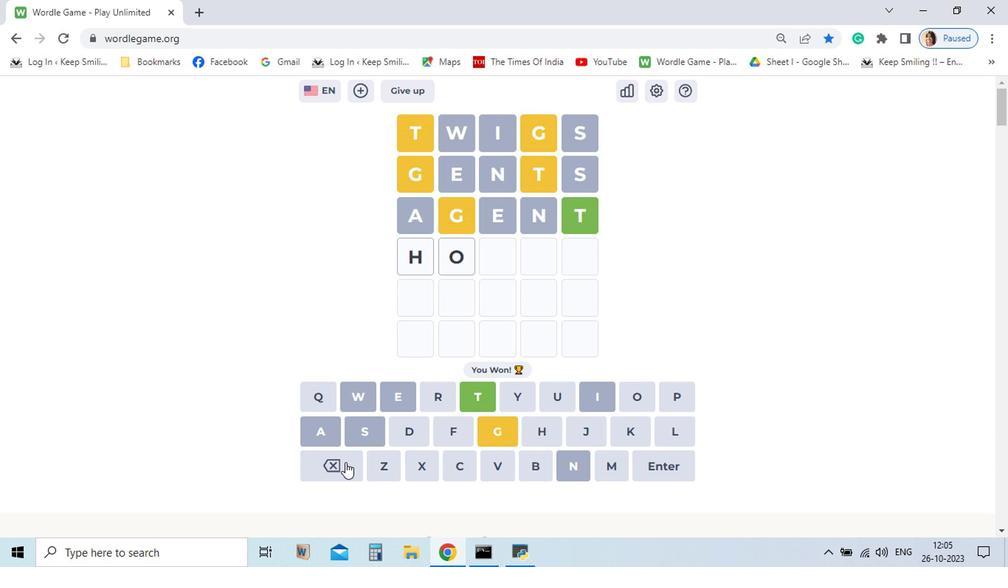 
Action: Mouse moved to (487, 436)
Screenshot: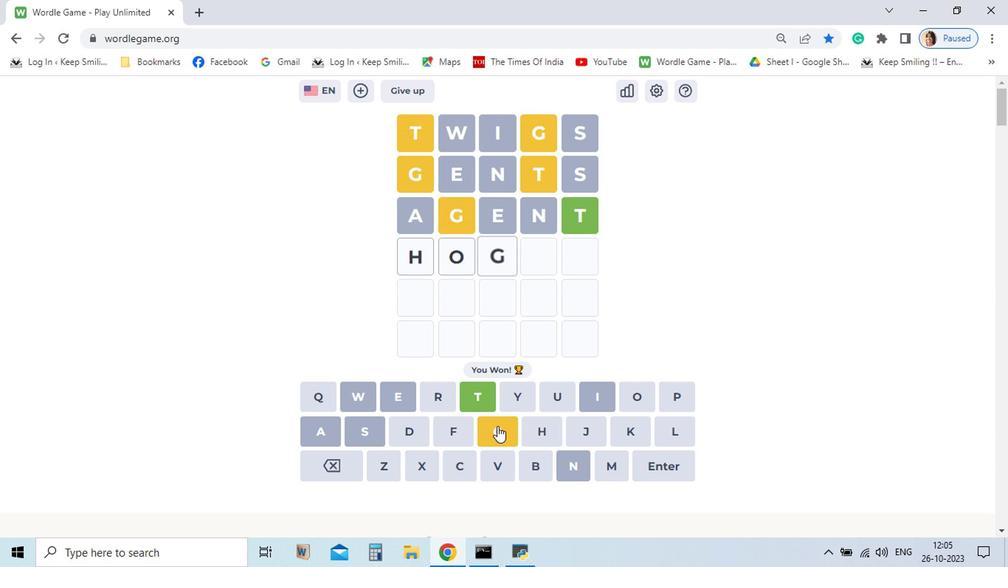 
Action: Mouse pressed left at (487, 436)
Screenshot: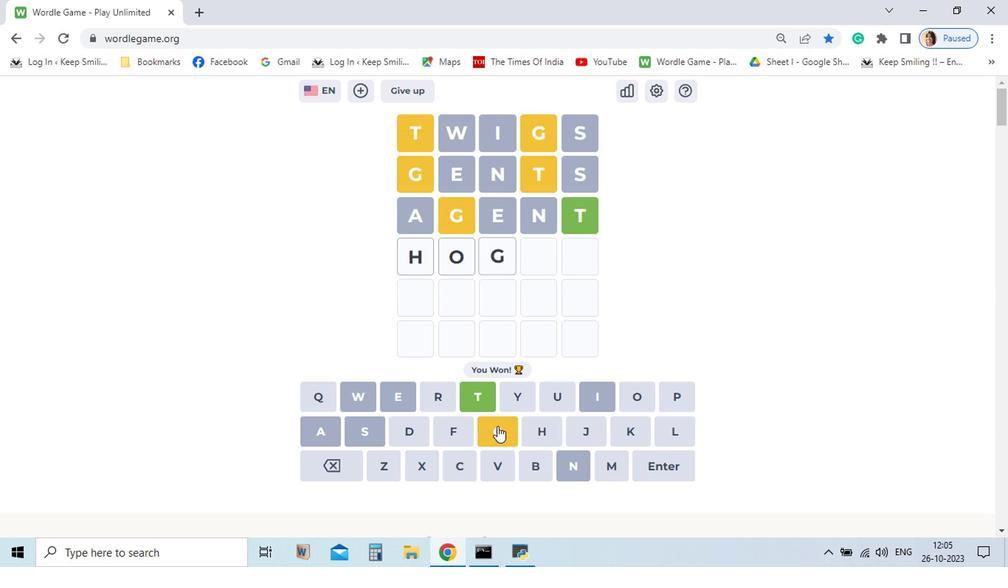 
Action: Mouse moved to (531, 412)
Screenshot: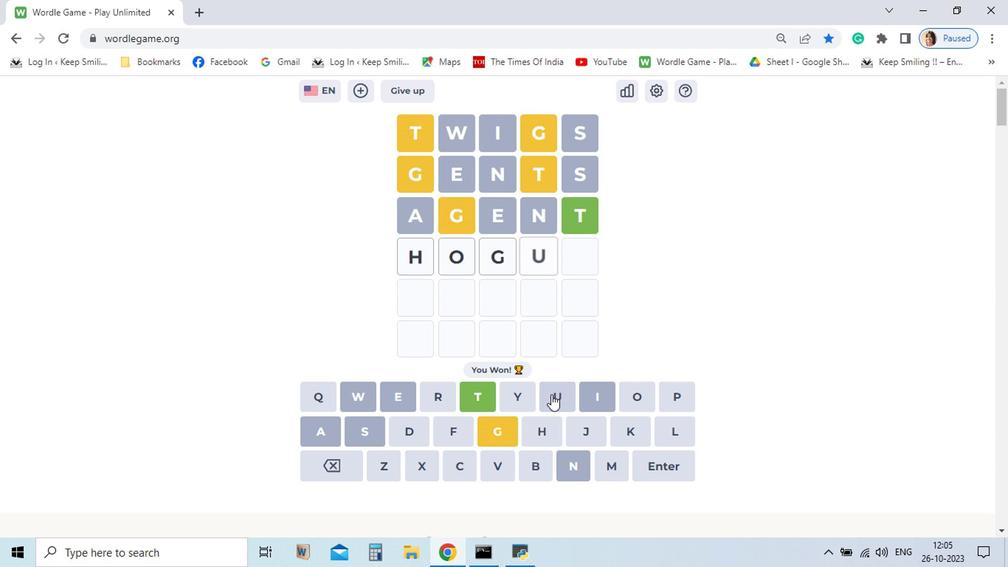 
Action: Mouse pressed left at (531, 412)
Screenshot: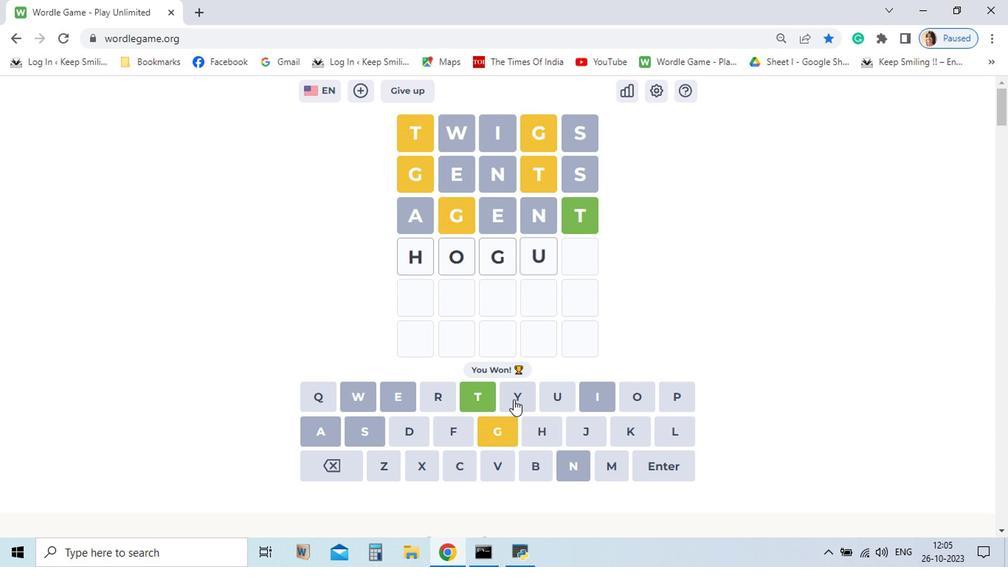 
Action: Mouse moved to (473, 418)
Screenshot: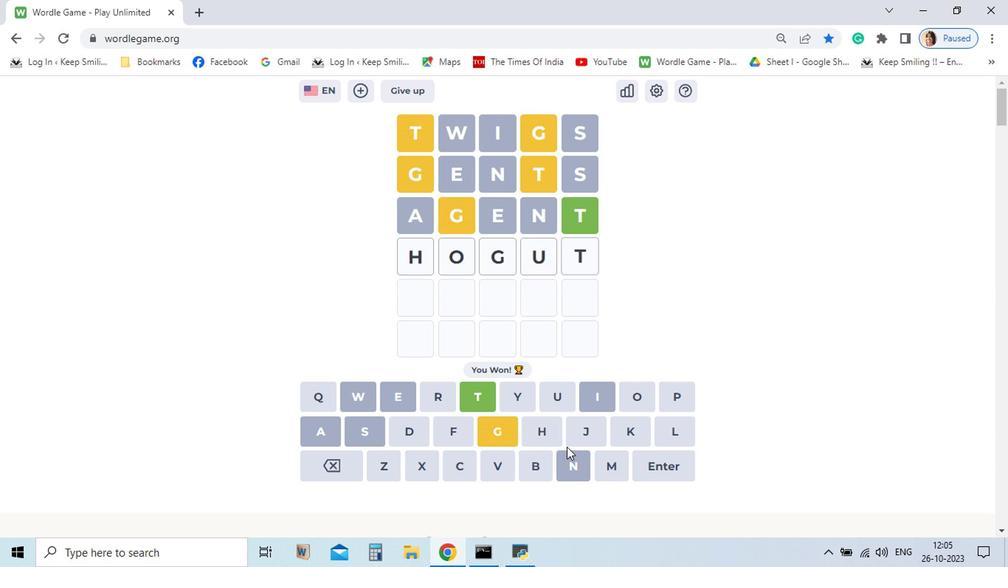 
Action: Mouse pressed left at (473, 418)
Screenshot: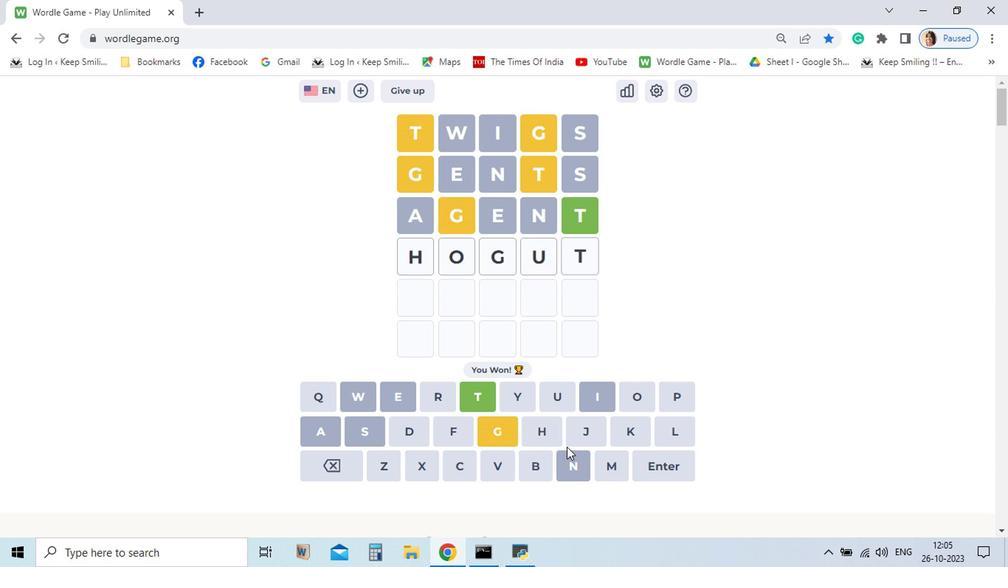 
Action: Mouse moved to (597, 468)
Screenshot: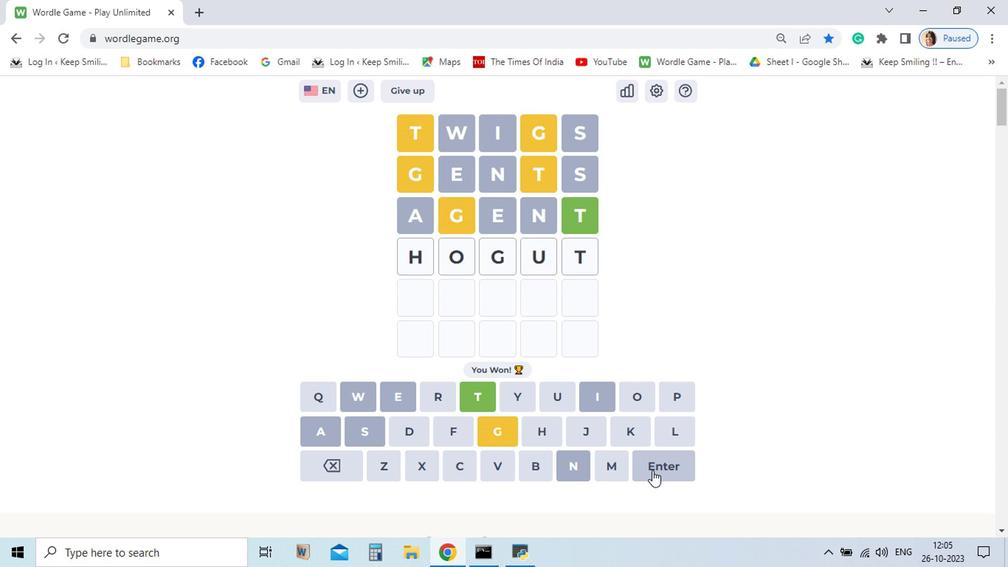 
Action: Mouse pressed left at (597, 468)
